 Task: Explore Airbnb accommodation in Whitefield, United Kingdom from 9th November, 2023 to 16th November, 2023 for 2 adults.2 bedrooms having 2 beds and 1 bathroom. Property type can be flat. Look for 5 properties as per requirement.
Action: Mouse moved to (459, 98)
Screenshot: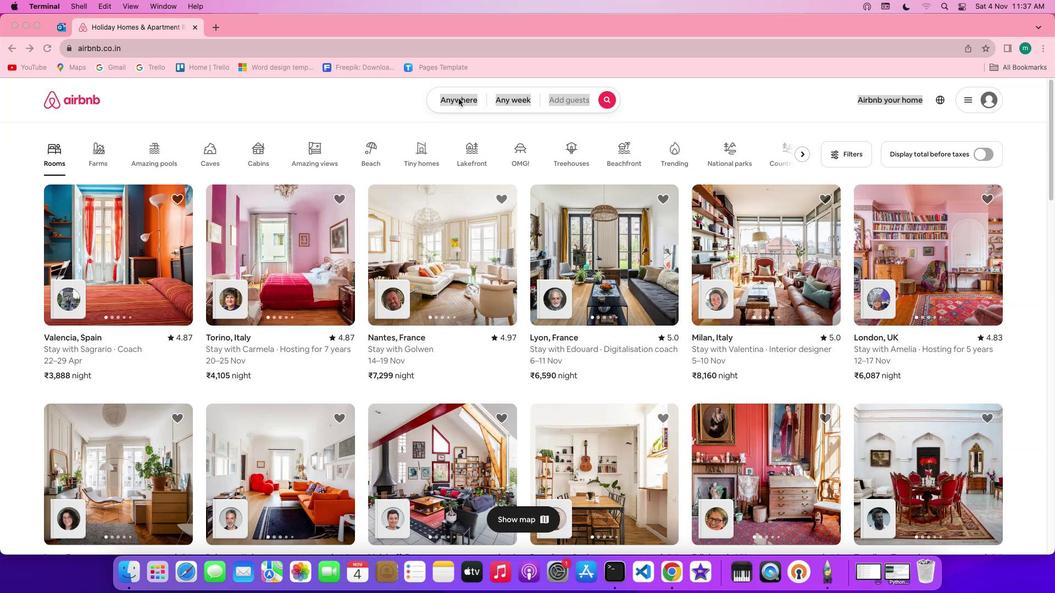 
Action: Mouse pressed left at (459, 98)
Screenshot: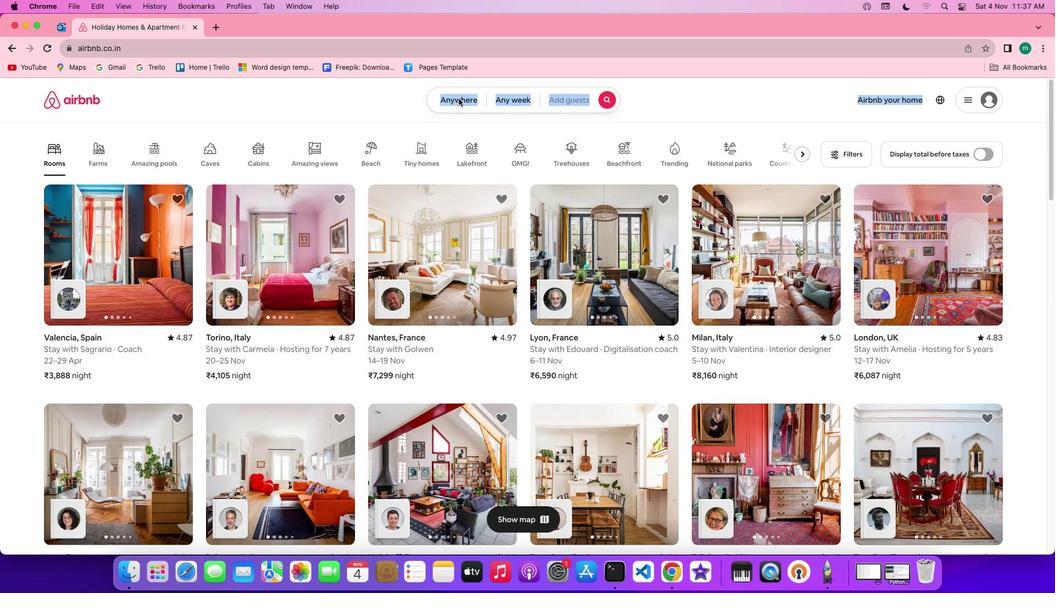 
Action: Mouse pressed left at (459, 98)
Screenshot: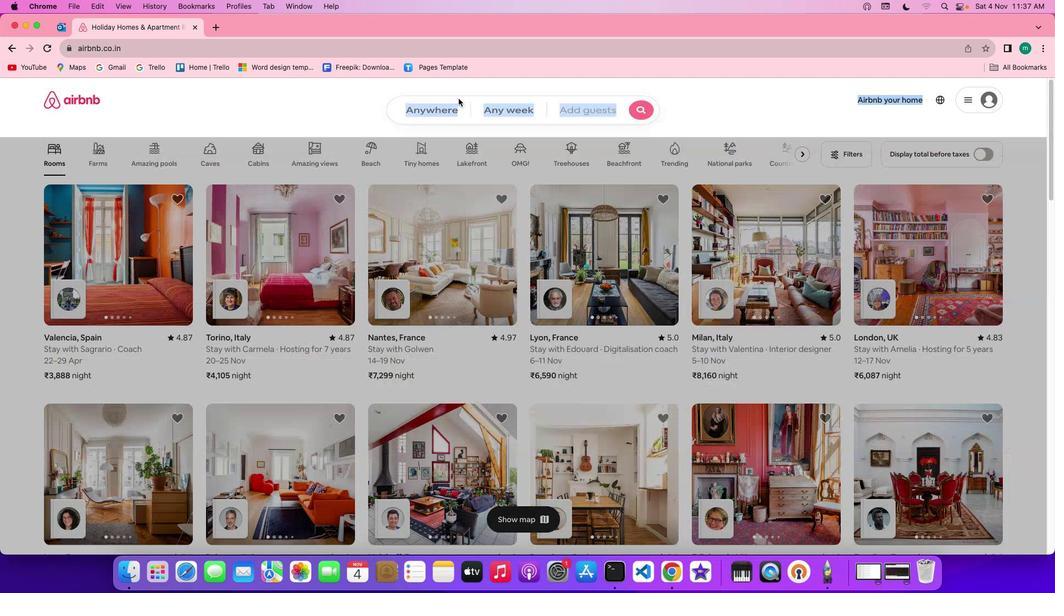 
Action: Mouse moved to (390, 140)
Screenshot: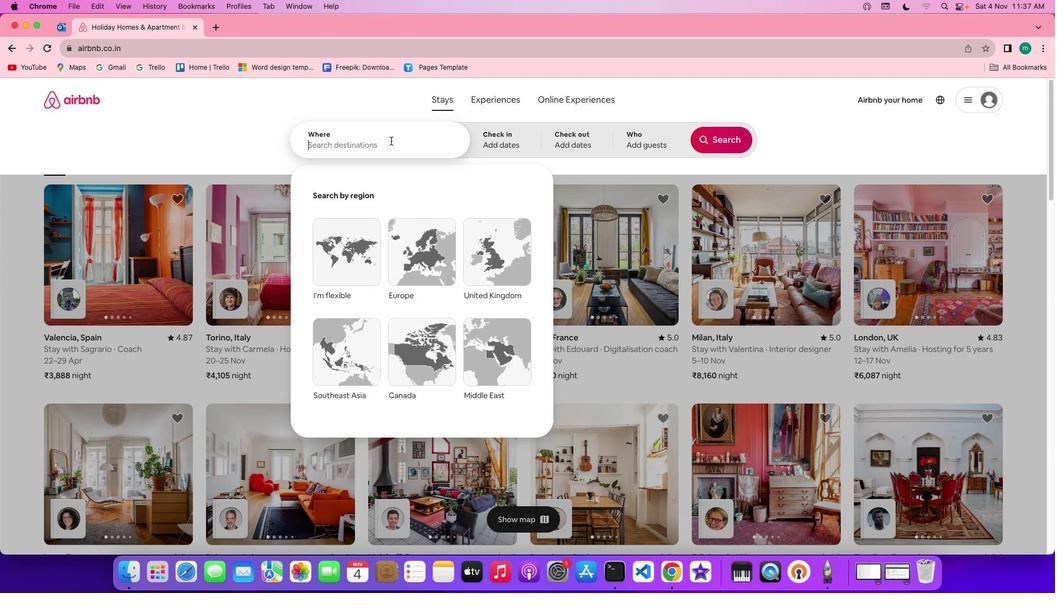 
Action: Mouse pressed left at (390, 140)
Screenshot: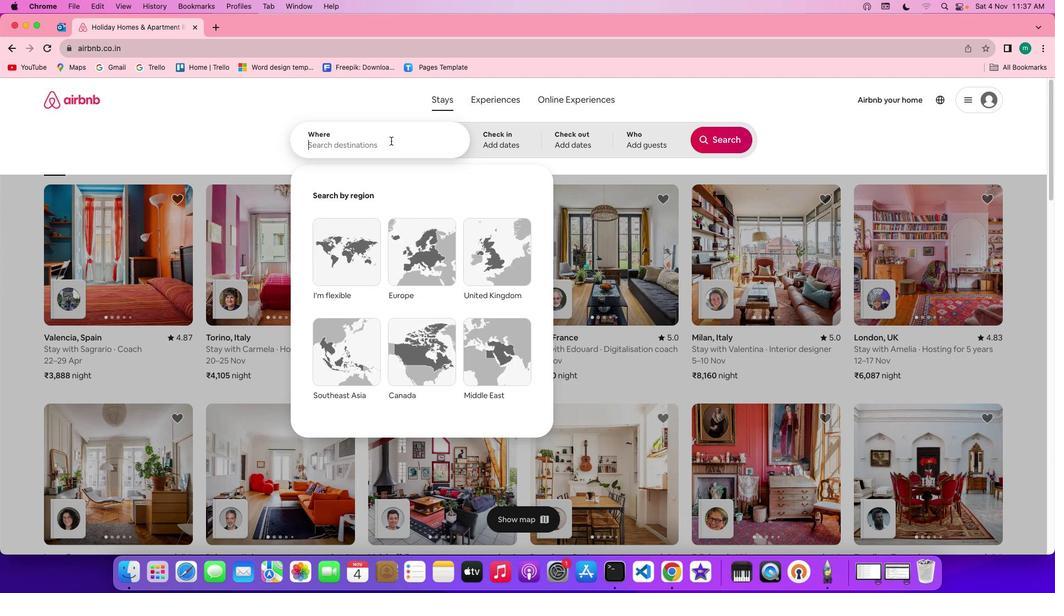 
Action: Key pressed Key.shift'W''h''i''t''e''f''i''e''l''d'','Key.spaceKey.shift'U''n''i''t''e''d'Key.spaceKey.shift'K''i''n''g''d''o''m'
Screenshot: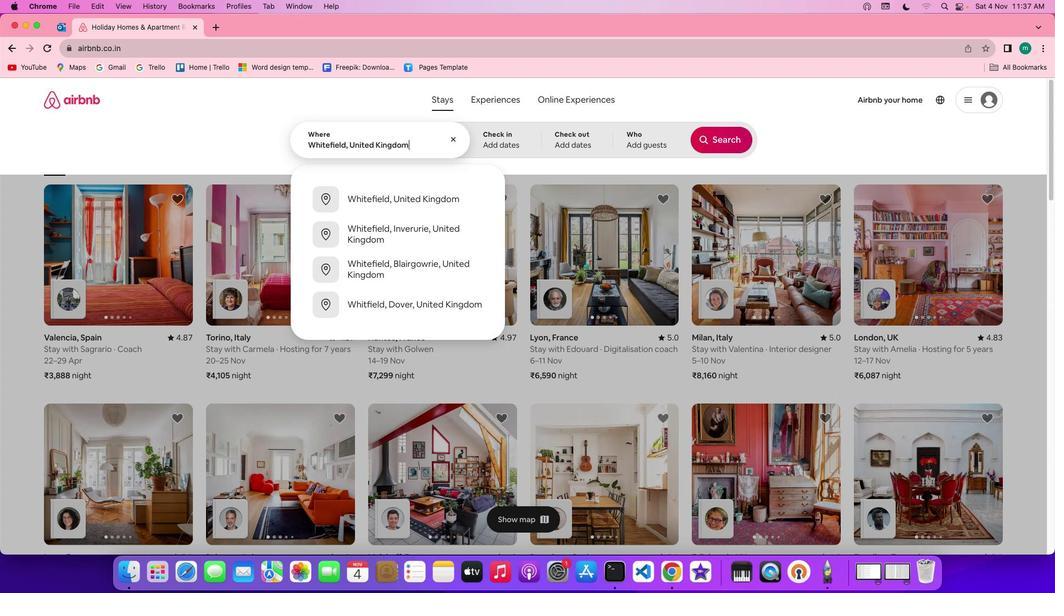 
Action: Mouse moved to (499, 149)
Screenshot: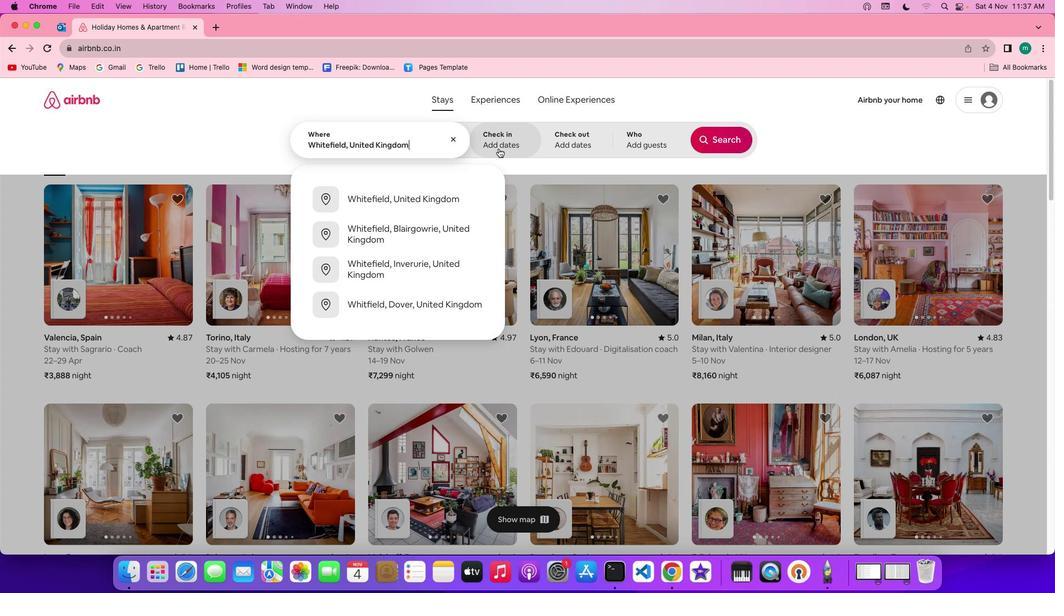 
Action: Mouse pressed left at (499, 149)
Screenshot: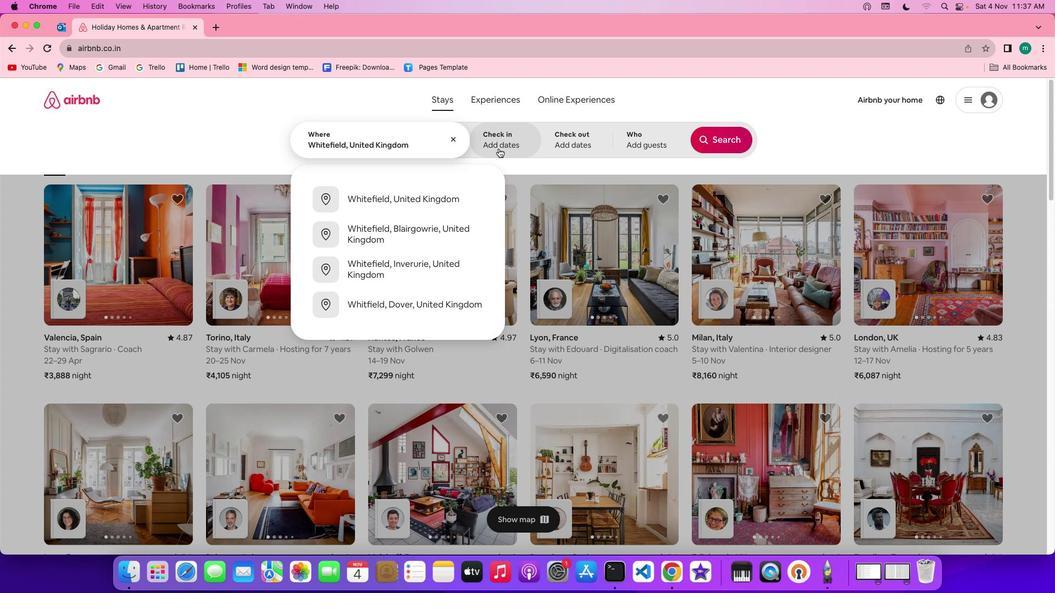 
Action: Mouse moved to (436, 295)
Screenshot: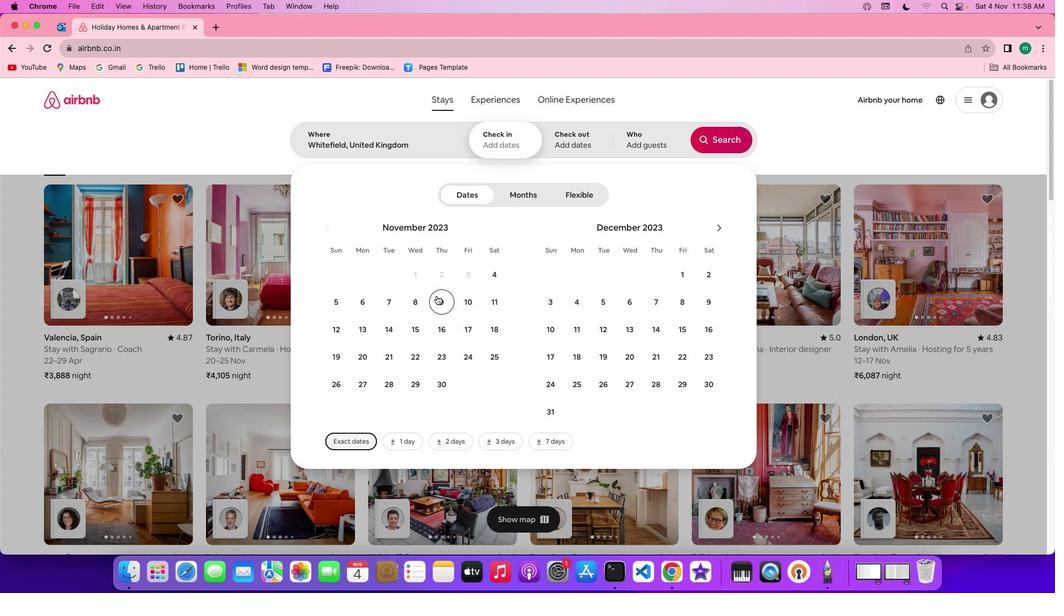 
Action: Mouse pressed left at (436, 295)
Screenshot: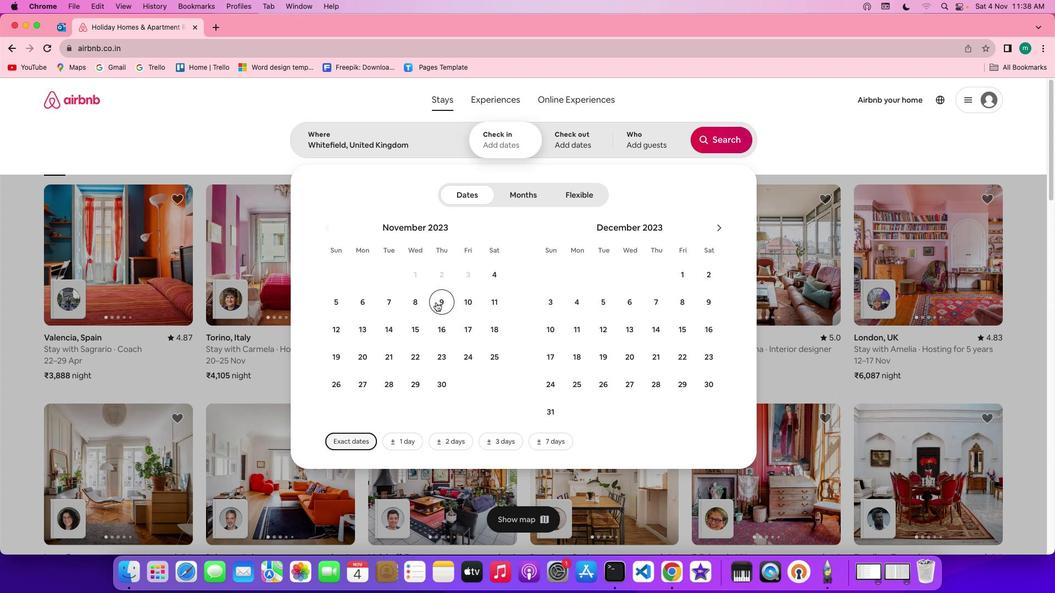 
Action: Mouse moved to (440, 325)
Screenshot: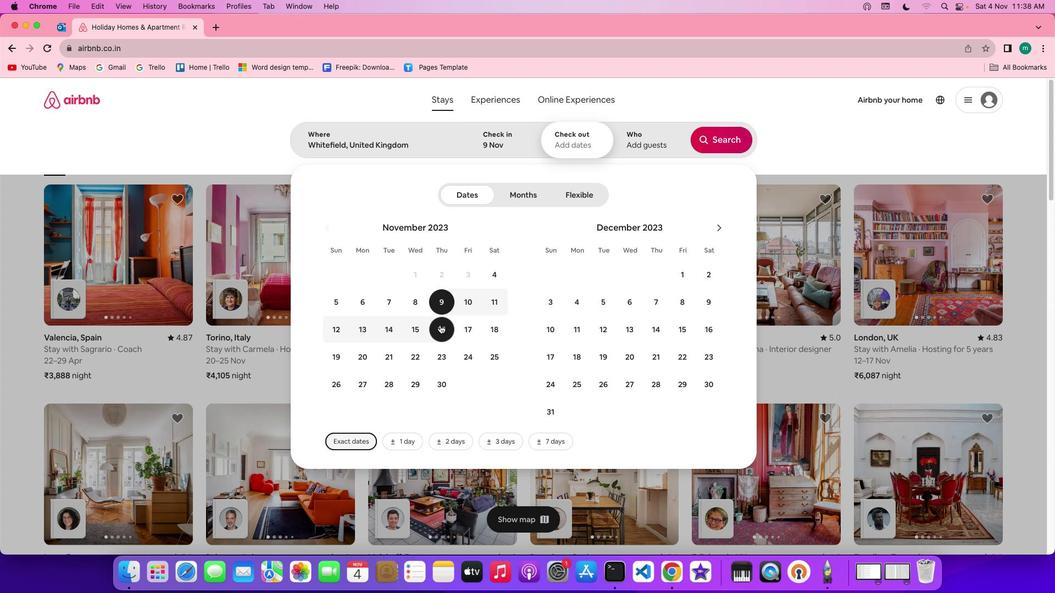 
Action: Mouse pressed left at (440, 325)
Screenshot: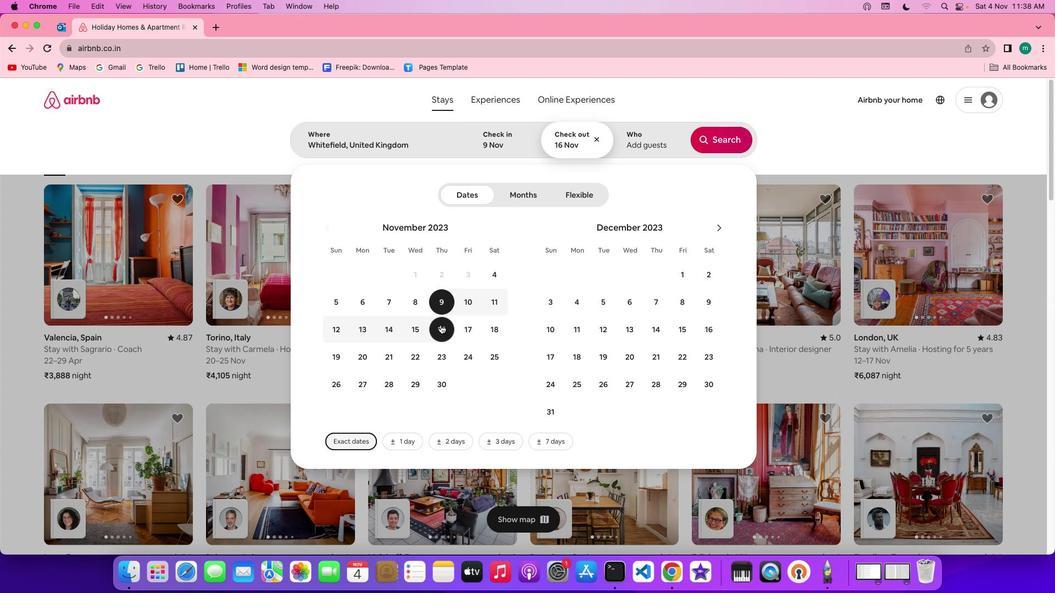 
Action: Mouse moved to (648, 134)
Screenshot: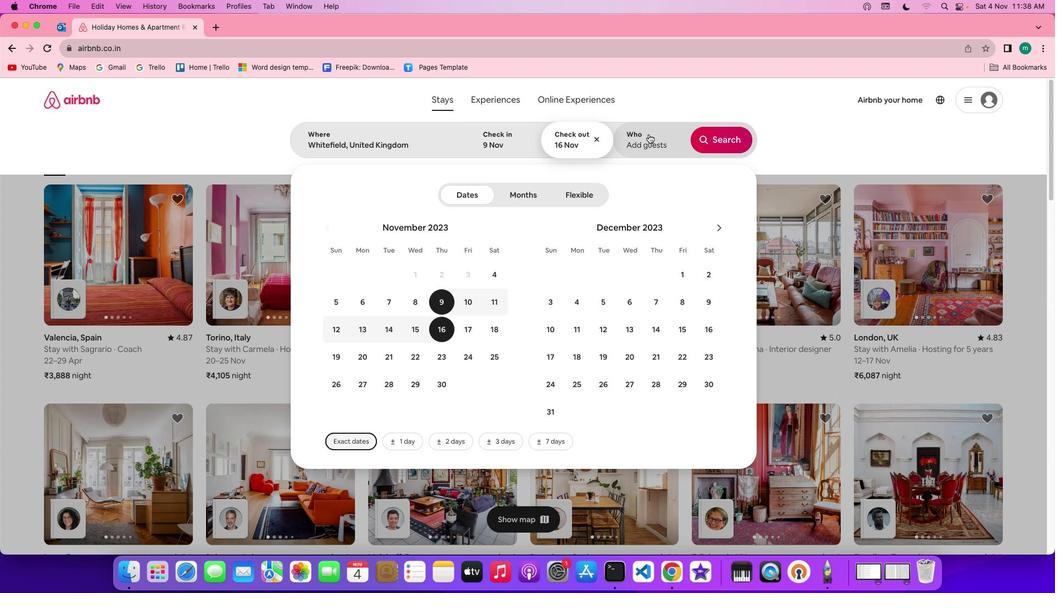 
Action: Mouse pressed left at (648, 134)
Screenshot: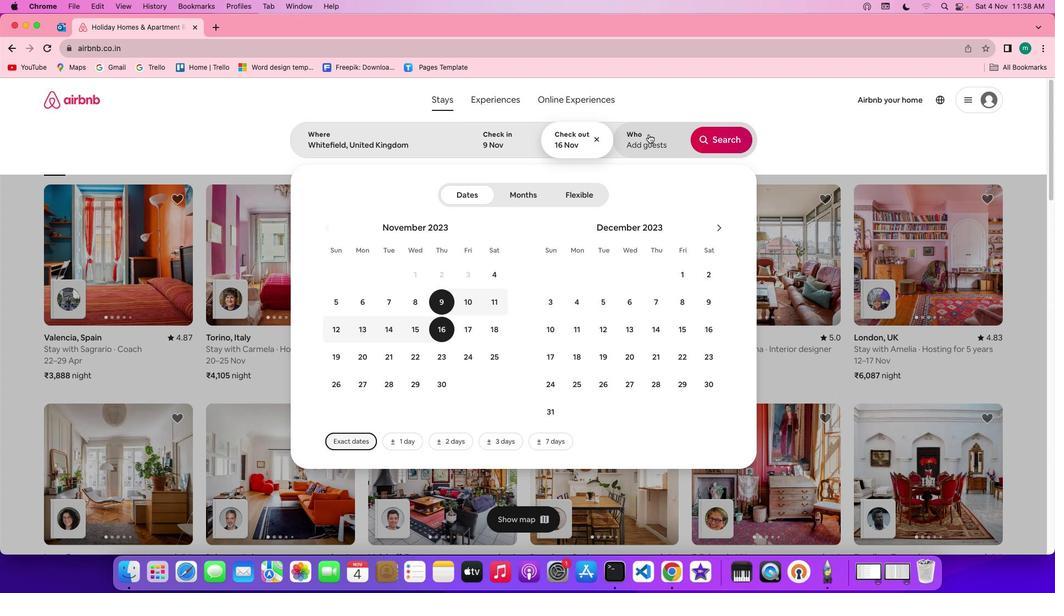 
Action: Mouse moved to (725, 202)
Screenshot: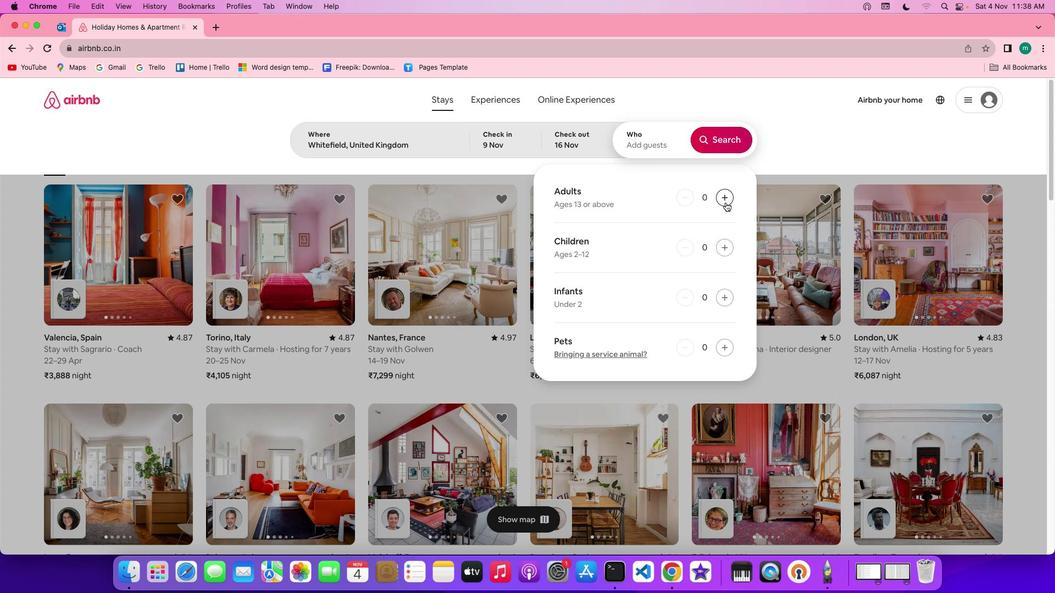 
Action: Mouse pressed left at (725, 202)
Screenshot: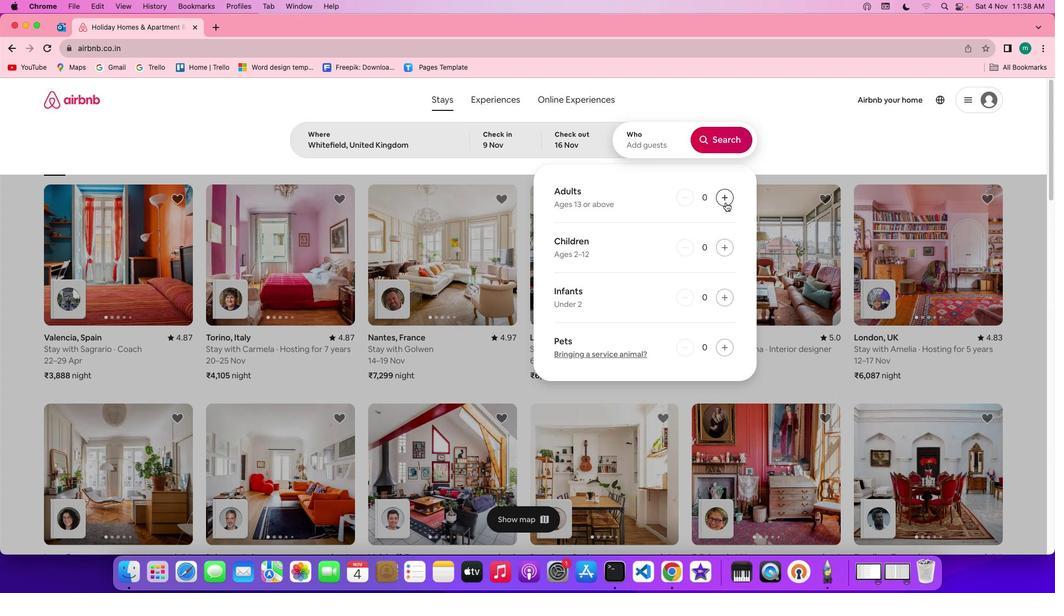 
Action: Mouse pressed left at (725, 202)
Screenshot: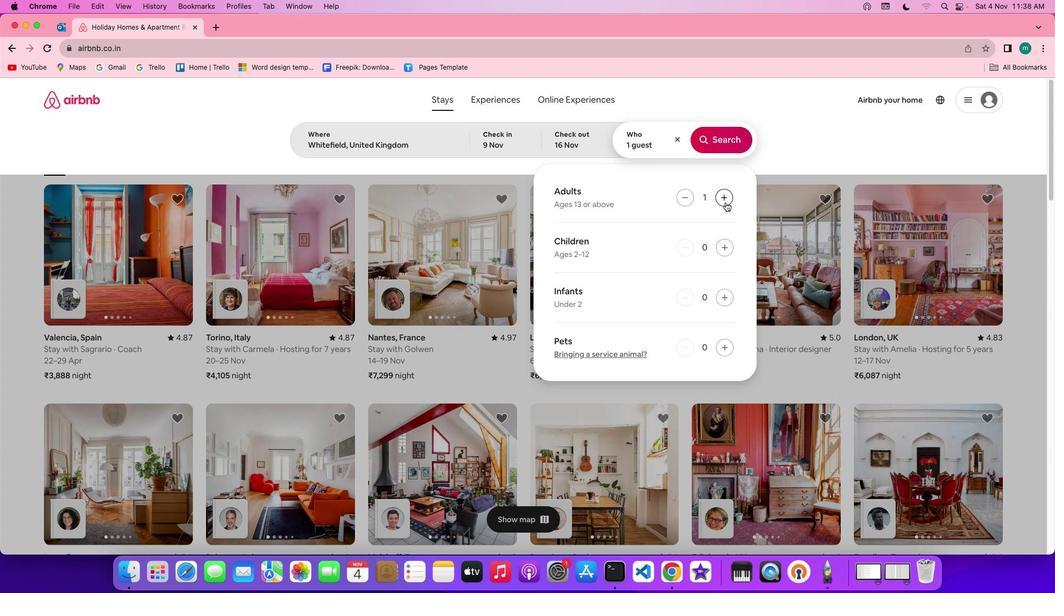 
Action: Mouse moved to (737, 151)
Screenshot: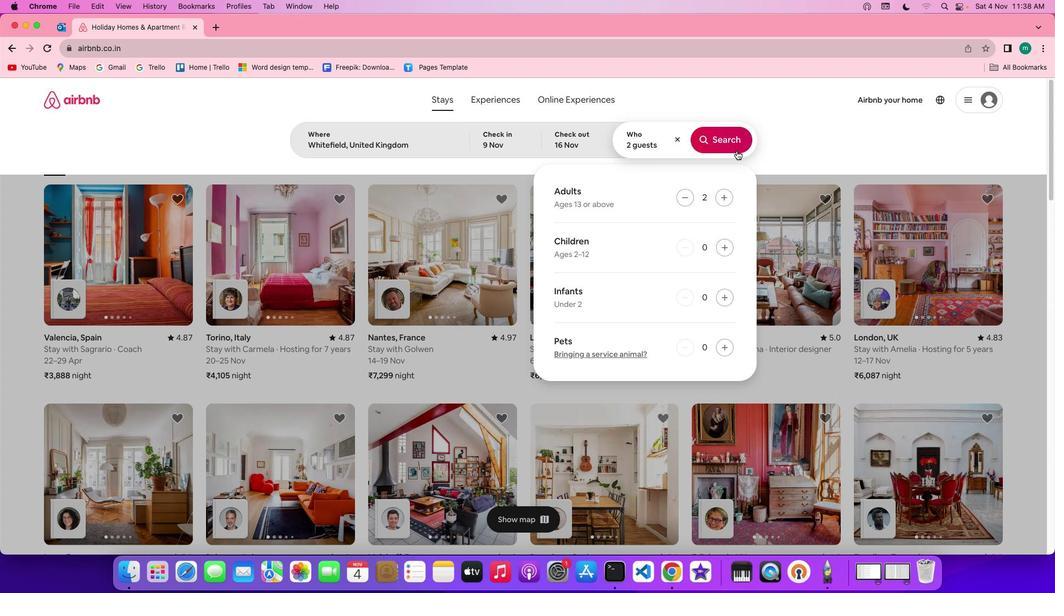 
Action: Mouse pressed left at (737, 151)
Screenshot: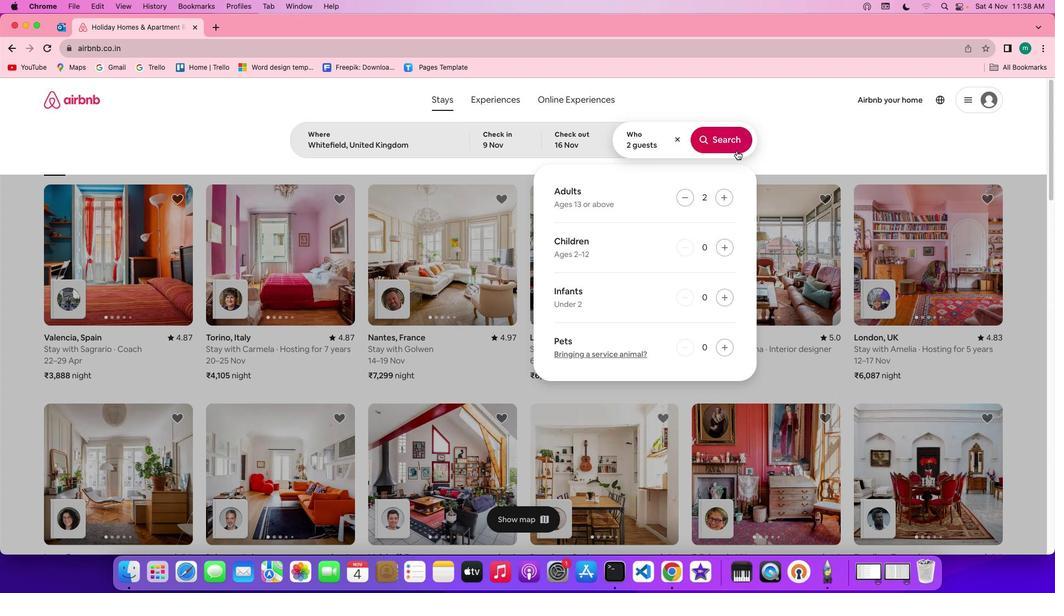
Action: Mouse moved to (884, 139)
Screenshot: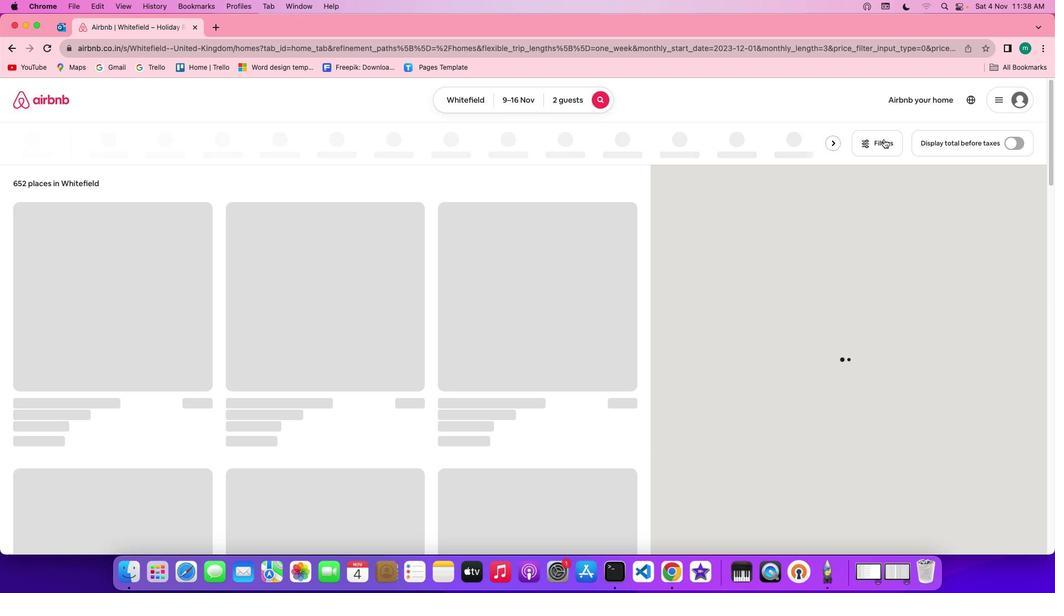 
Action: Mouse pressed left at (884, 139)
Screenshot: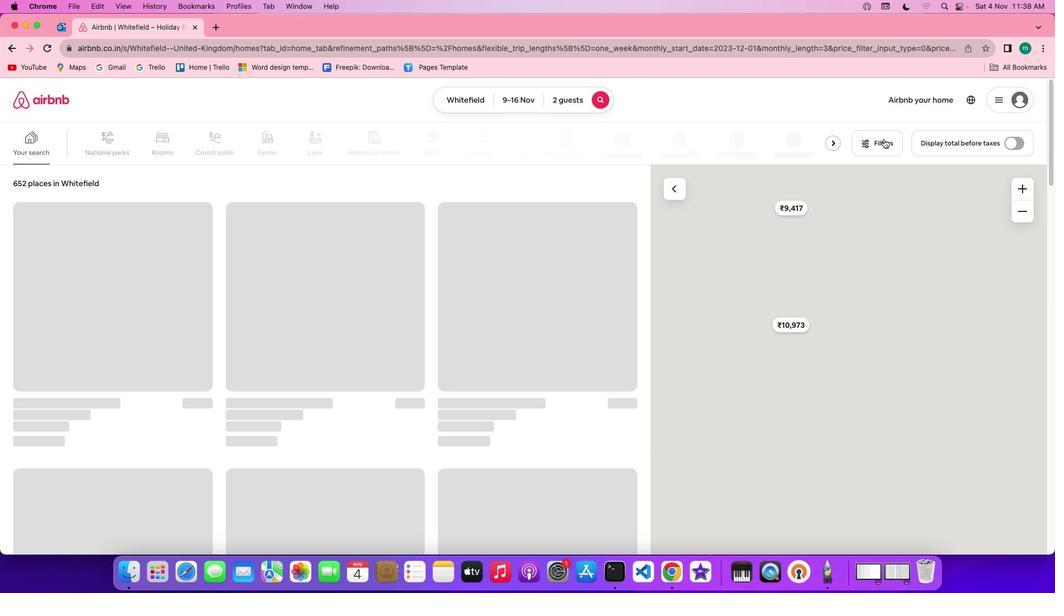 
Action: Mouse moved to (874, 141)
Screenshot: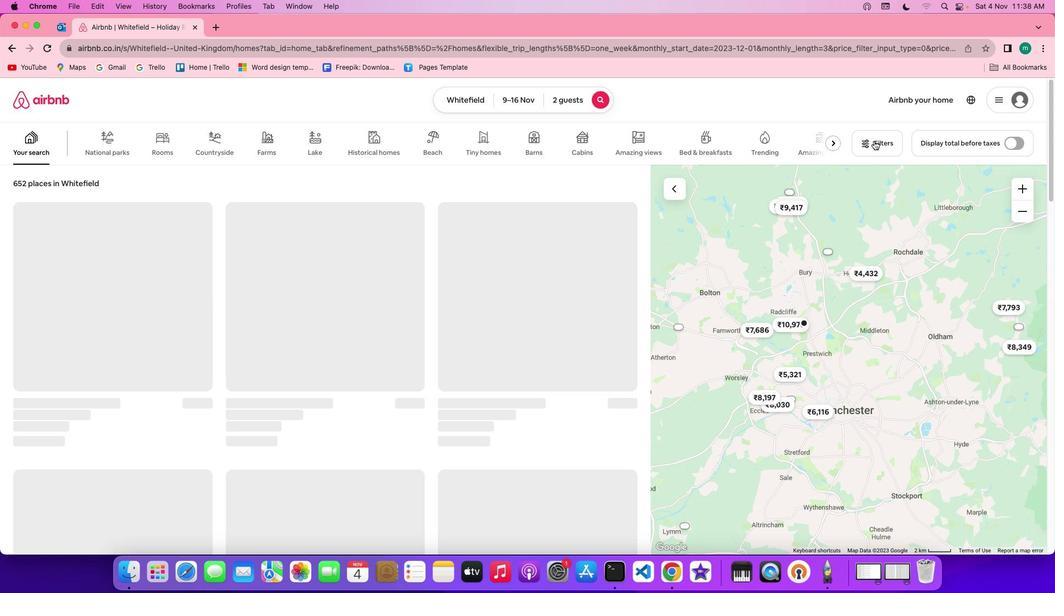 
Action: Mouse pressed left at (874, 141)
Screenshot: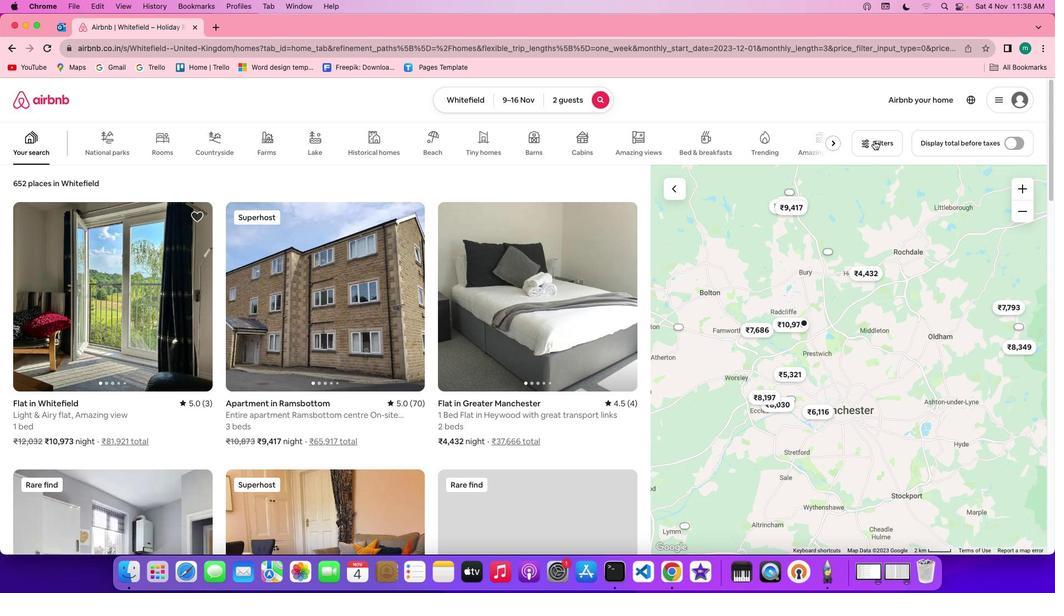 
Action: Mouse moved to (526, 282)
Screenshot: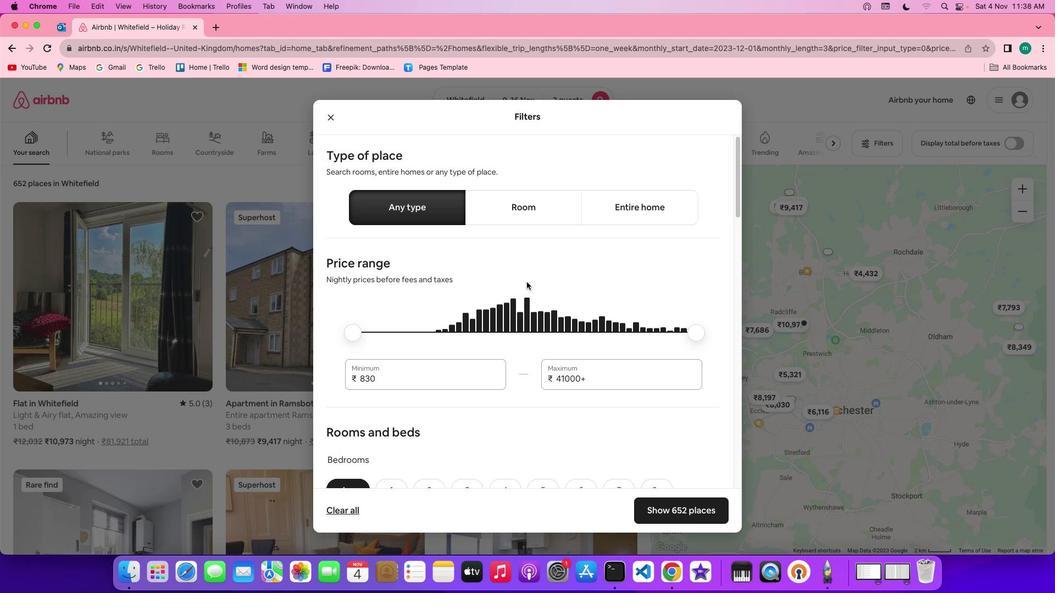 
Action: Mouse scrolled (526, 282) with delta (0, 0)
Screenshot: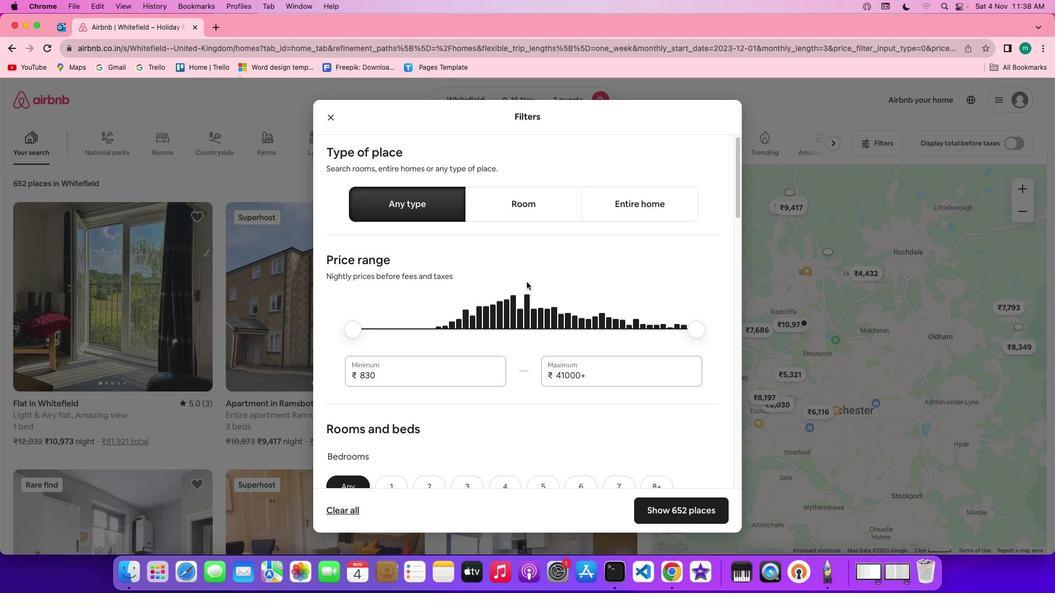 
Action: Mouse scrolled (526, 282) with delta (0, 0)
Screenshot: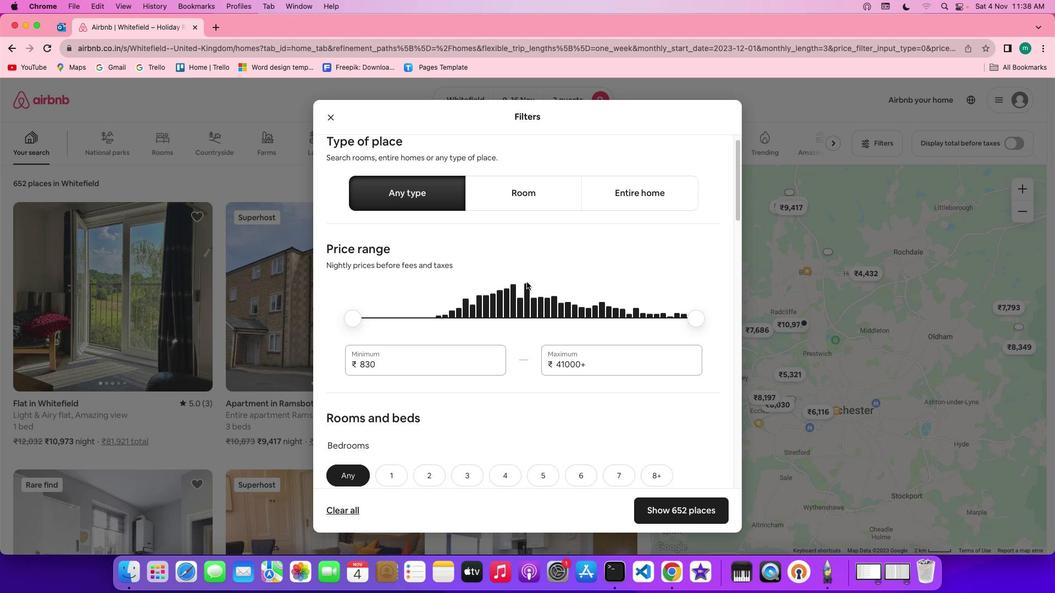 
Action: Mouse scrolled (526, 282) with delta (0, -1)
Screenshot: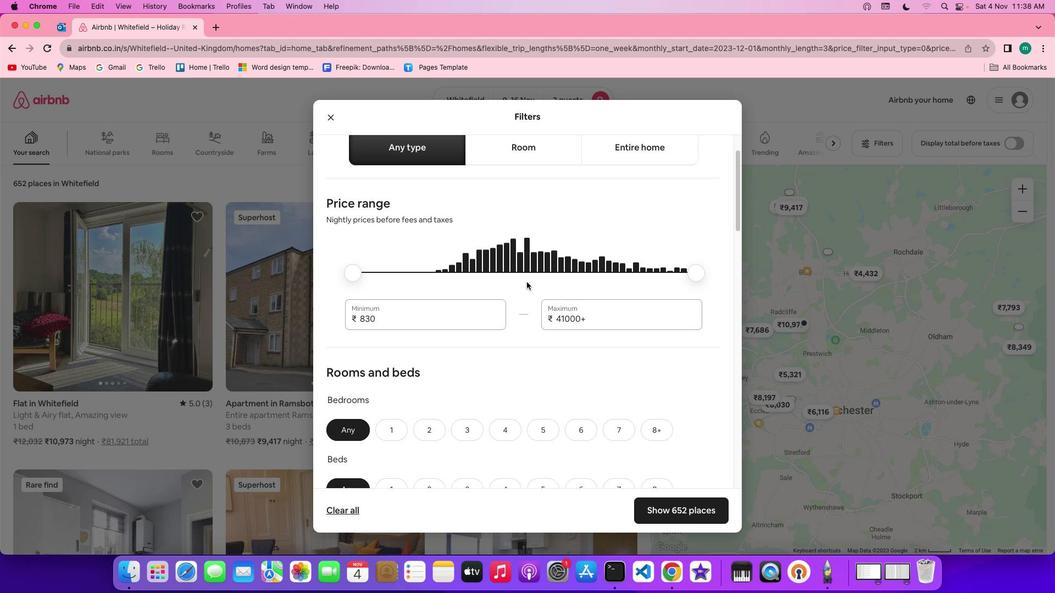 
Action: Mouse scrolled (526, 282) with delta (0, -1)
Screenshot: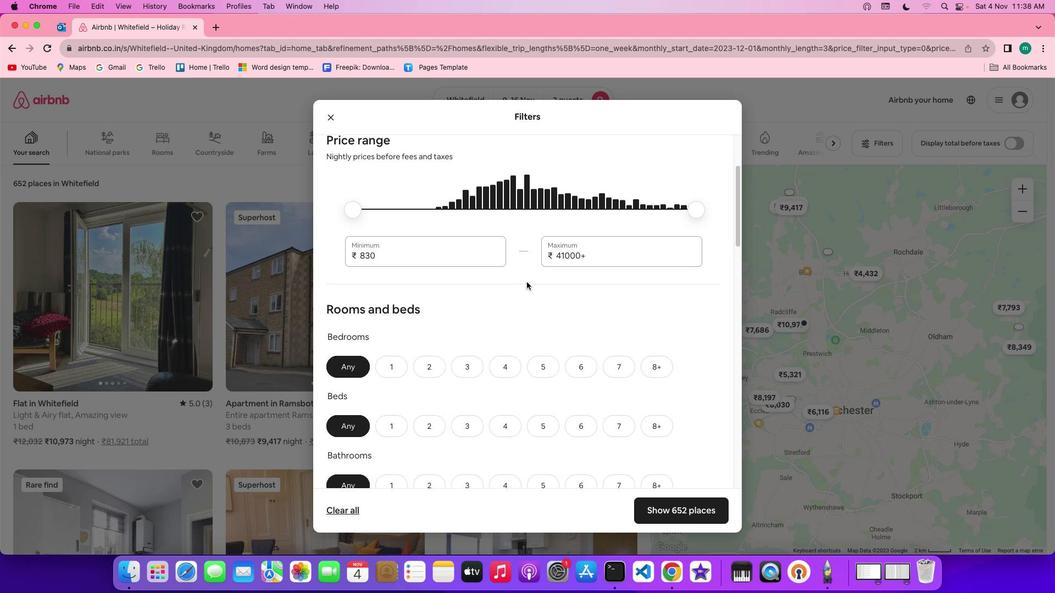 
Action: Mouse scrolled (526, 282) with delta (0, 0)
Screenshot: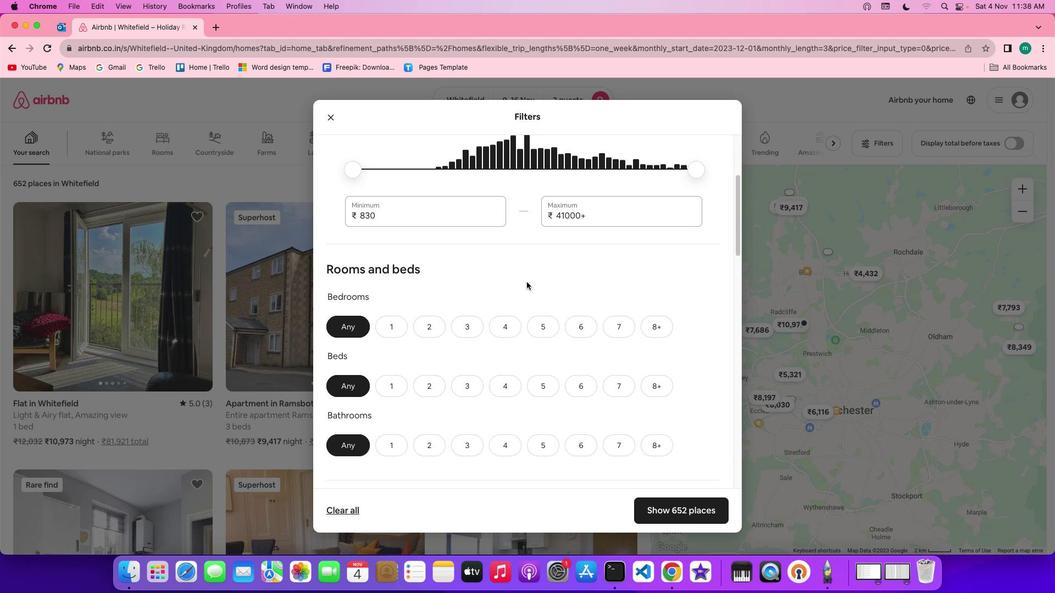 
Action: Mouse scrolled (526, 282) with delta (0, 0)
Screenshot: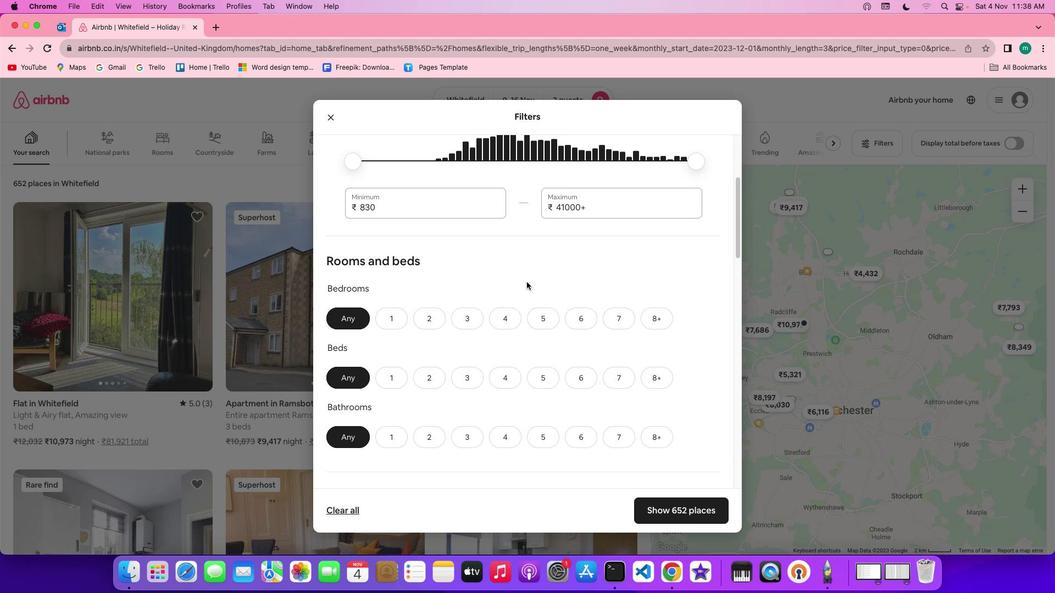 
Action: Mouse scrolled (526, 282) with delta (0, -1)
Screenshot: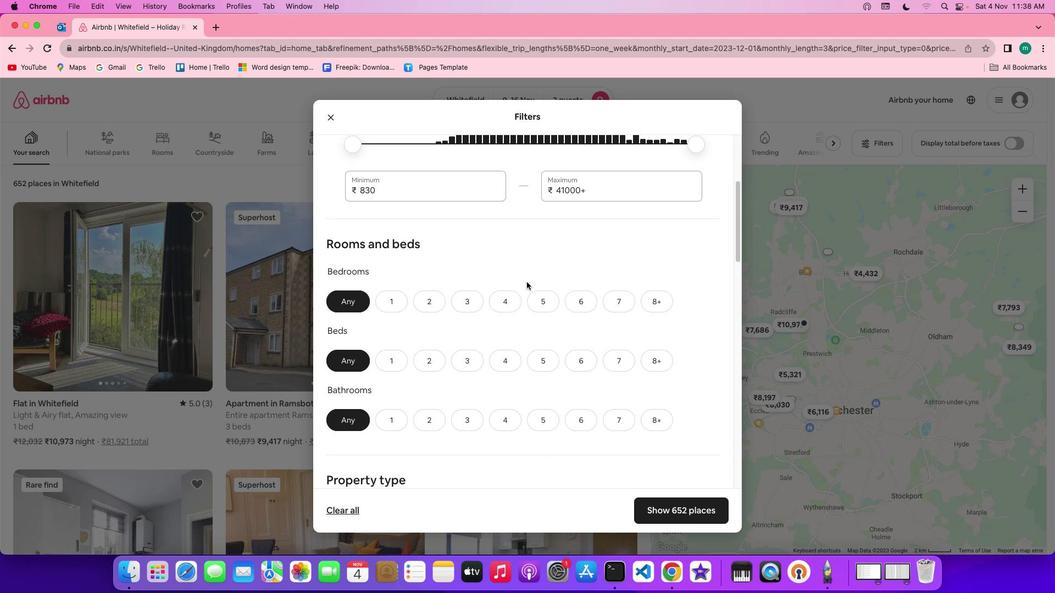 
Action: Mouse scrolled (526, 282) with delta (0, -1)
Screenshot: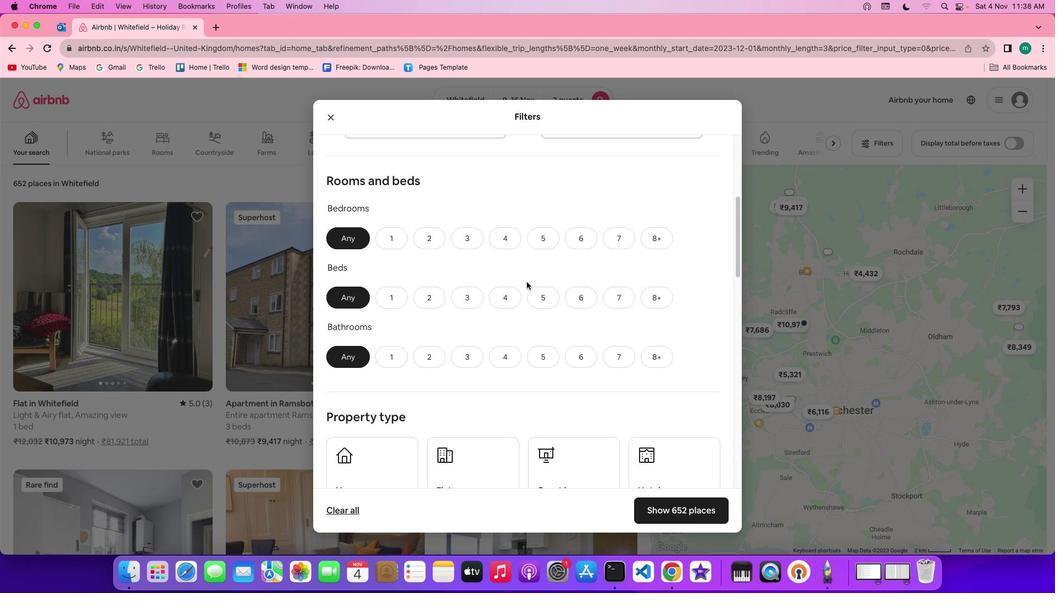 
Action: Mouse scrolled (526, 282) with delta (0, 0)
Screenshot: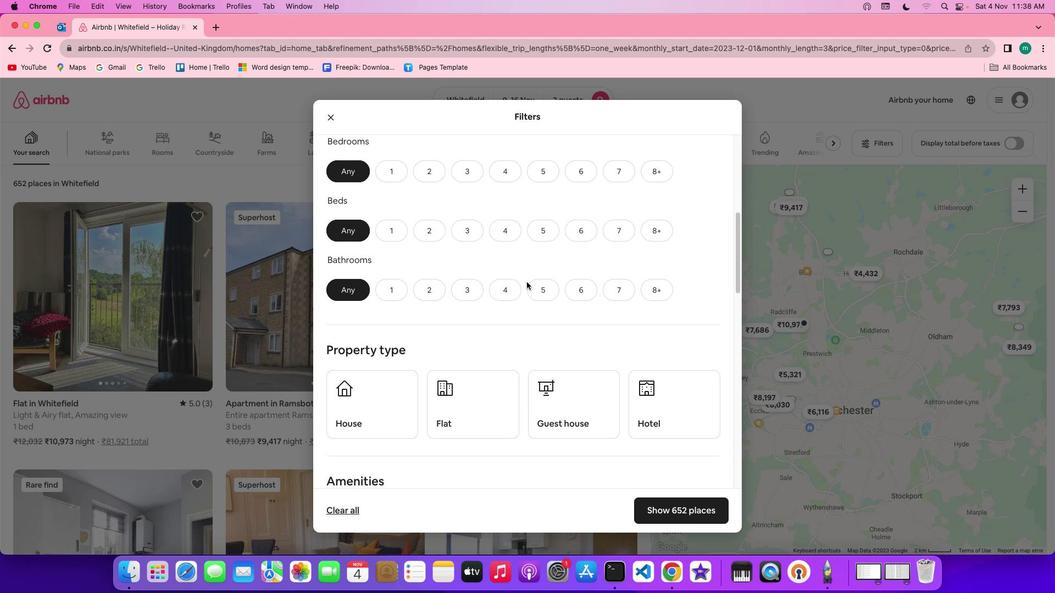 
Action: Mouse scrolled (526, 282) with delta (0, 0)
Screenshot: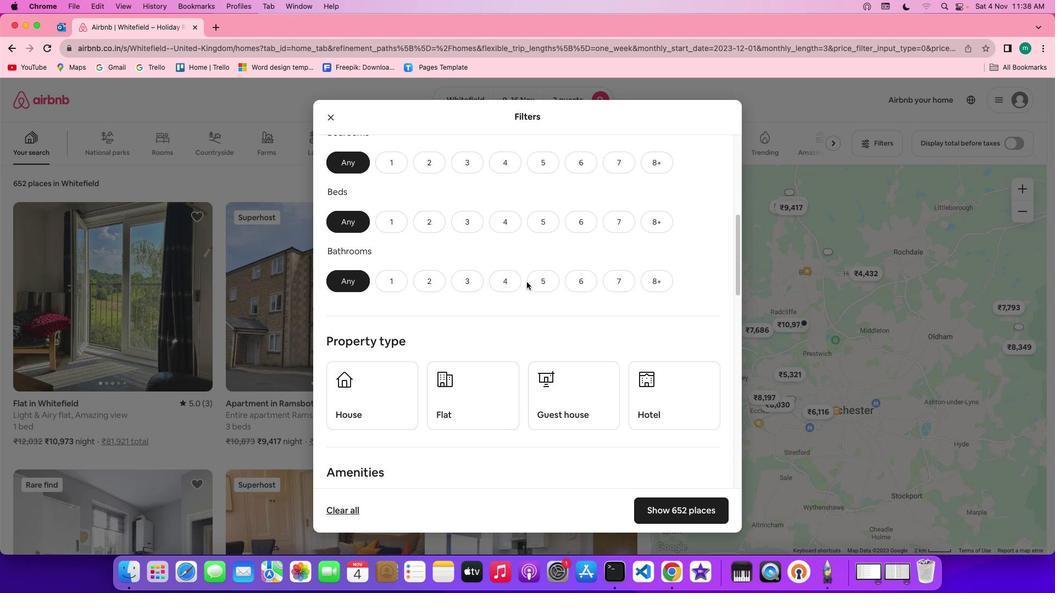 
Action: Mouse scrolled (526, 282) with delta (0, 0)
Screenshot: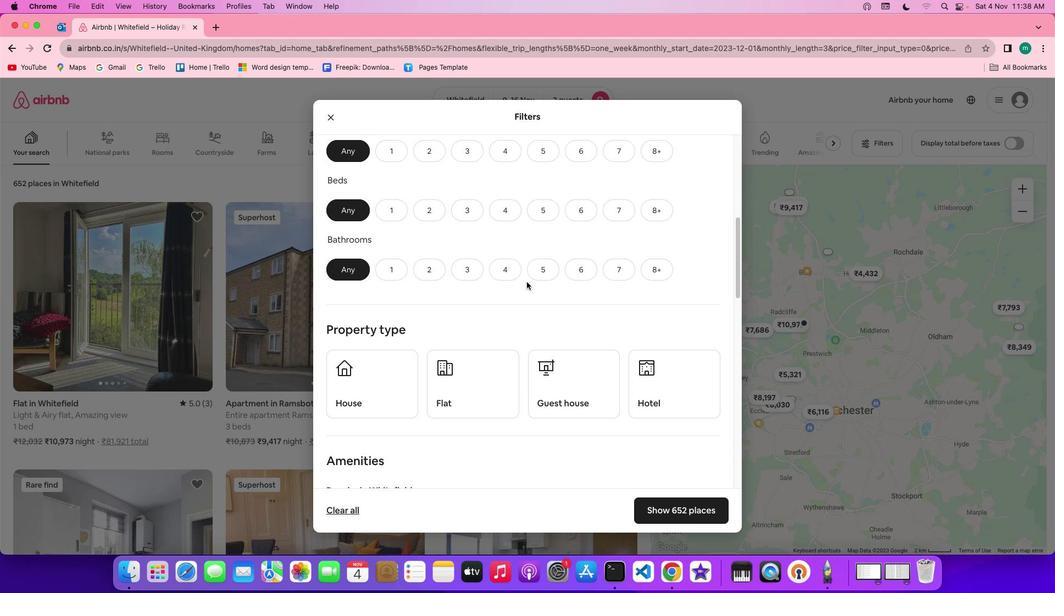 
Action: Mouse moved to (449, 221)
Screenshot: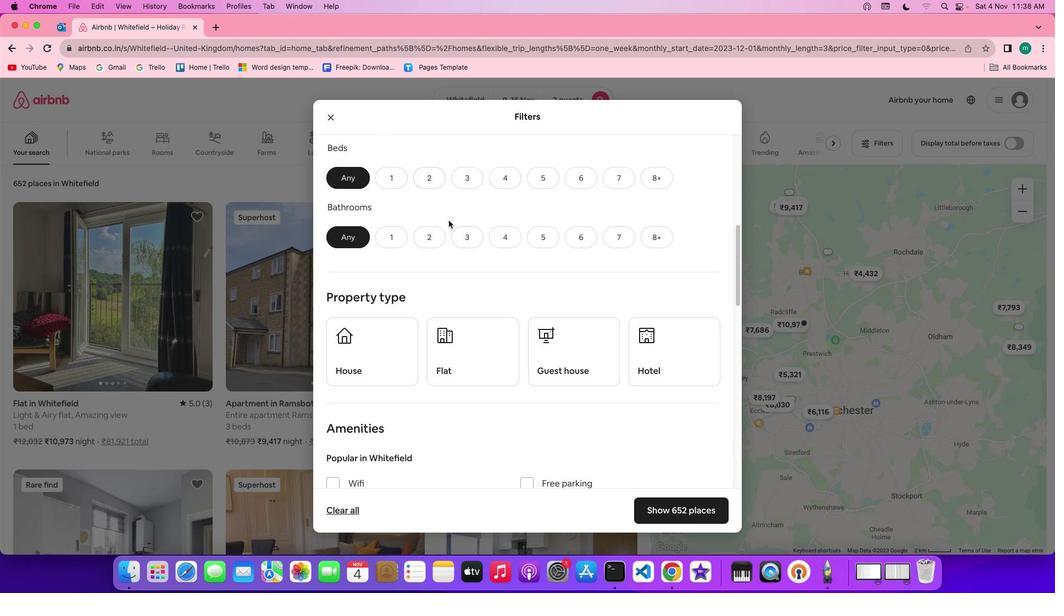 
Action: Mouse scrolled (449, 221) with delta (0, 0)
Screenshot: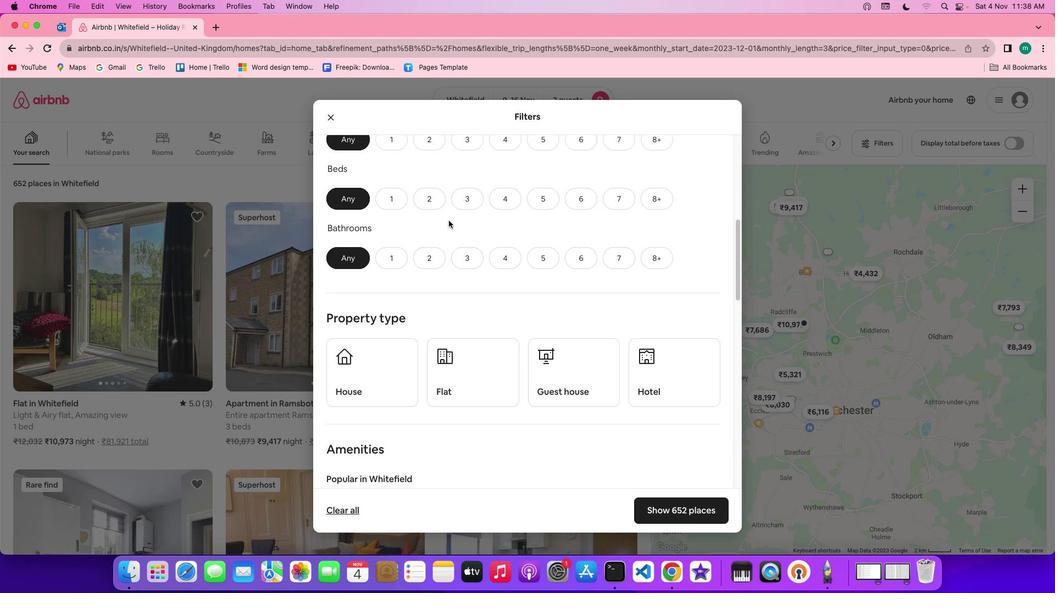 
Action: Mouse scrolled (449, 221) with delta (0, 0)
Screenshot: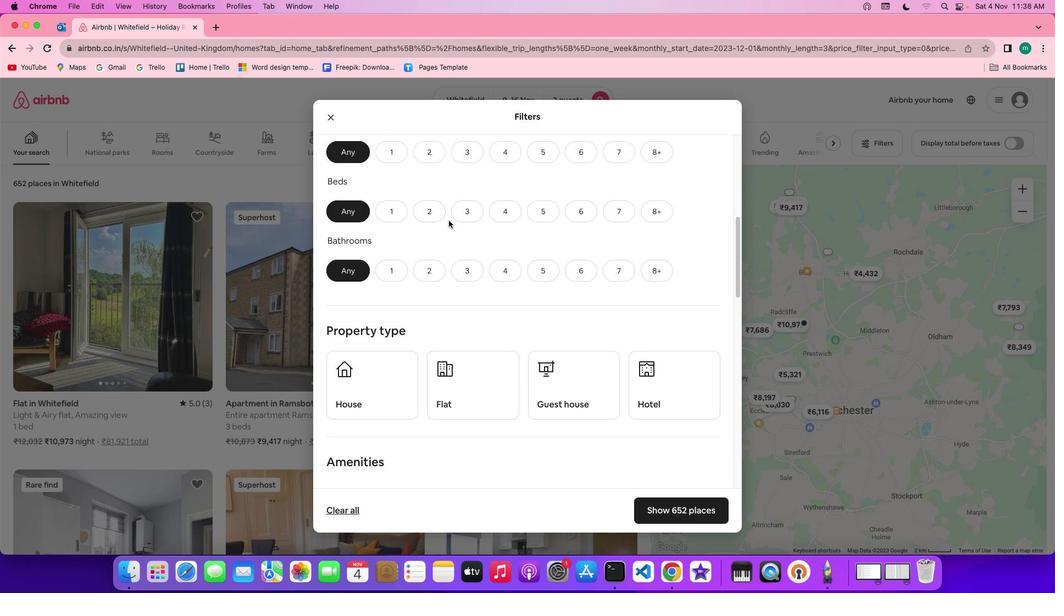 
Action: Mouse scrolled (449, 221) with delta (0, 1)
Screenshot: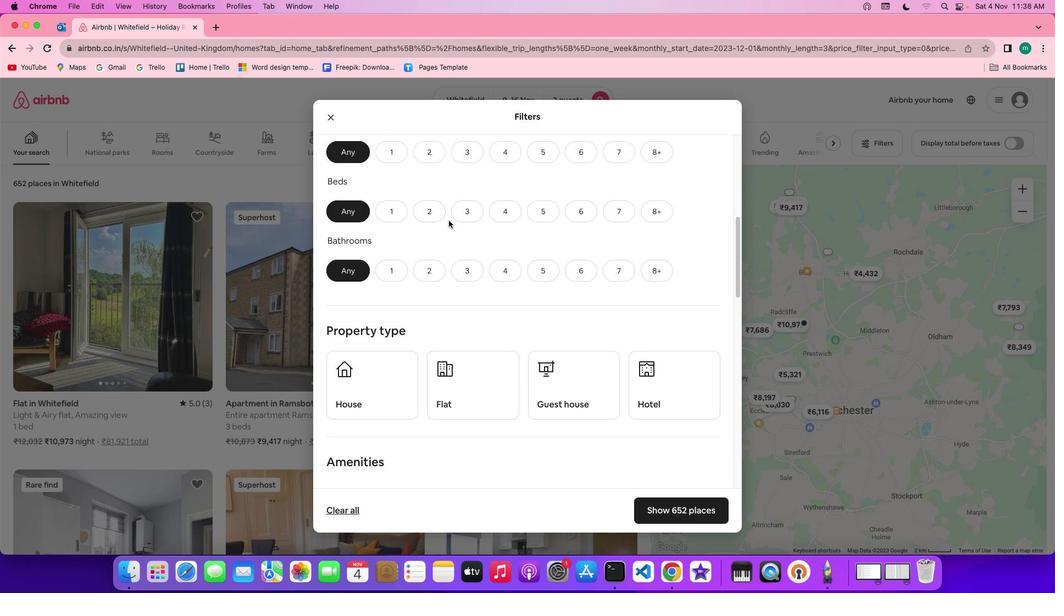 
Action: Mouse moved to (433, 213)
Screenshot: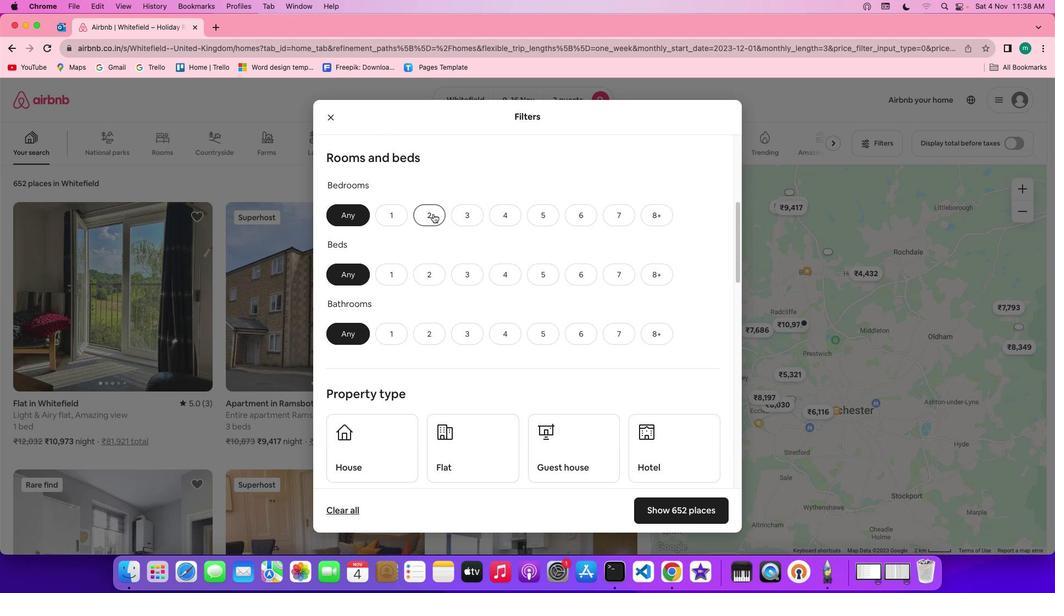 
Action: Mouse pressed left at (433, 213)
Screenshot: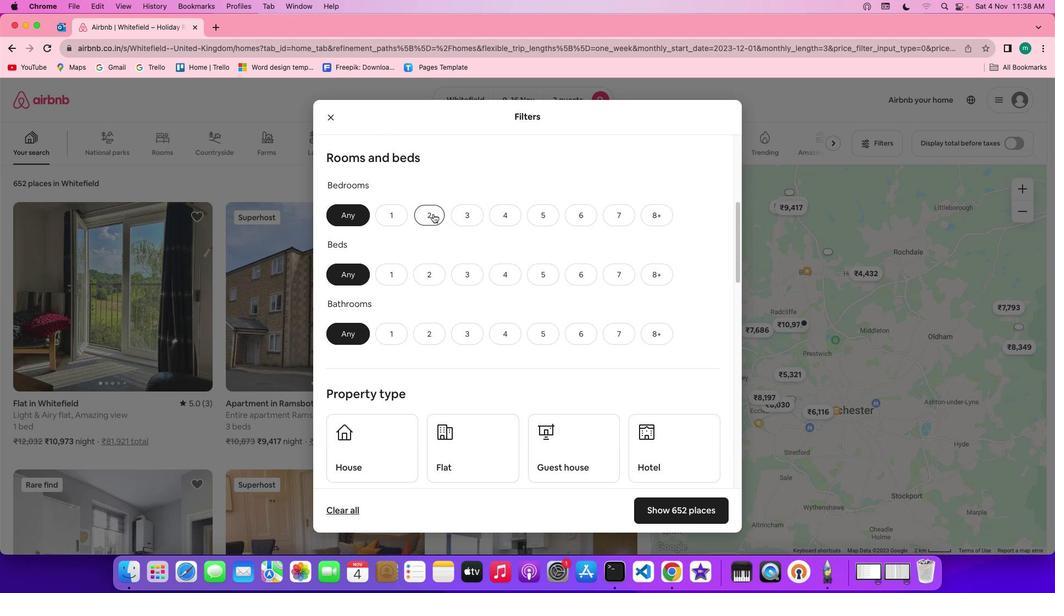 
Action: Mouse moved to (420, 274)
Screenshot: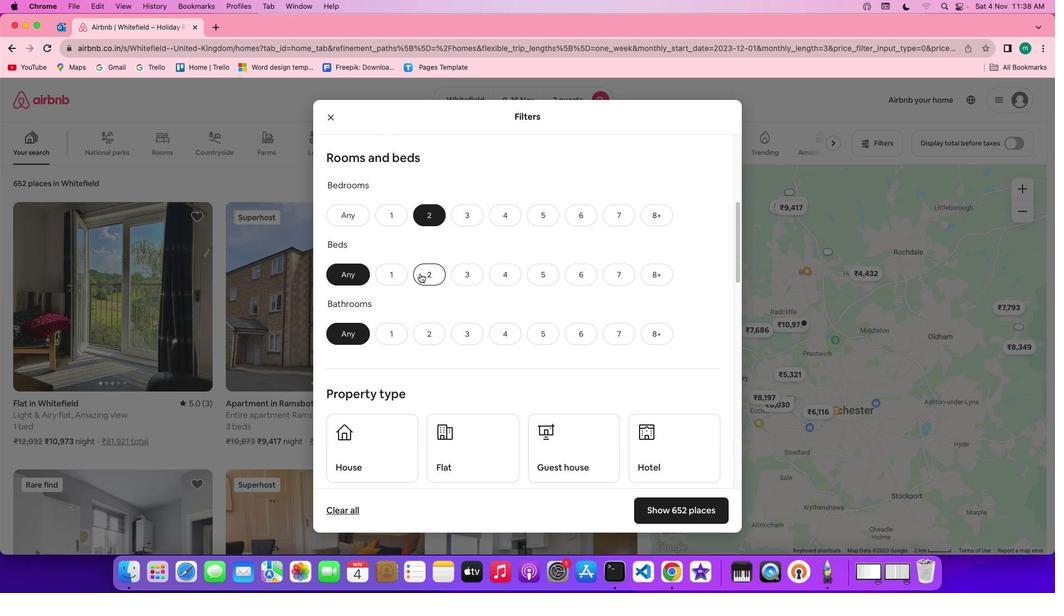 
Action: Mouse pressed left at (420, 274)
Screenshot: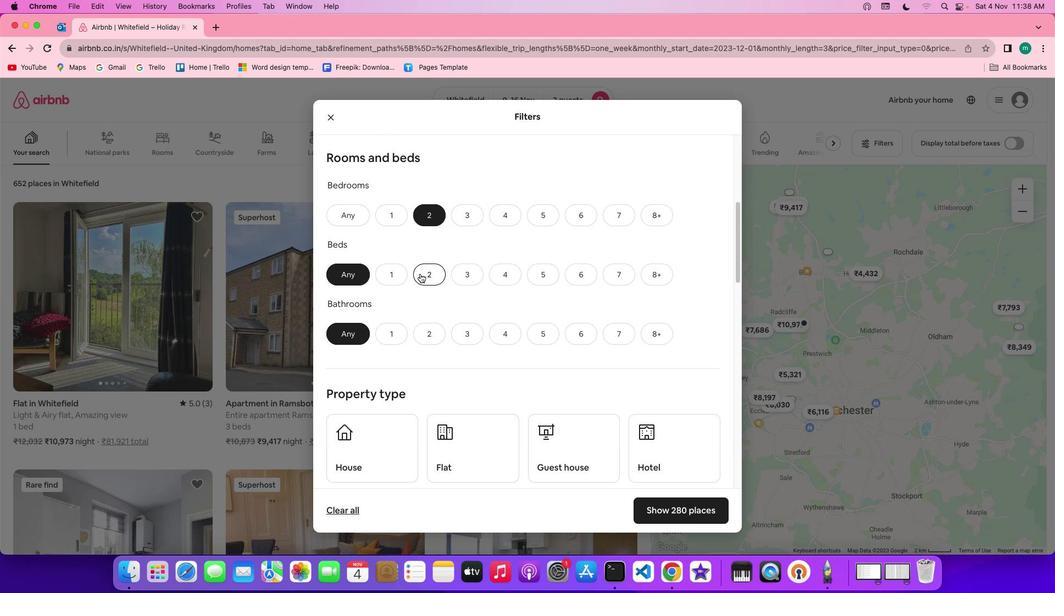 
Action: Mouse moved to (385, 332)
Screenshot: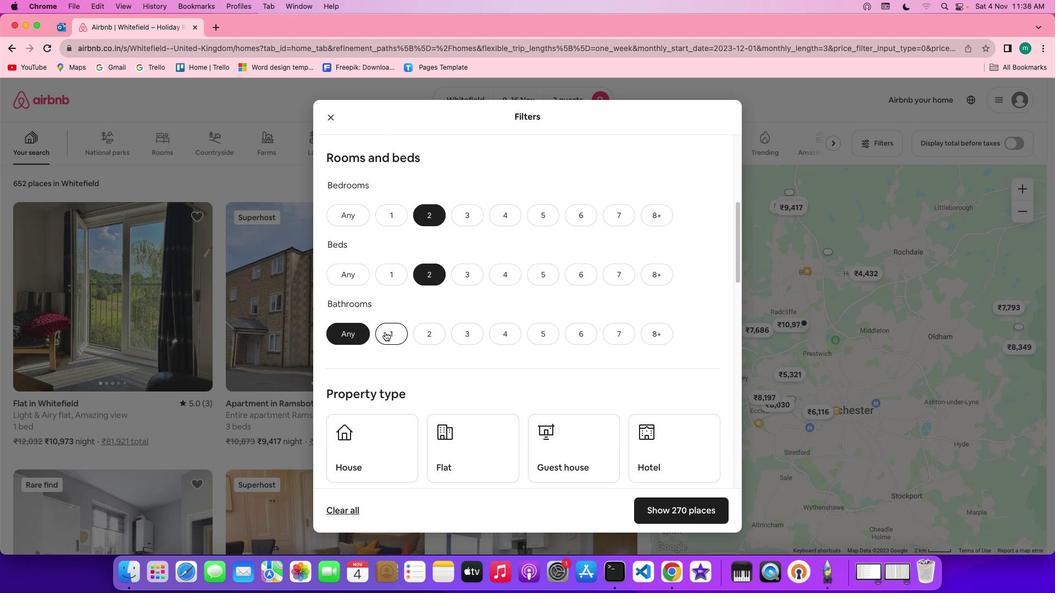 
Action: Mouse pressed left at (385, 332)
Screenshot: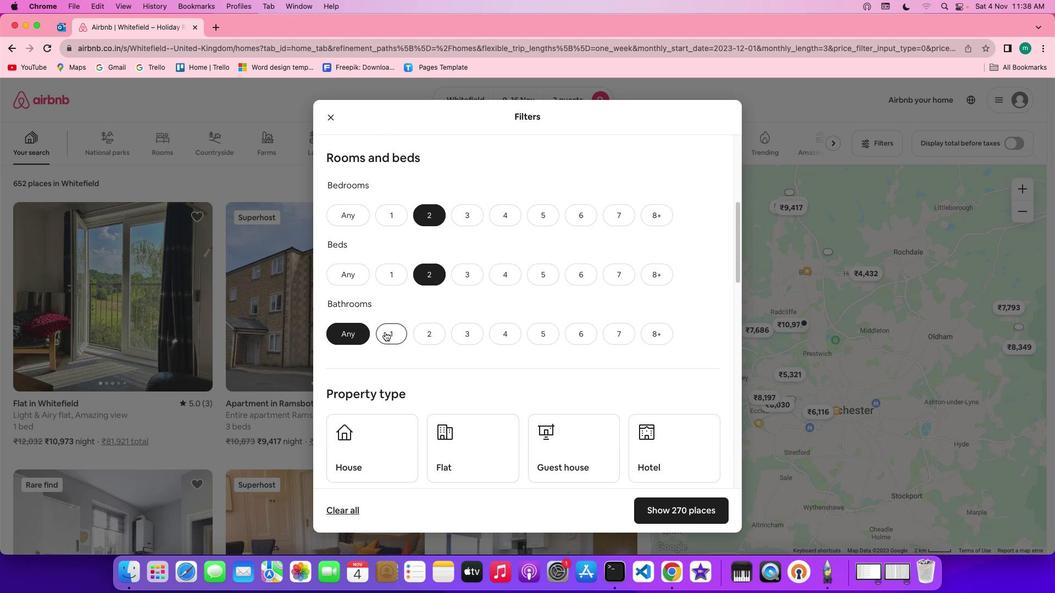 
Action: Mouse moved to (488, 322)
Screenshot: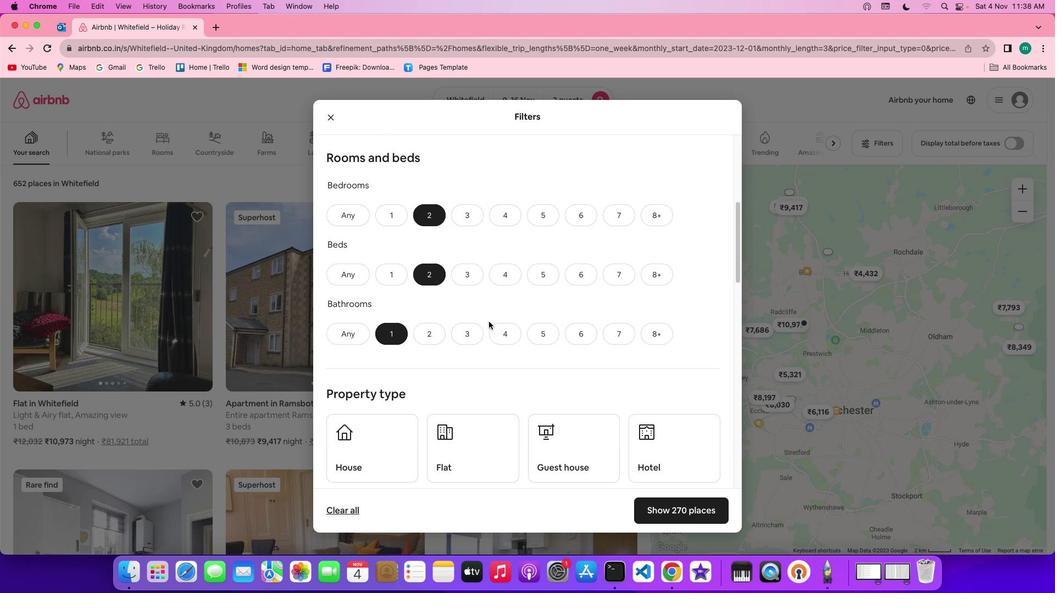 
Action: Mouse scrolled (488, 322) with delta (0, 0)
Screenshot: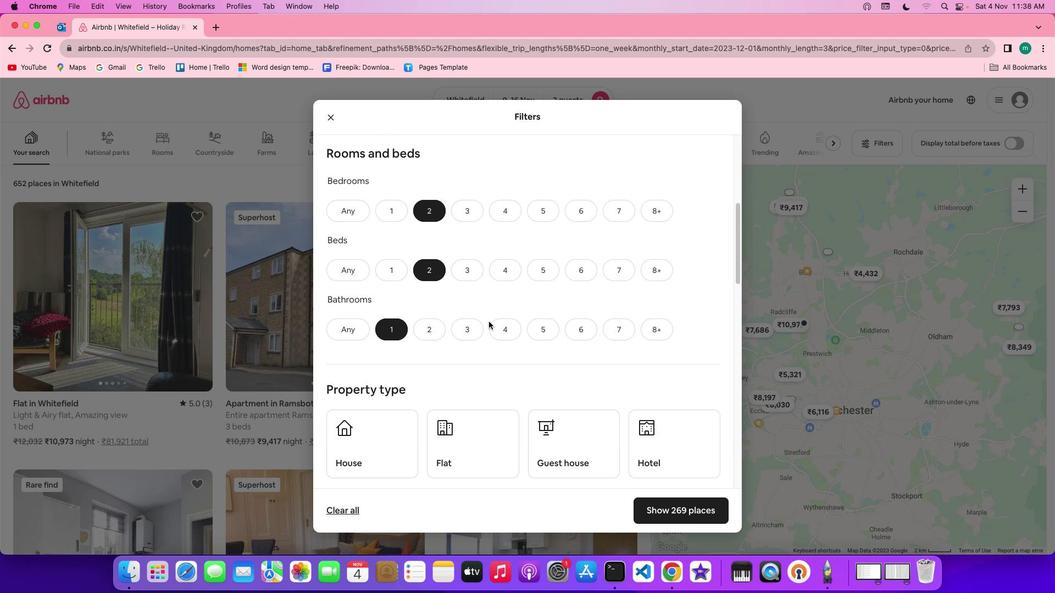 
Action: Mouse scrolled (488, 322) with delta (0, 0)
Screenshot: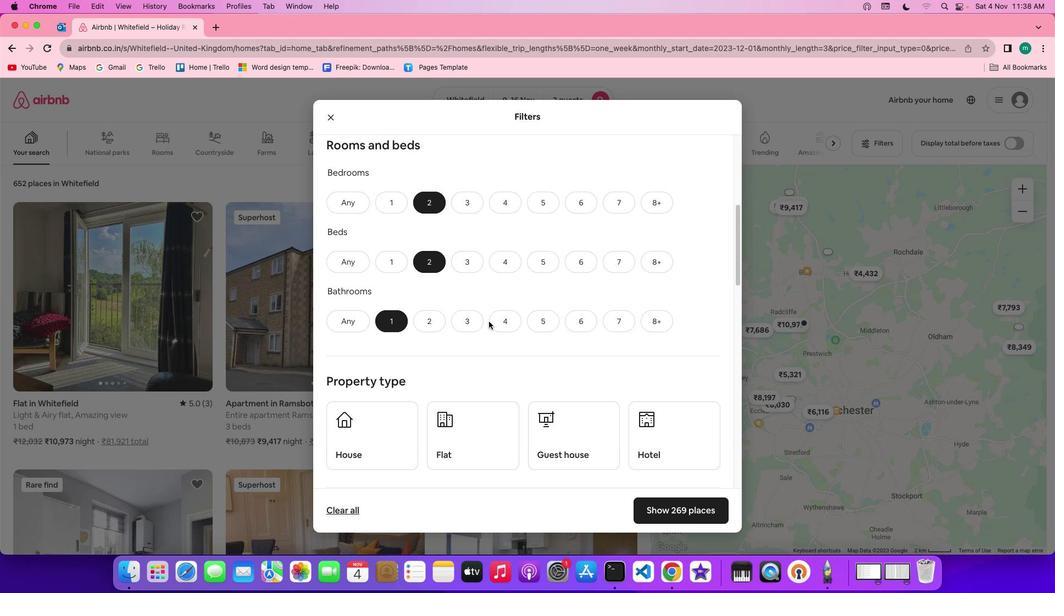 
Action: Mouse scrolled (488, 322) with delta (0, -1)
Screenshot: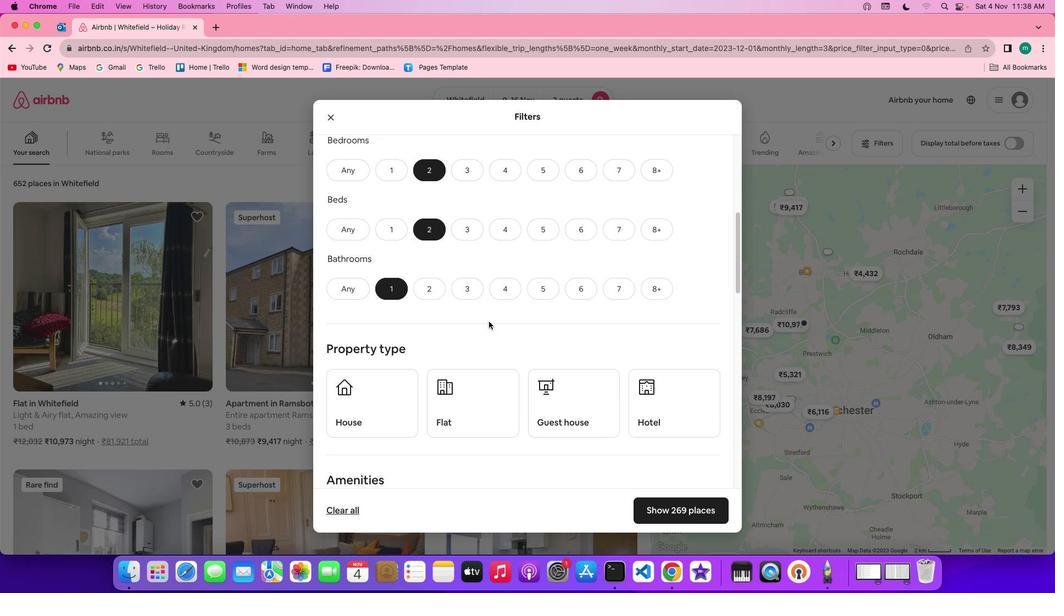 
Action: Mouse scrolled (488, 322) with delta (0, 0)
Screenshot: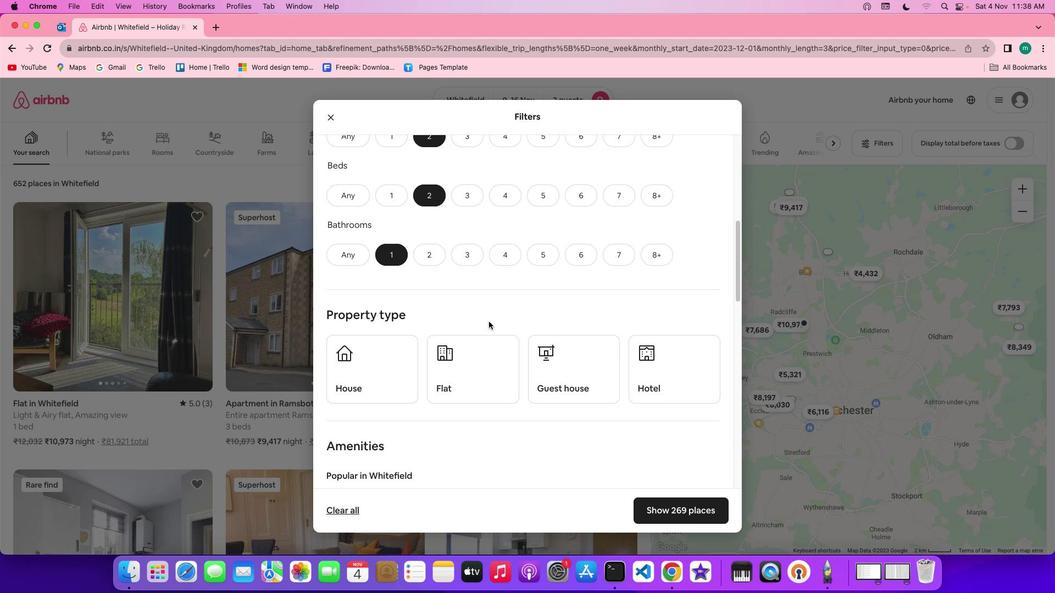 
Action: Mouse scrolled (488, 322) with delta (0, 0)
Screenshot: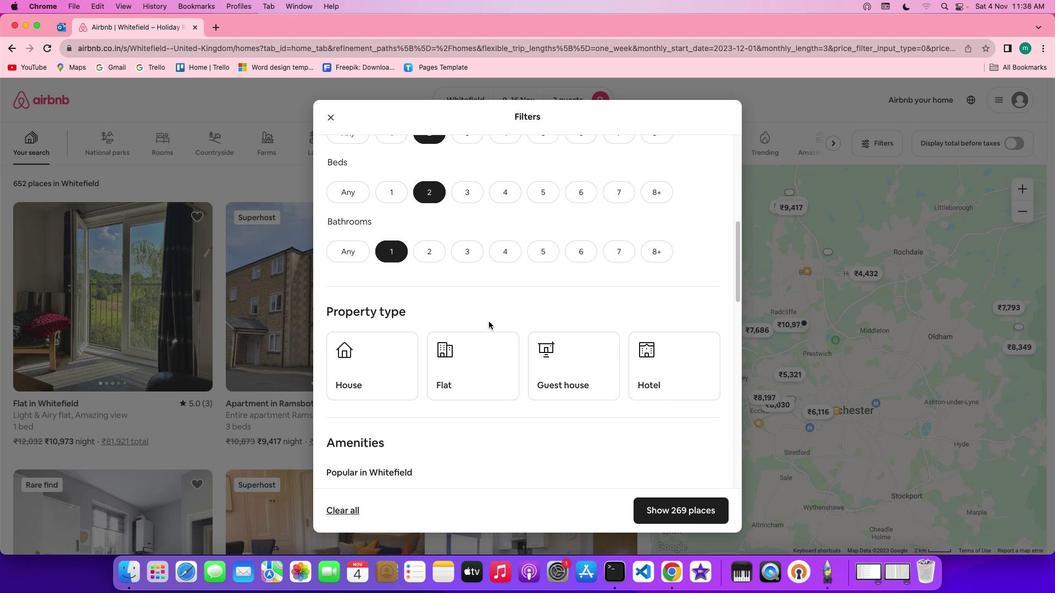 
Action: Mouse scrolled (488, 322) with delta (0, 0)
Screenshot: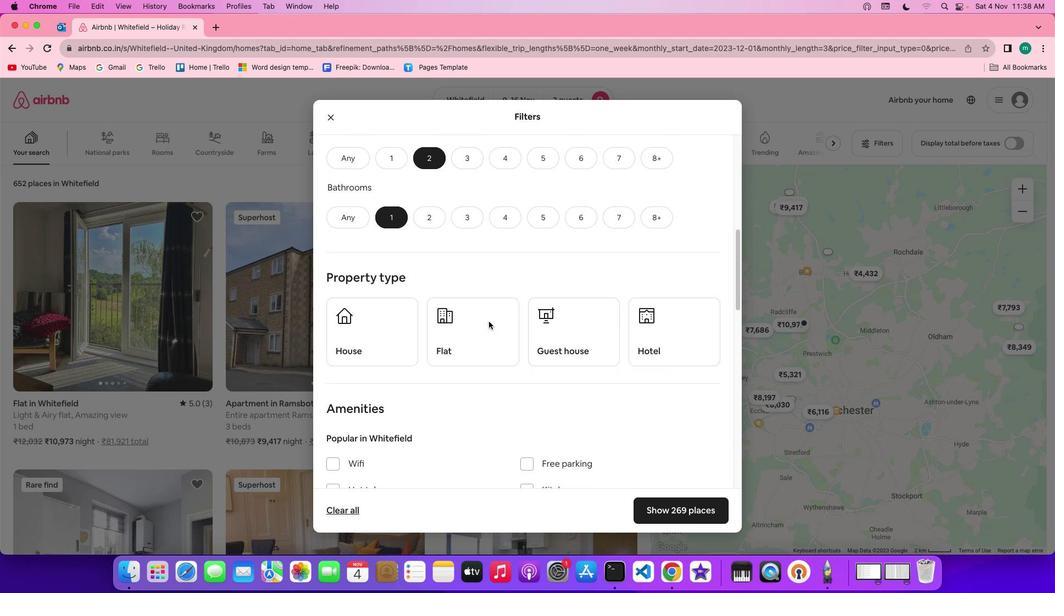 
Action: Mouse scrolled (488, 322) with delta (0, 0)
Screenshot: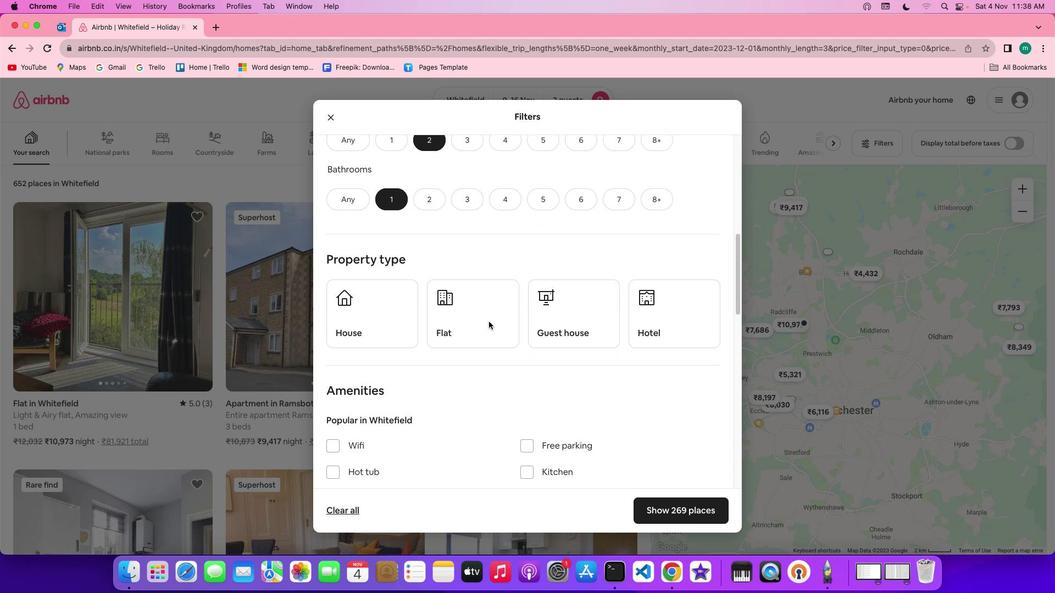 
Action: Mouse scrolled (488, 322) with delta (0, 0)
Screenshot: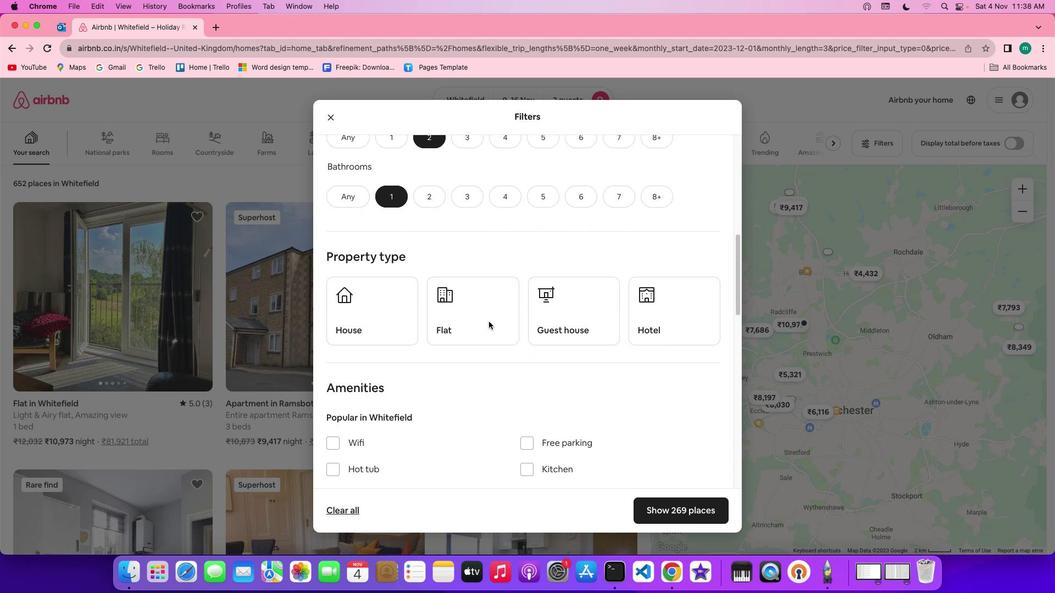
Action: Mouse moved to (488, 321)
Screenshot: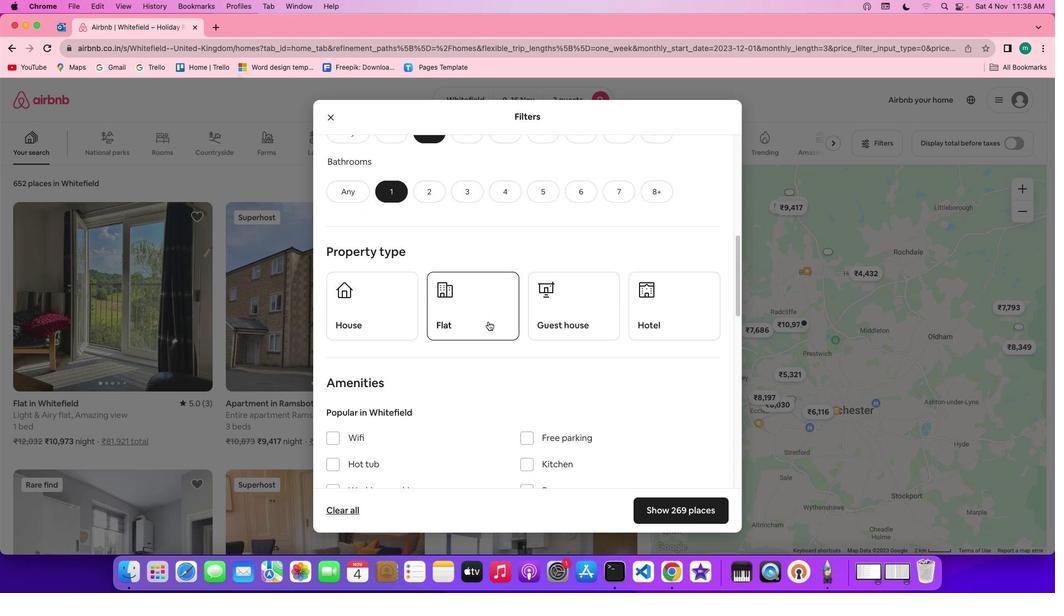 
Action: Mouse pressed left at (488, 321)
Screenshot: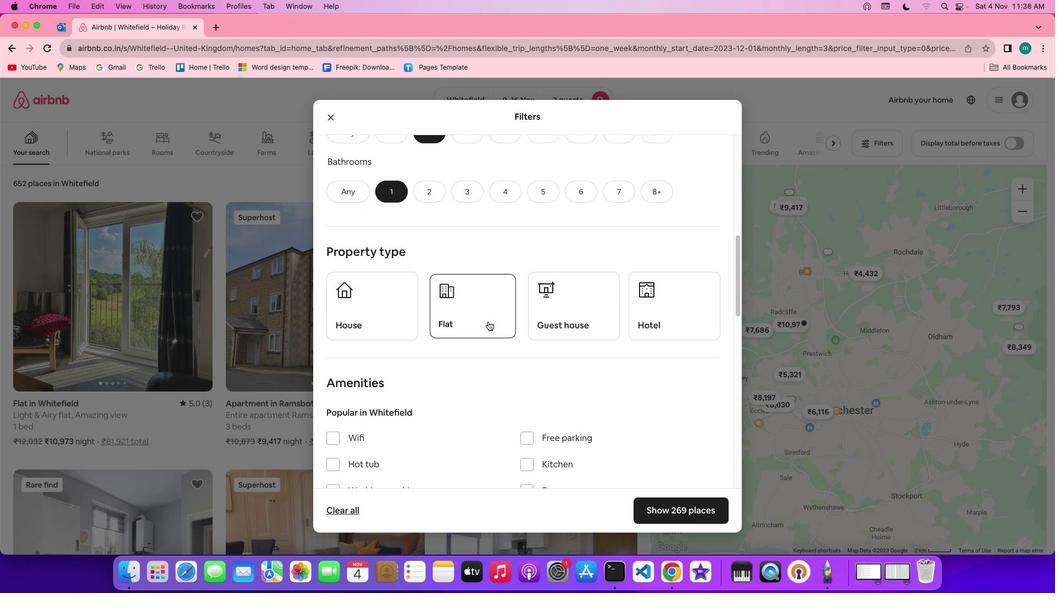 
Action: Mouse moved to (581, 340)
Screenshot: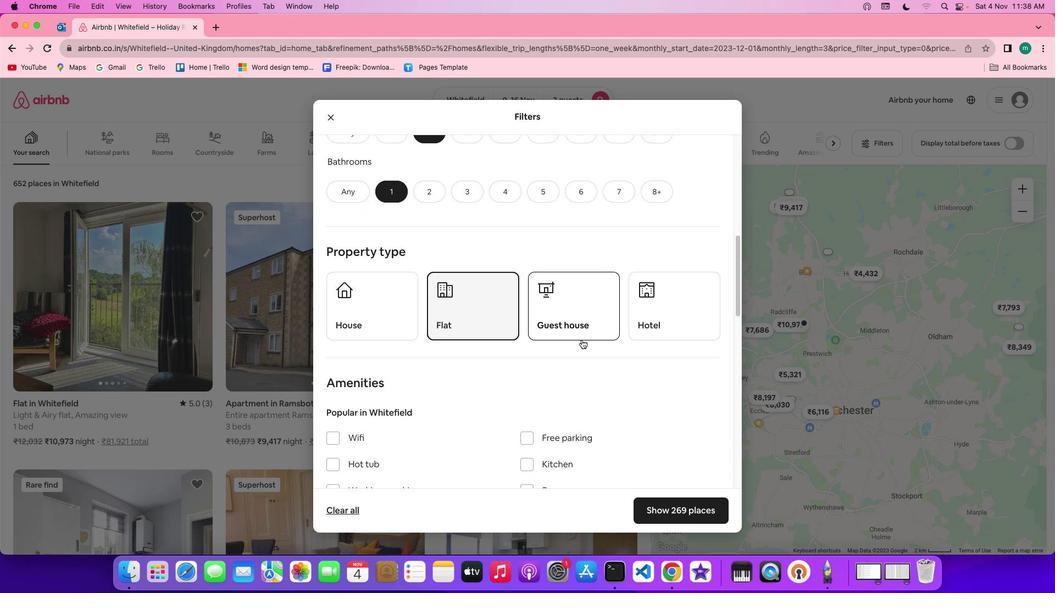 
Action: Mouse scrolled (581, 340) with delta (0, 0)
Screenshot: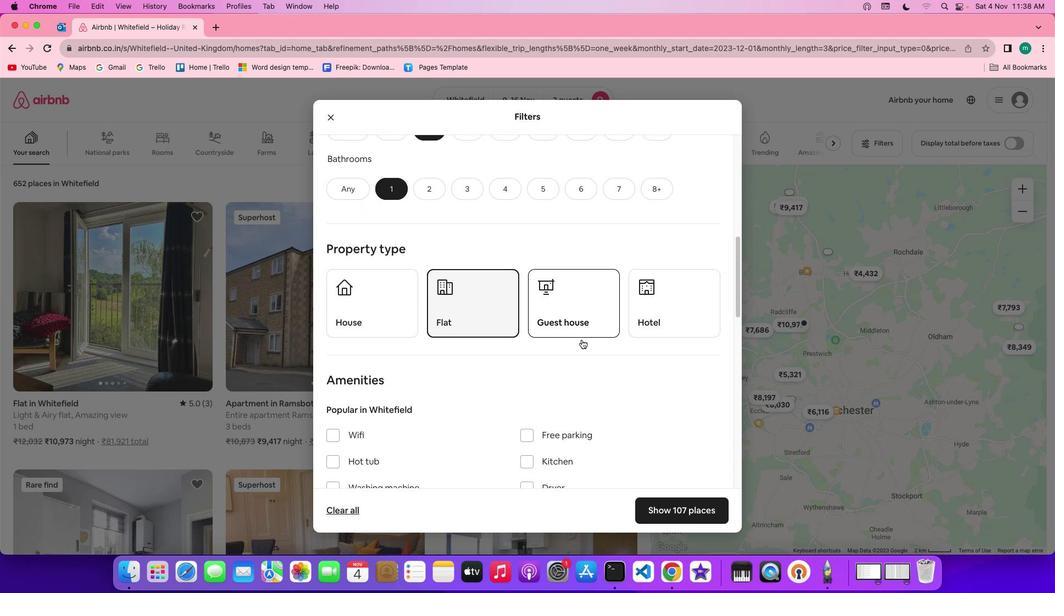 
Action: Mouse scrolled (581, 340) with delta (0, 0)
Screenshot: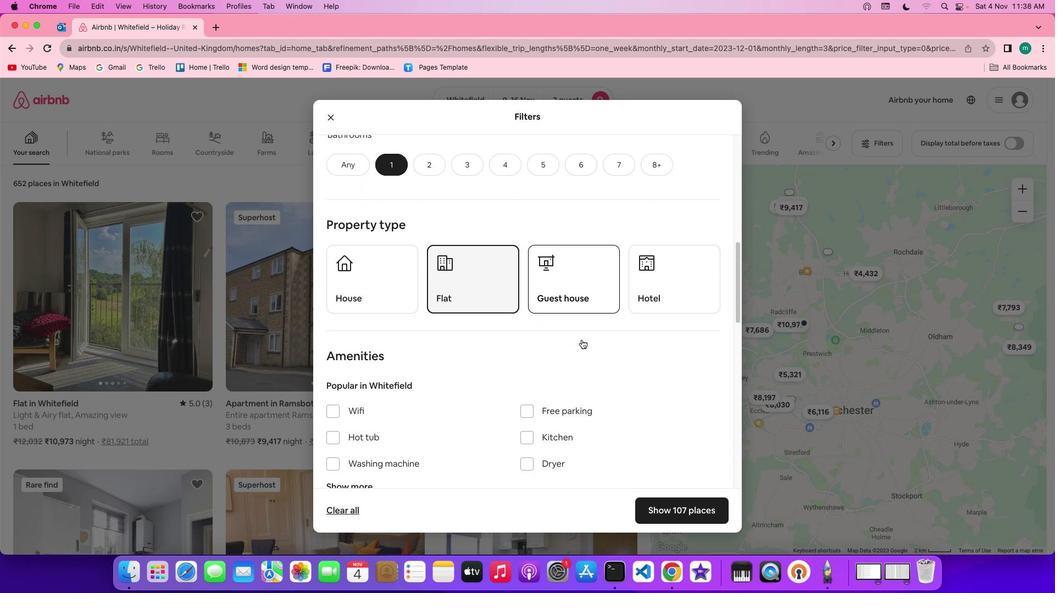 
Action: Mouse scrolled (581, 340) with delta (0, -1)
Screenshot: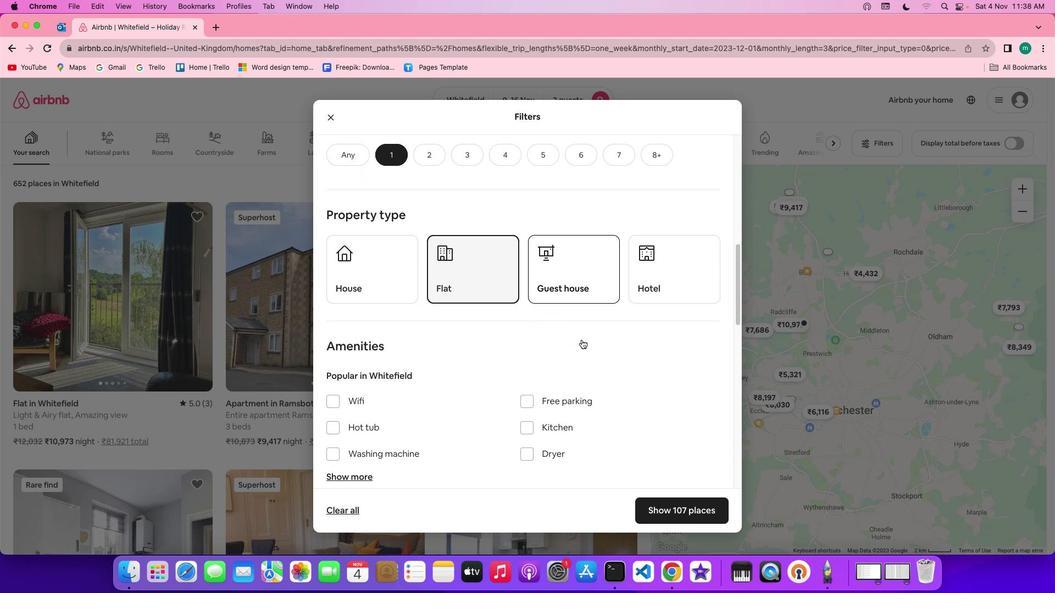 
Action: Mouse scrolled (581, 340) with delta (0, 0)
Screenshot: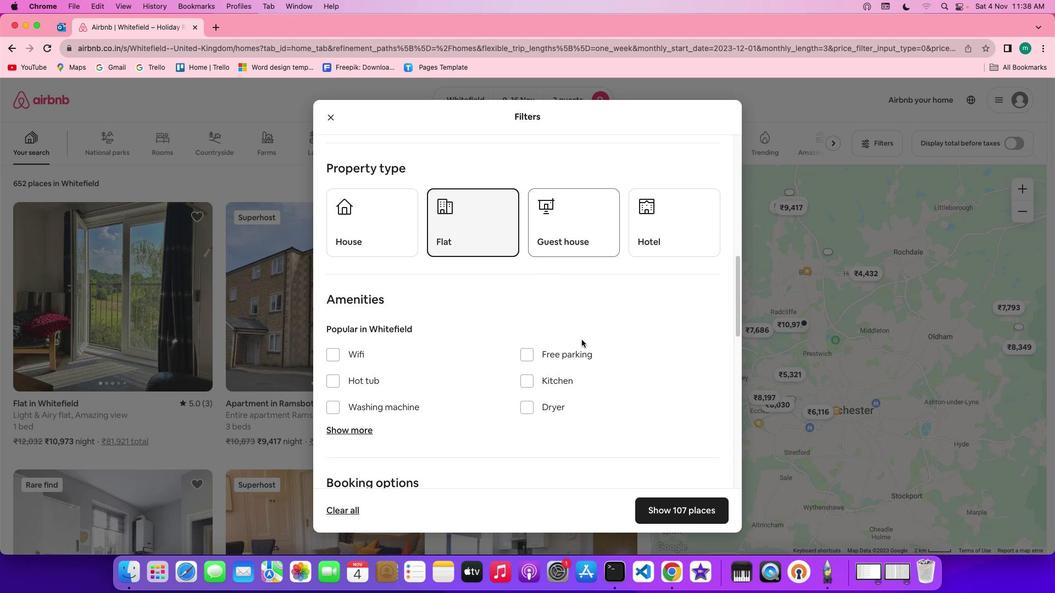 
Action: Mouse scrolled (581, 340) with delta (0, 0)
Screenshot: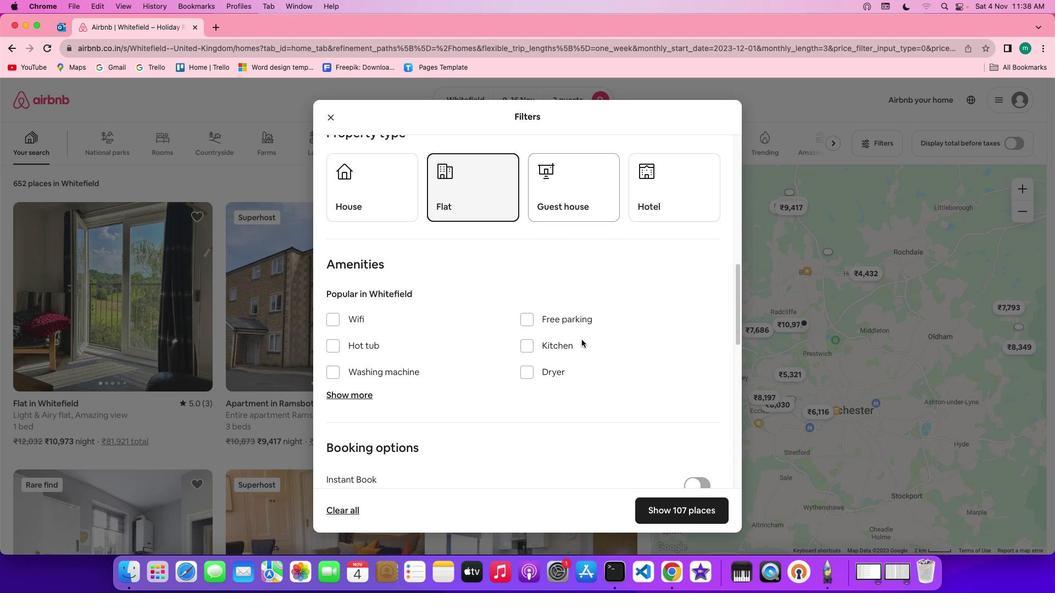 
Action: Mouse scrolled (581, 340) with delta (0, -1)
Screenshot: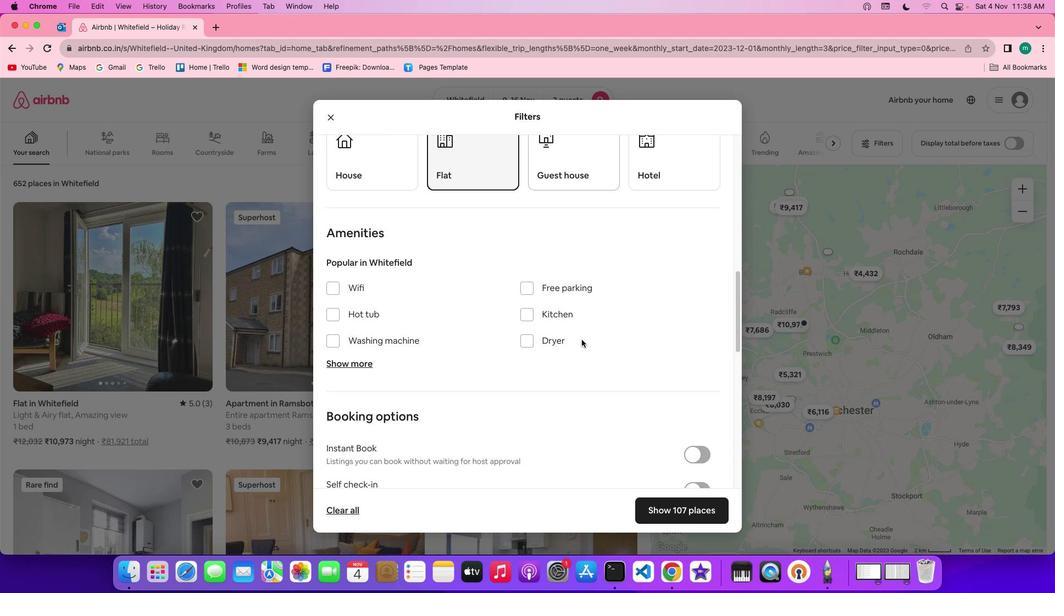 
Action: Mouse scrolled (581, 340) with delta (0, -2)
Screenshot: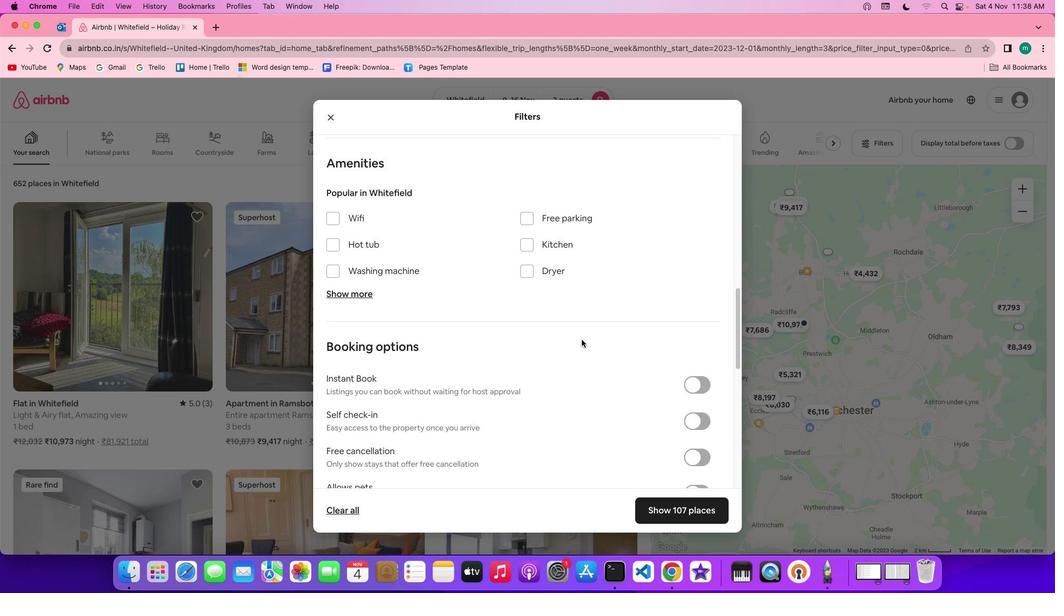
Action: Mouse moved to (596, 352)
Screenshot: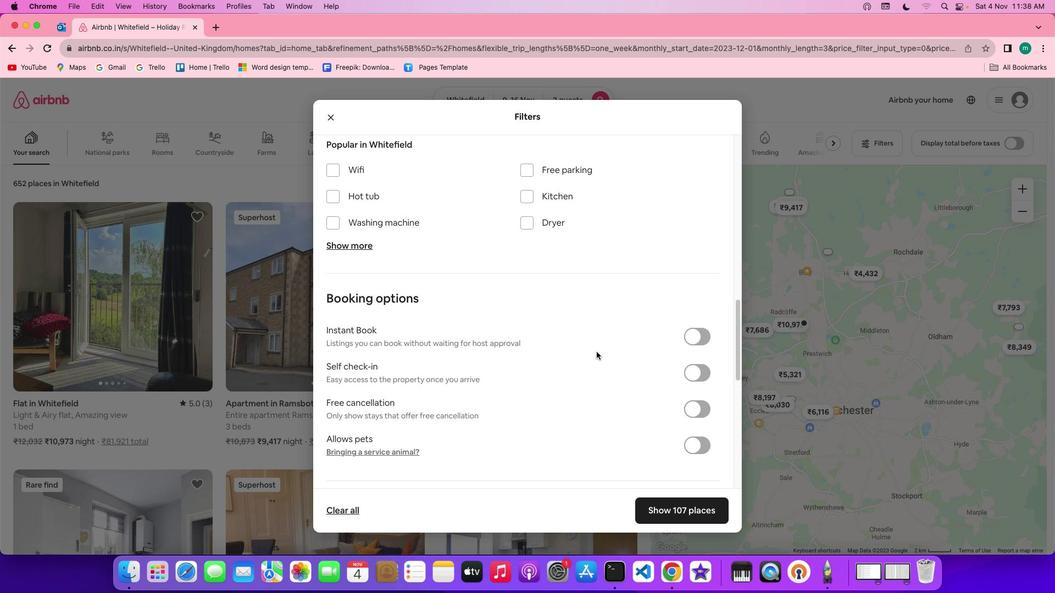 
Action: Mouse scrolled (596, 352) with delta (0, 0)
Screenshot: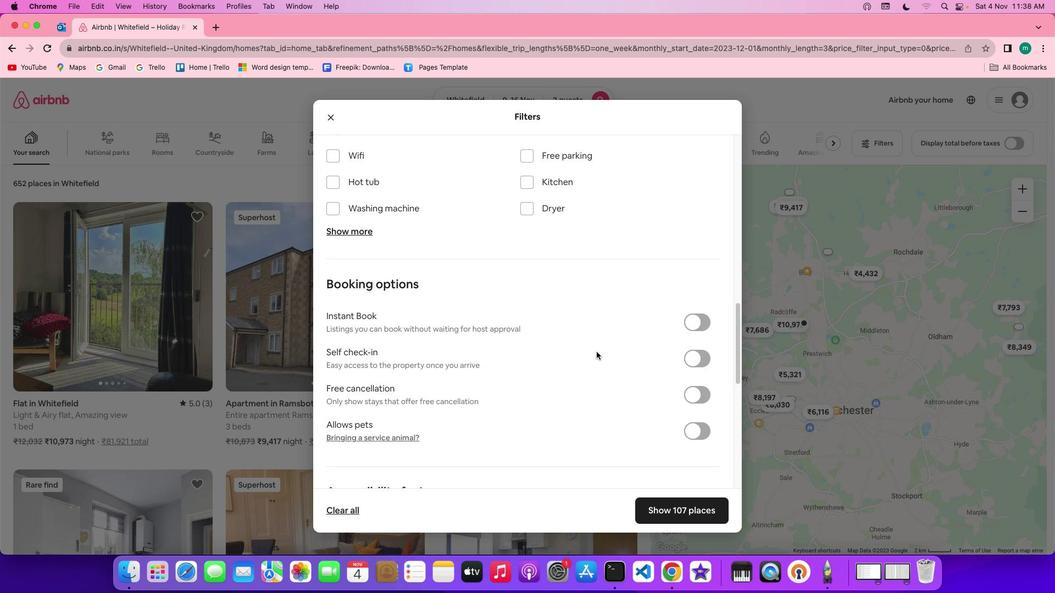 
Action: Mouse scrolled (596, 352) with delta (0, 0)
Screenshot: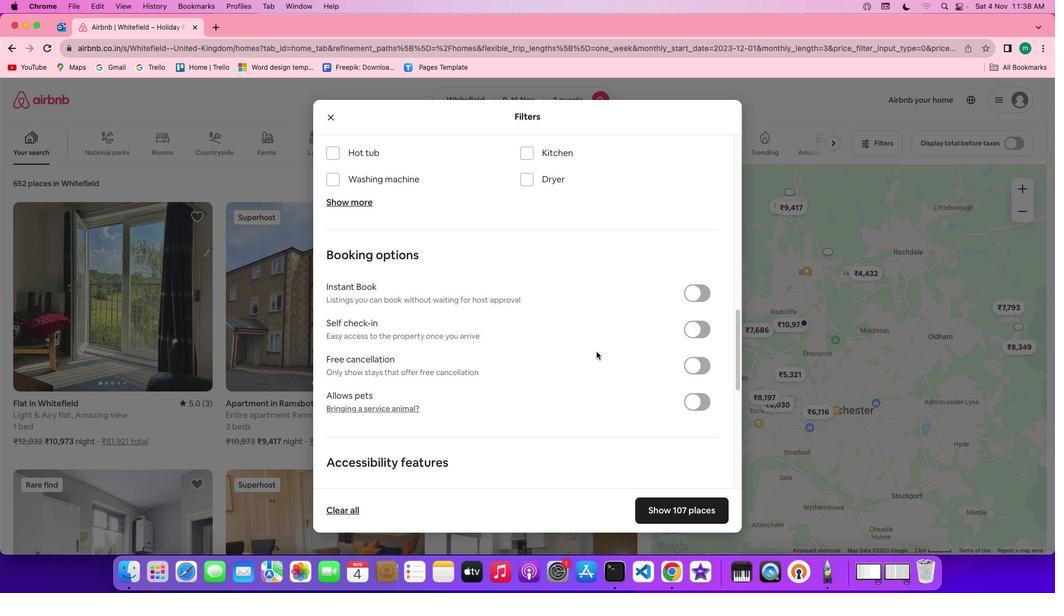 
Action: Mouse scrolled (596, 352) with delta (0, -1)
Screenshot: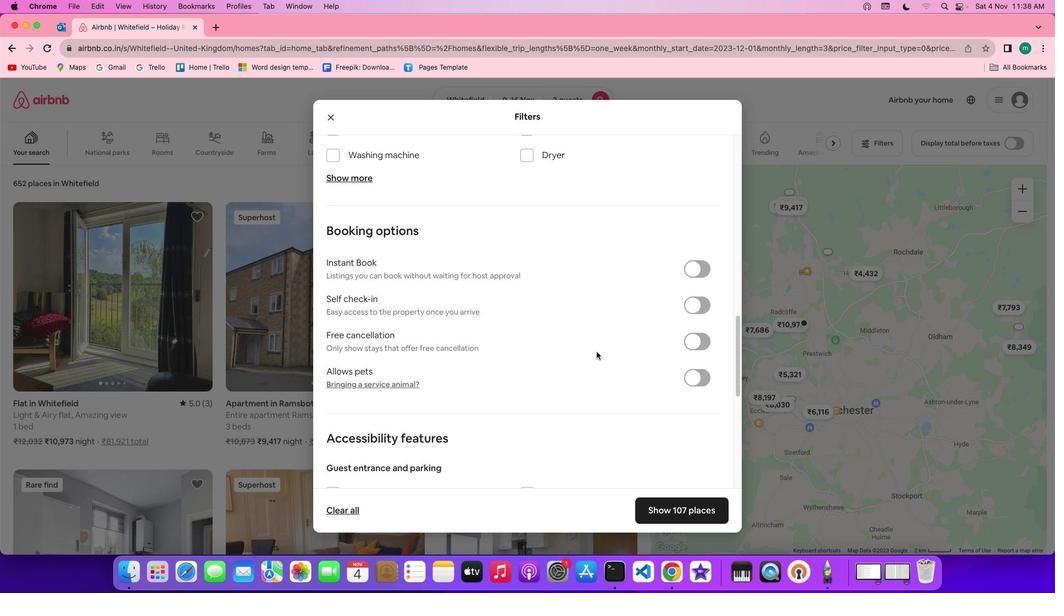 
Action: Mouse scrolled (596, 352) with delta (0, -2)
Screenshot: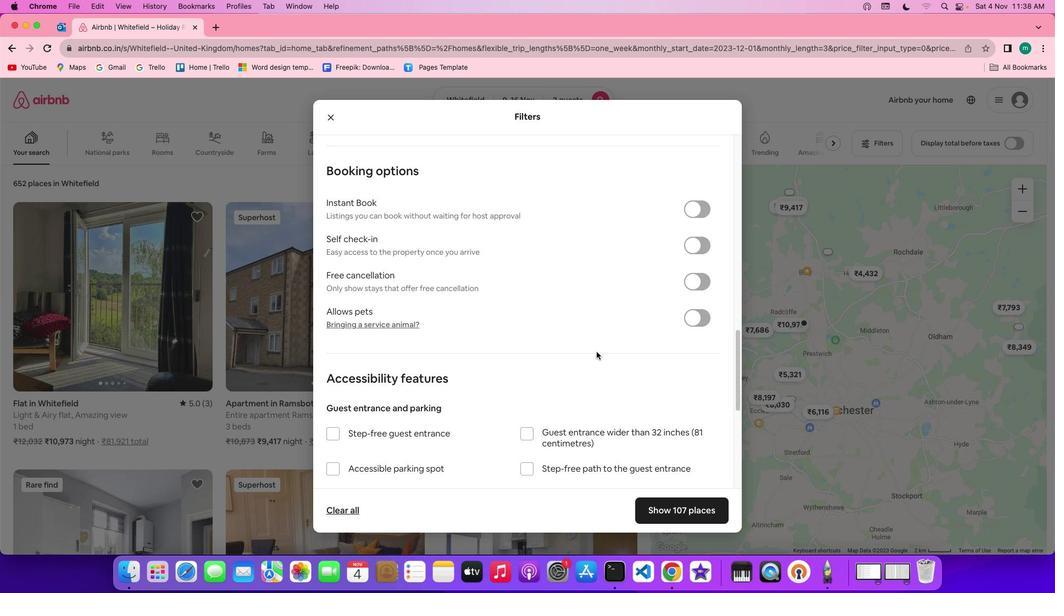 
Action: Mouse moved to (607, 361)
Screenshot: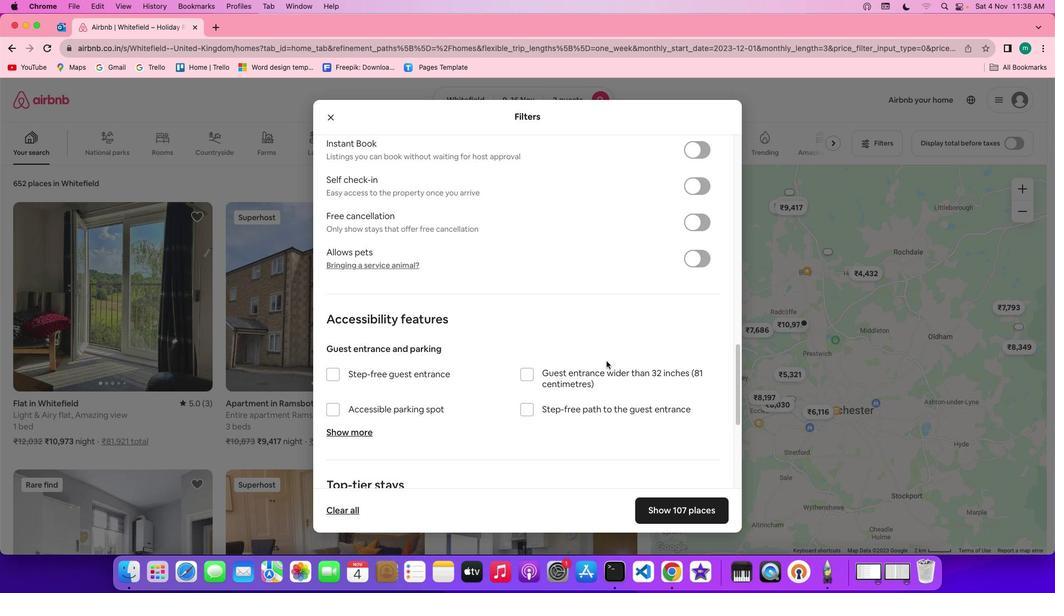 
Action: Mouse scrolled (607, 361) with delta (0, 0)
Screenshot: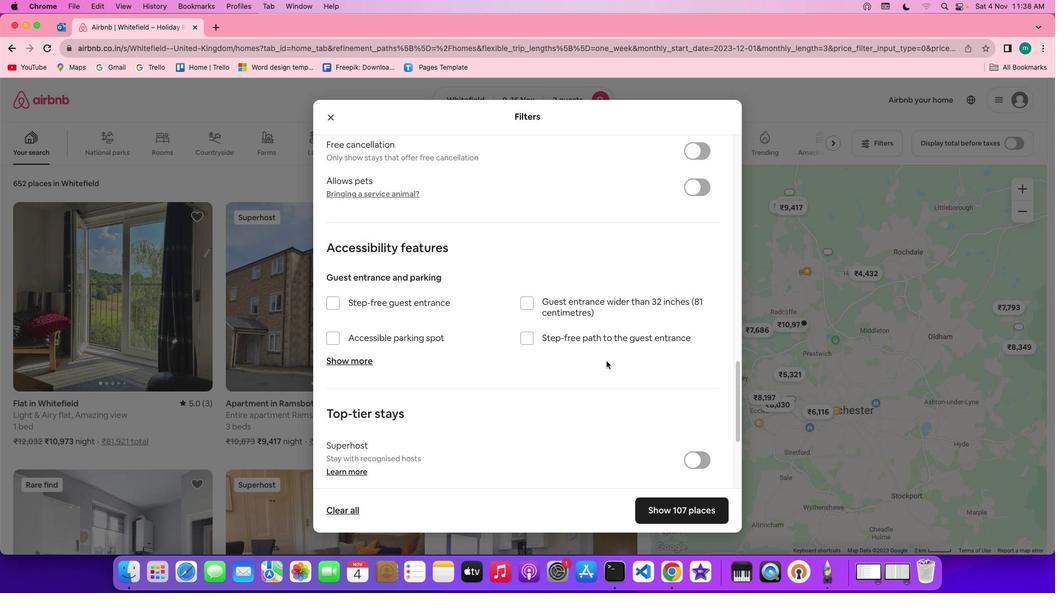 
Action: Mouse scrolled (607, 361) with delta (0, 0)
Screenshot: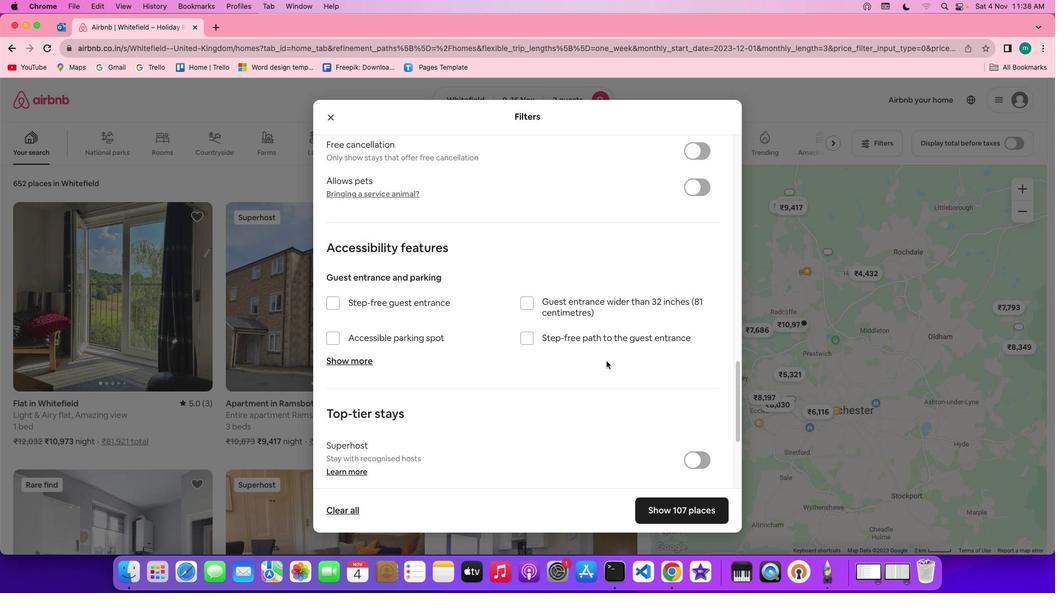 
Action: Mouse scrolled (607, 361) with delta (0, -1)
Screenshot: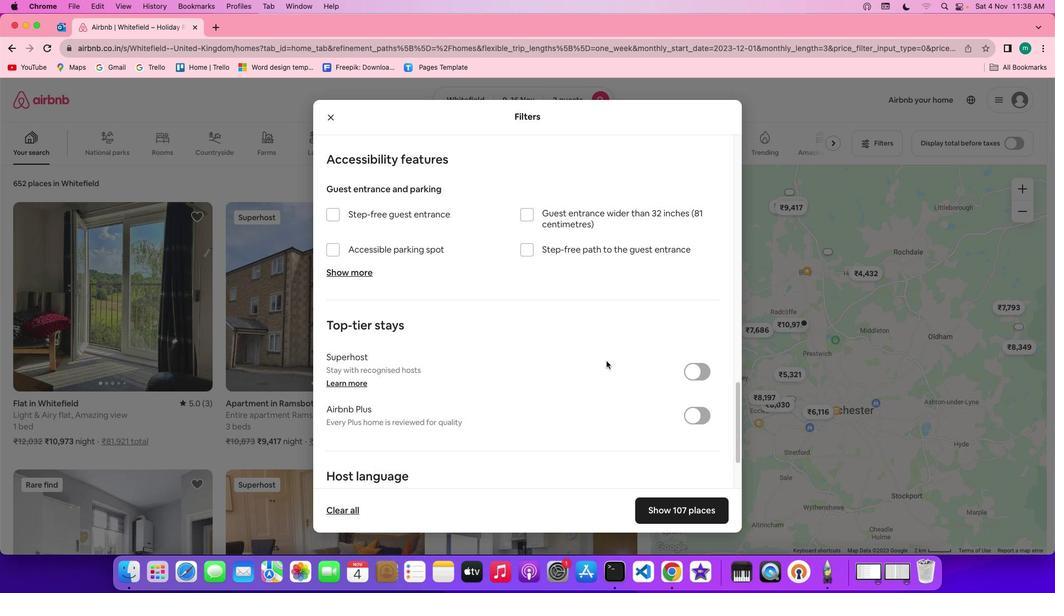 
Action: Mouse scrolled (607, 361) with delta (0, -2)
Screenshot: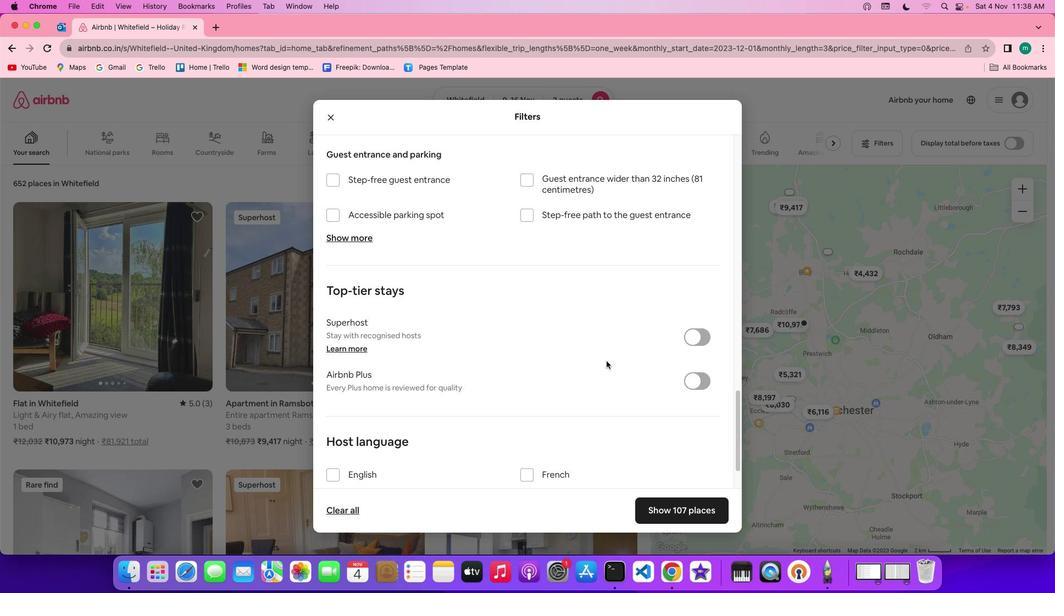 
Action: Mouse scrolled (607, 361) with delta (0, -2)
Screenshot: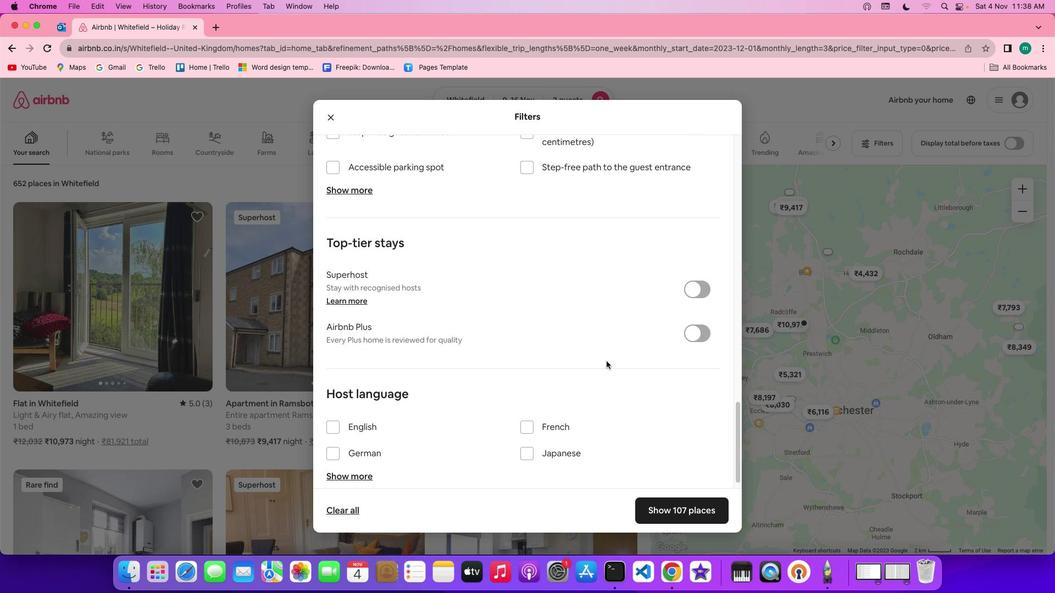 
Action: Mouse scrolled (607, 361) with delta (0, 0)
Screenshot: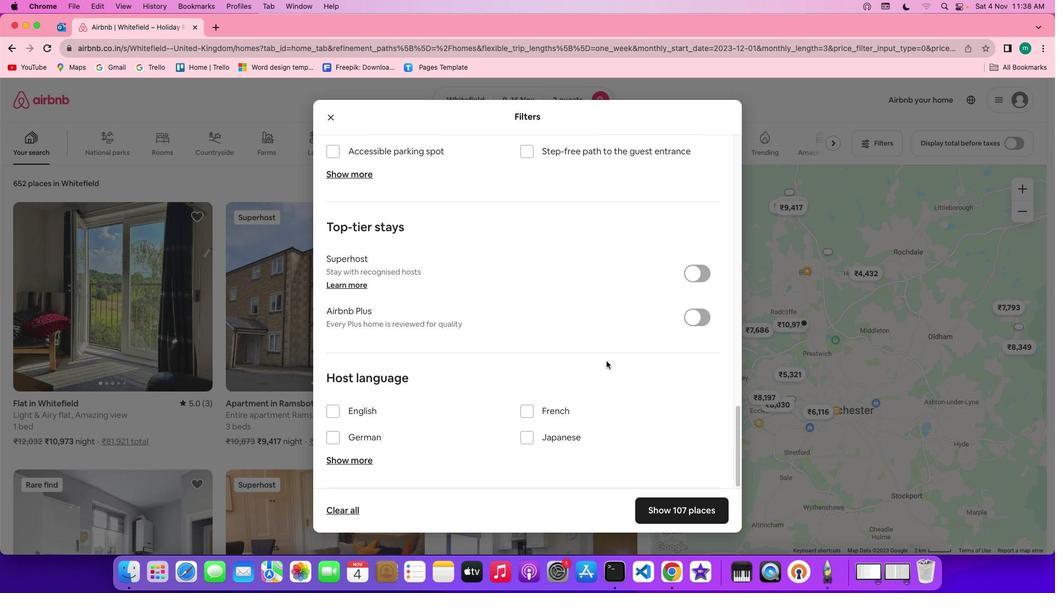 
Action: Mouse scrolled (607, 361) with delta (0, 0)
Screenshot: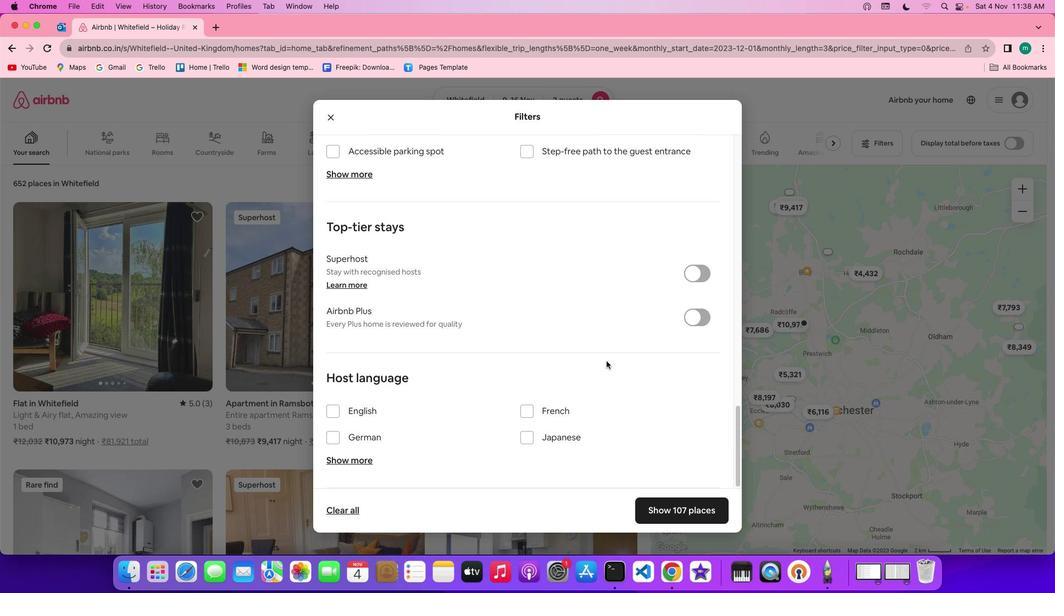 
Action: Mouse scrolled (607, 361) with delta (0, -1)
Screenshot: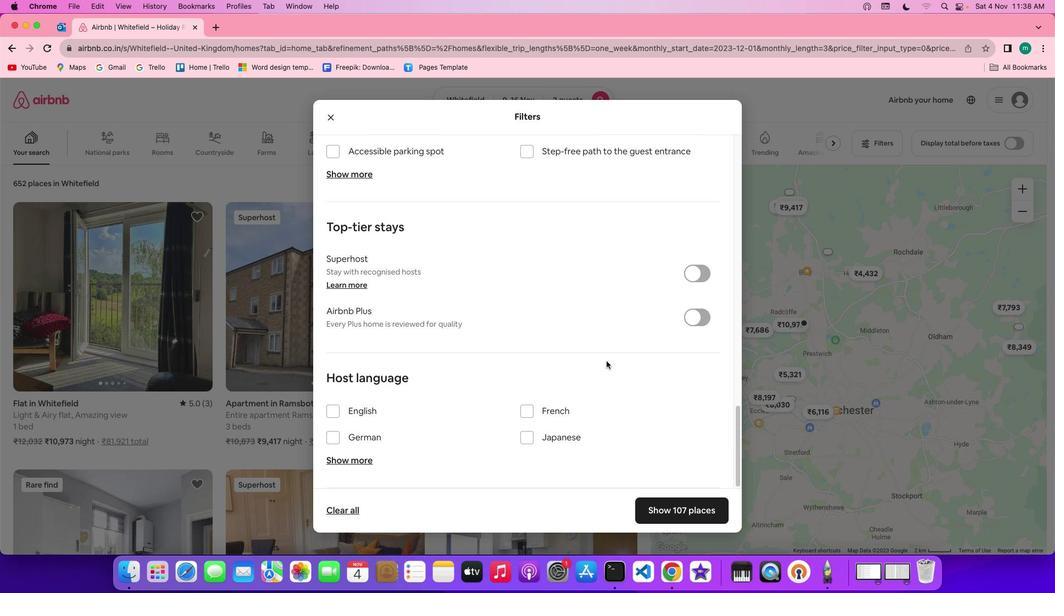 
Action: Mouse scrolled (607, 361) with delta (0, -2)
Screenshot: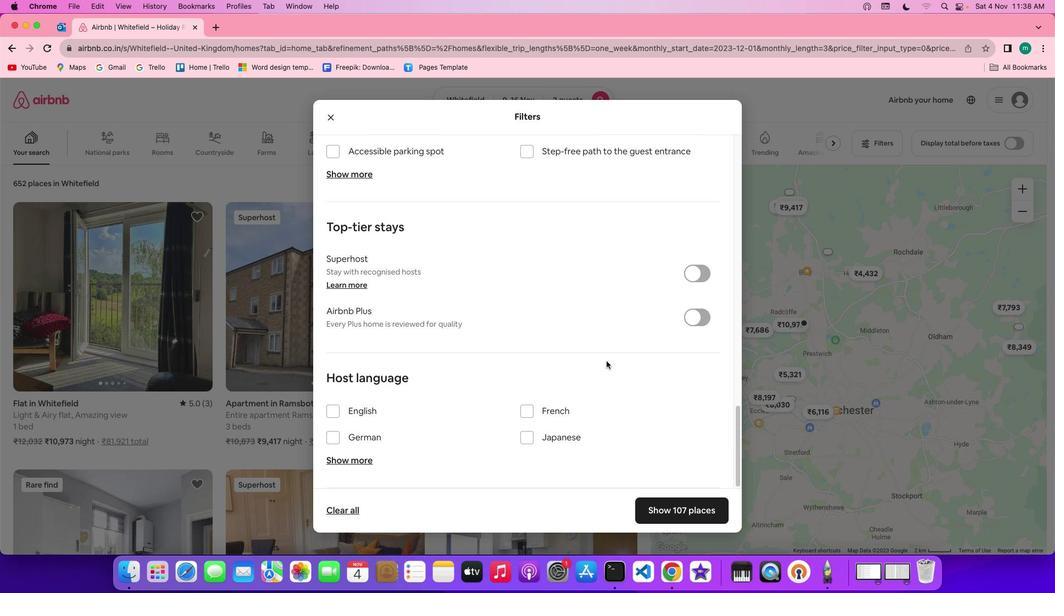 
Action: Mouse scrolled (607, 361) with delta (0, -2)
Screenshot: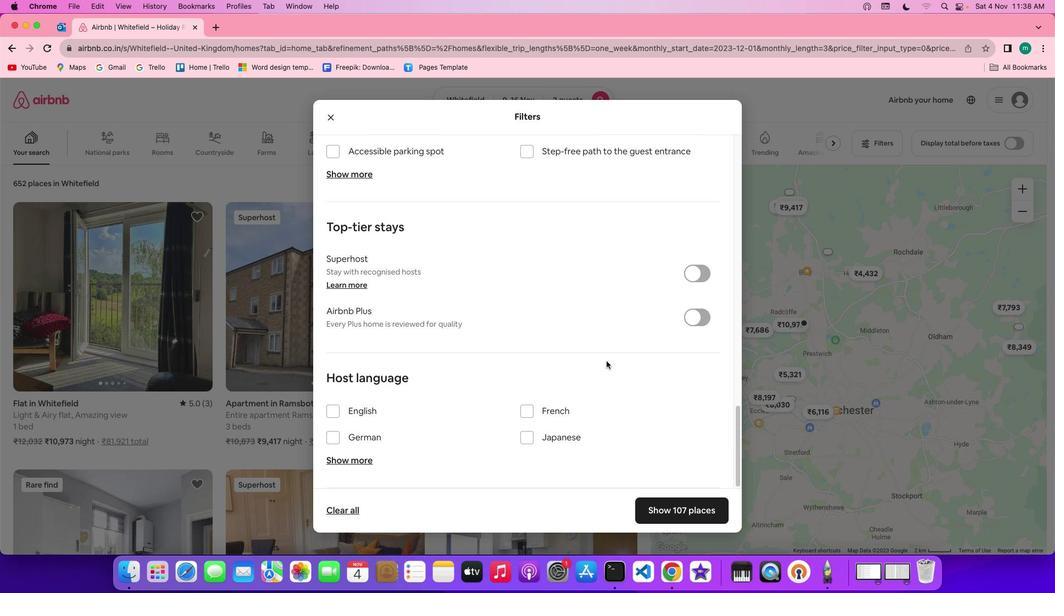 
Action: Mouse scrolled (607, 361) with delta (0, 0)
Screenshot: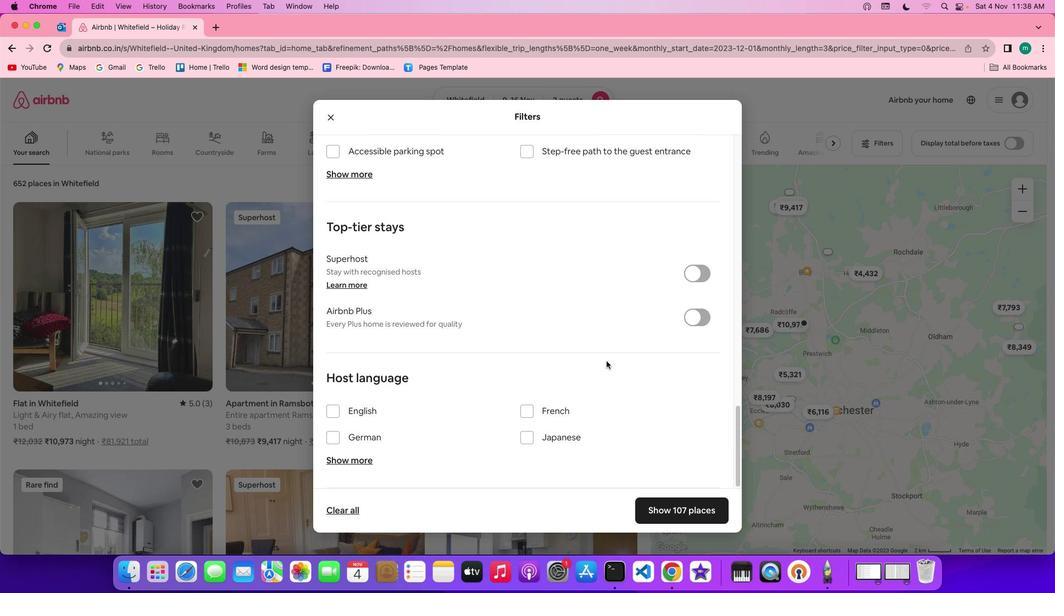 
Action: Mouse scrolled (607, 361) with delta (0, 0)
Screenshot: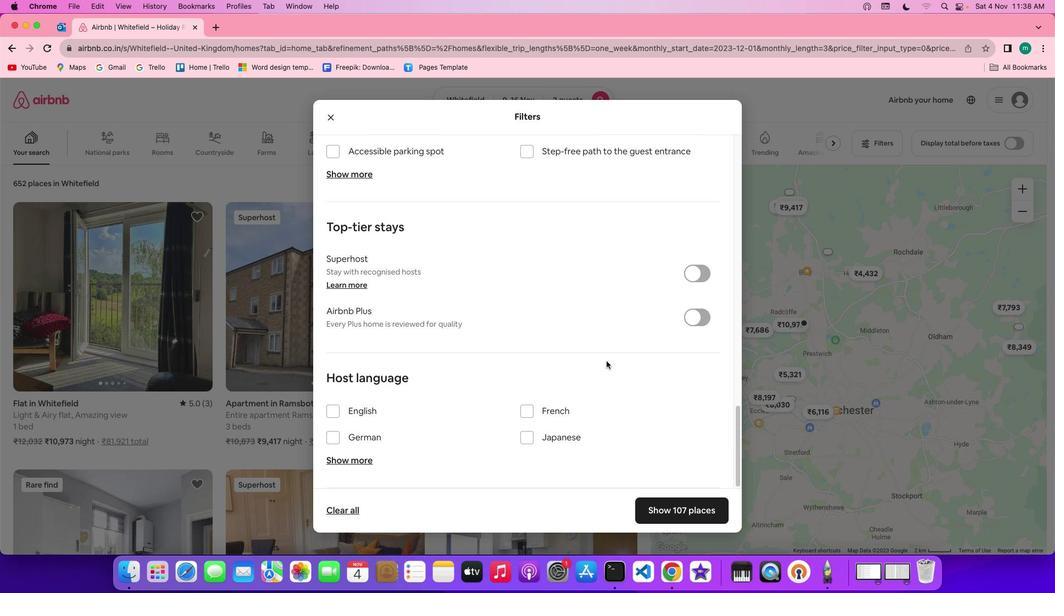 
Action: Mouse scrolled (607, 361) with delta (0, -1)
Screenshot: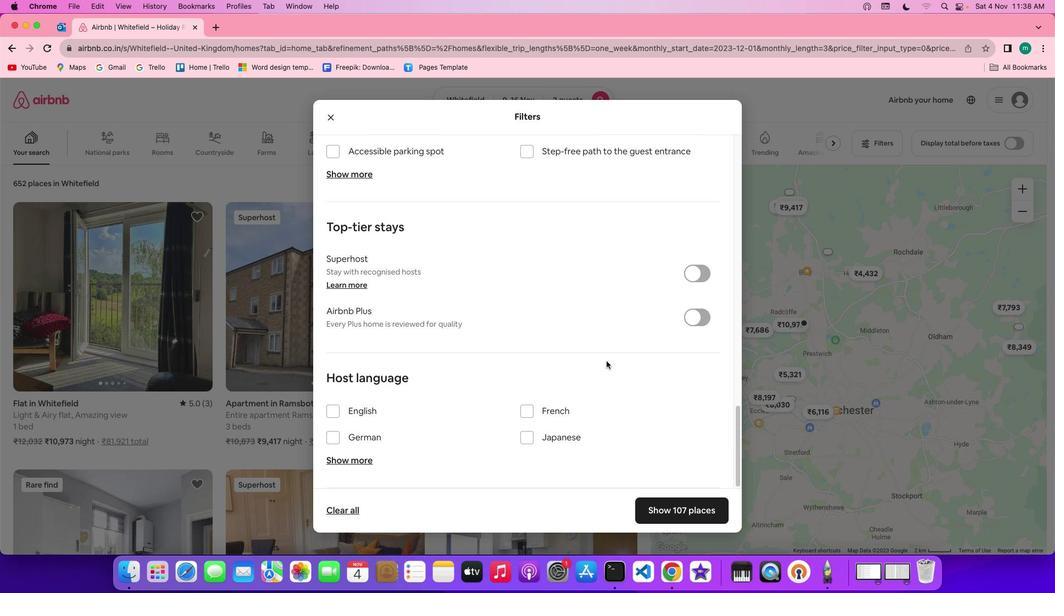 
Action: Mouse scrolled (607, 361) with delta (0, -2)
Screenshot: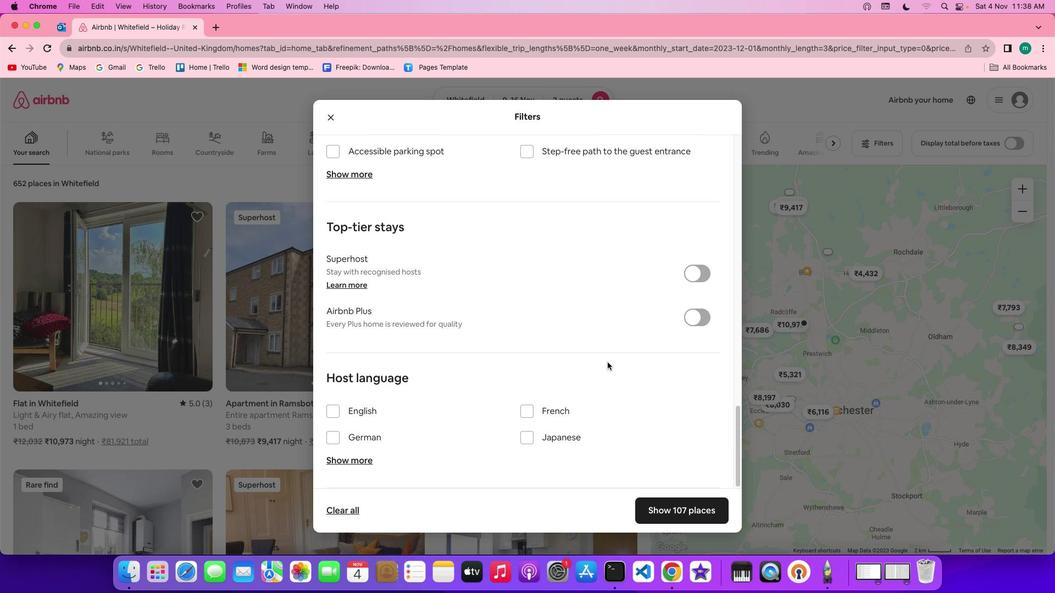
Action: Mouse scrolled (607, 361) with delta (0, -2)
Screenshot: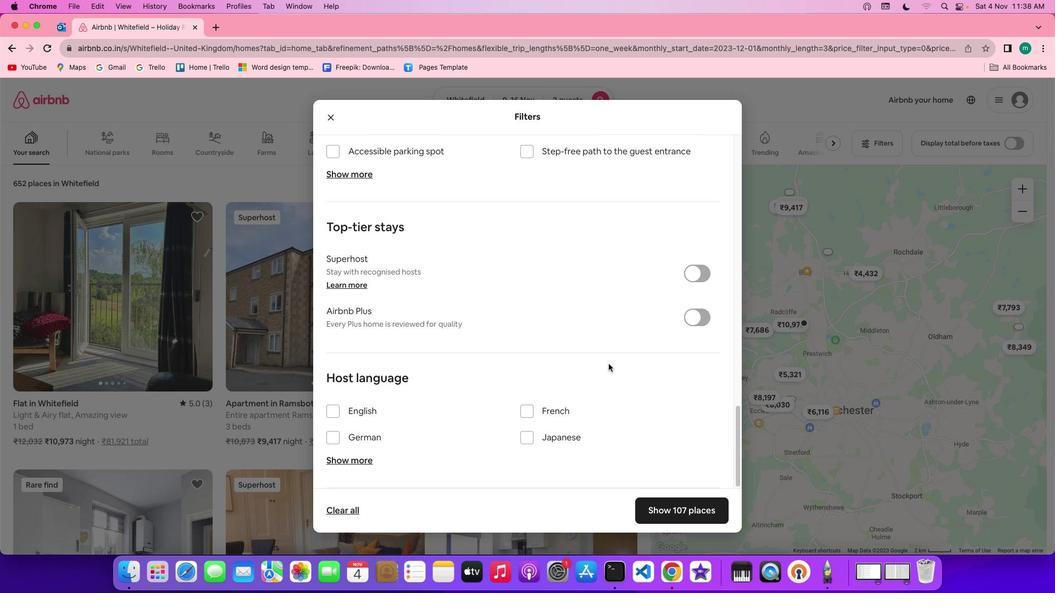 
Action: Mouse moved to (683, 504)
Screenshot: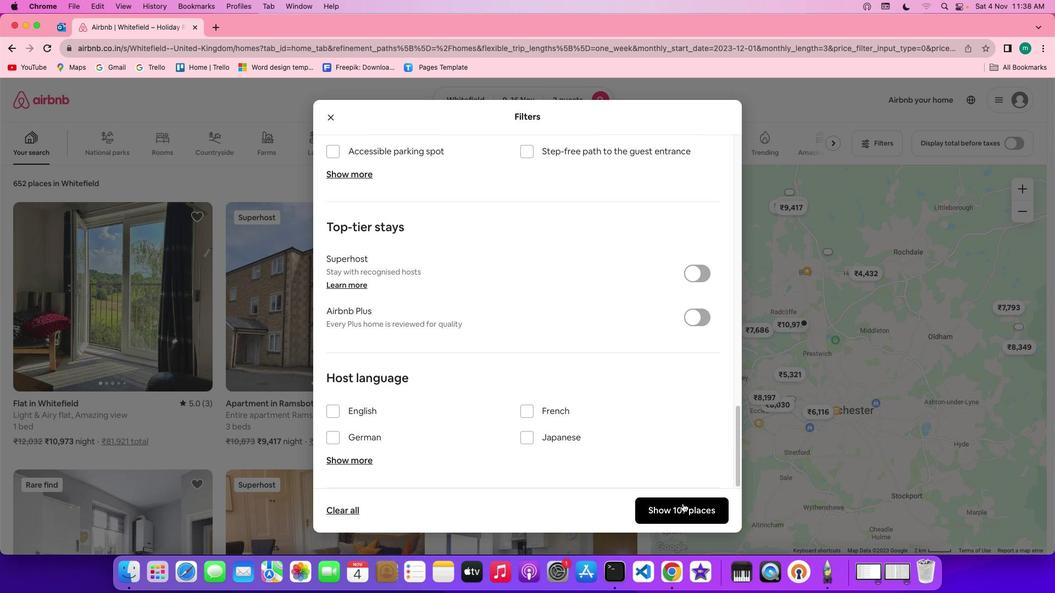 
Action: Mouse pressed left at (683, 504)
Screenshot: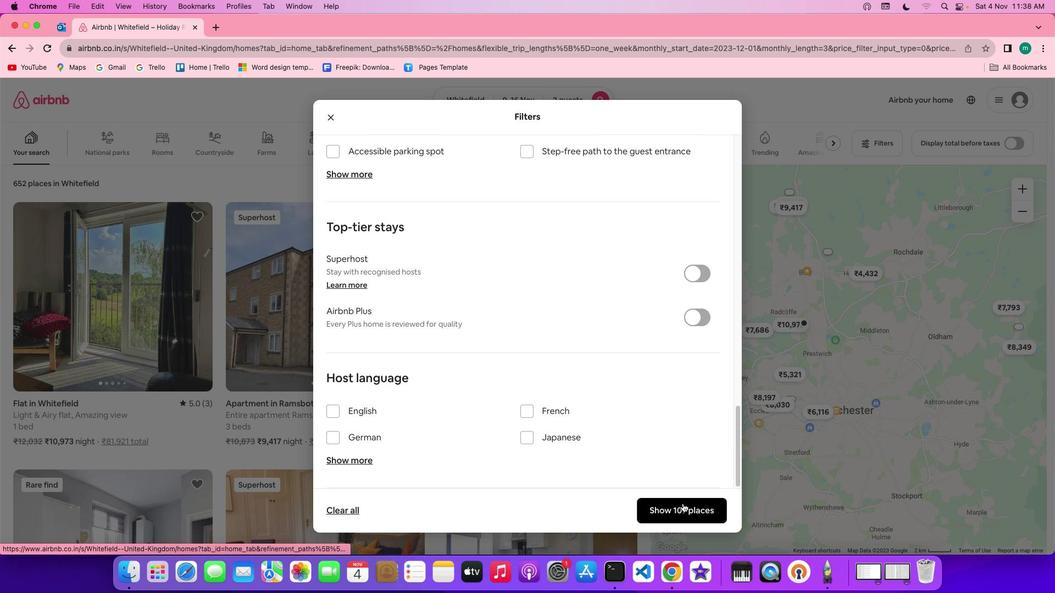
Action: Mouse moved to (340, 350)
Screenshot: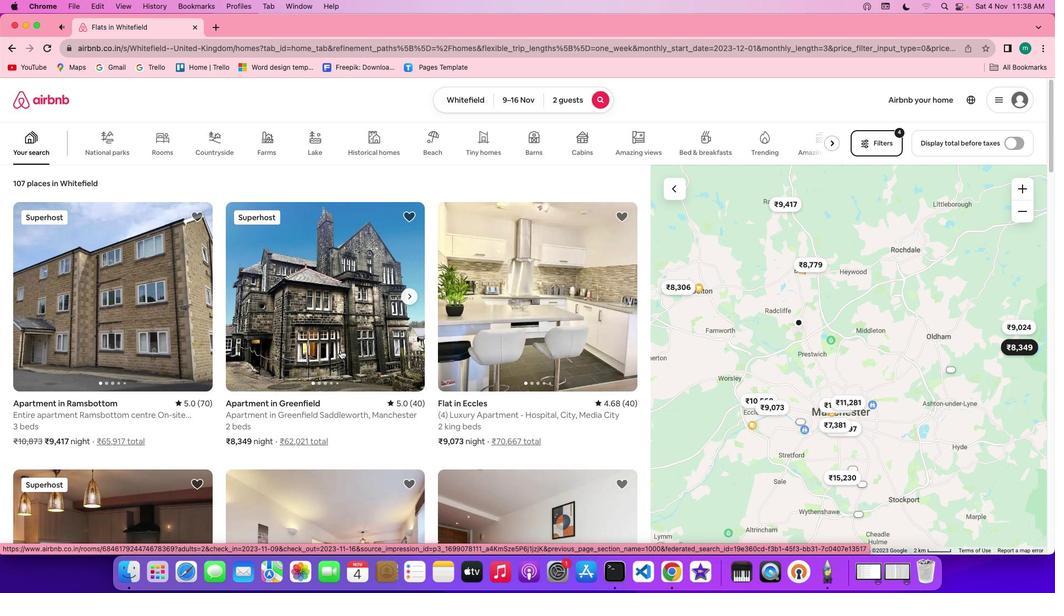 
Action: Mouse scrolled (340, 350) with delta (0, 0)
Screenshot: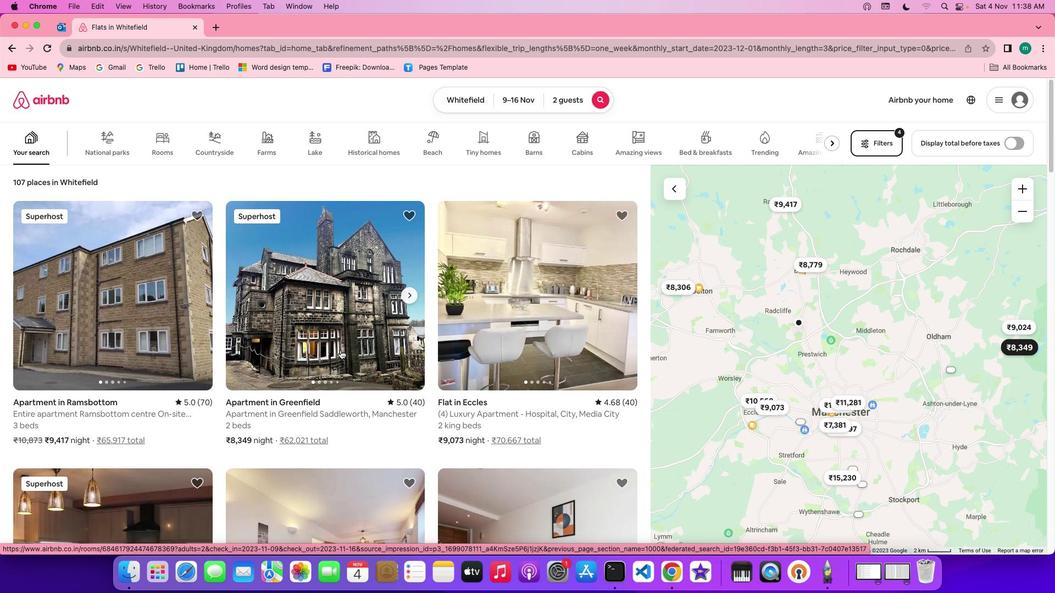 
Action: Mouse scrolled (340, 350) with delta (0, 0)
Screenshot: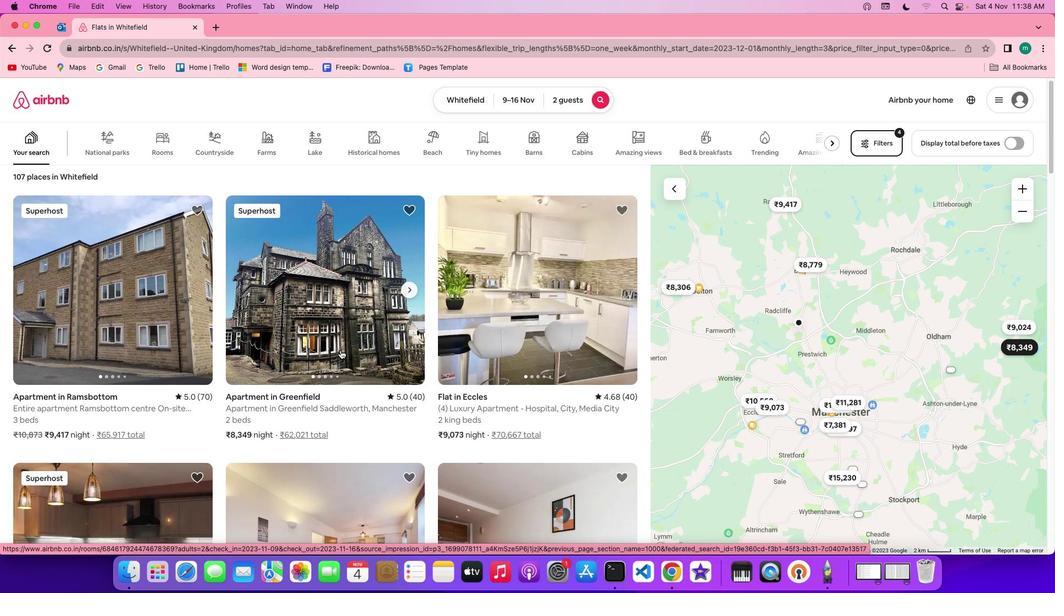 
Action: Mouse scrolled (340, 350) with delta (0, 0)
Screenshot: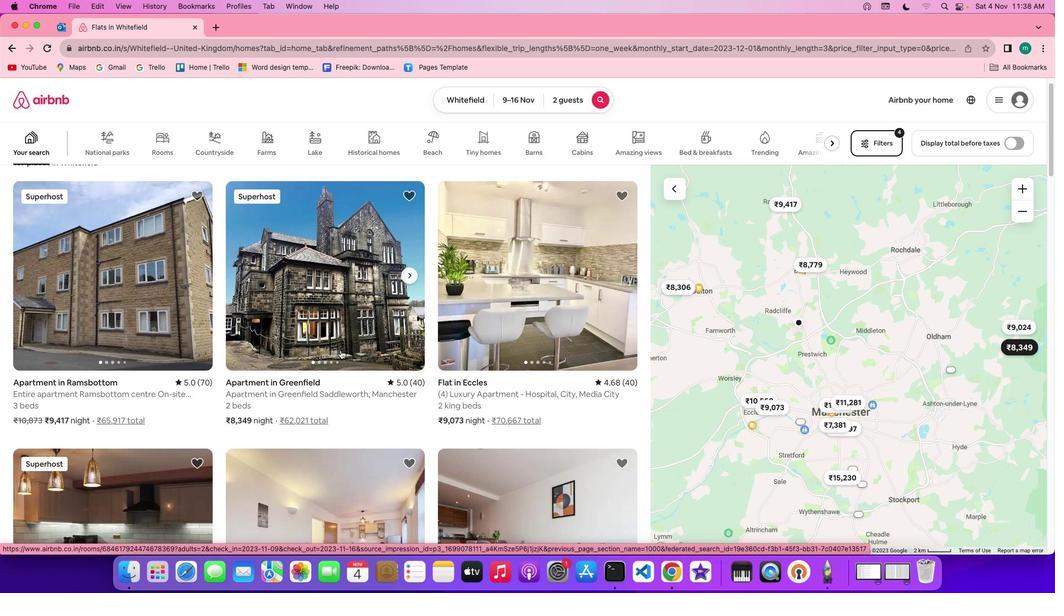 
Action: Mouse scrolled (340, 350) with delta (0, 0)
Screenshot: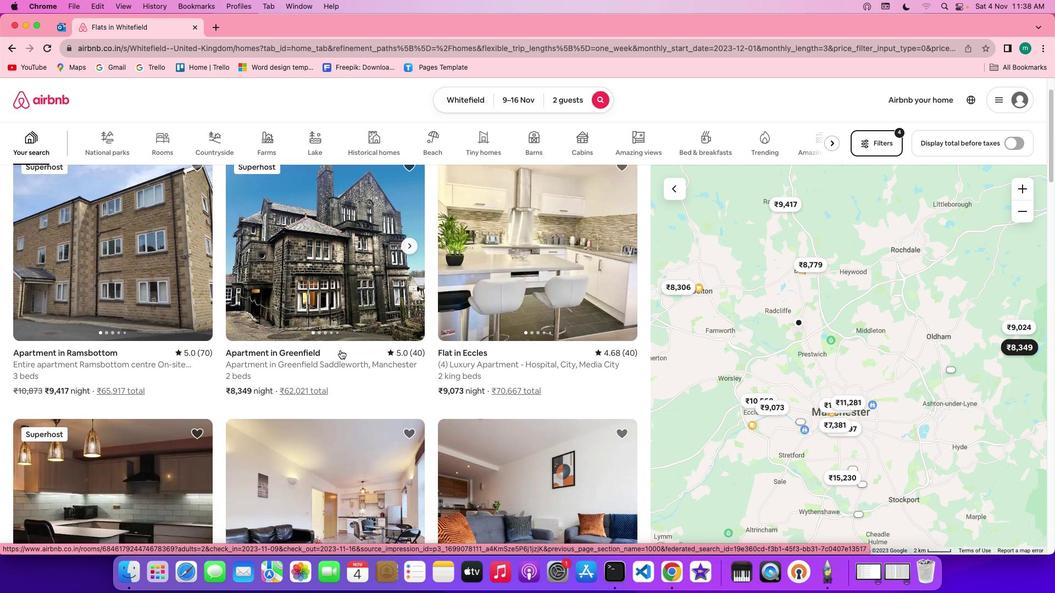 
Action: Mouse moved to (147, 287)
Screenshot: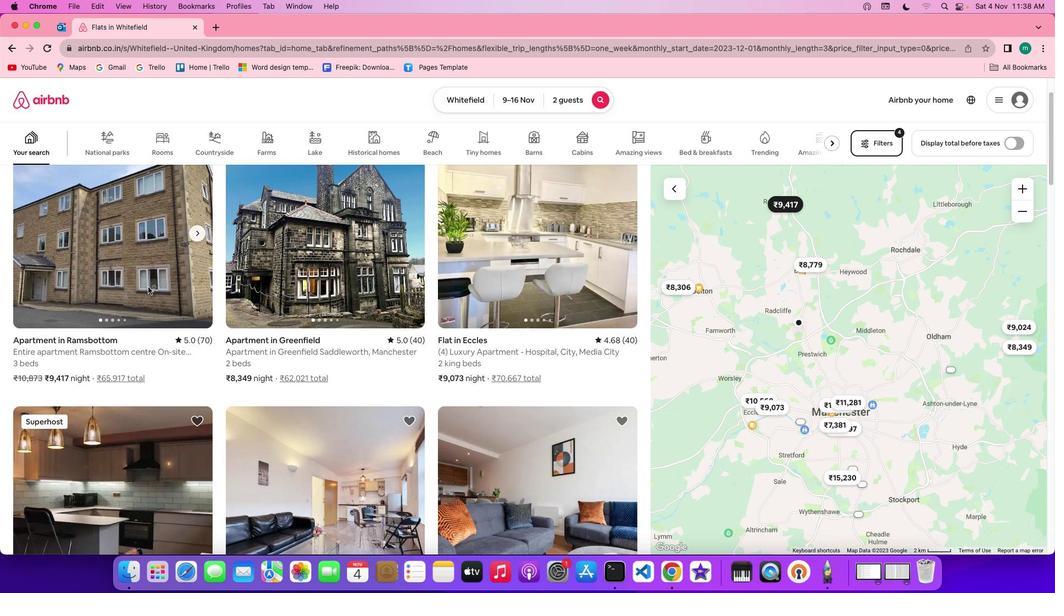
Action: Mouse pressed left at (147, 287)
Screenshot: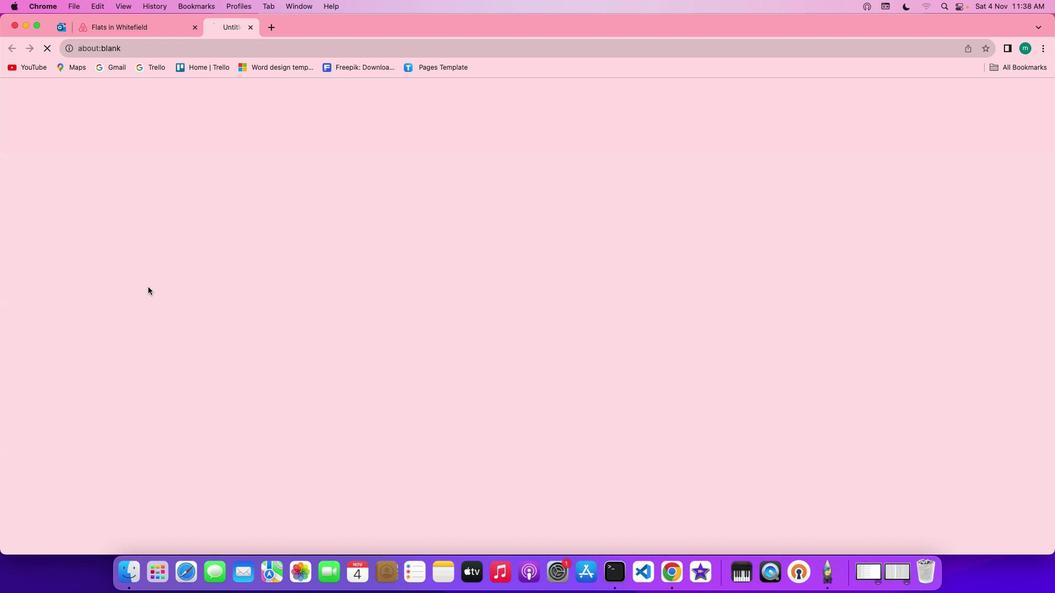 
Action: Mouse moved to (777, 405)
Screenshot: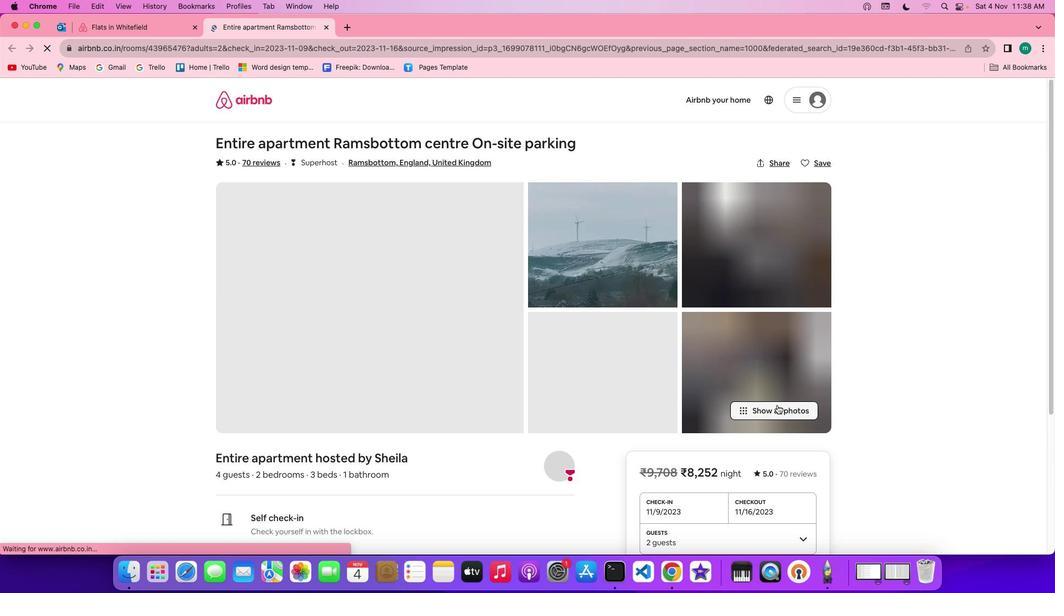 
Action: Mouse pressed left at (777, 405)
Screenshot: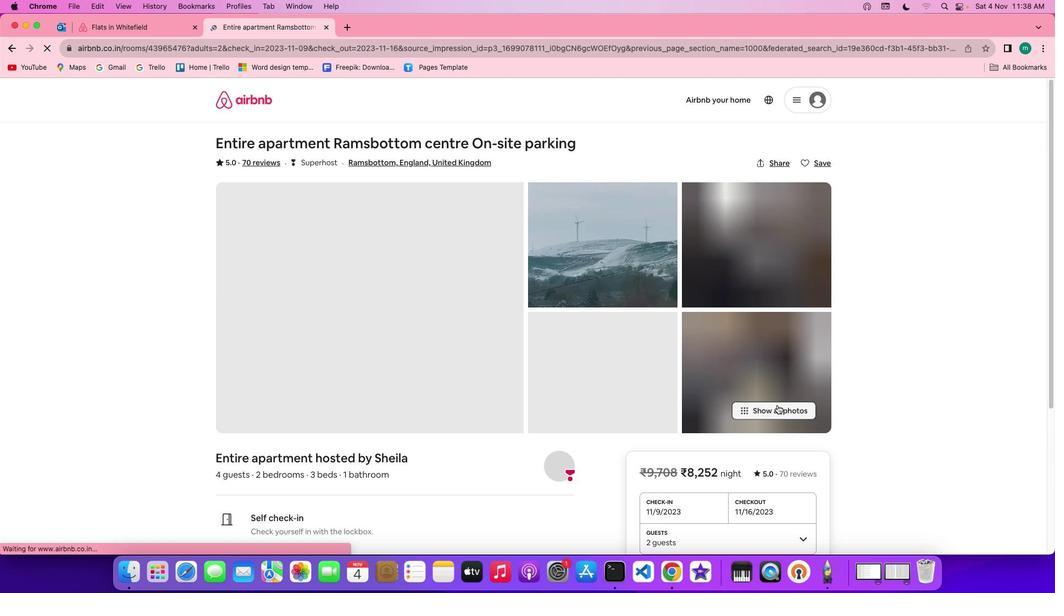 
Action: Mouse moved to (609, 449)
Screenshot: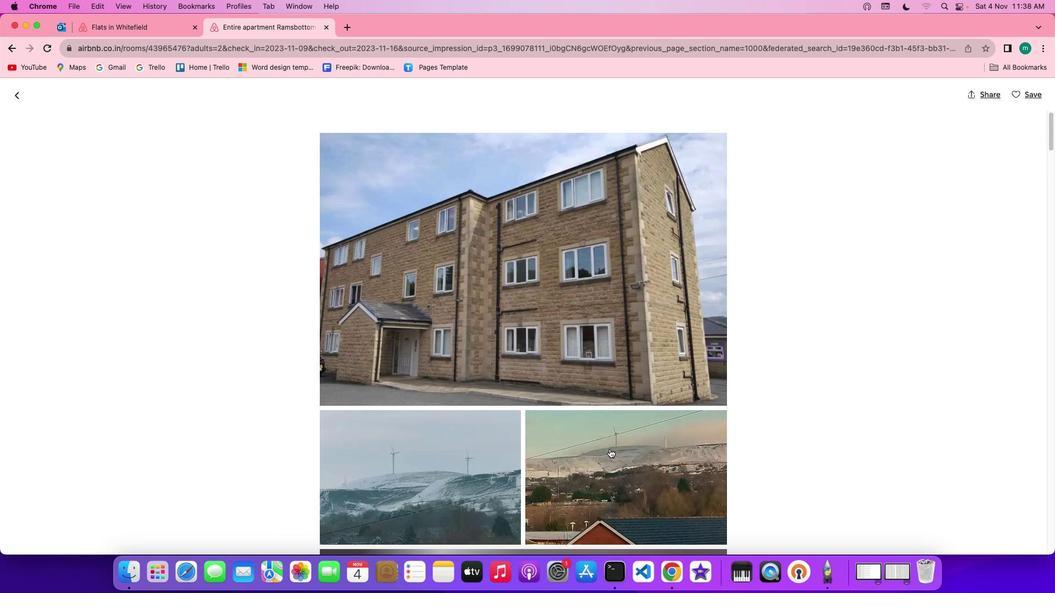 
Action: Mouse scrolled (609, 449) with delta (0, 0)
Screenshot: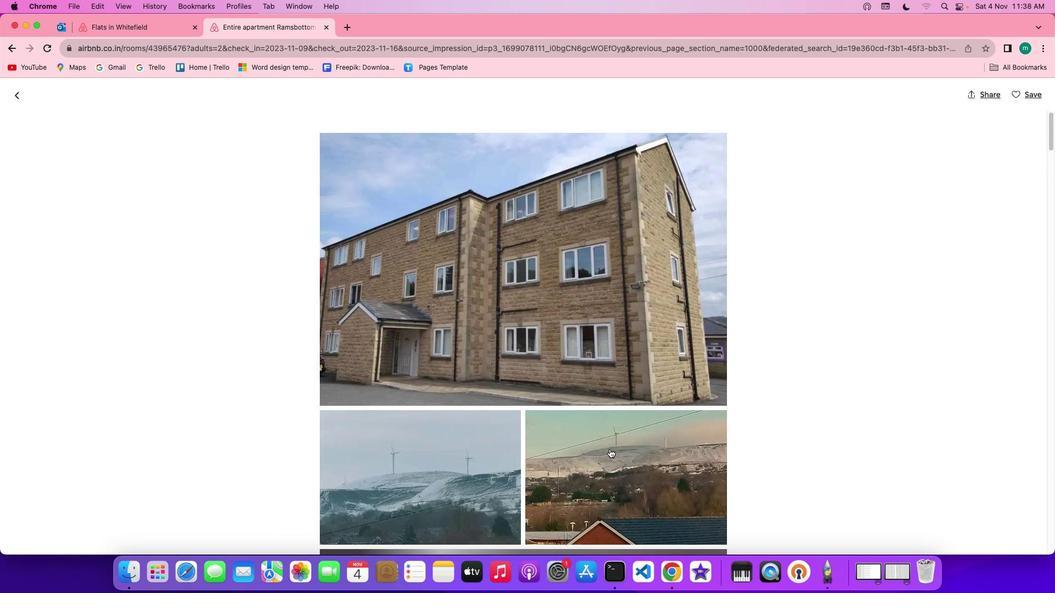
Action: Mouse scrolled (609, 449) with delta (0, 0)
Screenshot: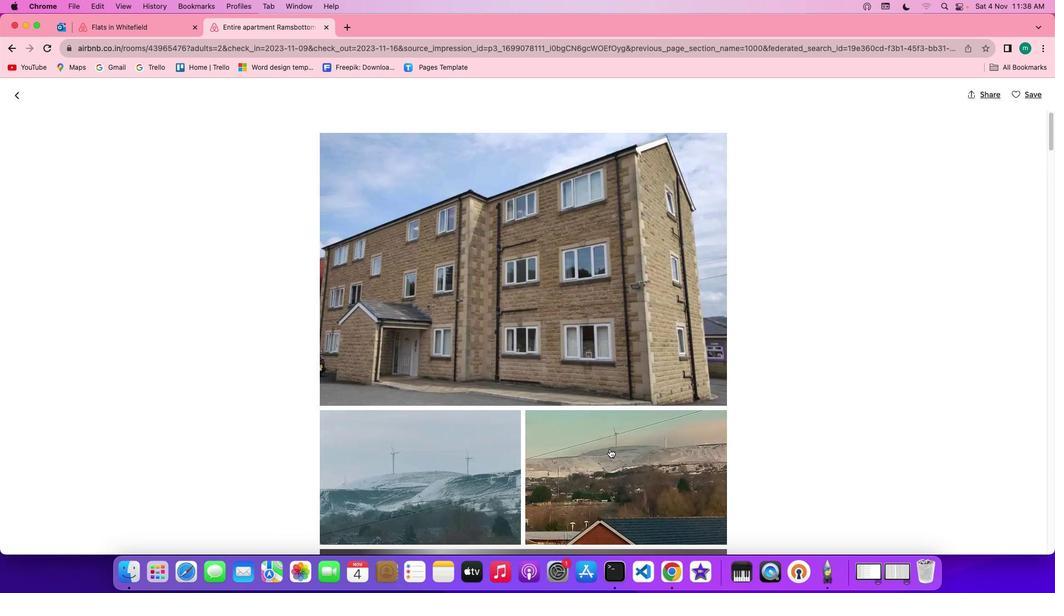 
Action: Mouse scrolled (609, 449) with delta (0, -1)
Screenshot: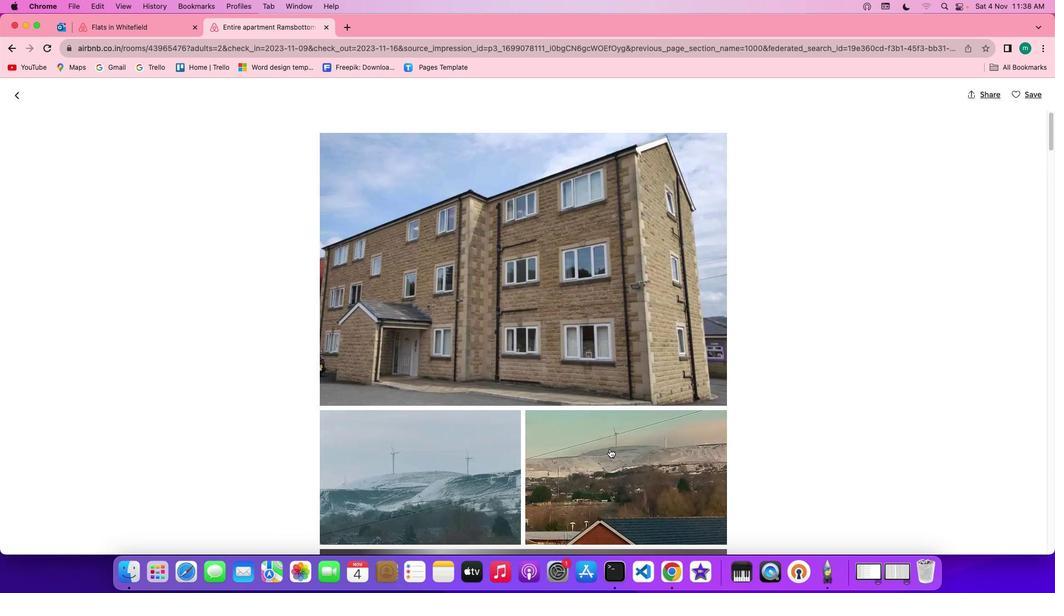 
Action: Mouse scrolled (609, 449) with delta (0, -2)
Screenshot: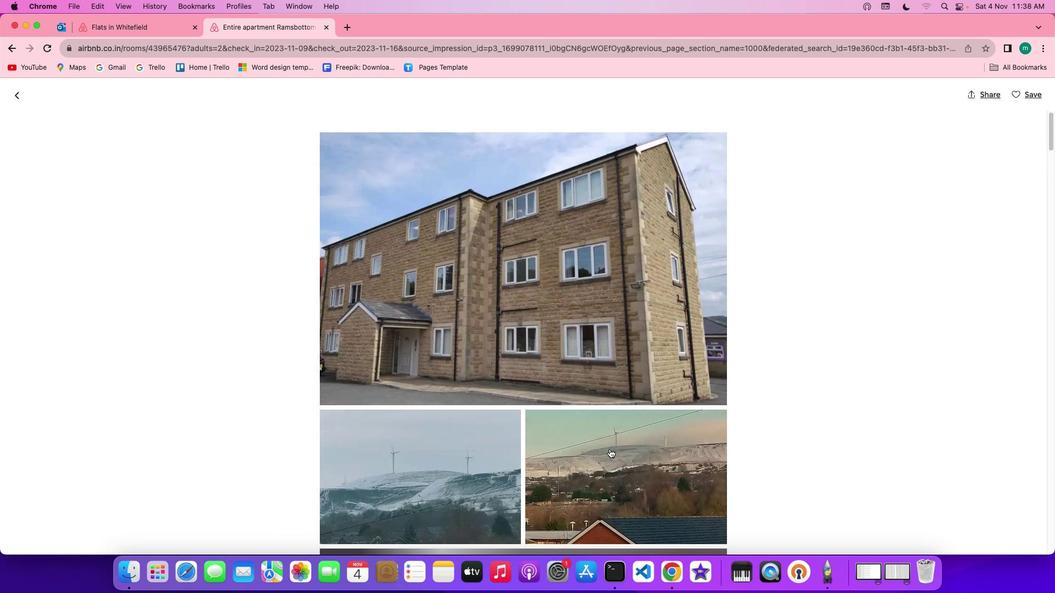
Action: Mouse scrolled (609, 449) with delta (0, -2)
Screenshot: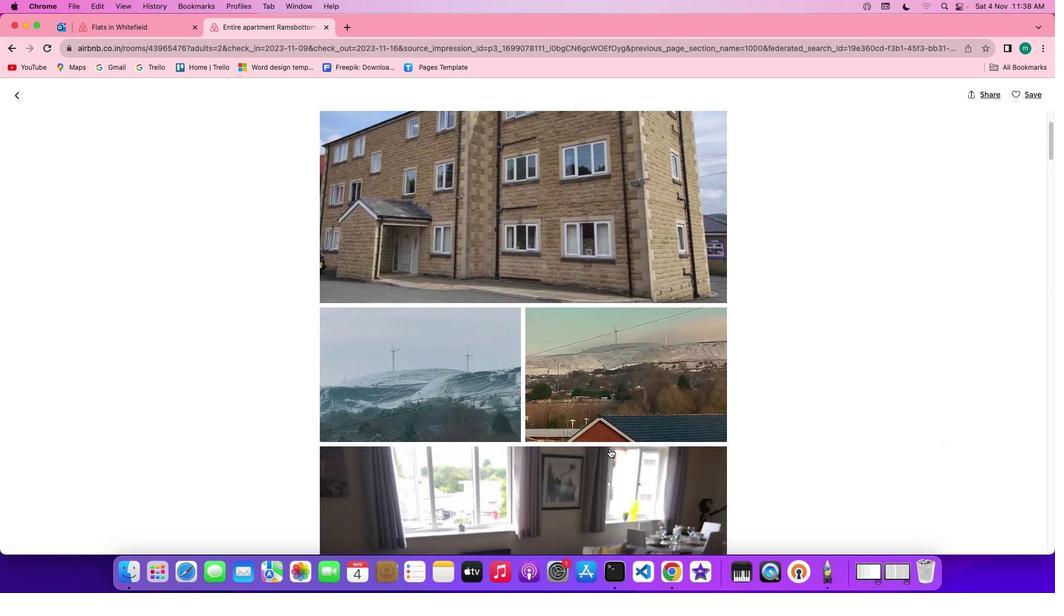 
Action: Mouse scrolled (609, 449) with delta (0, 0)
Screenshot: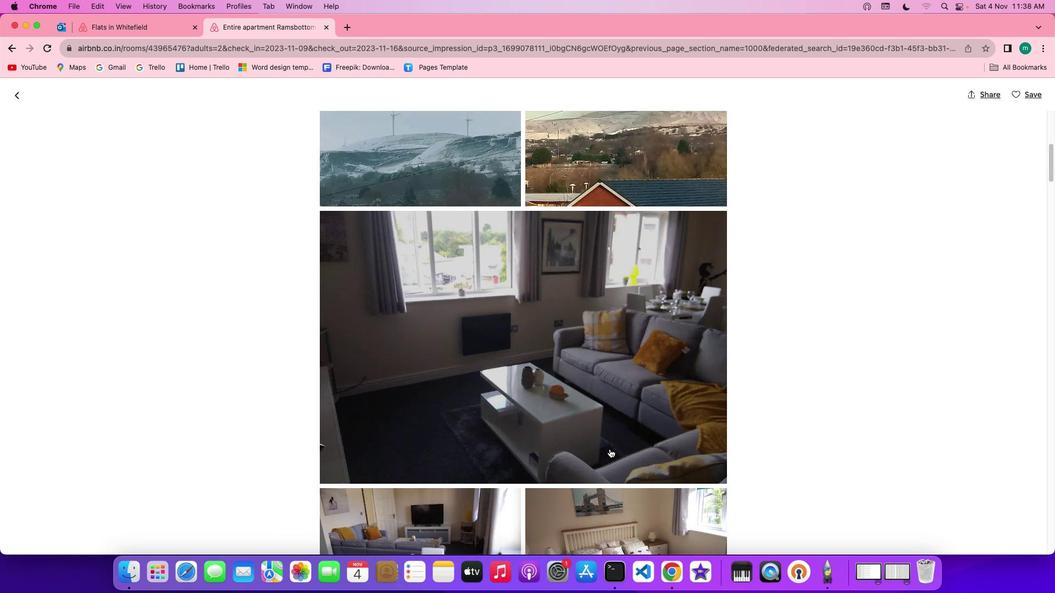 
Action: Mouse scrolled (609, 449) with delta (0, 0)
Screenshot: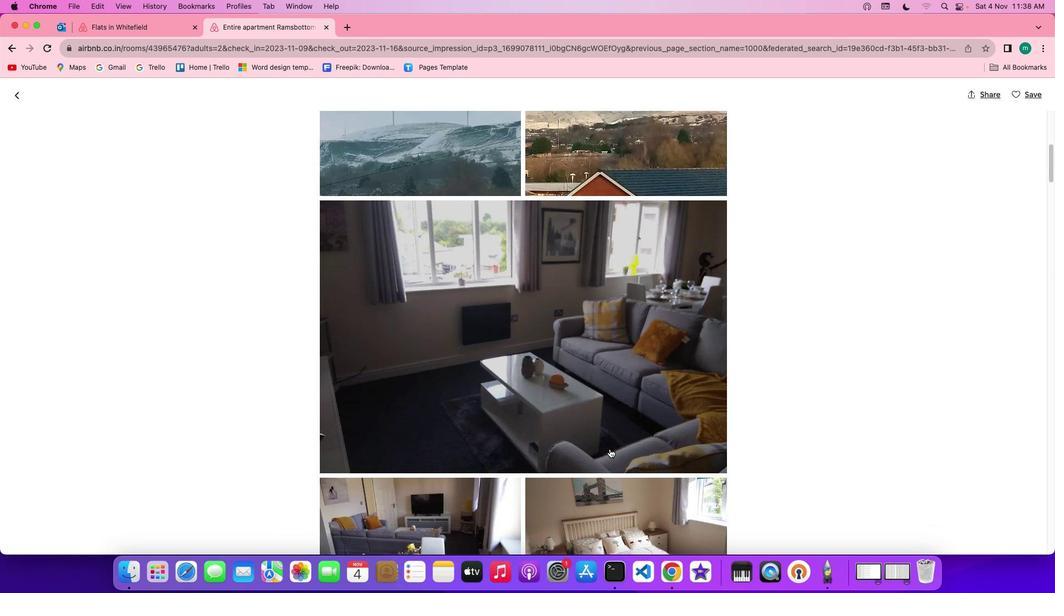 
Action: Mouse scrolled (609, 449) with delta (0, -1)
Screenshot: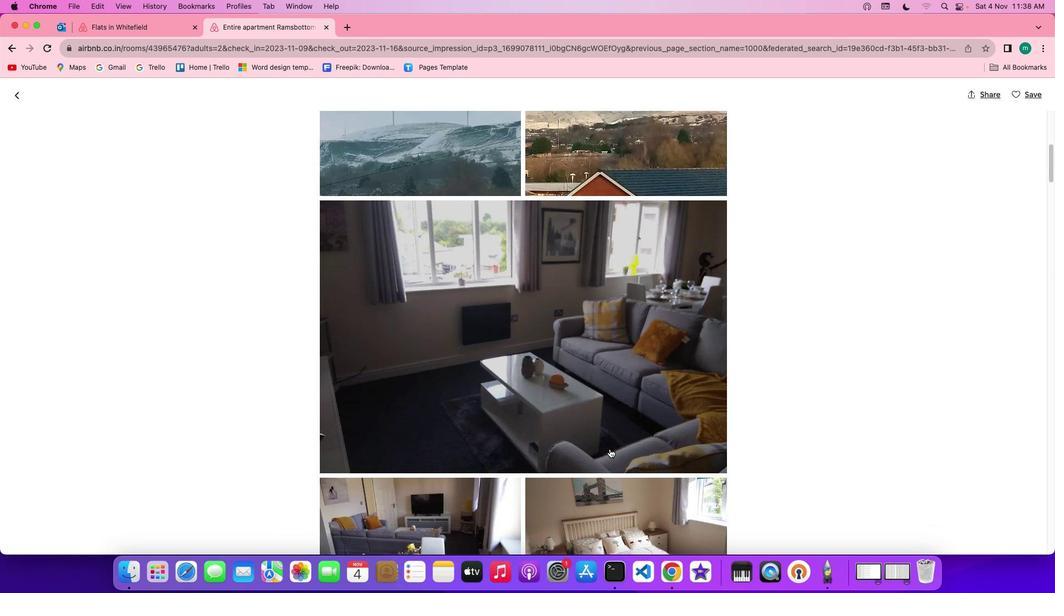 
Action: Mouse scrolled (609, 449) with delta (0, -2)
Screenshot: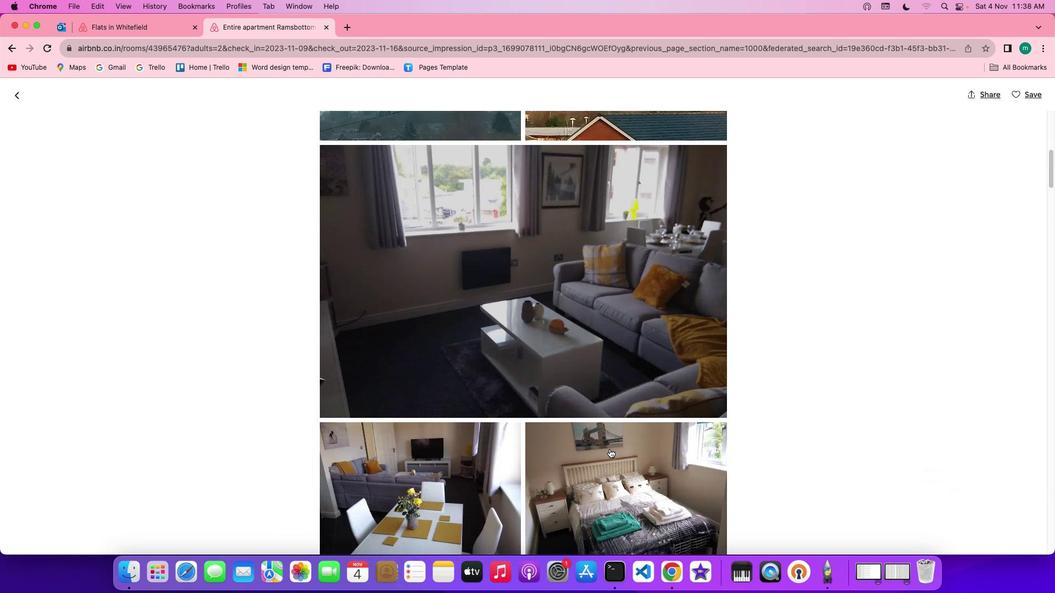 
Action: Mouse scrolled (609, 449) with delta (0, -2)
Screenshot: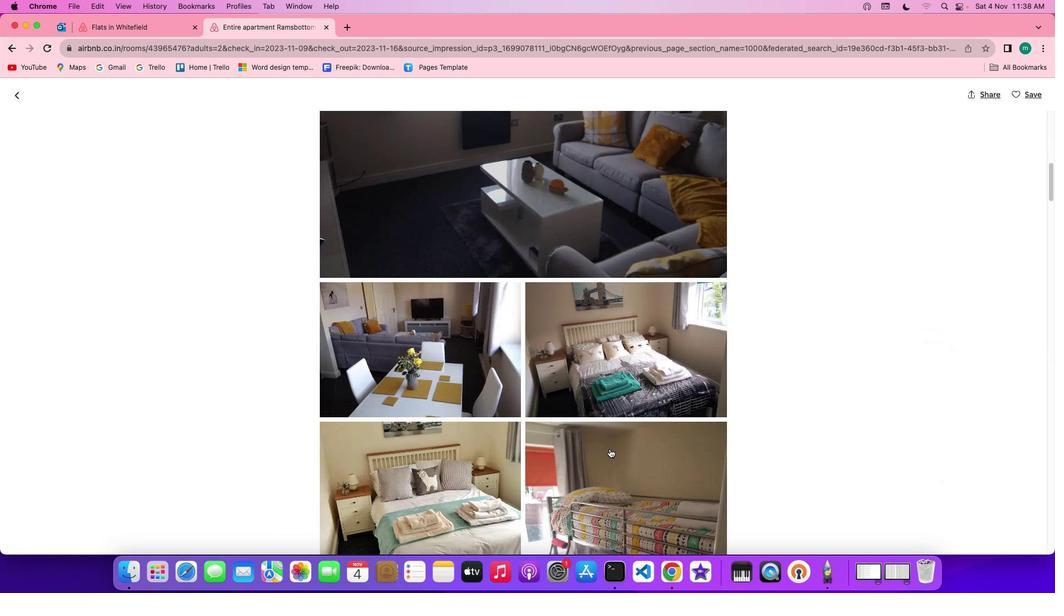 
Action: Mouse scrolled (609, 449) with delta (0, 0)
Screenshot: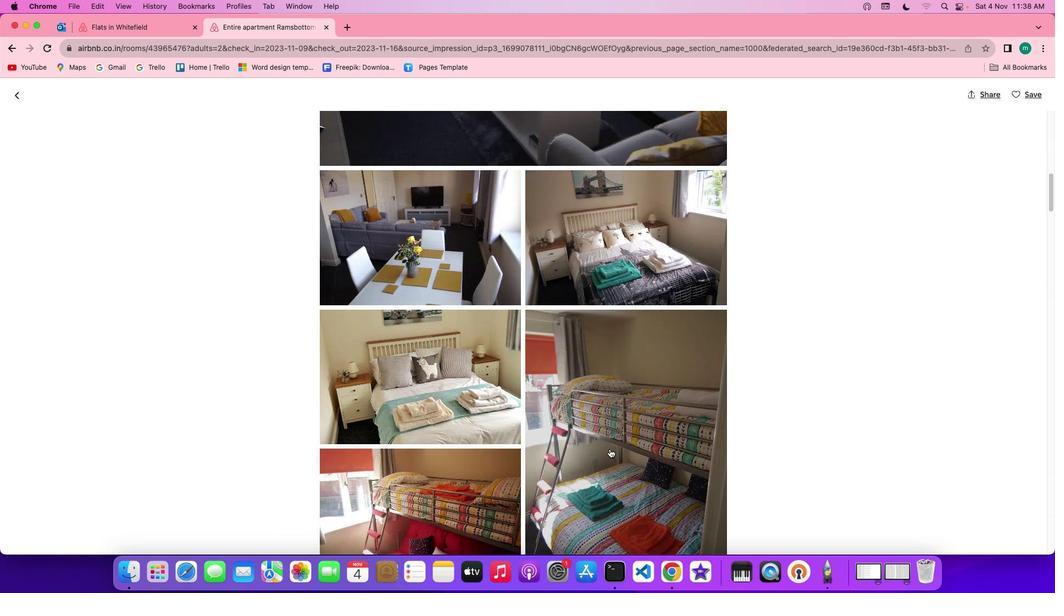 
Action: Mouse scrolled (609, 449) with delta (0, 0)
Screenshot: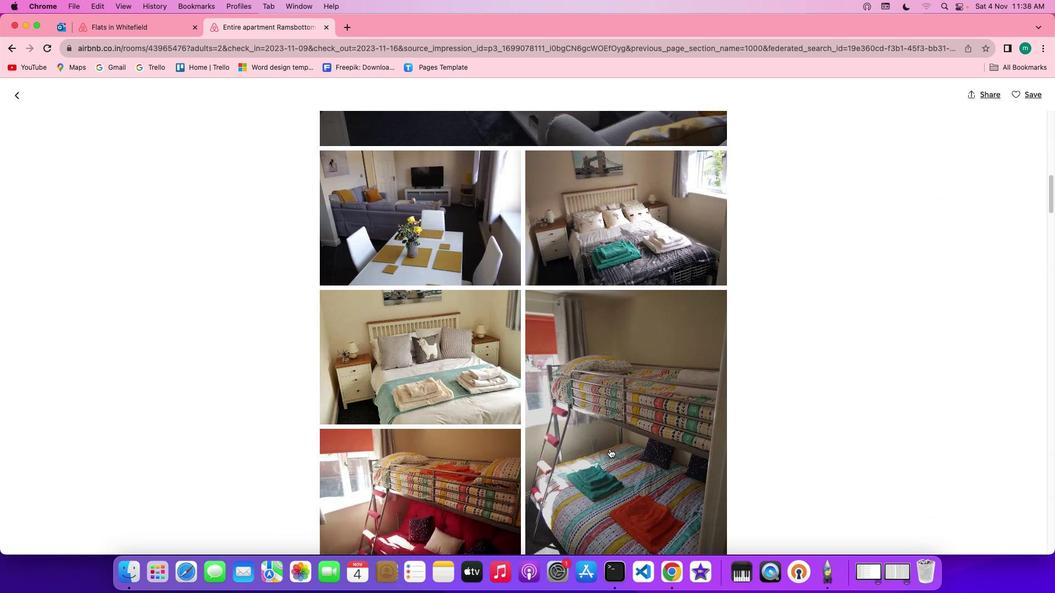 
Action: Mouse scrolled (609, 449) with delta (0, -1)
Screenshot: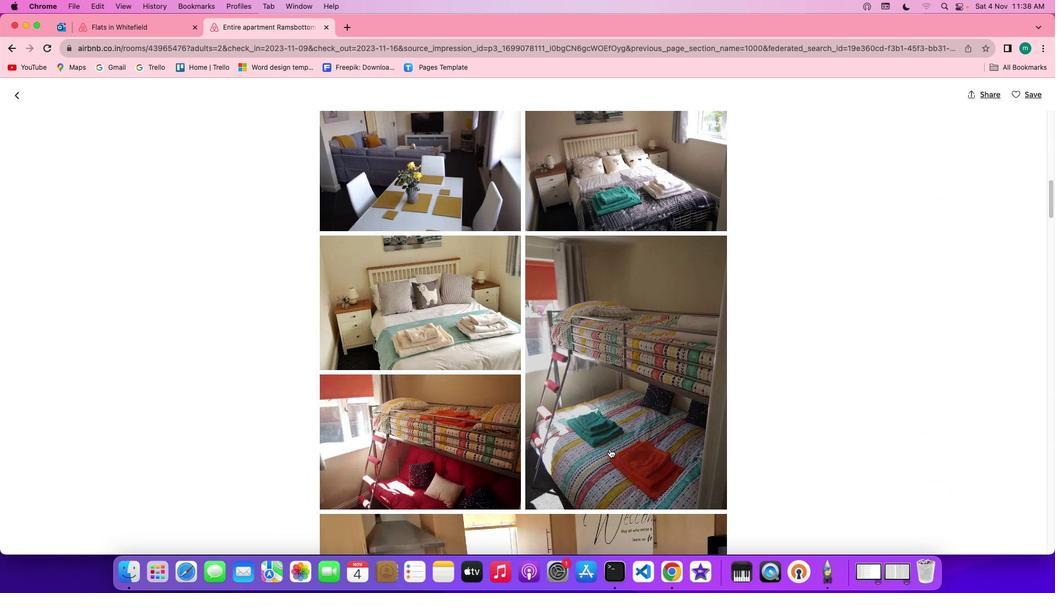 
Action: Mouse scrolled (609, 449) with delta (0, -2)
Screenshot: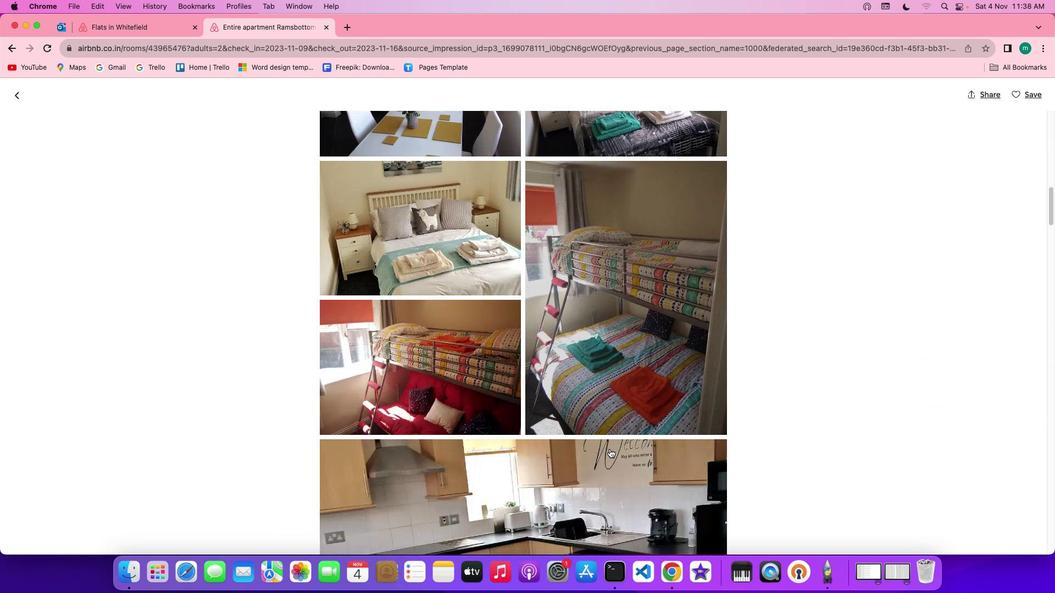 
Action: Mouse scrolled (609, 449) with delta (0, -2)
Screenshot: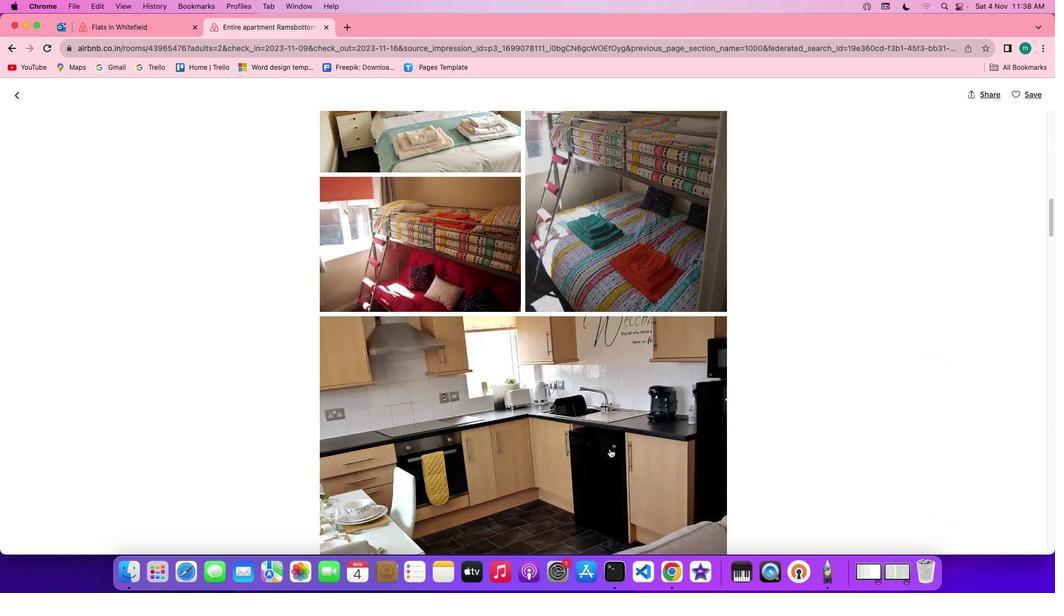 
Action: Mouse scrolled (609, 449) with delta (0, 0)
Screenshot: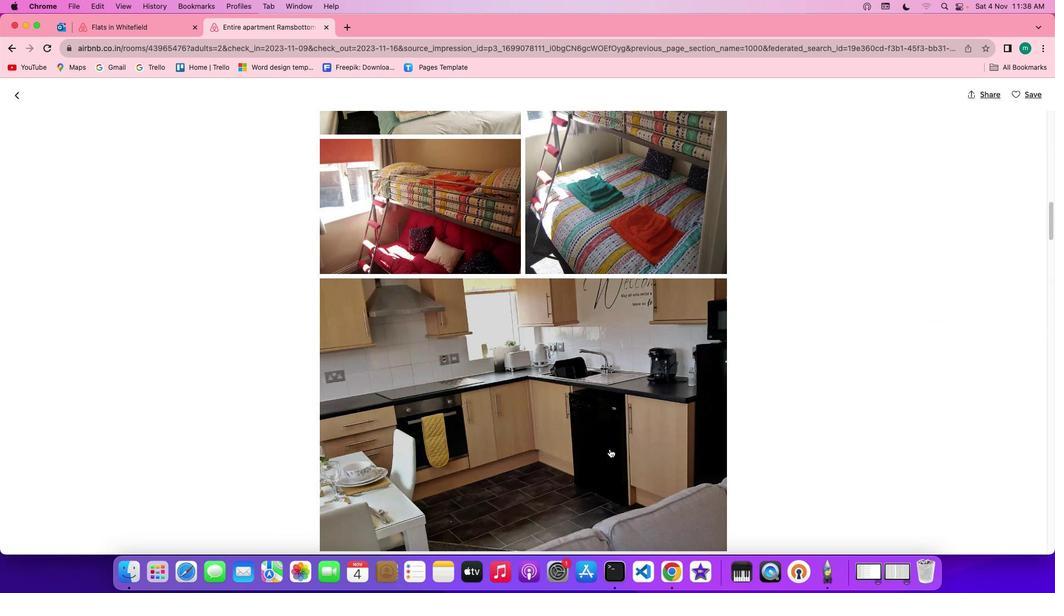 
Action: Mouse scrolled (609, 449) with delta (0, 0)
Screenshot: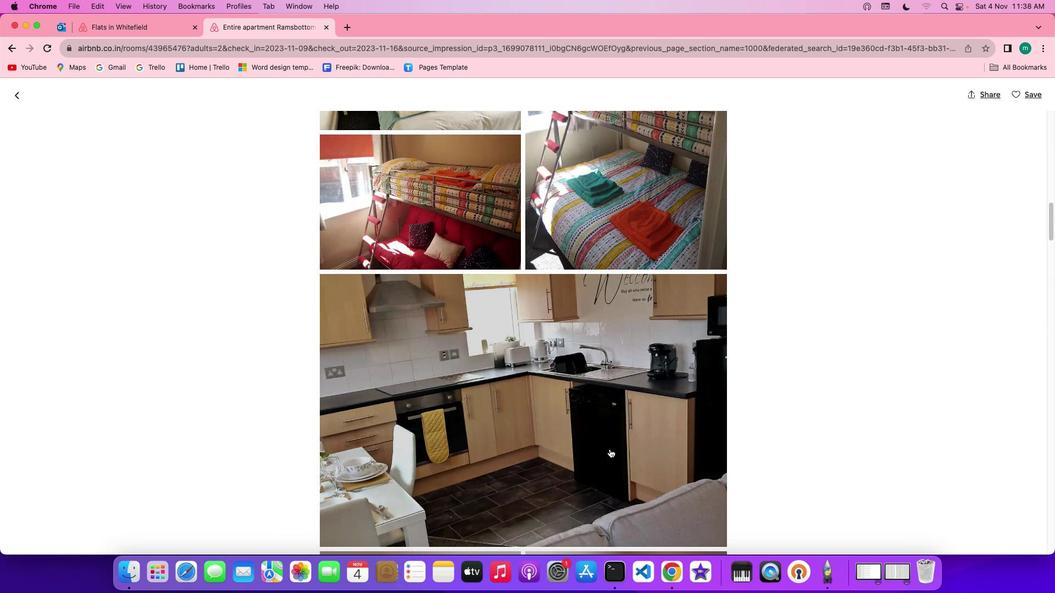 
Action: Mouse scrolled (609, 449) with delta (0, -1)
Screenshot: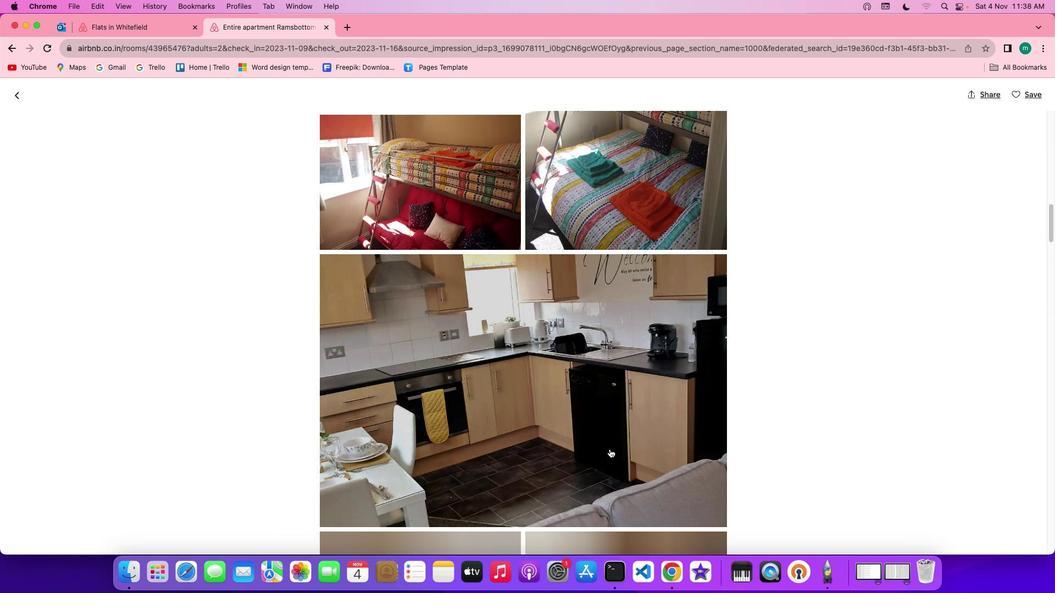 
Action: Mouse scrolled (609, 449) with delta (0, -2)
Screenshot: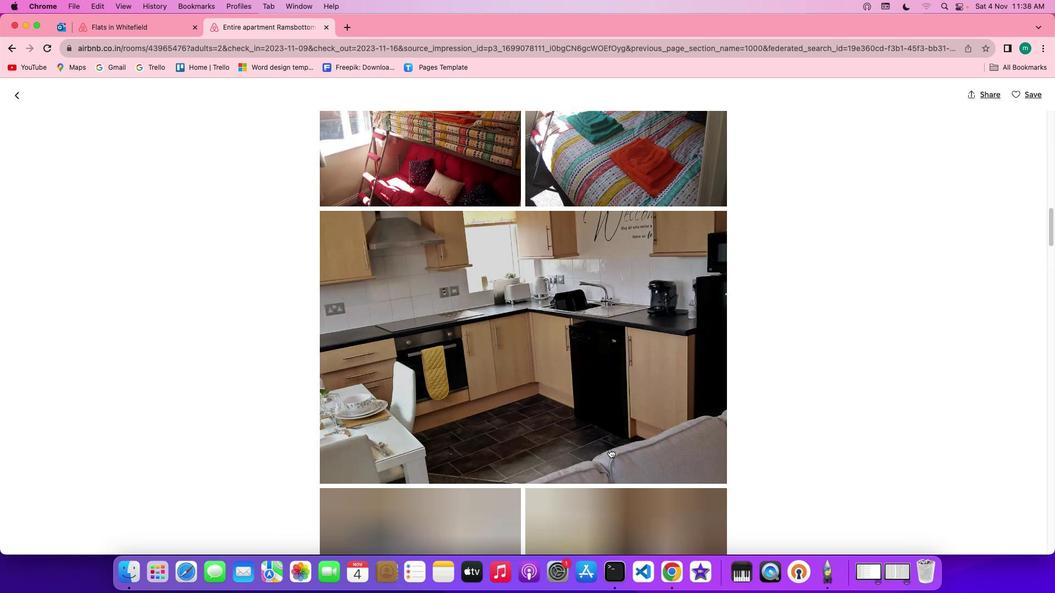 
Action: Mouse scrolled (609, 449) with delta (0, -2)
Screenshot: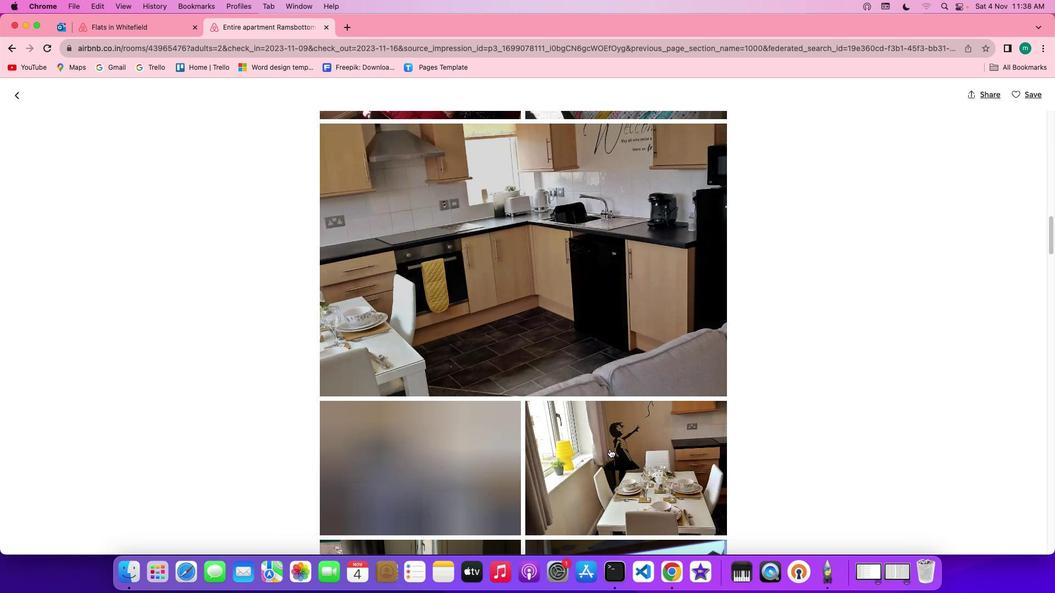 
Action: Mouse scrolled (609, 449) with delta (0, 0)
Screenshot: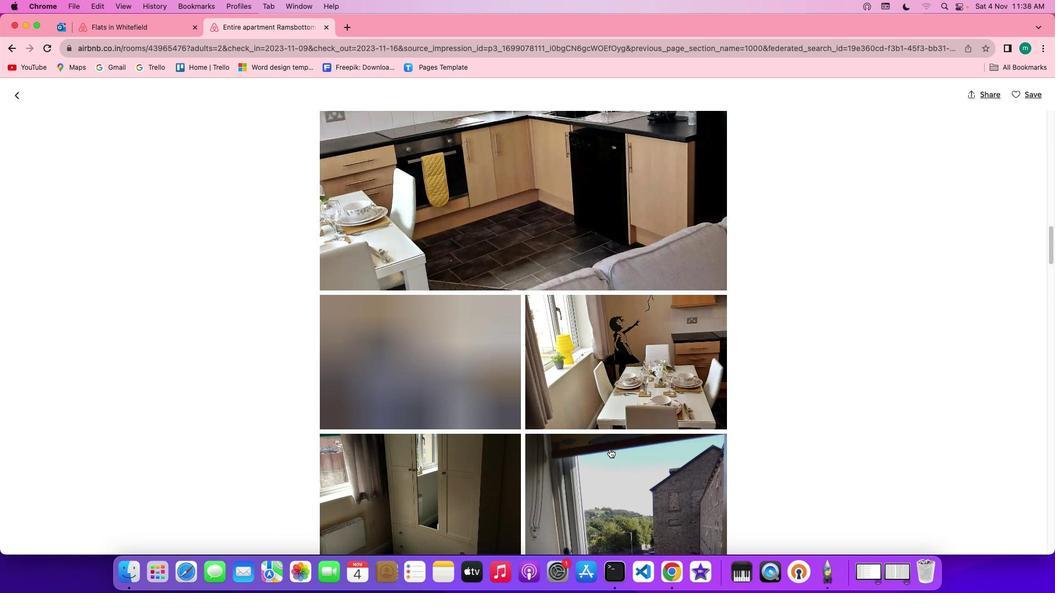 
Action: Mouse scrolled (609, 449) with delta (0, 0)
Screenshot: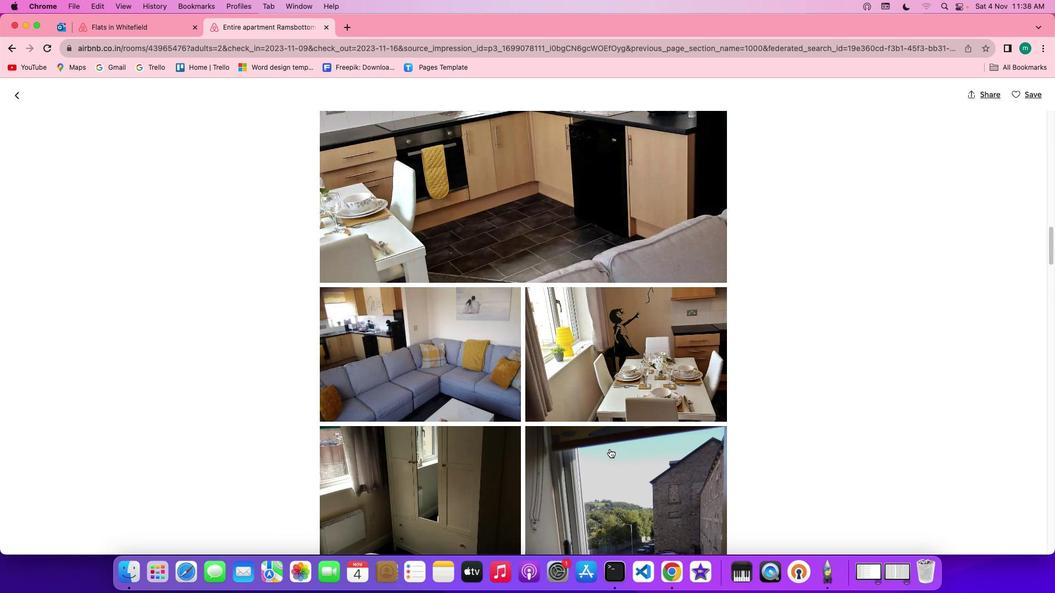 
Action: Mouse scrolled (609, 449) with delta (0, -1)
Screenshot: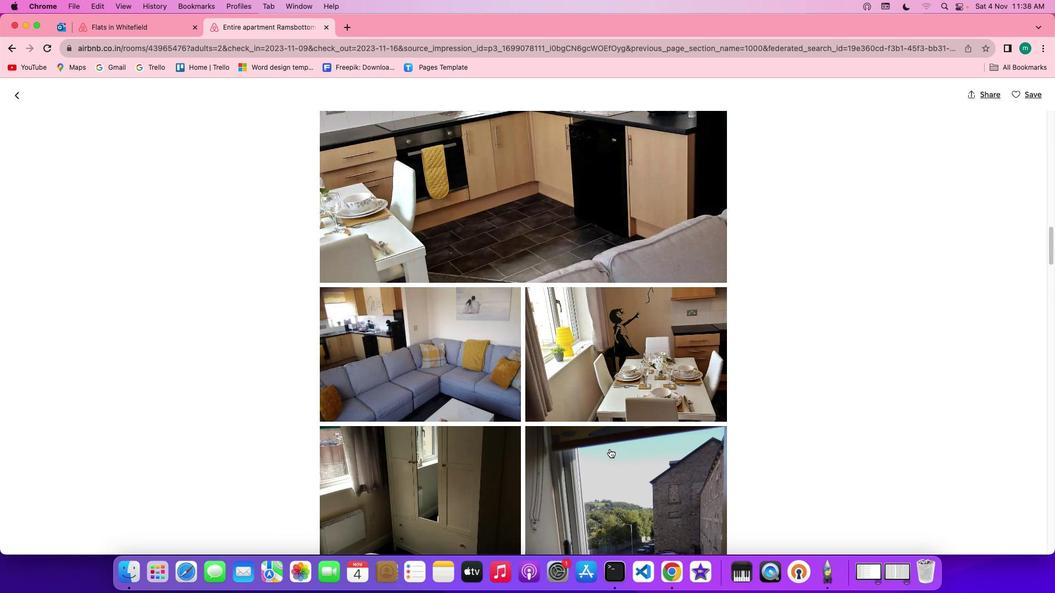 
Action: Mouse scrolled (609, 449) with delta (0, -2)
Screenshot: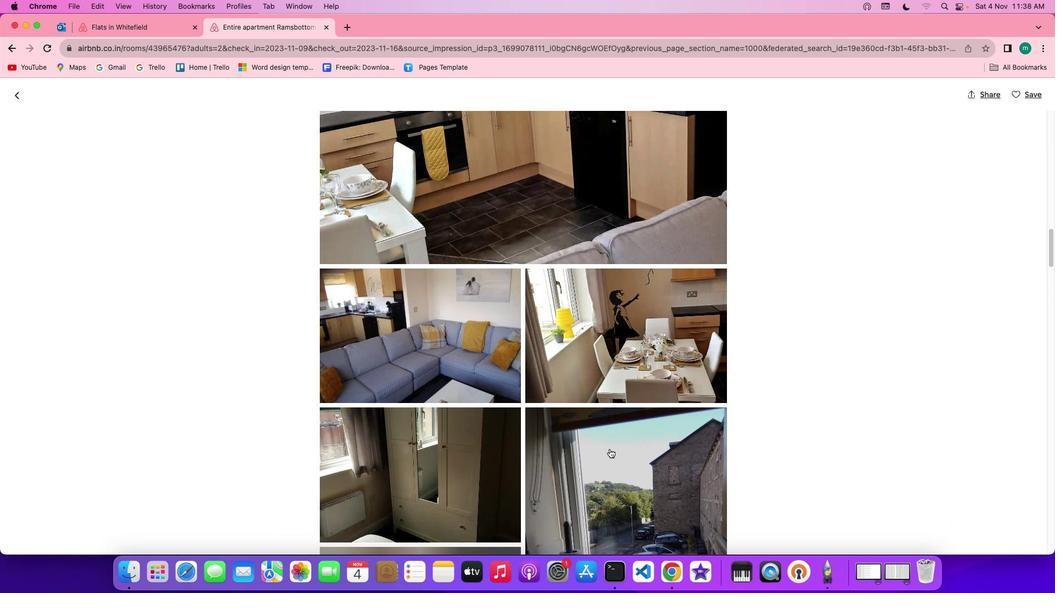 
Action: Mouse scrolled (609, 449) with delta (0, -2)
Screenshot: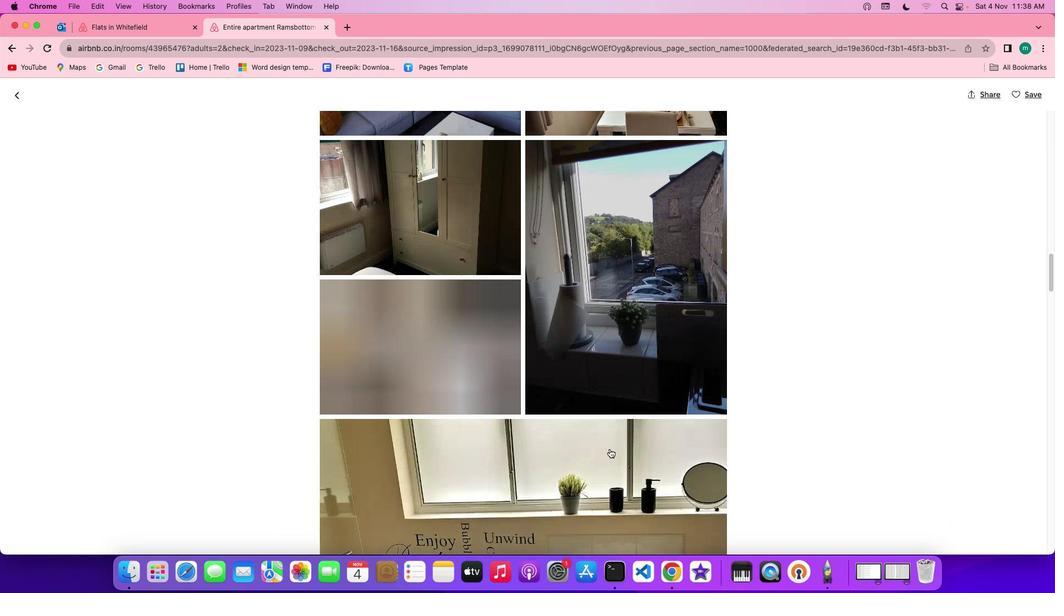 
Action: Mouse scrolled (609, 449) with delta (0, 0)
Screenshot: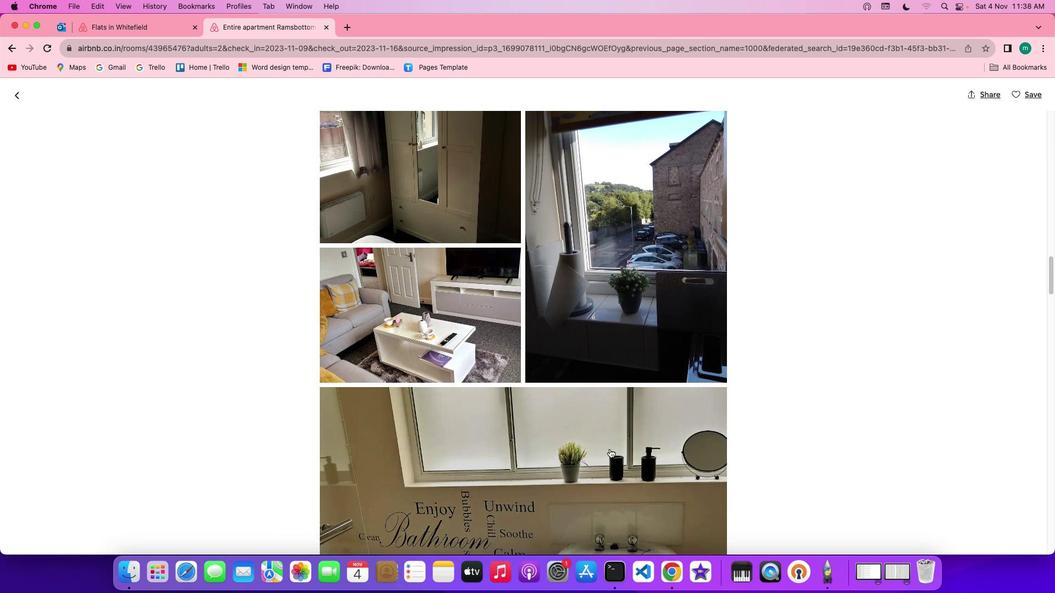 
Action: Mouse scrolled (609, 449) with delta (0, 0)
Screenshot: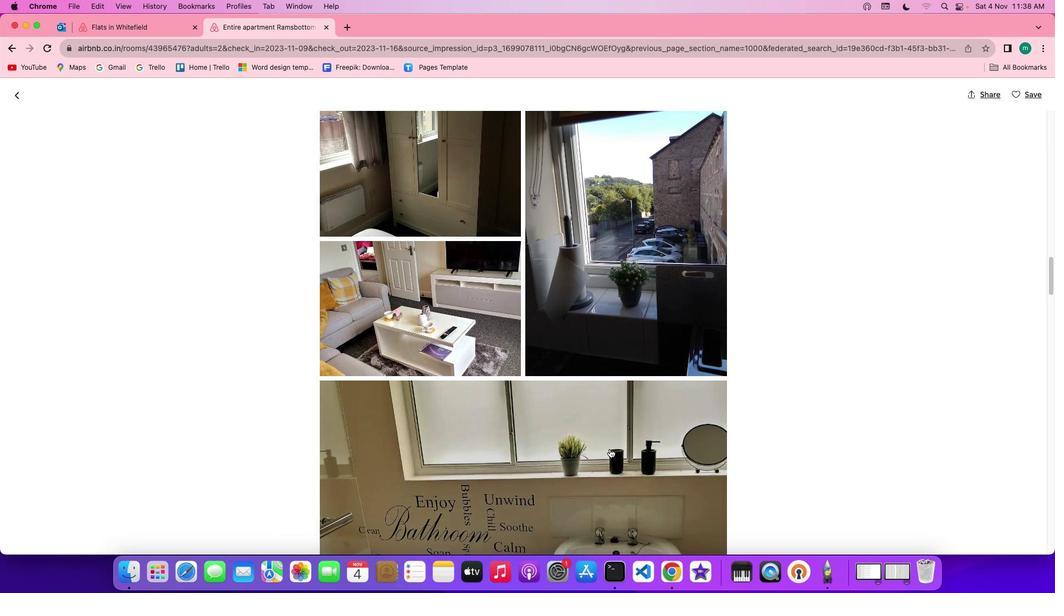 
Action: Mouse scrolled (609, 449) with delta (0, -1)
Screenshot: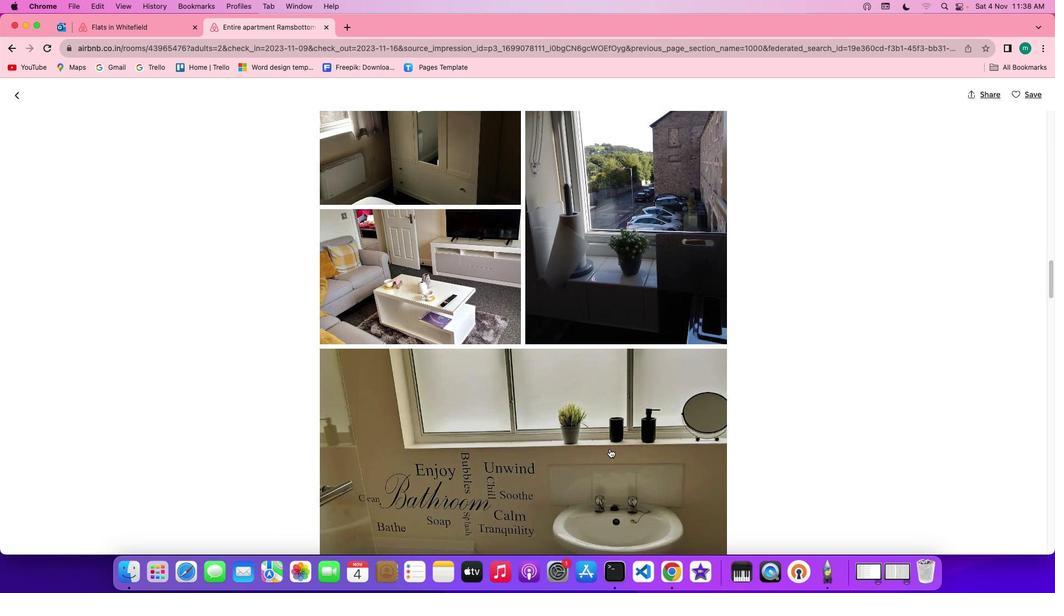 
Action: Mouse scrolled (609, 449) with delta (0, -2)
Screenshot: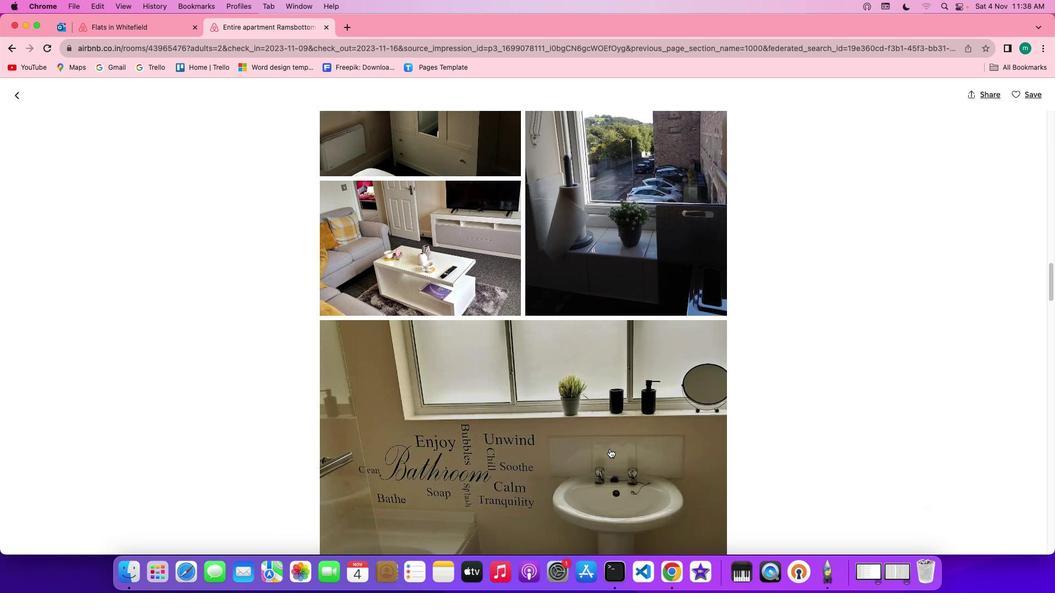 
Action: Mouse scrolled (609, 449) with delta (0, -2)
Screenshot: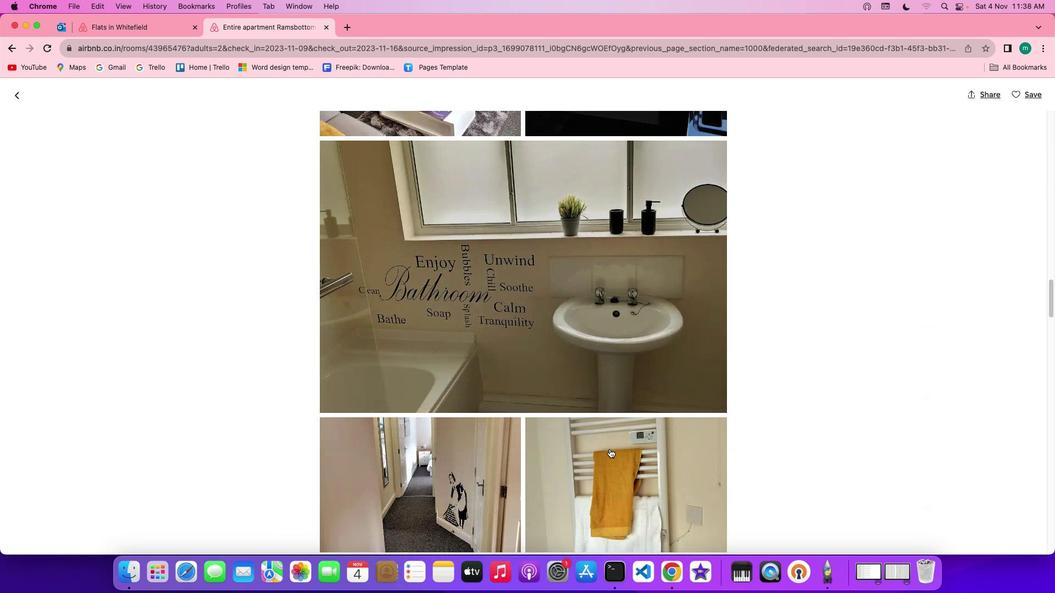 
Action: Mouse scrolled (609, 449) with delta (0, 0)
Screenshot: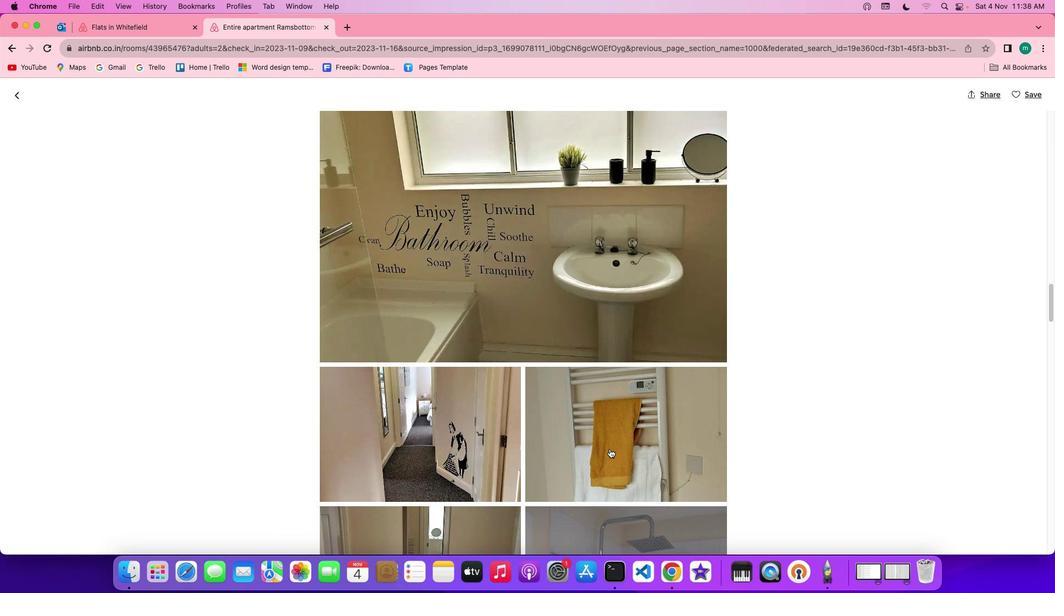 
Action: Mouse scrolled (609, 449) with delta (0, 0)
Screenshot: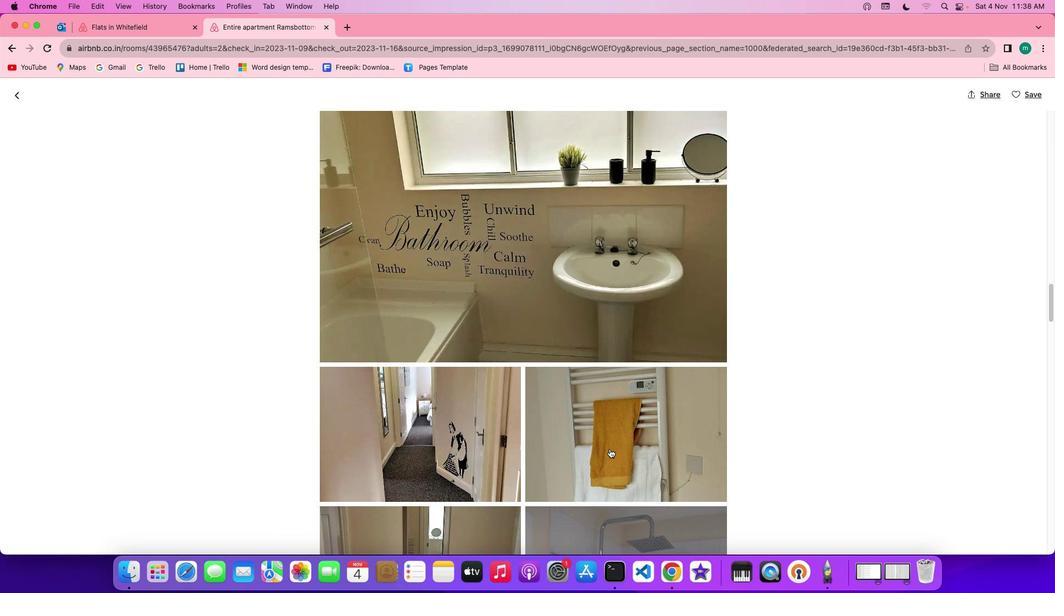 
Action: Mouse scrolled (609, 449) with delta (0, -1)
Screenshot: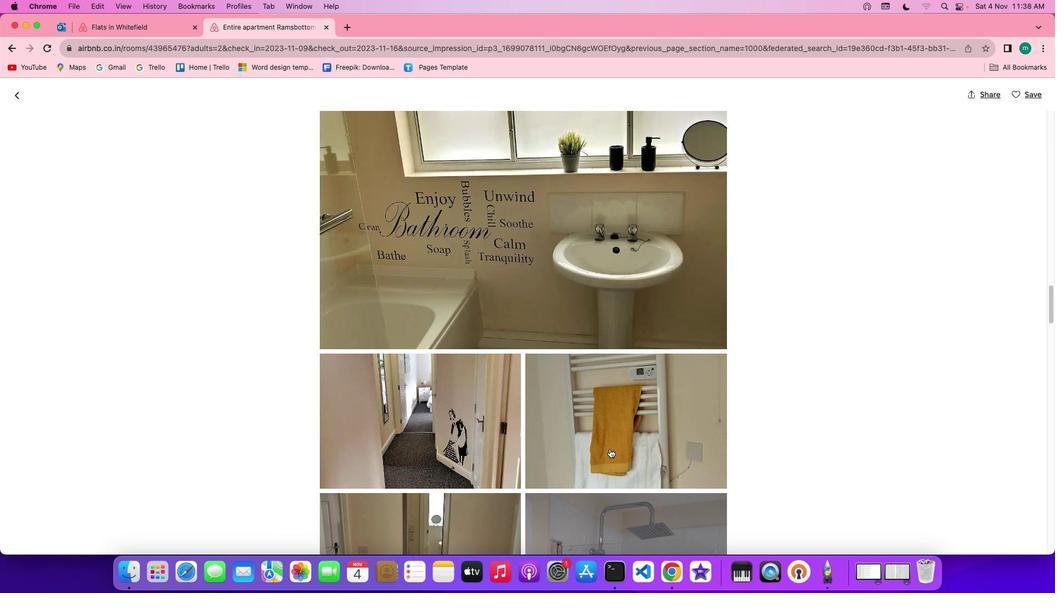 
Action: Mouse scrolled (609, 449) with delta (0, 0)
Screenshot: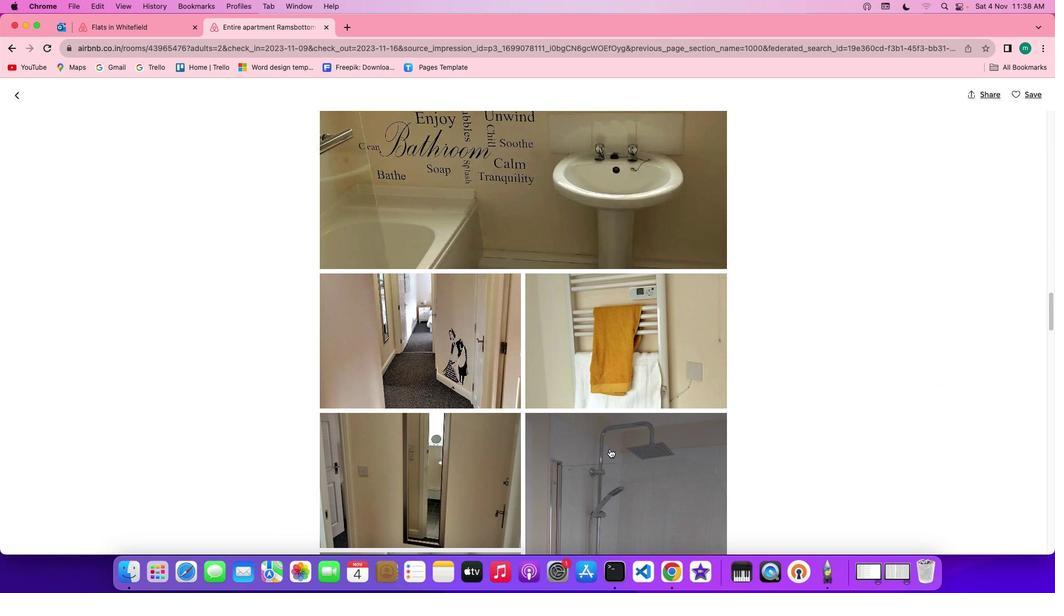 
Action: Mouse scrolled (609, 449) with delta (0, 0)
Screenshot: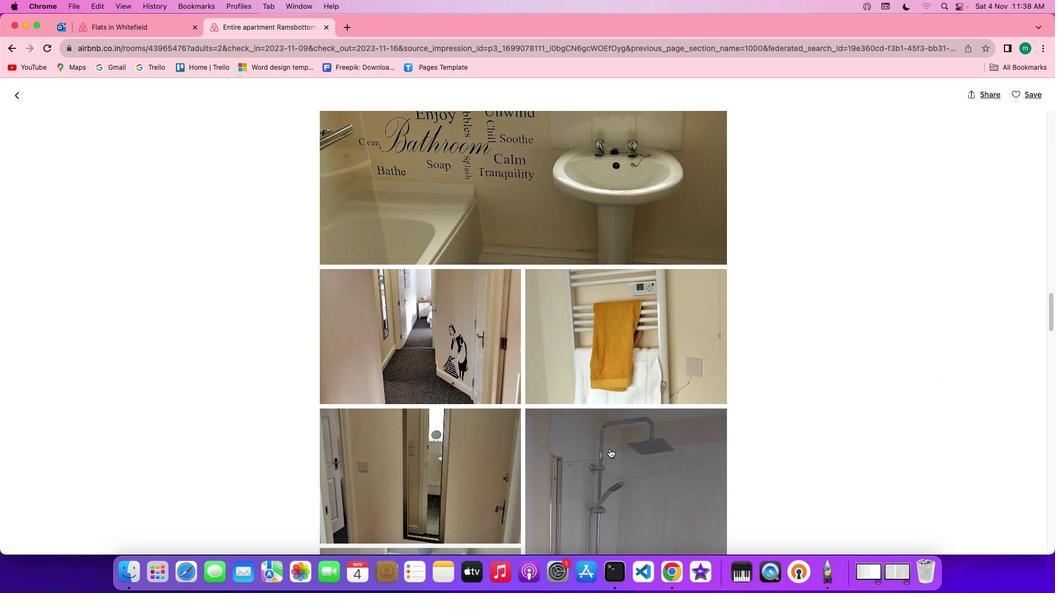 
Action: Mouse scrolled (609, 449) with delta (0, 0)
Screenshot: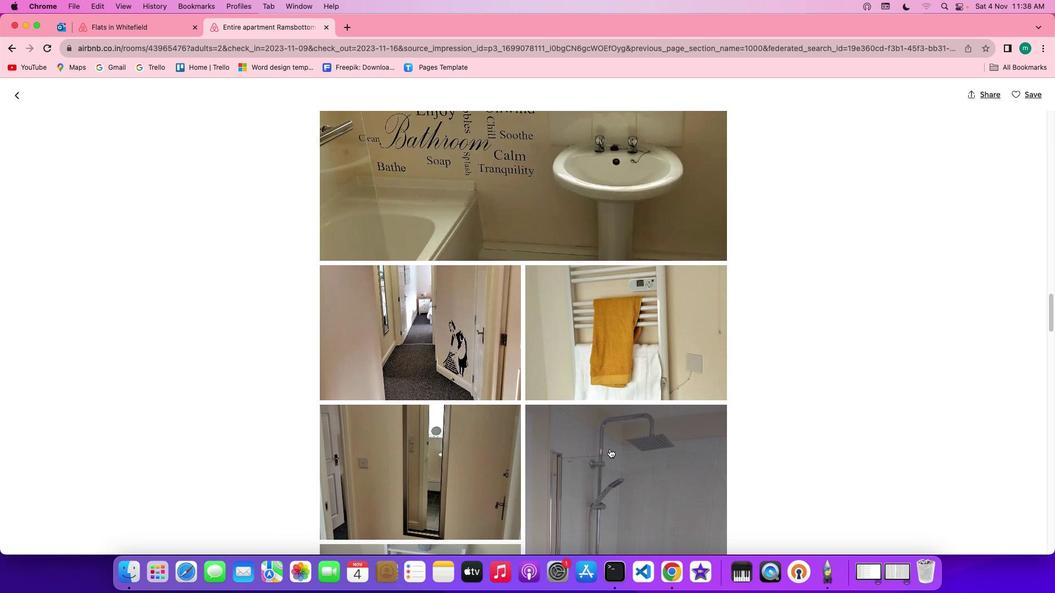 
Action: Mouse scrolled (609, 449) with delta (0, -1)
Screenshot: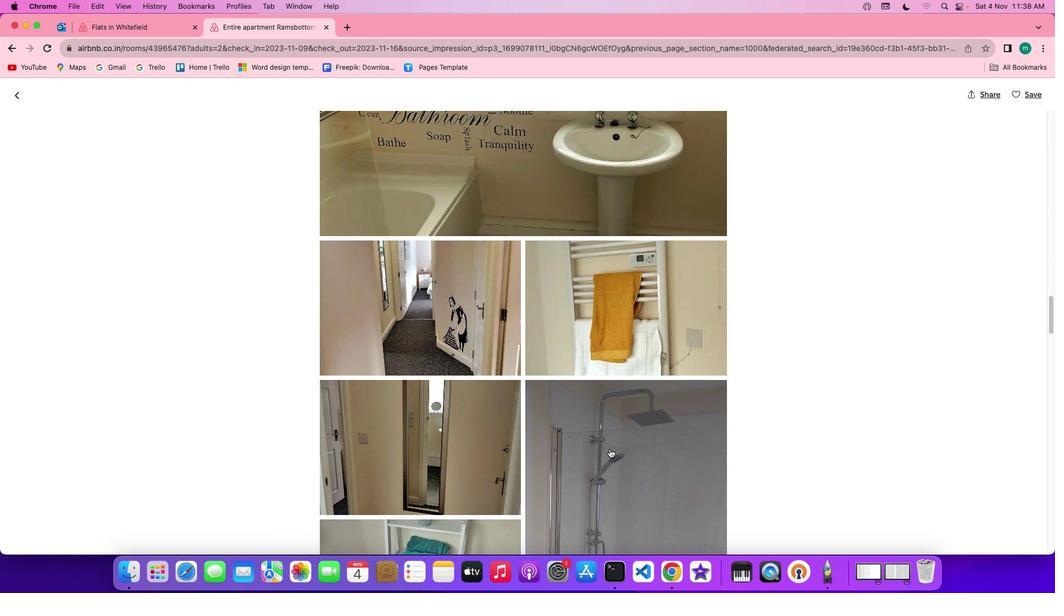 
Action: Mouse scrolled (609, 449) with delta (0, 0)
Screenshot: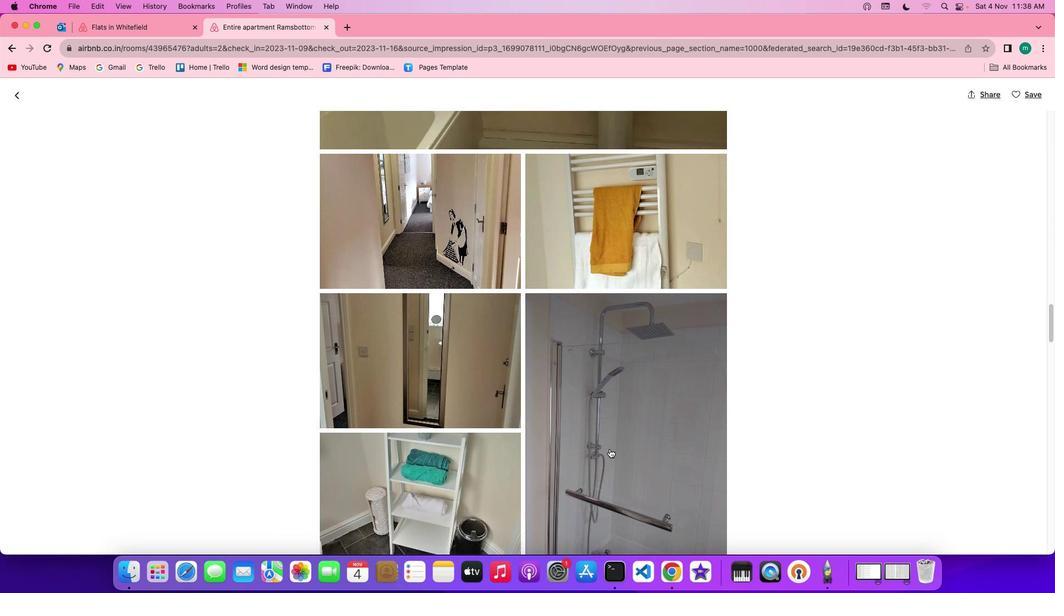 
Action: Mouse scrolled (609, 449) with delta (0, 0)
Screenshot: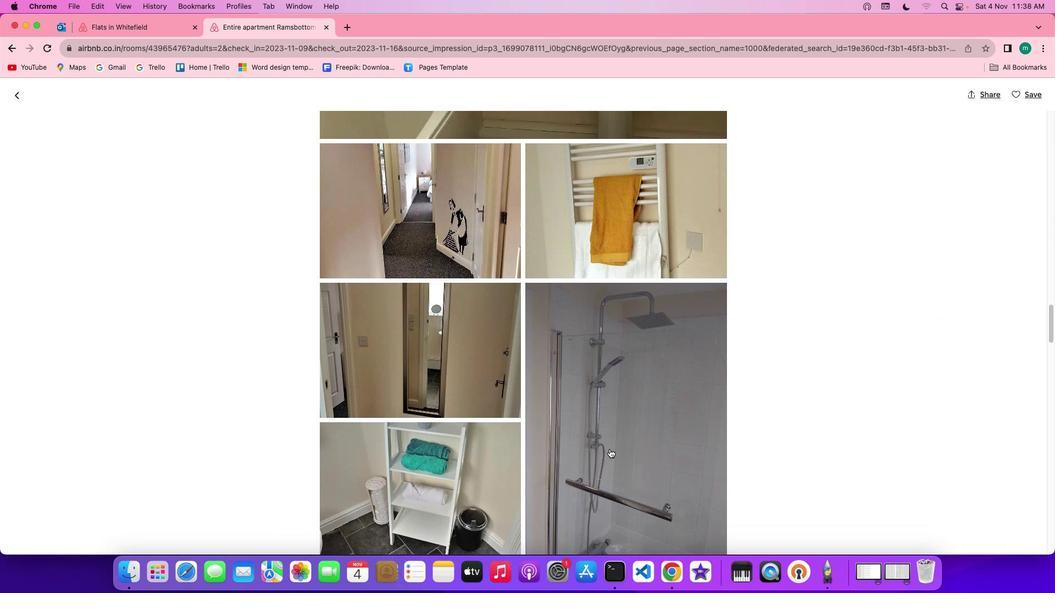 
Action: Mouse scrolled (609, 449) with delta (0, -1)
Screenshot: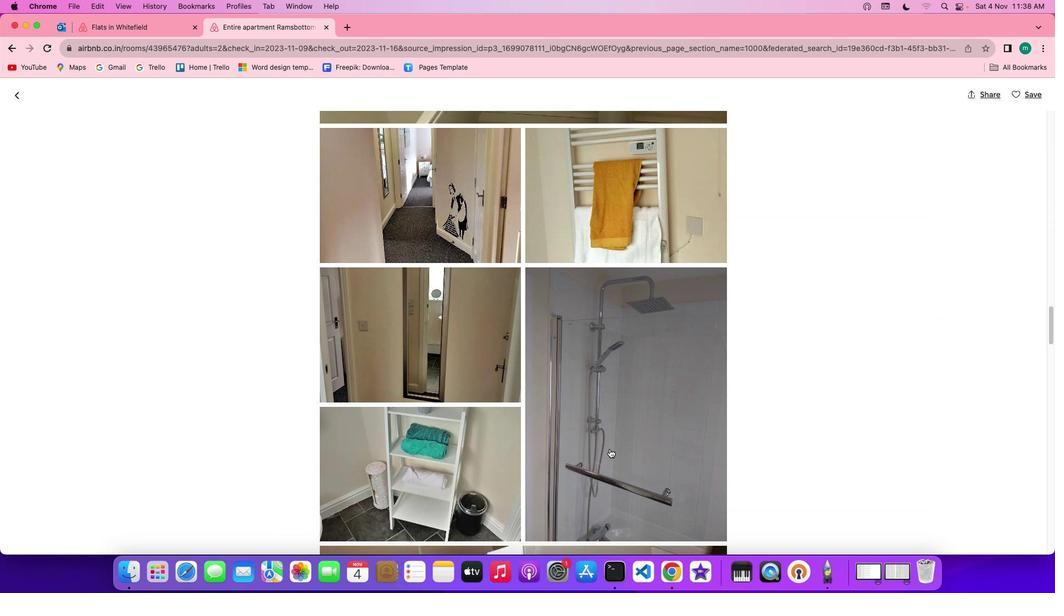 
Action: Mouse scrolled (609, 449) with delta (0, -1)
Screenshot: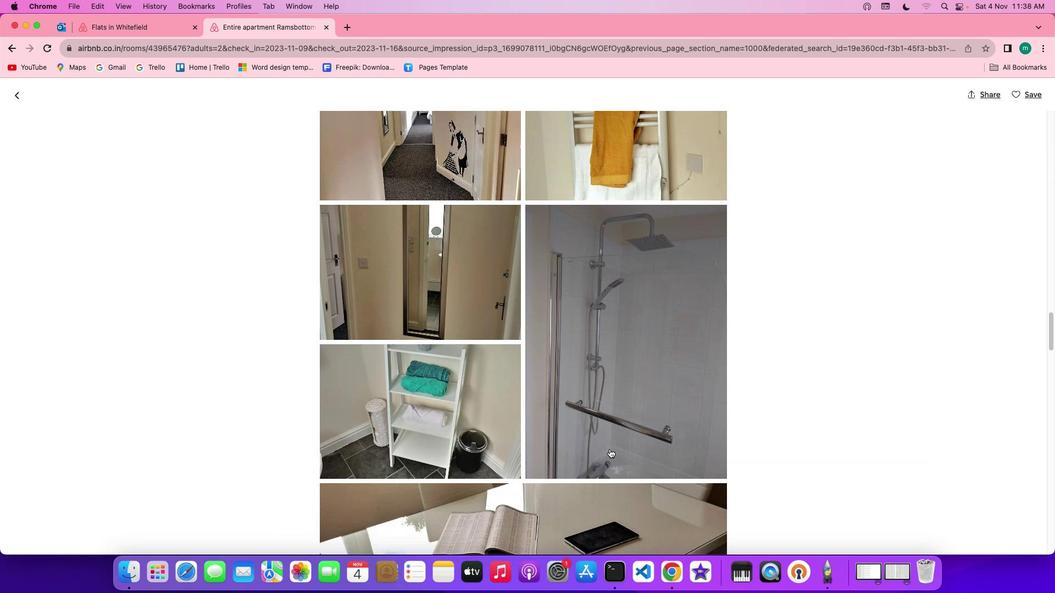 
Action: Mouse scrolled (609, 449) with delta (0, 0)
Screenshot: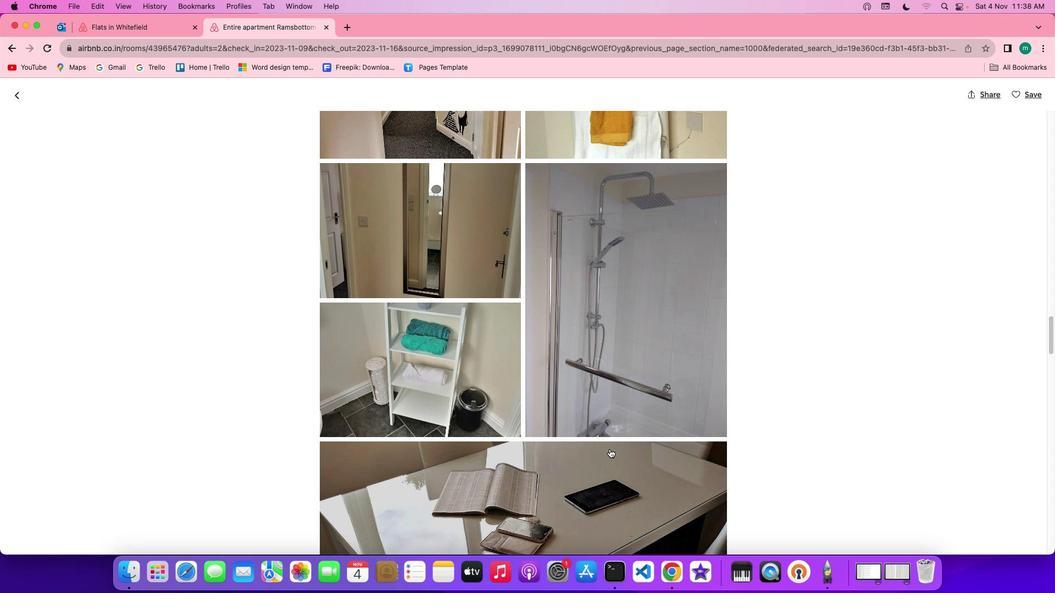 
Action: Mouse scrolled (609, 449) with delta (0, 0)
Screenshot: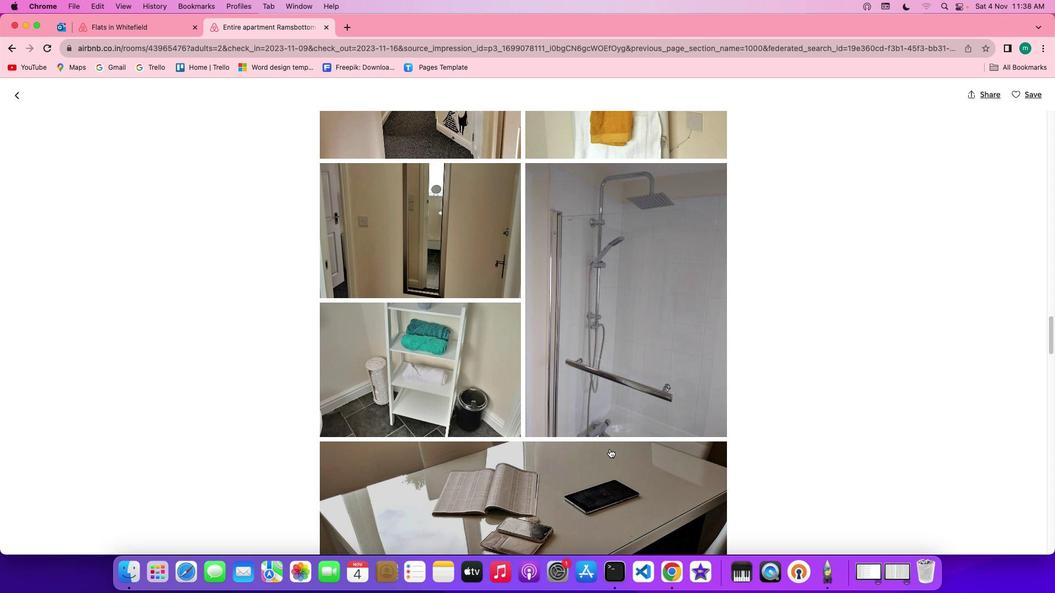 
Action: Mouse scrolled (609, 449) with delta (0, 0)
Screenshot: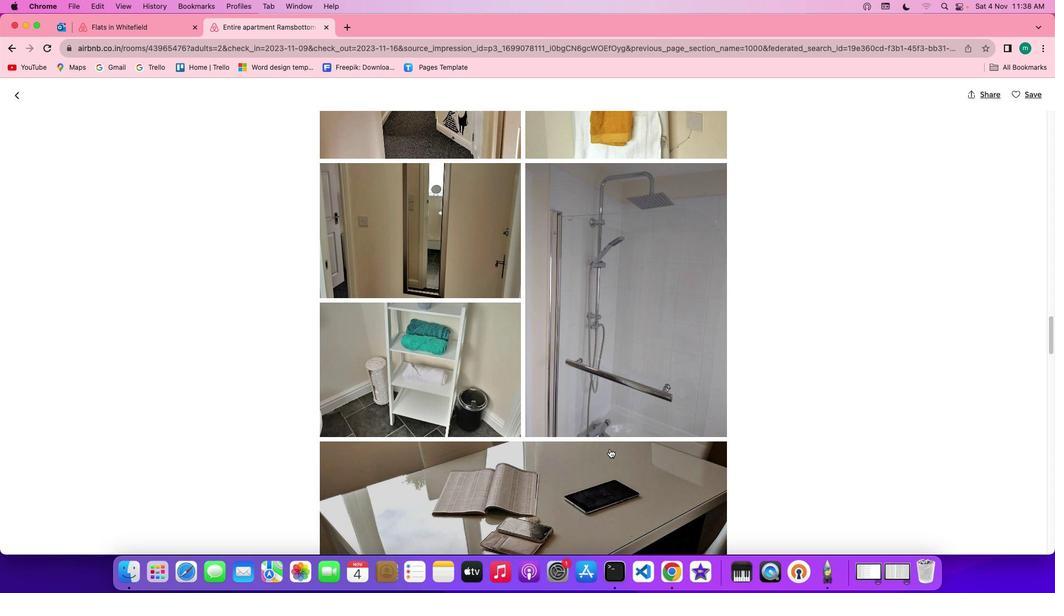 
Action: Mouse scrolled (609, 449) with delta (0, 0)
Screenshot: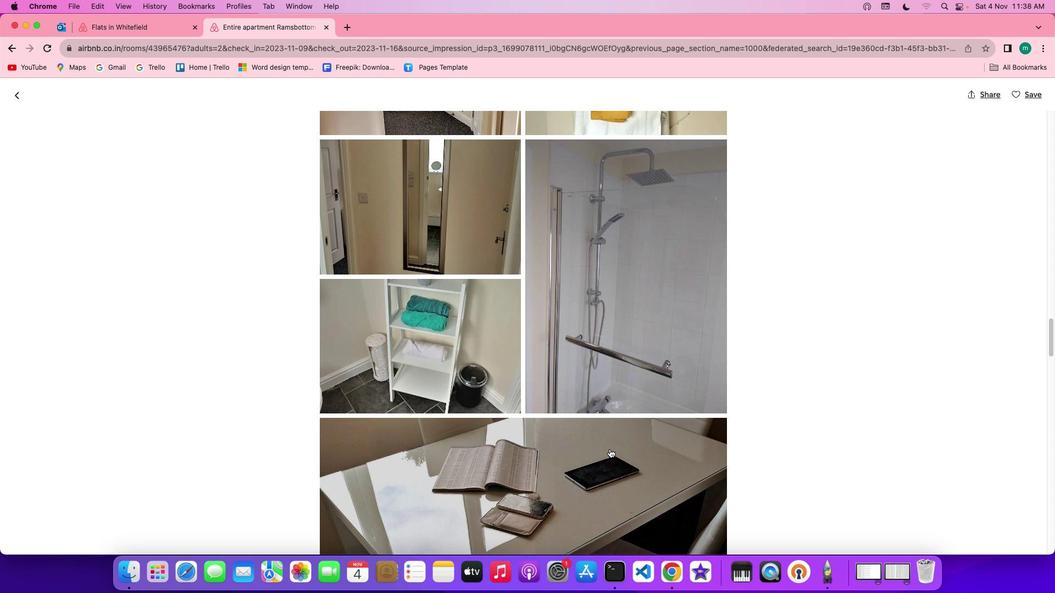
Action: Mouse scrolled (609, 449) with delta (0, 0)
Screenshot: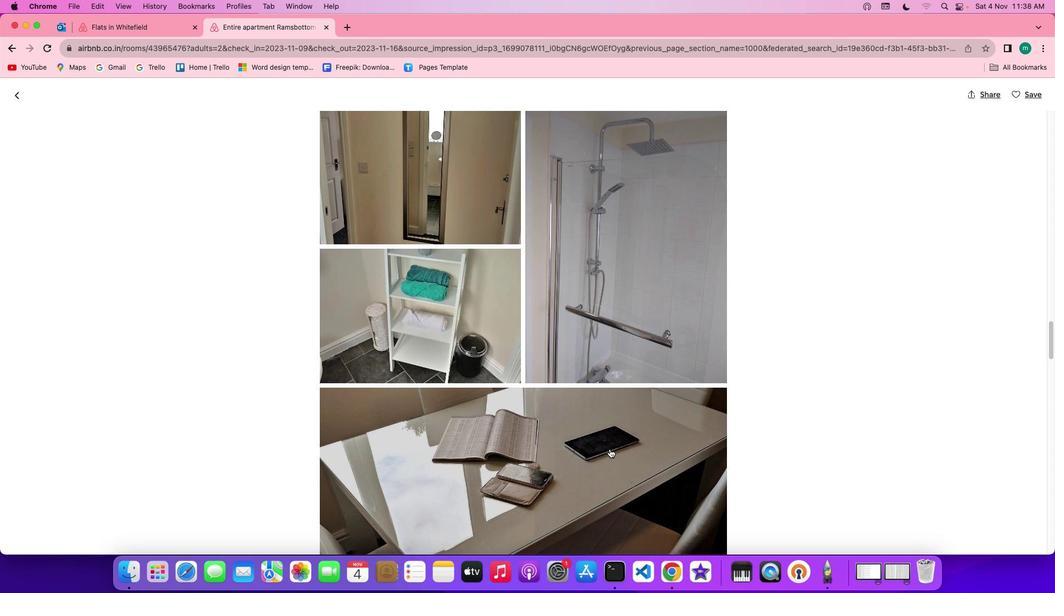 
Action: Mouse scrolled (609, 449) with delta (0, 0)
Screenshot: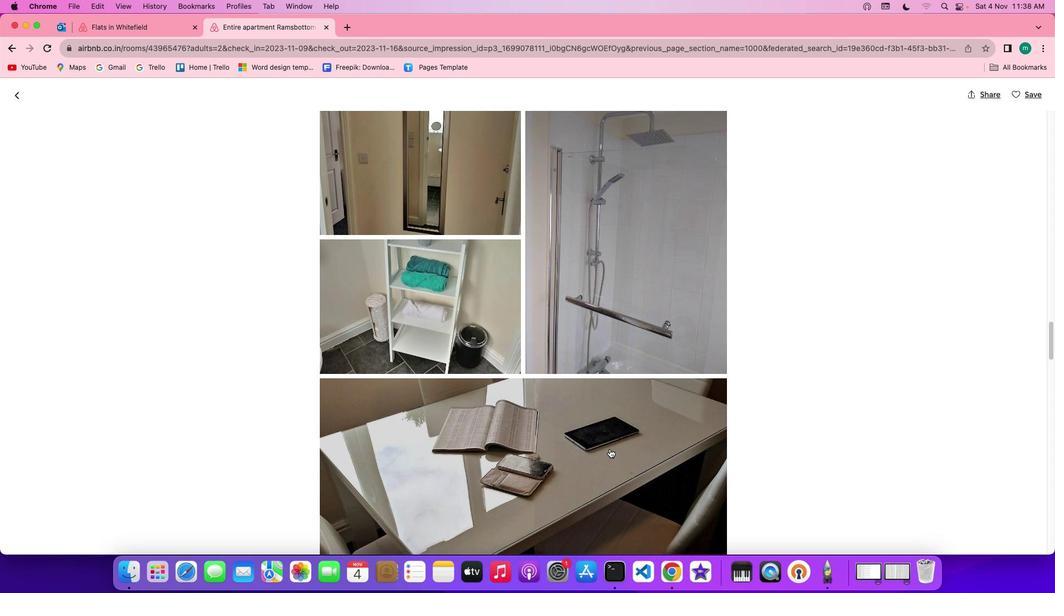 
Action: Mouse scrolled (609, 449) with delta (0, -1)
Screenshot: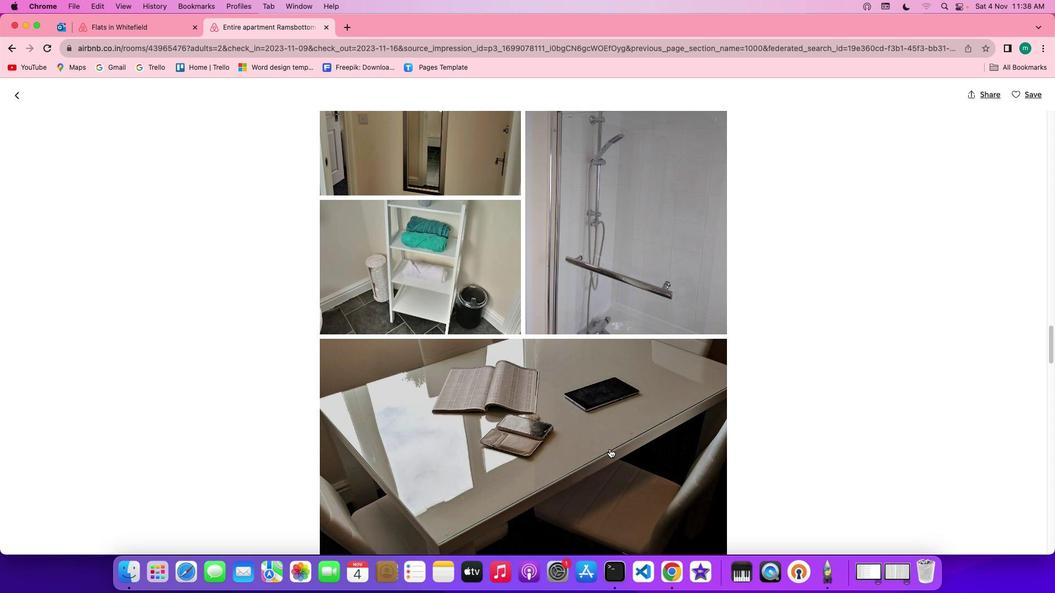 
Action: Mouse scrolled (609, 449) with delta (0, -1)
Screenshot: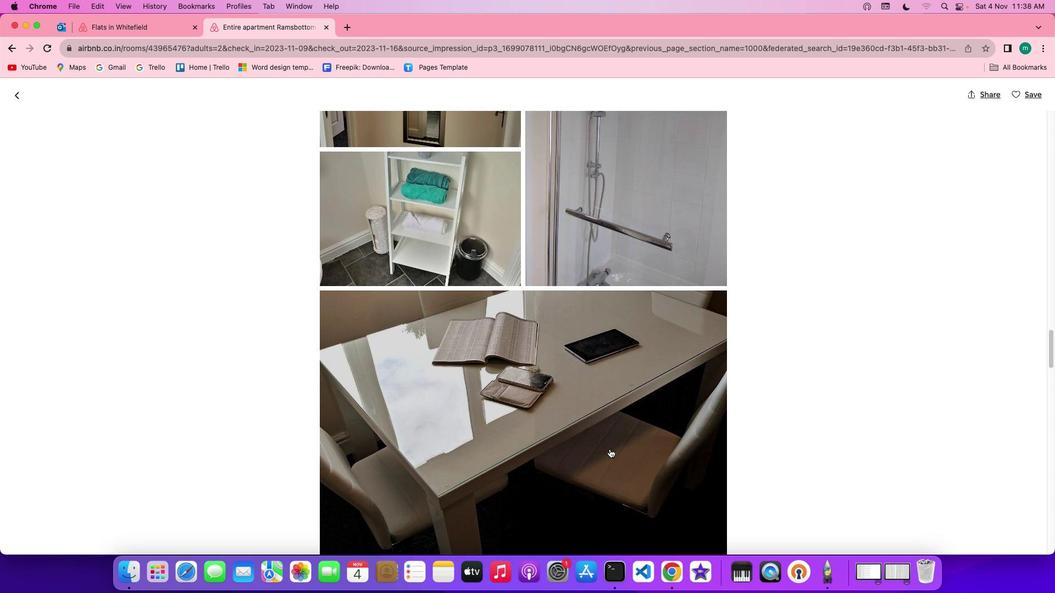 
Action: Mouse scrolled (609, 449) with delta (0, 0)
Screenshot: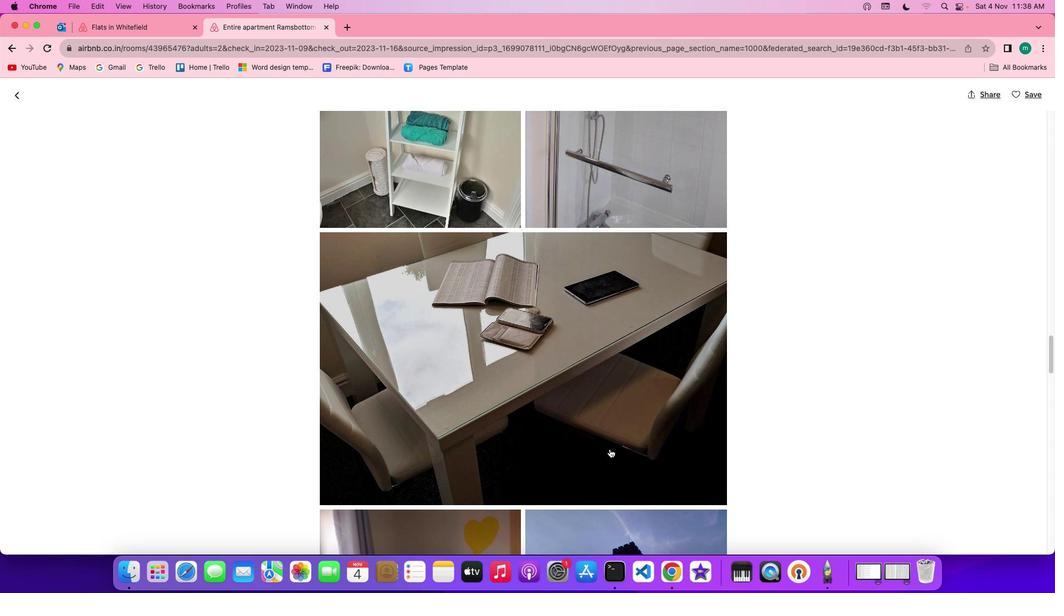 
Action: Mouse scrolled (609, 449) with delta (0, 0)
Screenshot: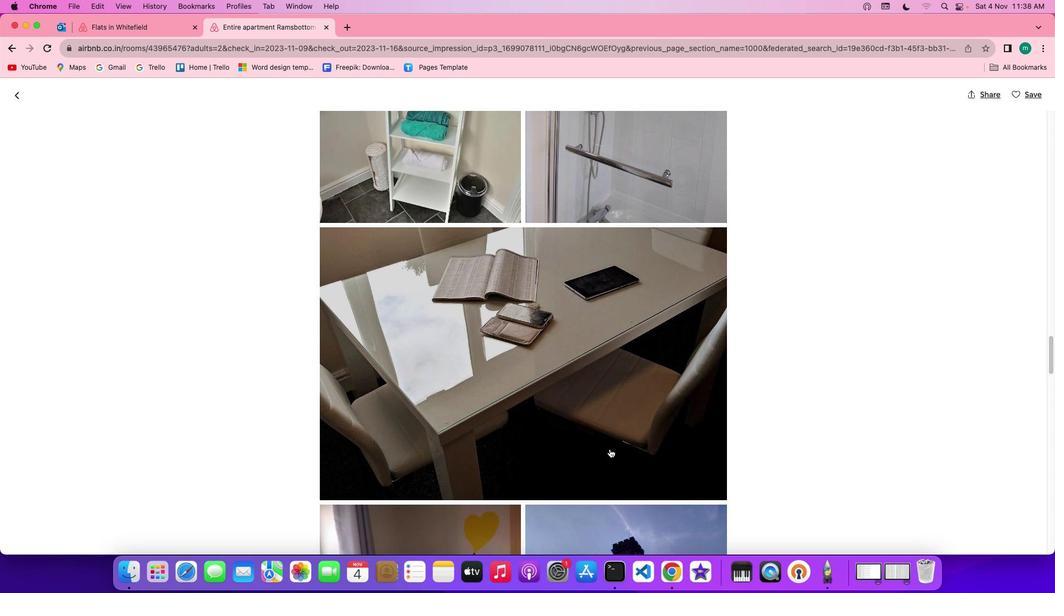 
Action: Mouse scrolled (609, 449) with delta (0, -1)
Screenshot: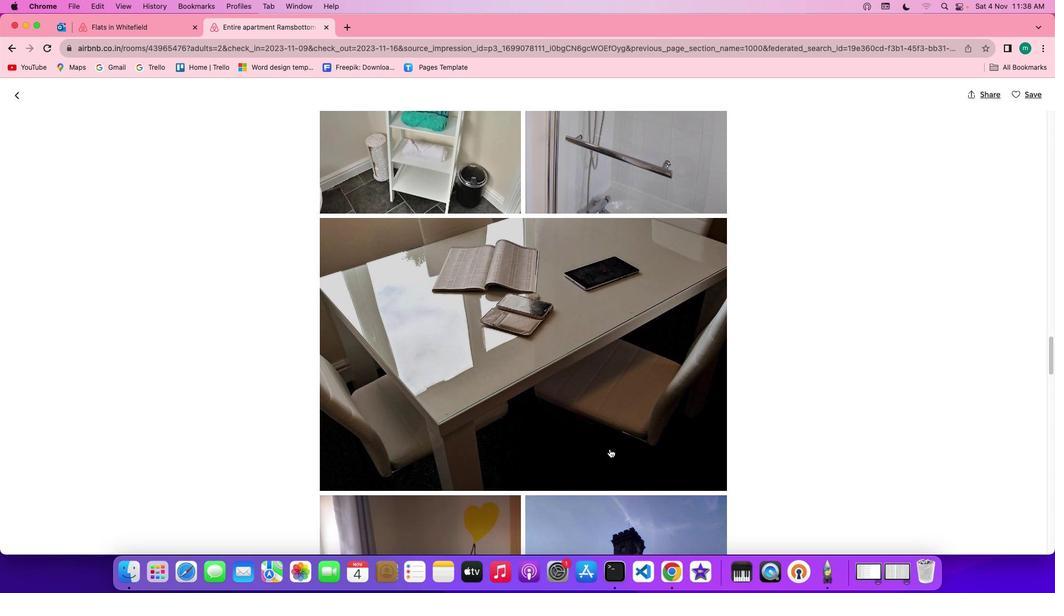 
Action: Mouse scrolled (609, 449) with delta (0, -1)
Screenshot: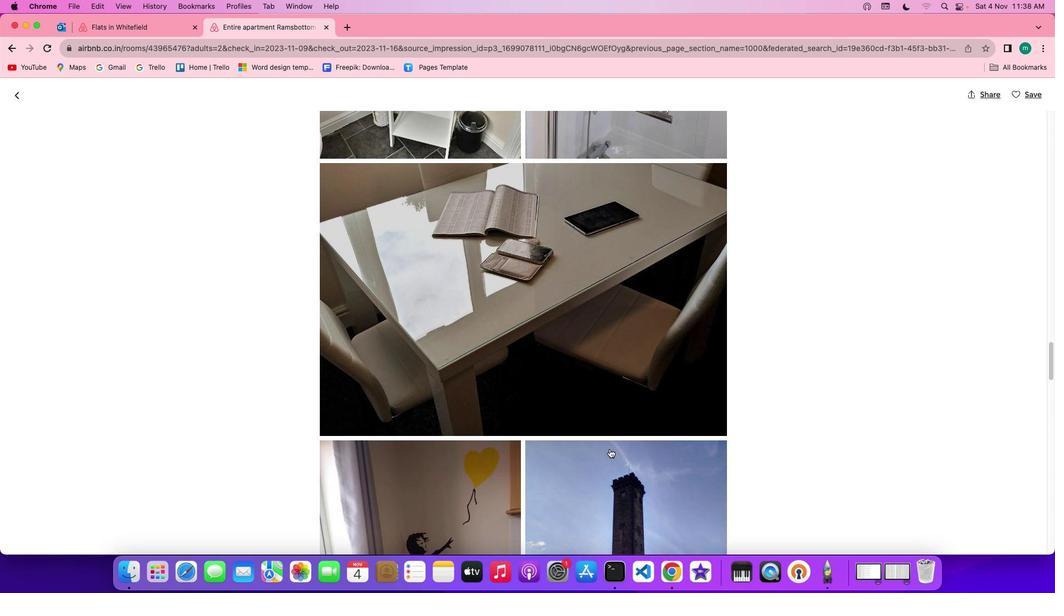 
Action: Mouse scrolled (609, 449) with delta (0, 0)
Screenshot: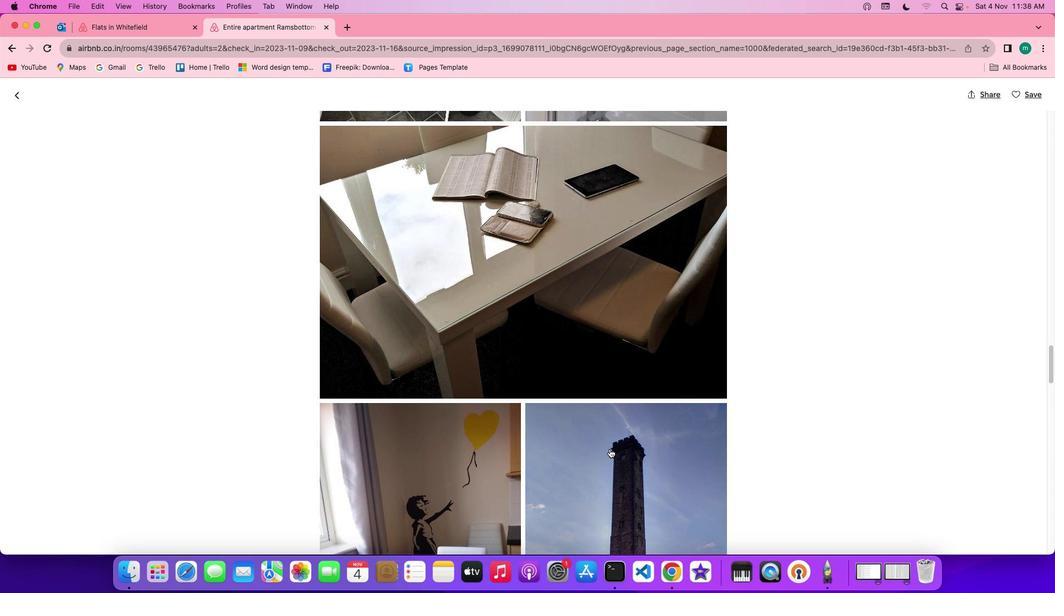
Action: Mouse scrolled (609, 449) with delta (0, 0)
Screenshot: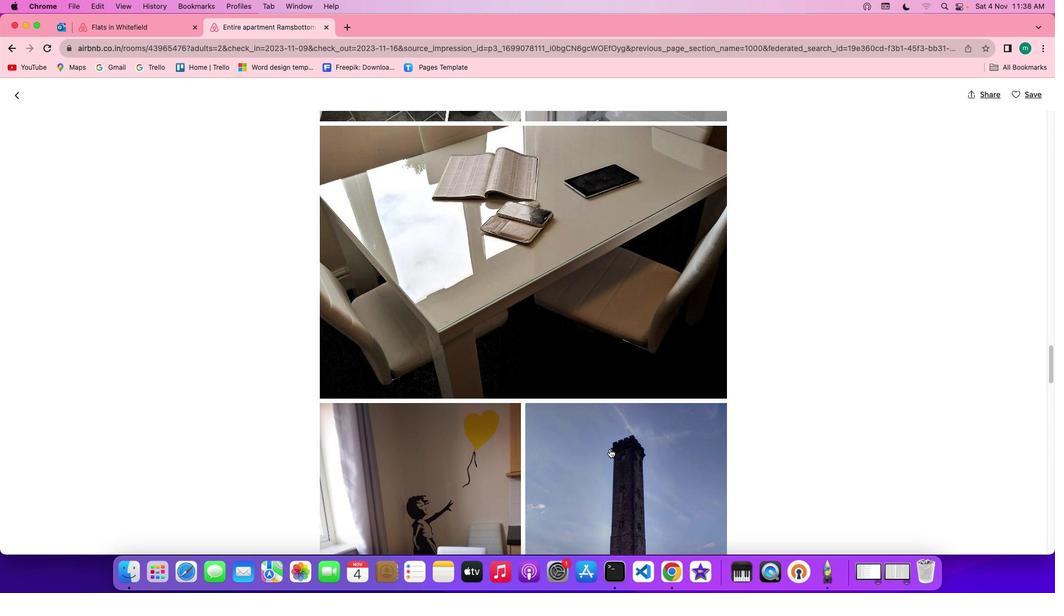 
Action: Mouse scrolled (609, 449) with delta (0, -1)
Screenshot: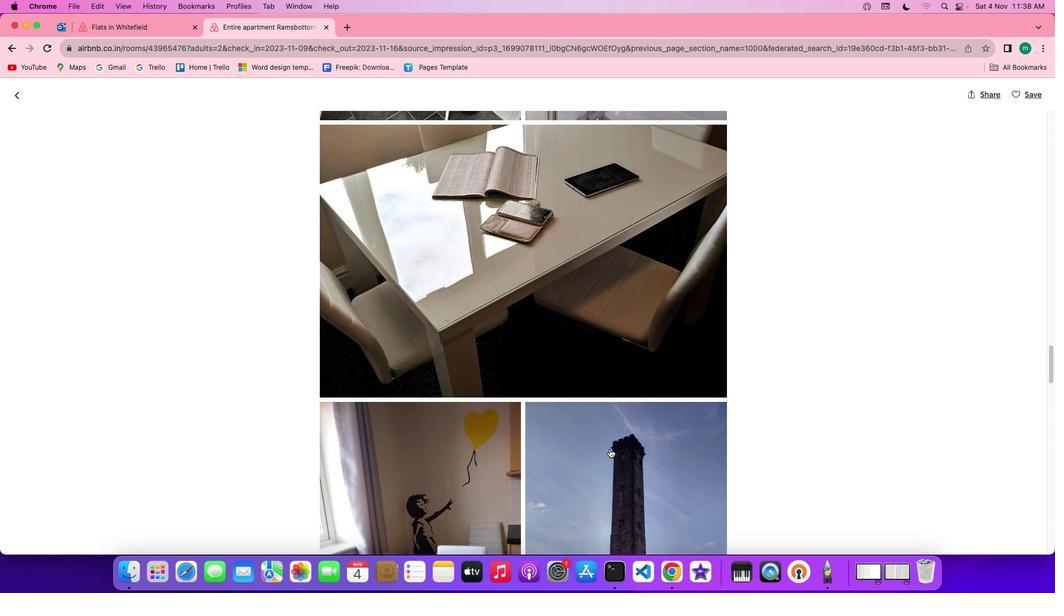 
Action: Mouse scrolled (609, 449) with delta (0, -1)
Screenshot: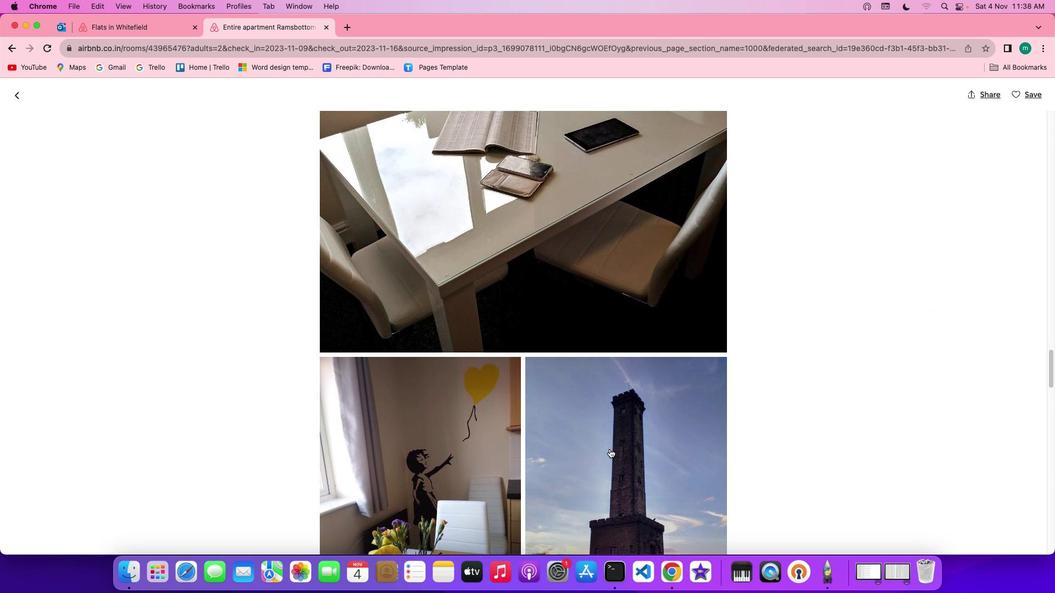 
Action: Mouse scrolled (609, 449) with delta (0, 0)
Screenshot: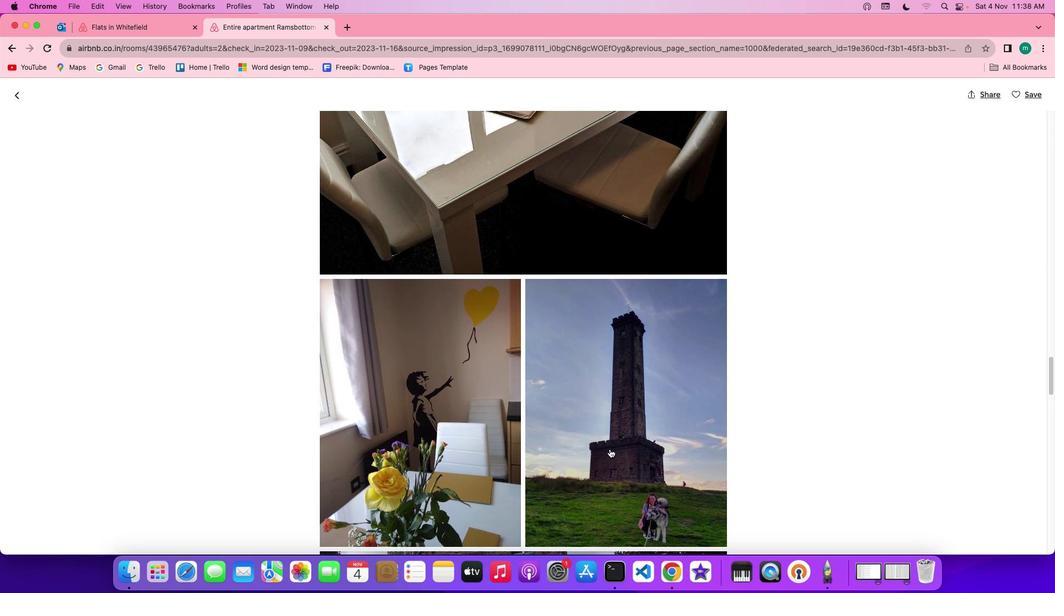 
Action: Mouse scrolled (609, 449) with delta (0, 0)
Screenshot: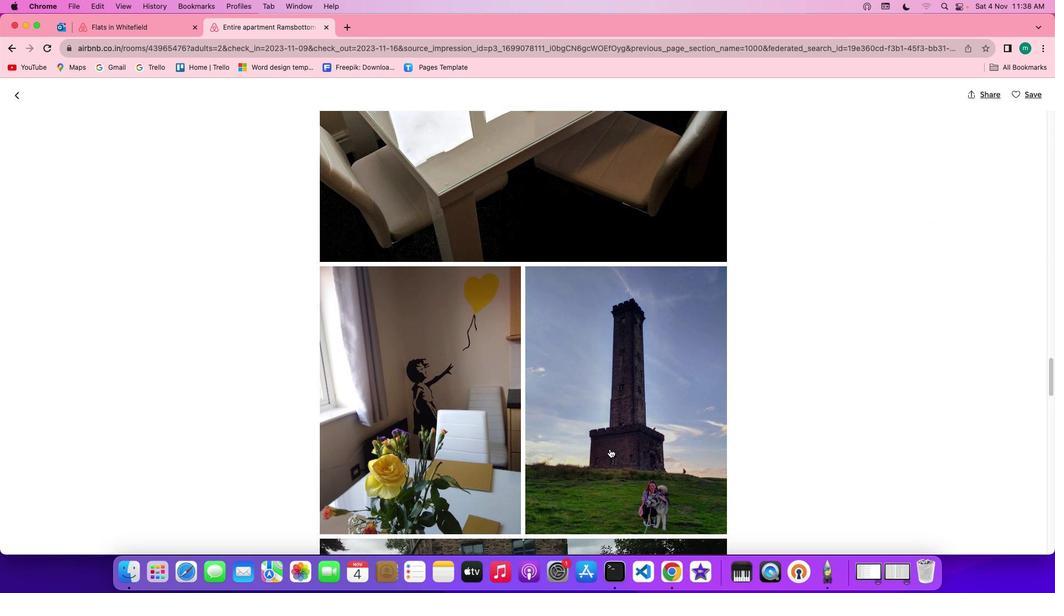 
Action: Mouse scrolled (609, 449) with delta (0, -1)
Screenshot: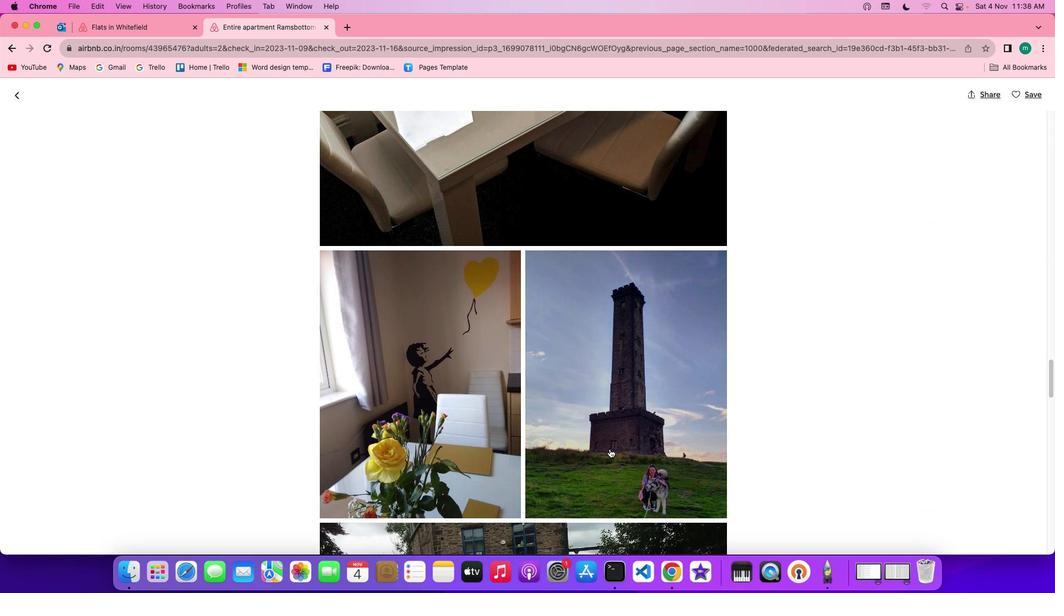 
Action: Mouse scrolled (609, 449) with delta (0, -1)
Screenshot: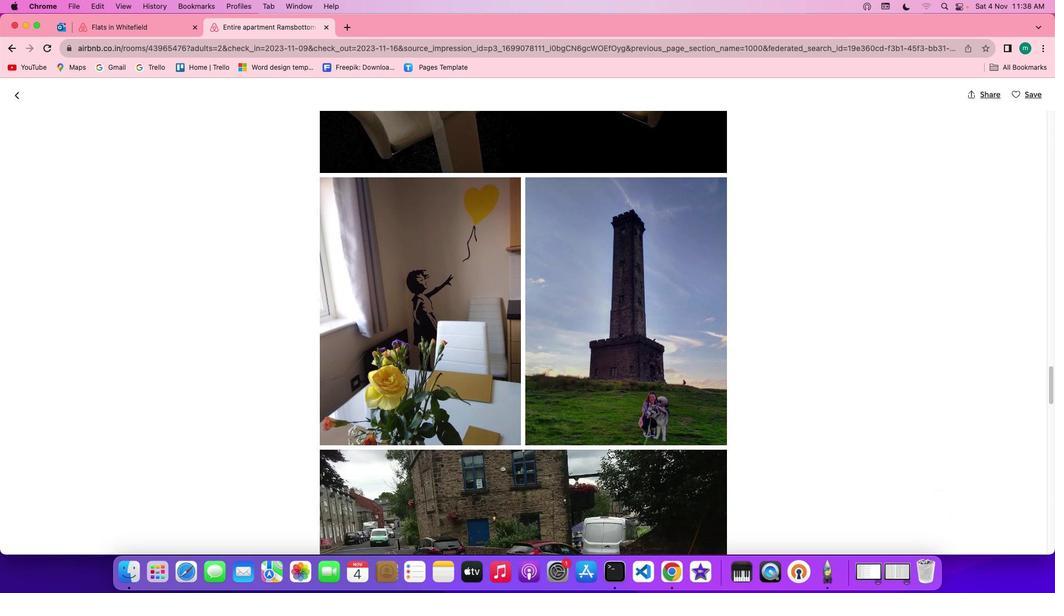 
Action: Mouse scrolled (609, 449) with delta (0, 0)
Screenshot: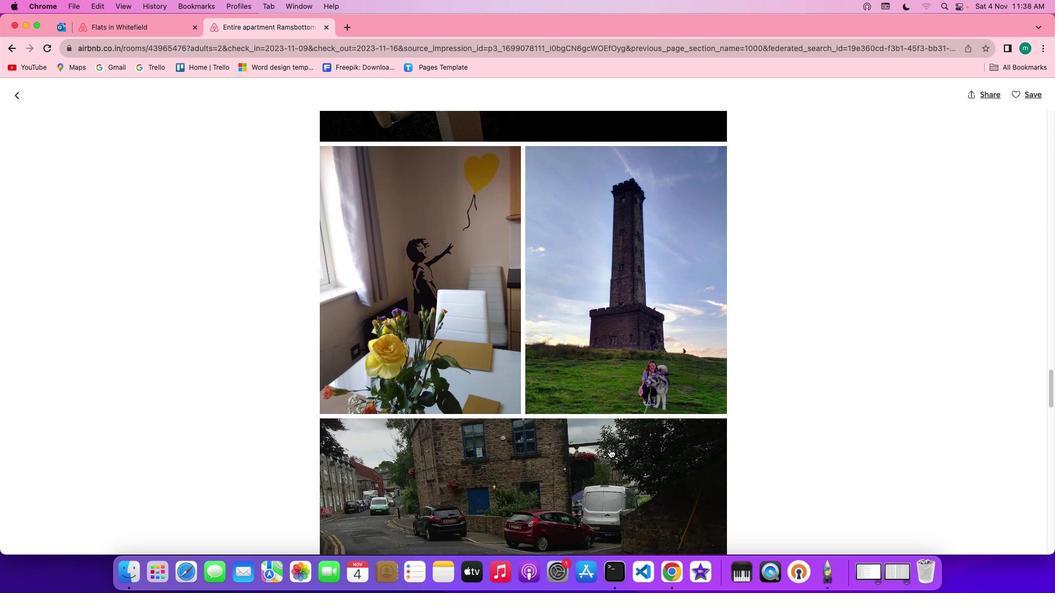 
Action: Mouse scrolled (609, 449) with delta (0, 0)
Screenshot: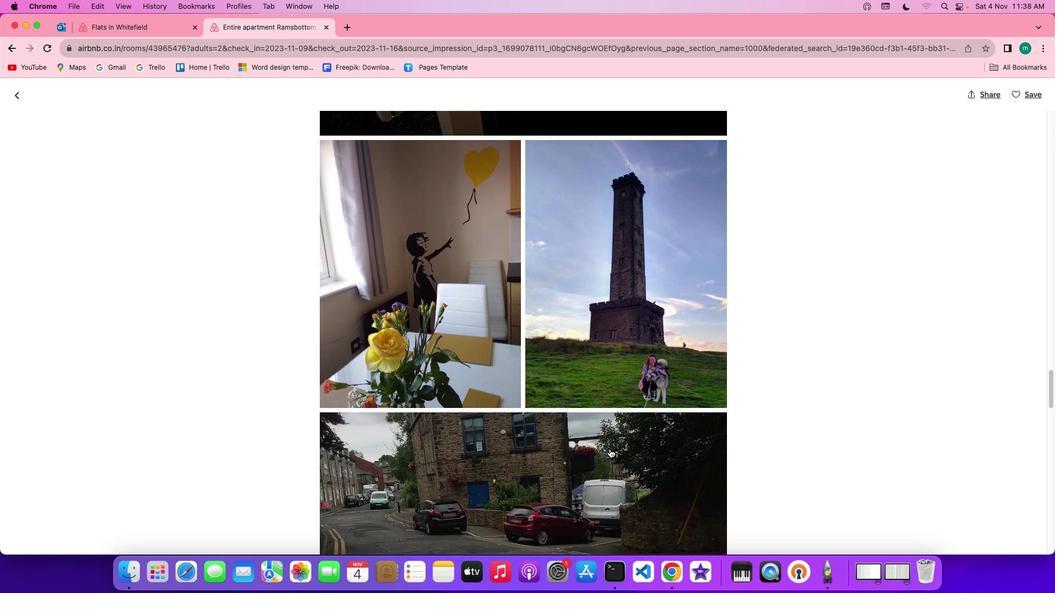 
Action: Mouse scrolled (609, 449) with delta (0, 0)
Screenshot: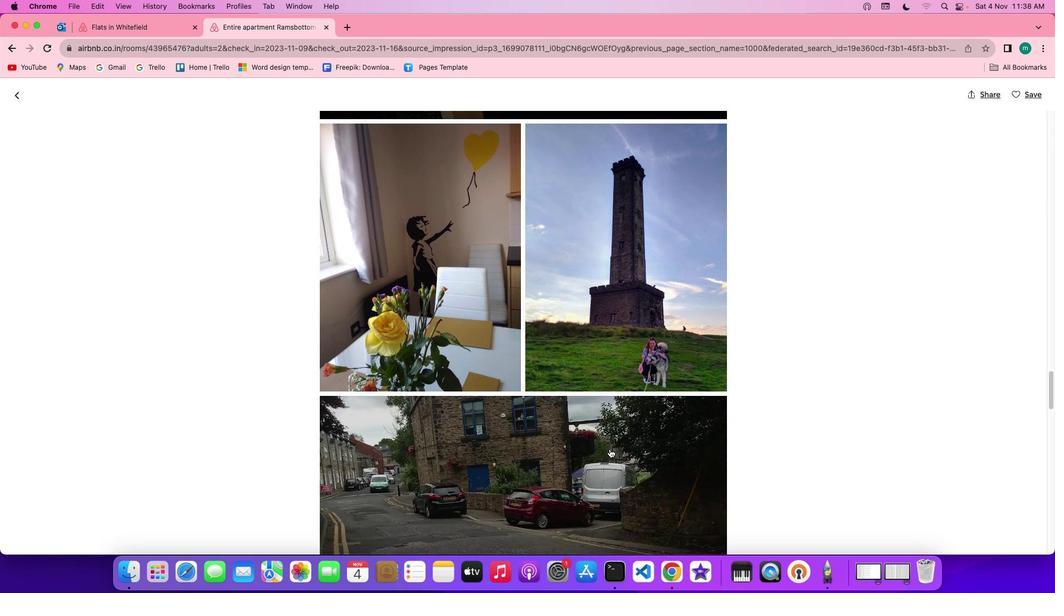 
Action: Mouse scrolled (609, 449) with delta (0, -1)
Screenshot: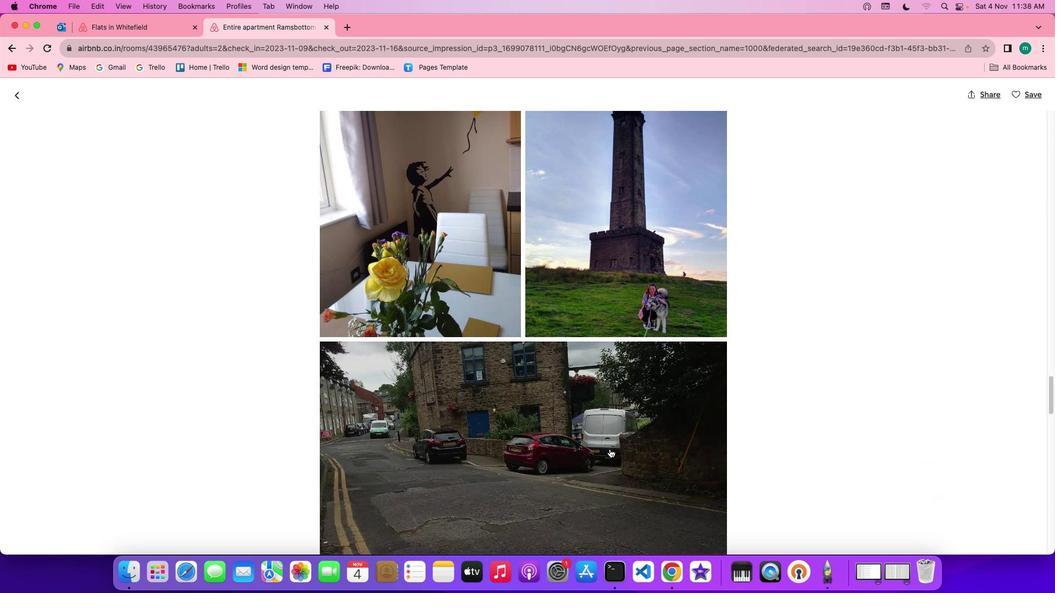 
Action: Mouse scrolled (609, 449) with delta (0, 0)
Screenshot: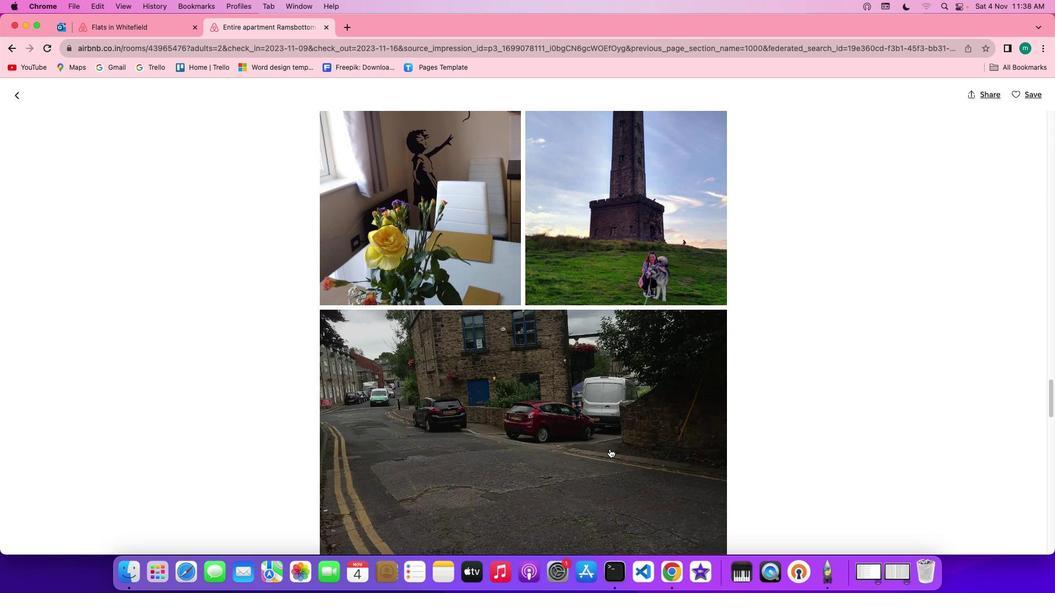 
Action: Mouse scrolled (609, 449) with delta (0, 0)
Screenshot: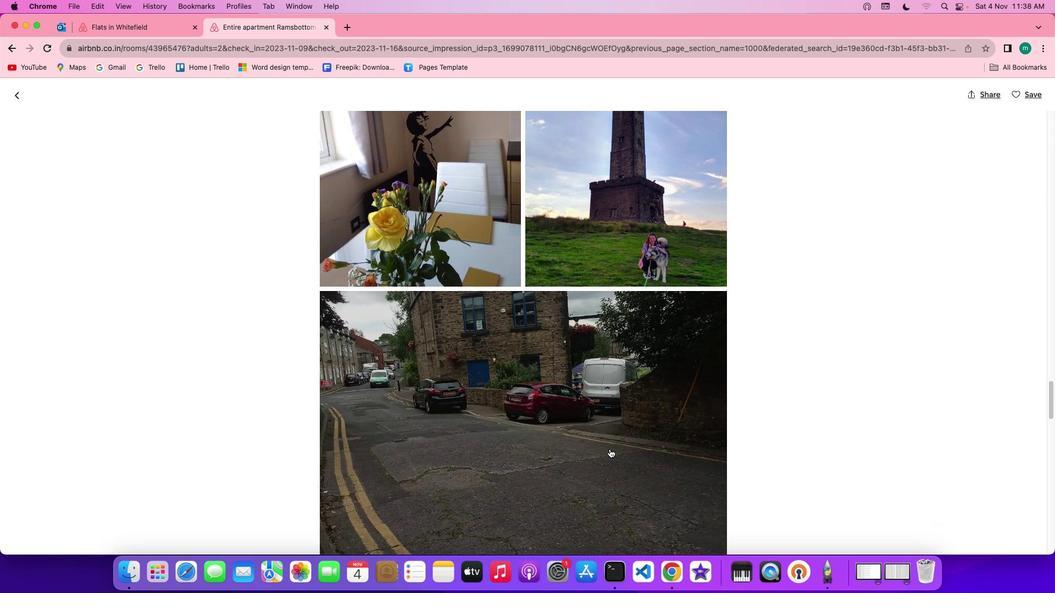 
Action: Mouse scrolled (609, 449) with delta (0, -1)
Screenshot: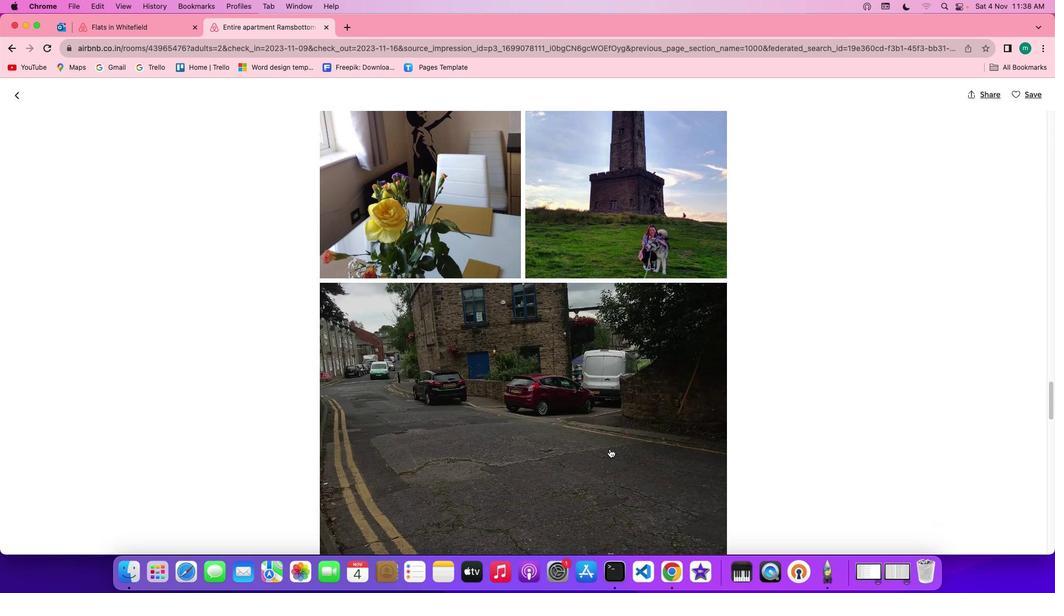 
Action: Mouse scrolled (609, 449) with delta (0, -1)
Screenshot: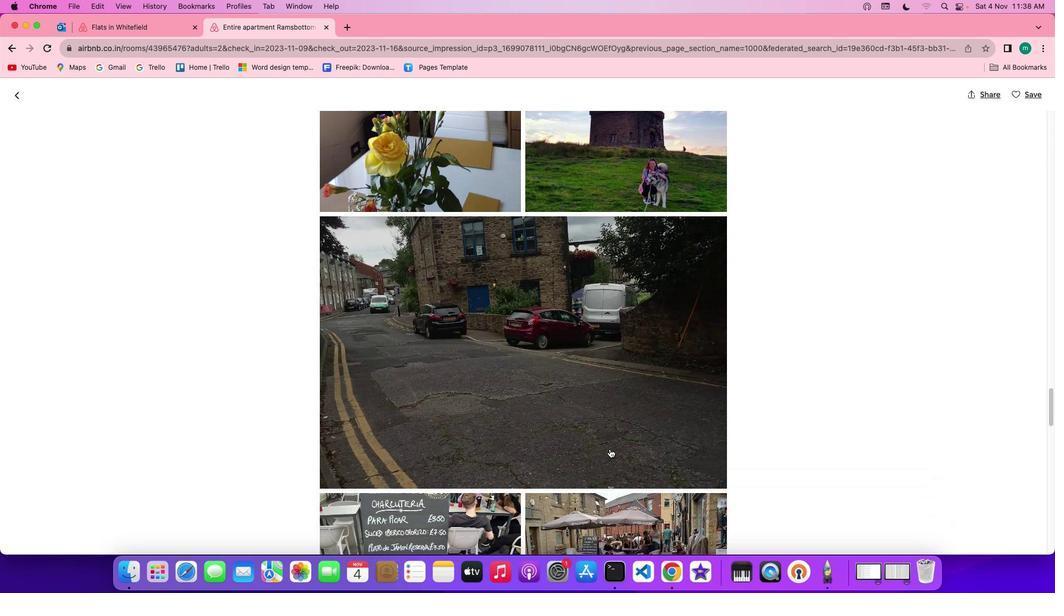 
Action: Mouse scrolled (609, 449) with delta (0, 0)
Screenshot: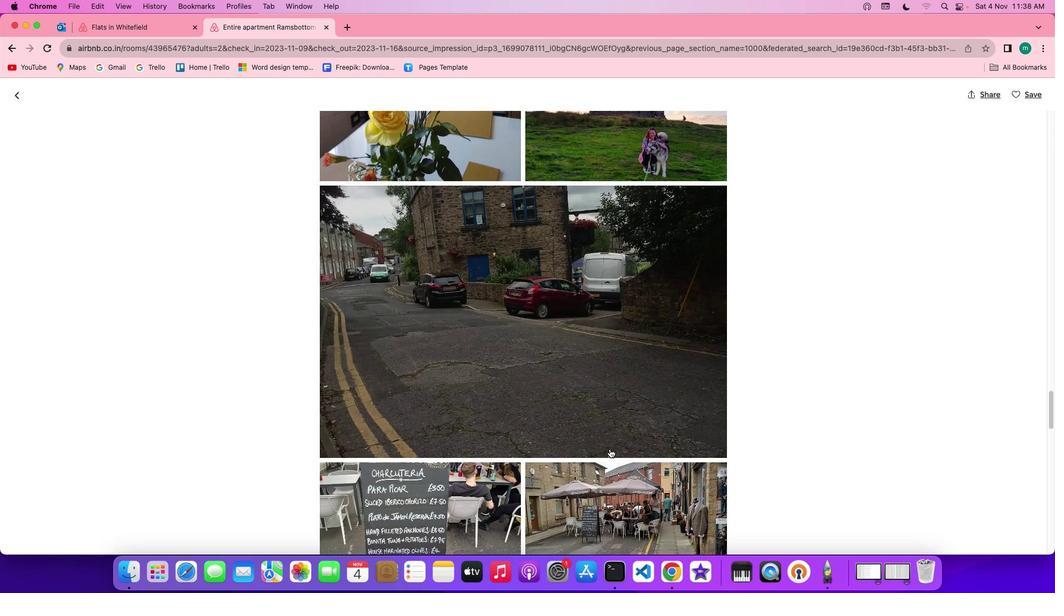 
Action: Mouse scrolled (609, 449) with delta (0, 0)
Screenshot: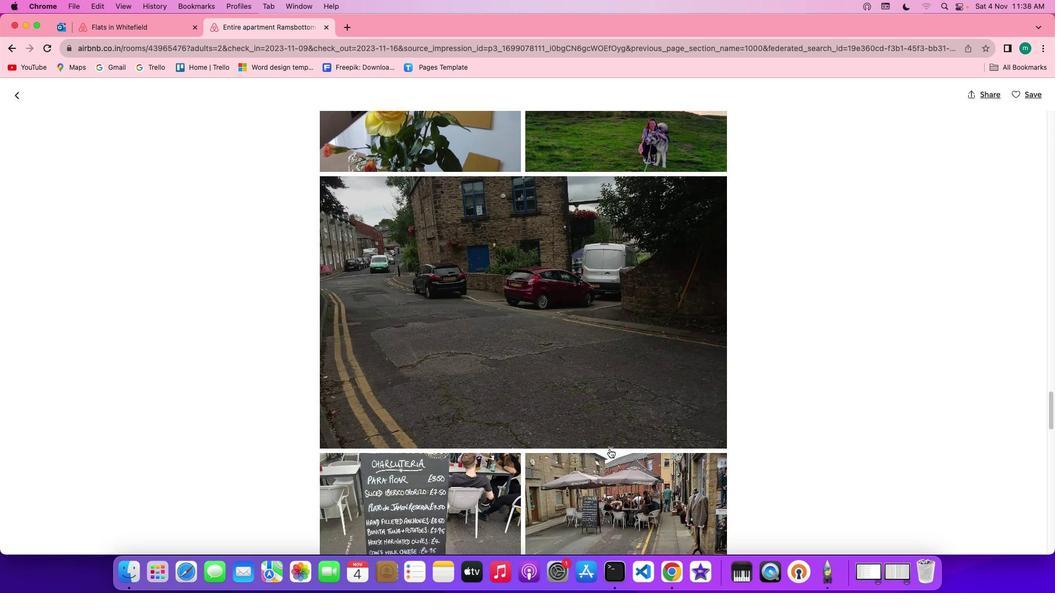 
Action: Mouse scrolled (609, 449) with delta (0, -1)
Screenshot: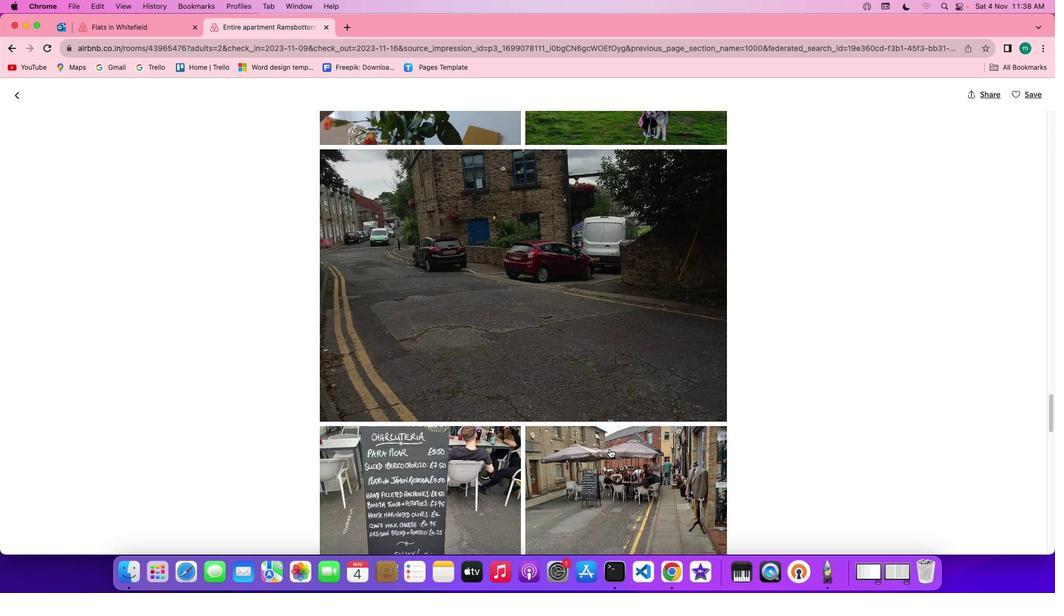 
Action: Mouse scrolled (609, 449) with delta (0, 0)
Screenshot: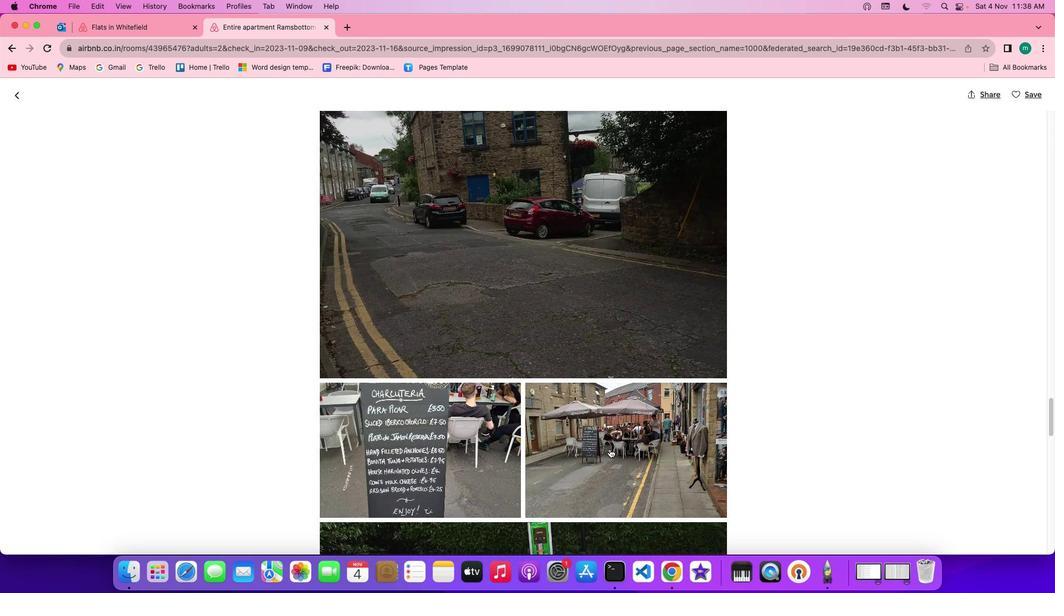 
Action: Mouse scrolled (609, 449) with delta (0, 0)
Screenshot: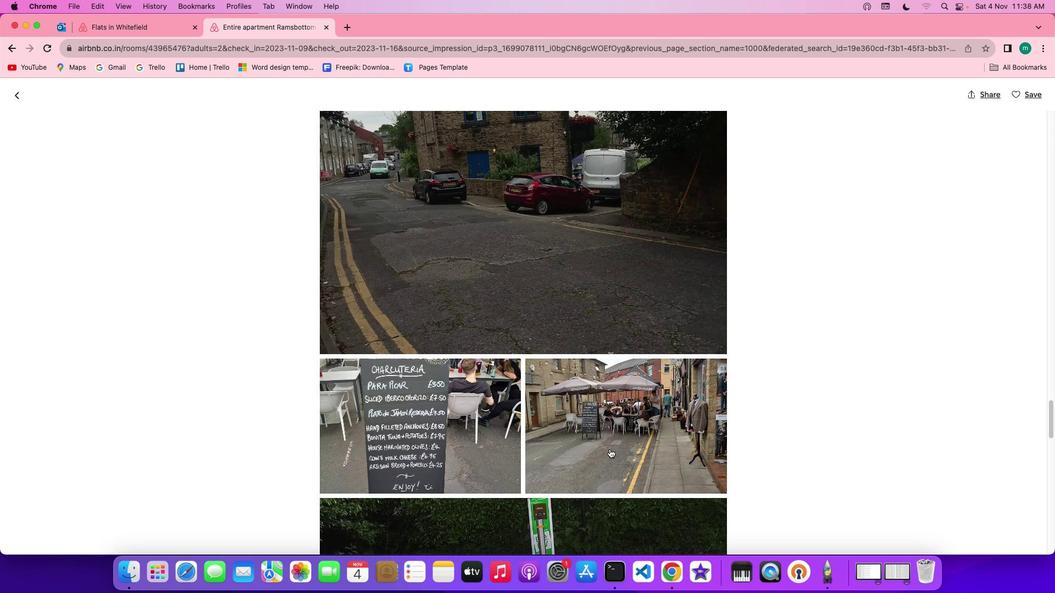 
Action: Mouse scrolled (609, 449) with delta (0, 0)
Screenshot: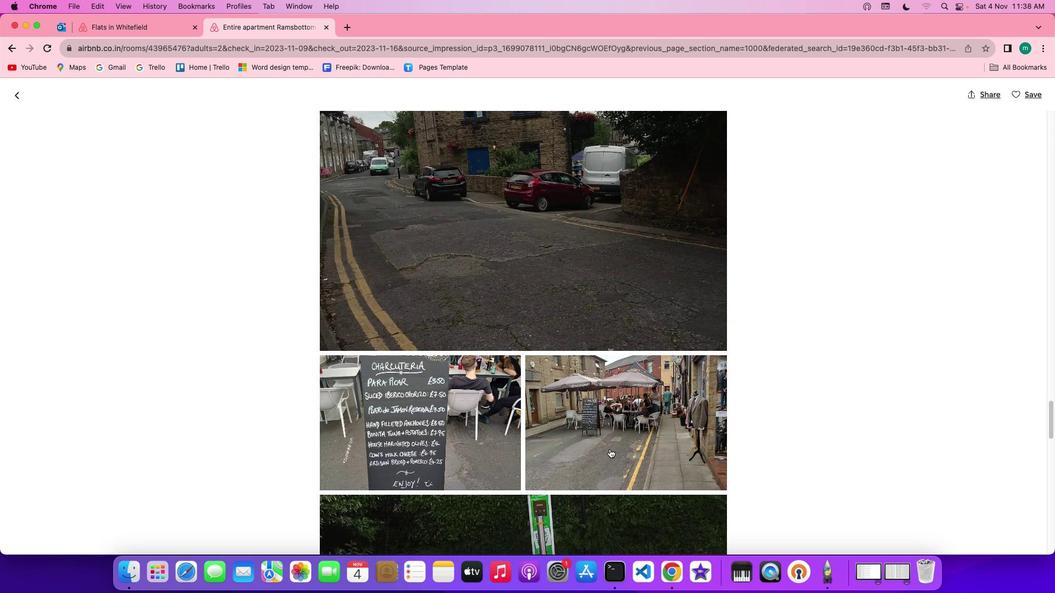 
Action: Mouse scrolled (609, 449) with delta (0, -1)
Screenshot: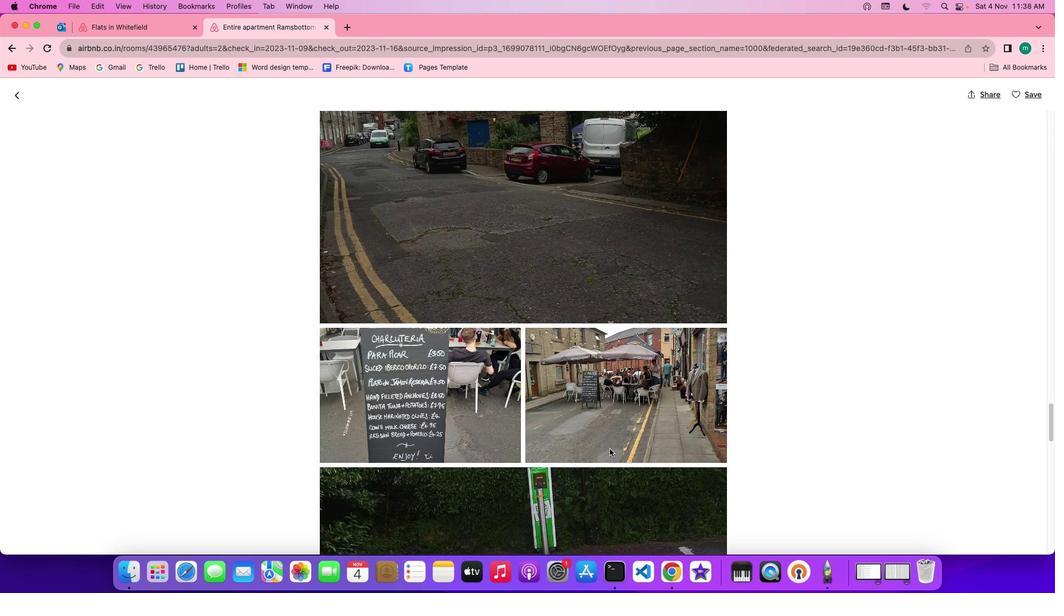 
Action: Mouse scrolled (609, 449) with delta (0, 0)
Screenshot: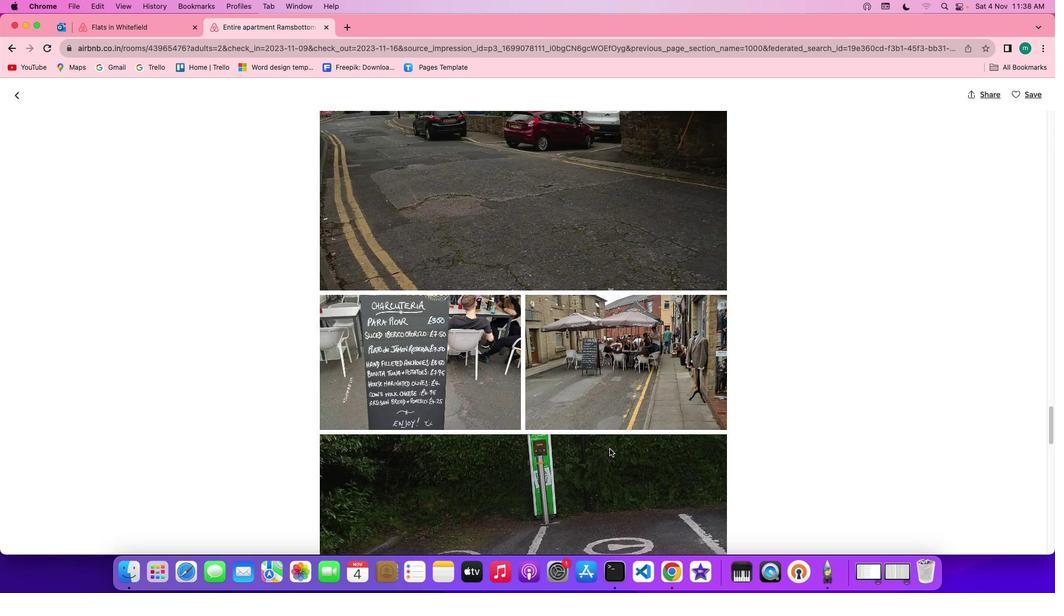 
Action: Mouse scrolled (609, 449) with delta (0, 0)
Screenshot: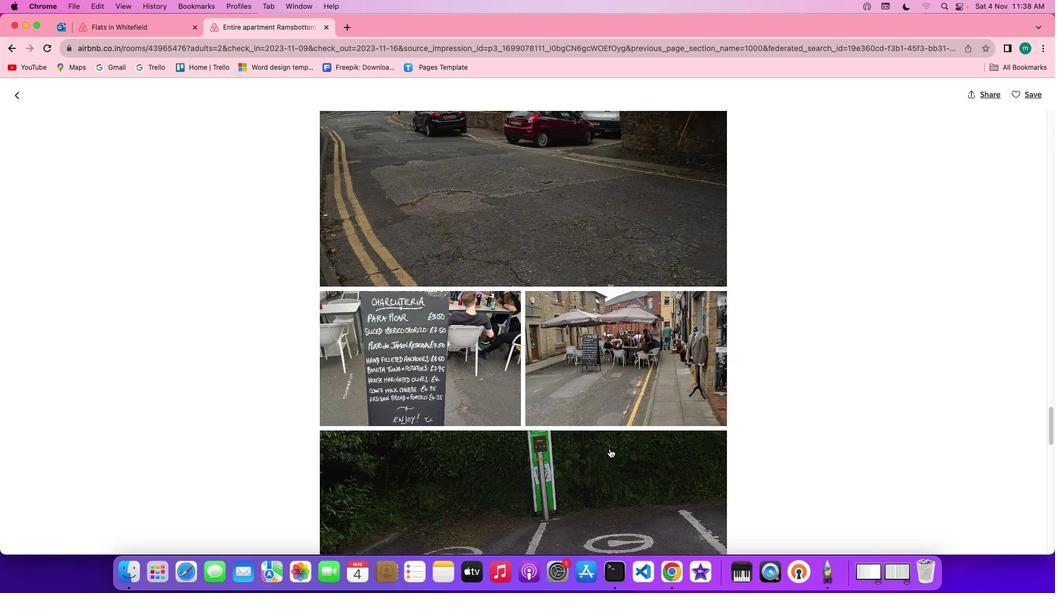 
Action: Mouse scrolled (609, 449) with delta (0, 0)
Screenshot: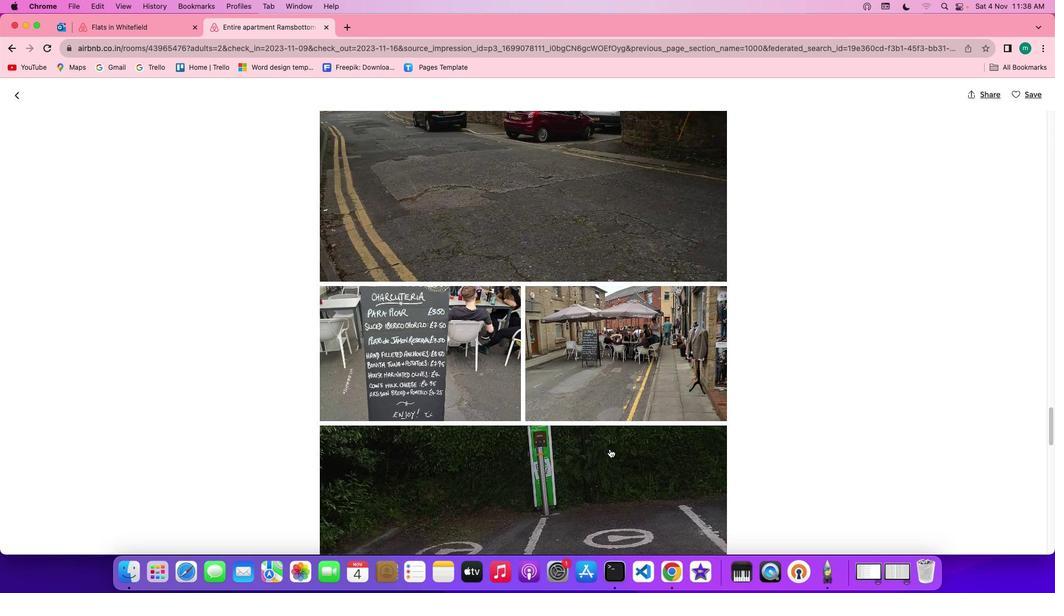 
Action: Mouse scrolled (609, 449) with delta (0, -1)
Screenshot: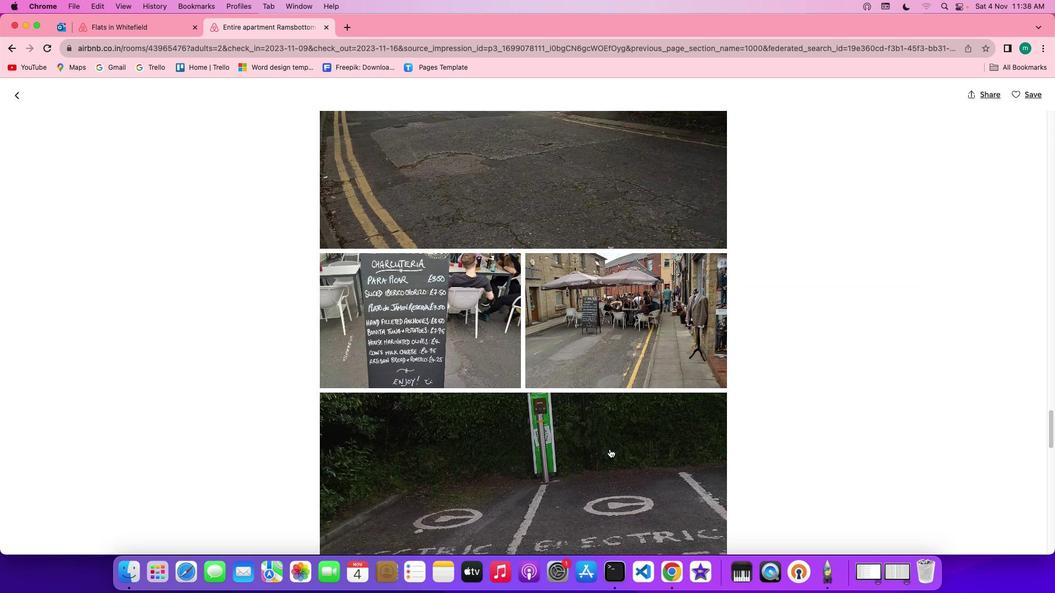 
Action: Mouse scrolled (609, 449) with delta (0, 0)
Screenshot: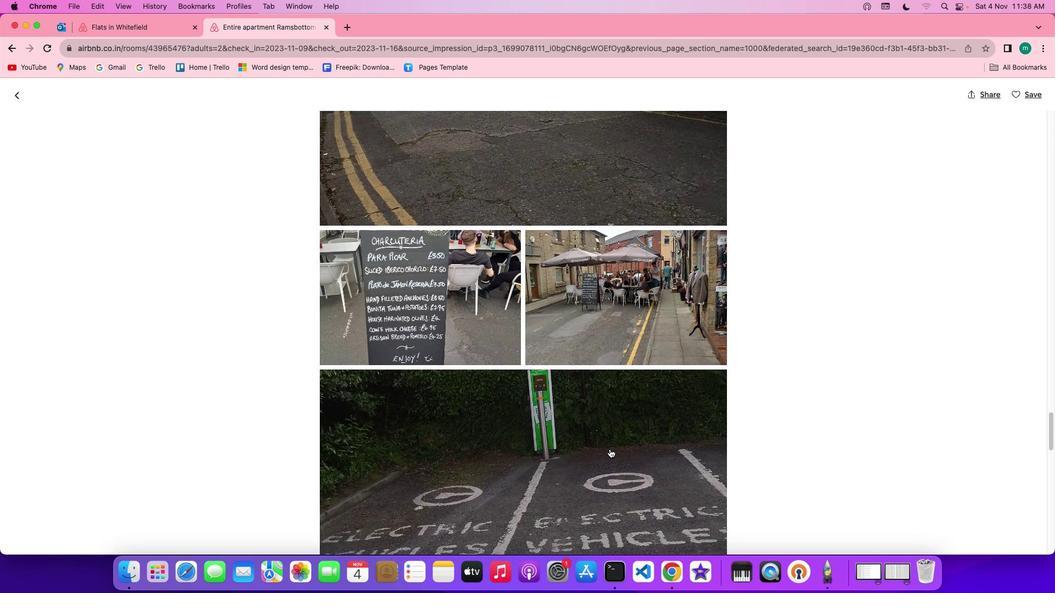 
Action: Mouse scrolled (609, 449) with delta (0, 0)
Screenshot: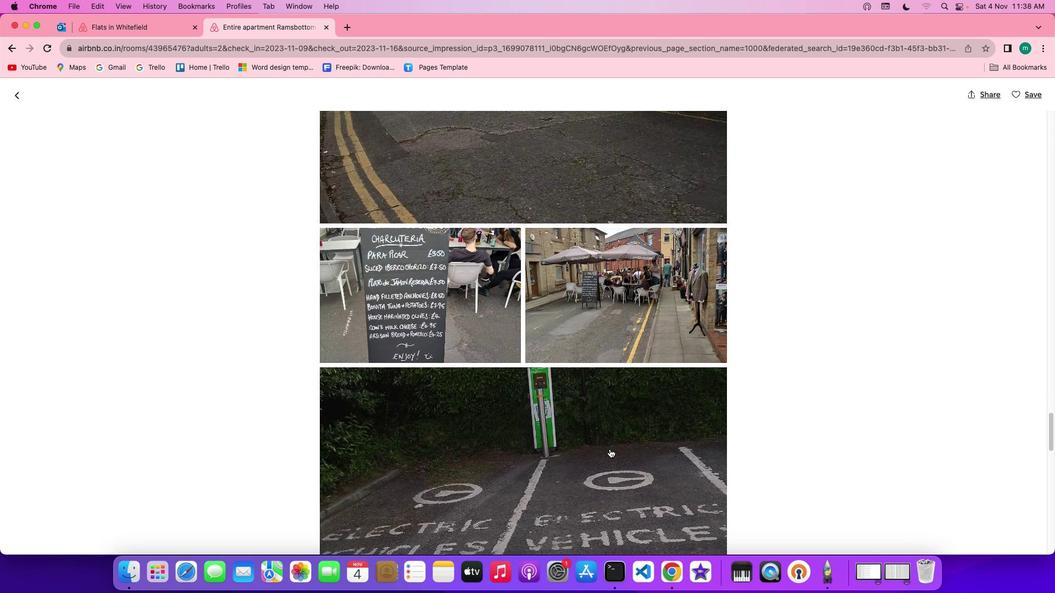 
Action: Mouse scrolled (609, 449) with delta (0, 0)
Screenshot: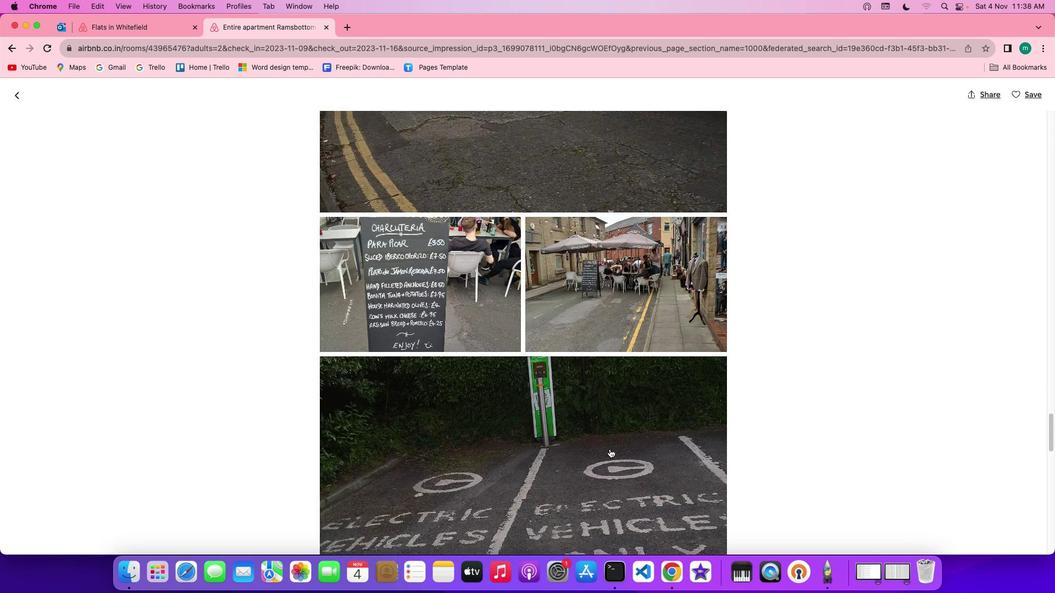 
Action: Mouse scrolled (609, 449) with delta (0, 0)
Screenshot: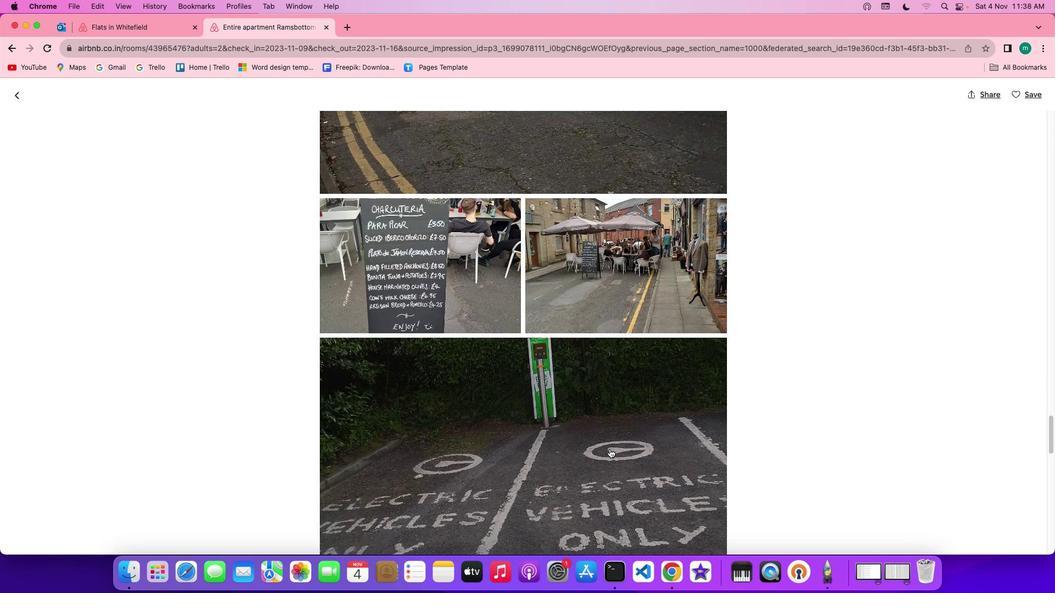 
Action: Mouse scrolled (609, 449) with delta (0, -1)
Screenshot: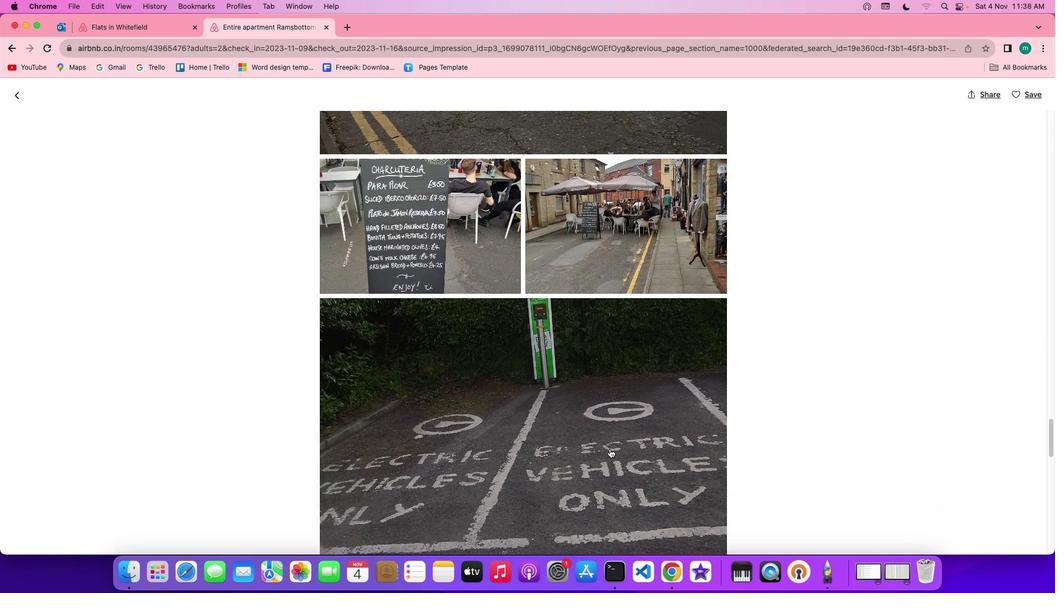
Action: Mouse scrolled (609, 449) with delta (0, 0)
Screenshot: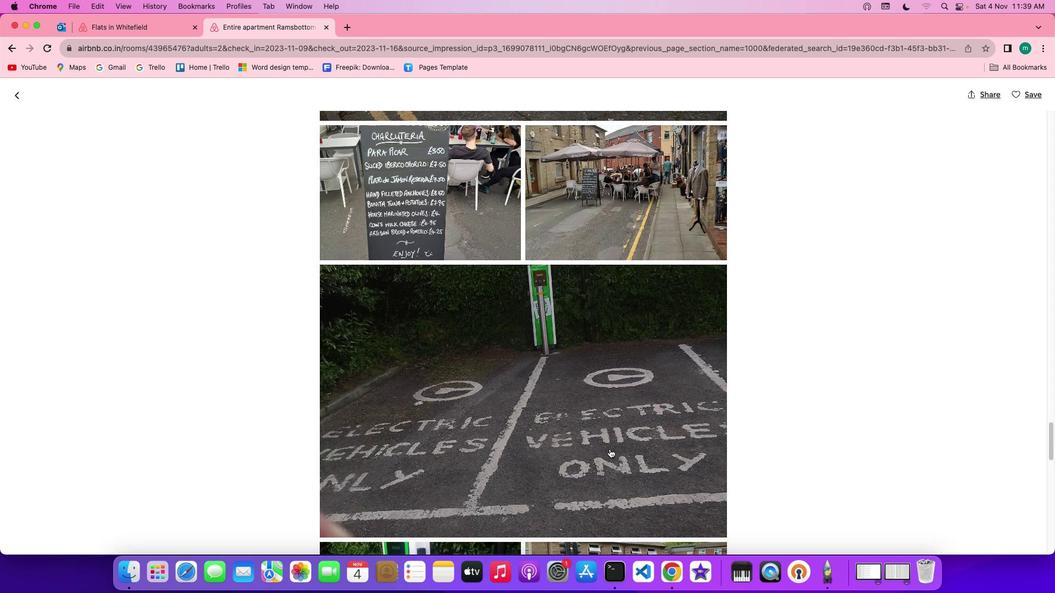 
Action: Mouse scrolled (609, 449) with delta (0, 0)
Screenshot: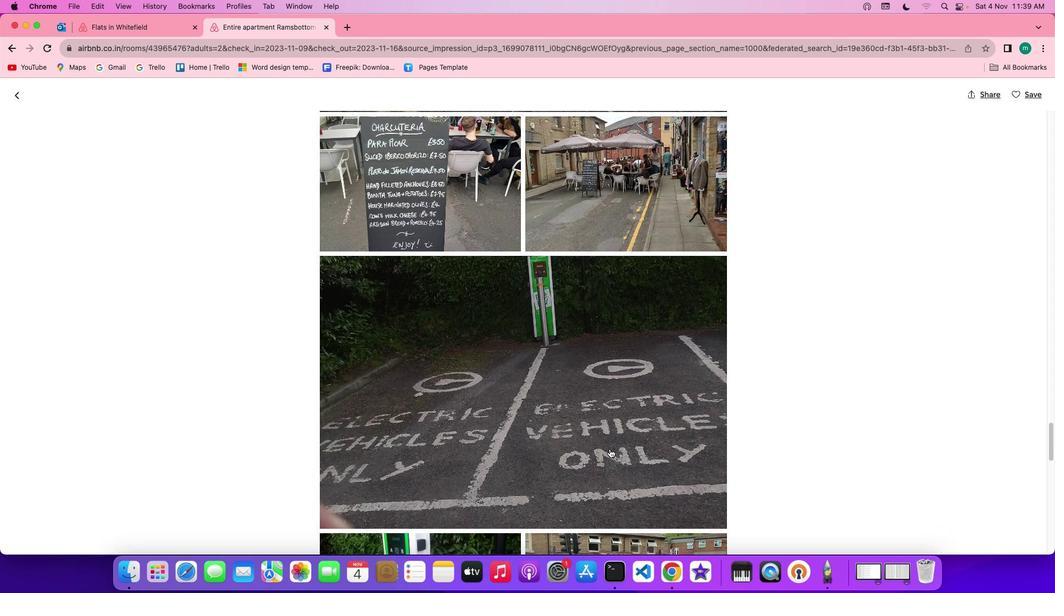 
Action: Mouse scrolled (609, 449) with delta (0, 0)
Screenshot: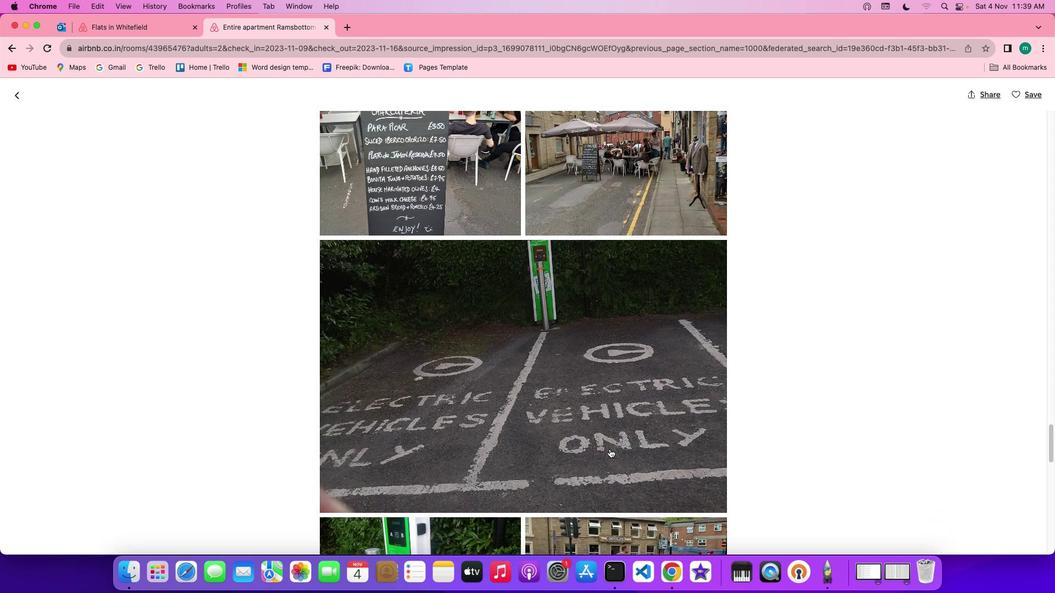 
Action: Mouse scrolled (609, 449) with delta (0, -1)
Screenshot: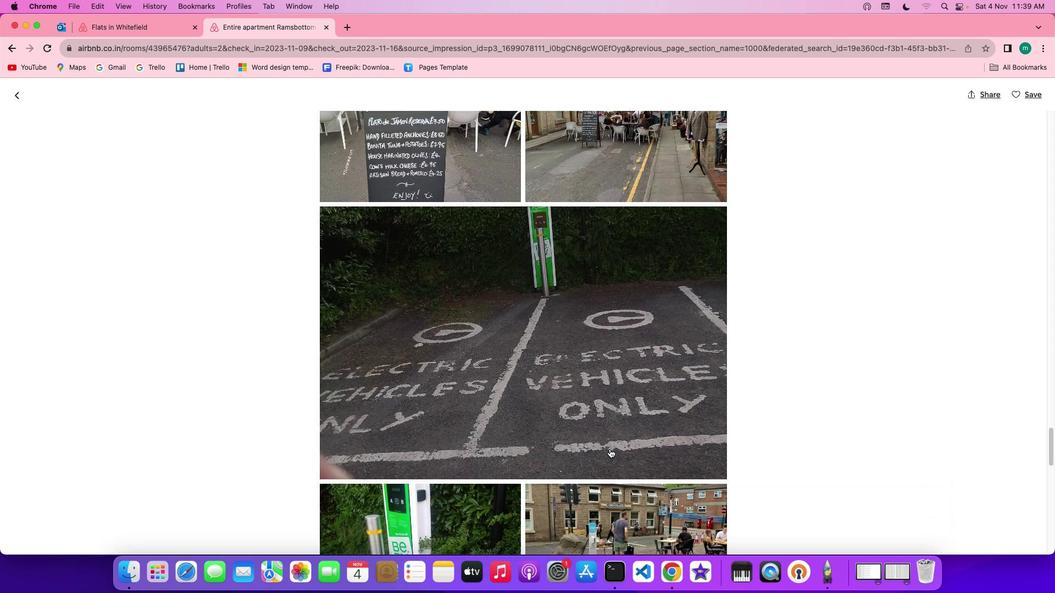 
Action: Mouse scrolled (609, 449) with delta (0, 0)
Screenshot: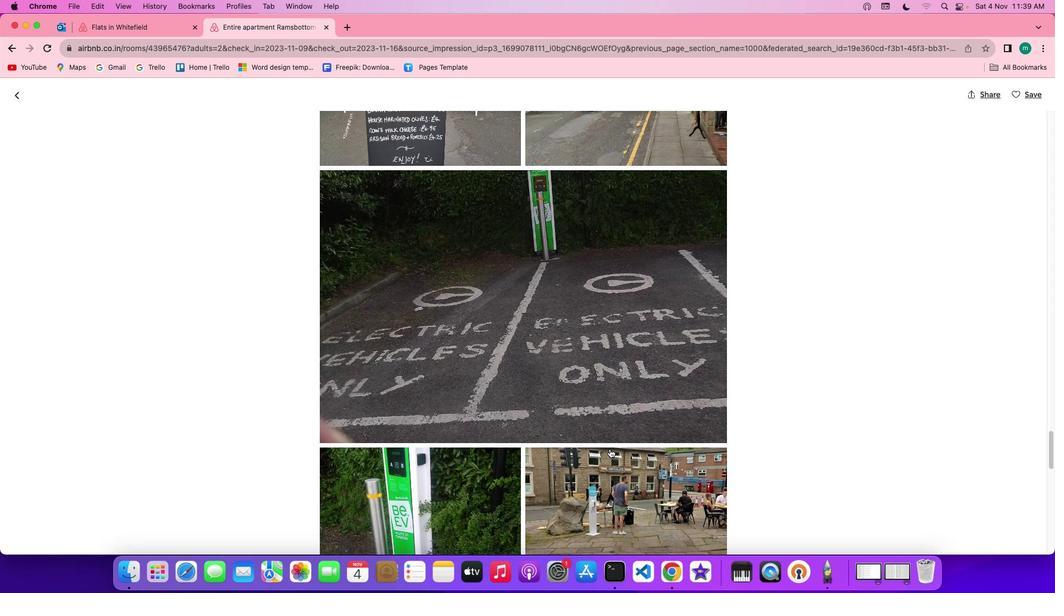 
Action: Mouse scrolled (609, 449) with delta (0, 0)
Screenshot: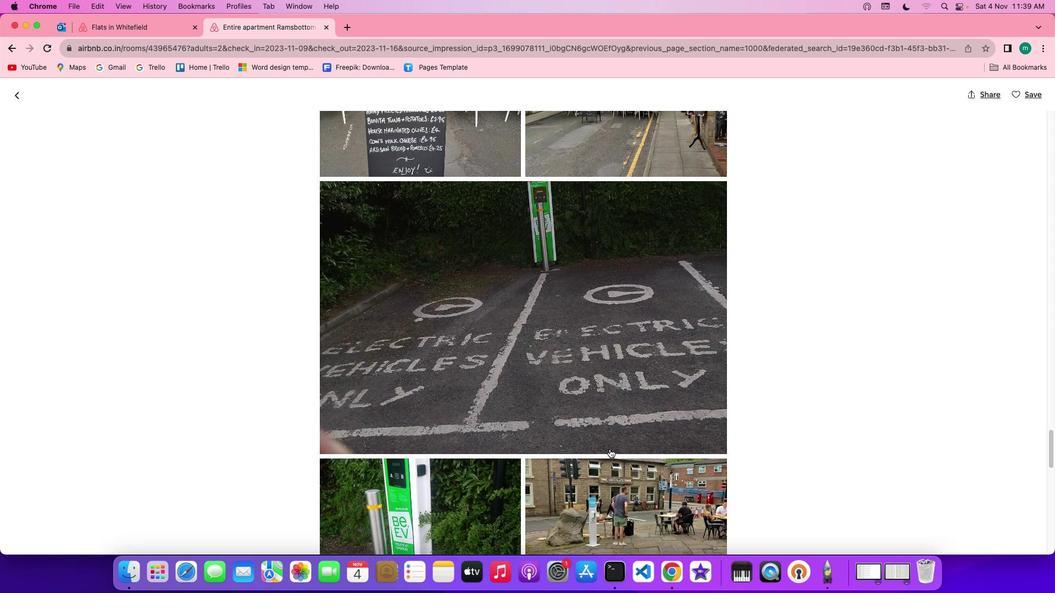 
Action: Mouse scrolled (609, 449) with delta (0, 0)
Screenshot: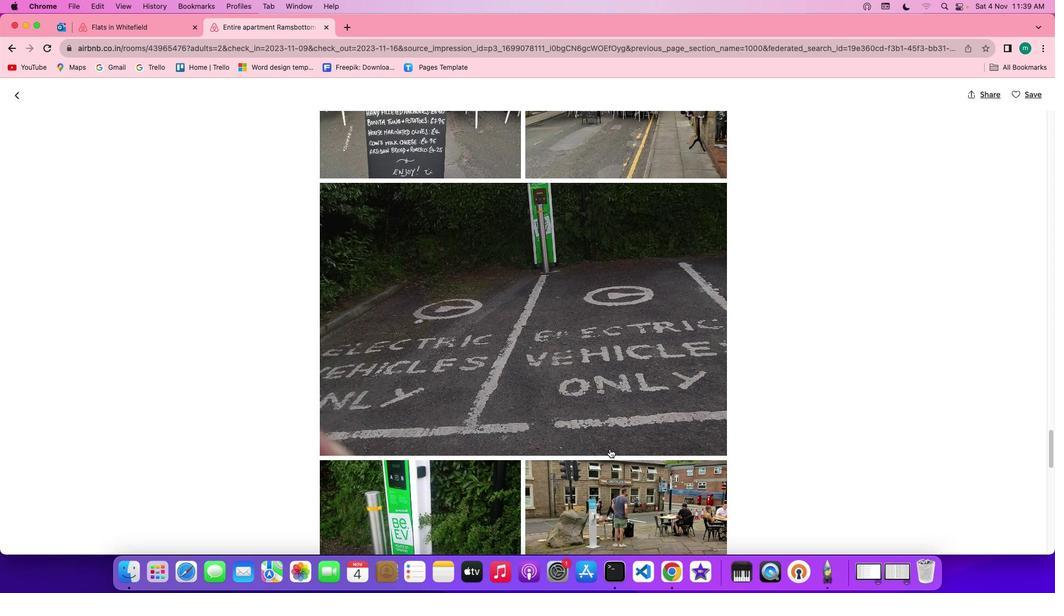 
Action: Mouse scrolled (609, 449) with delta (0, 0)
Screenshot: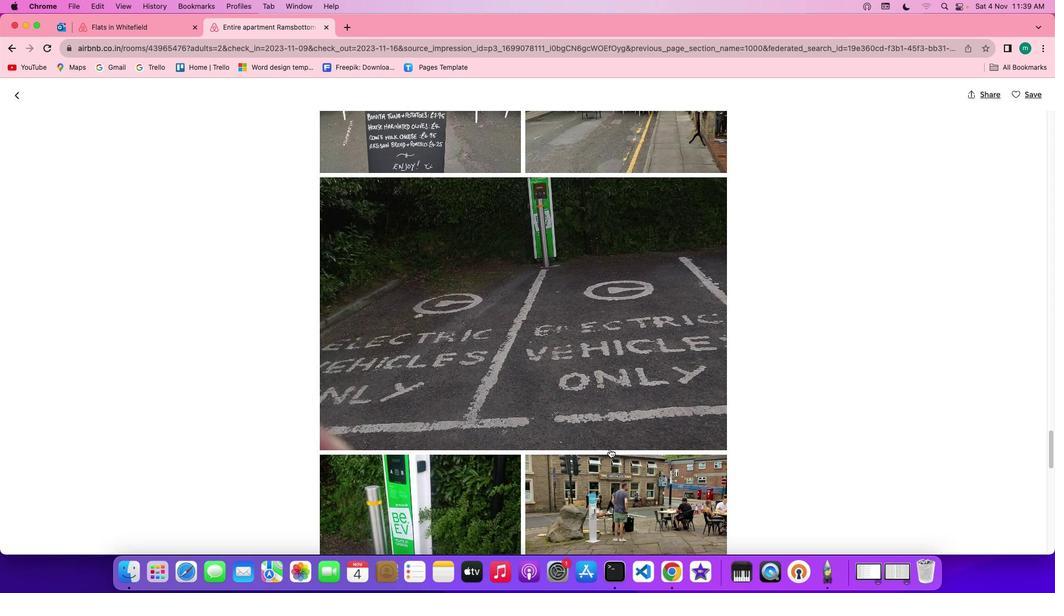
Action: Mouse scrolled (609, 449) with delta (0, -1)
Screenshot: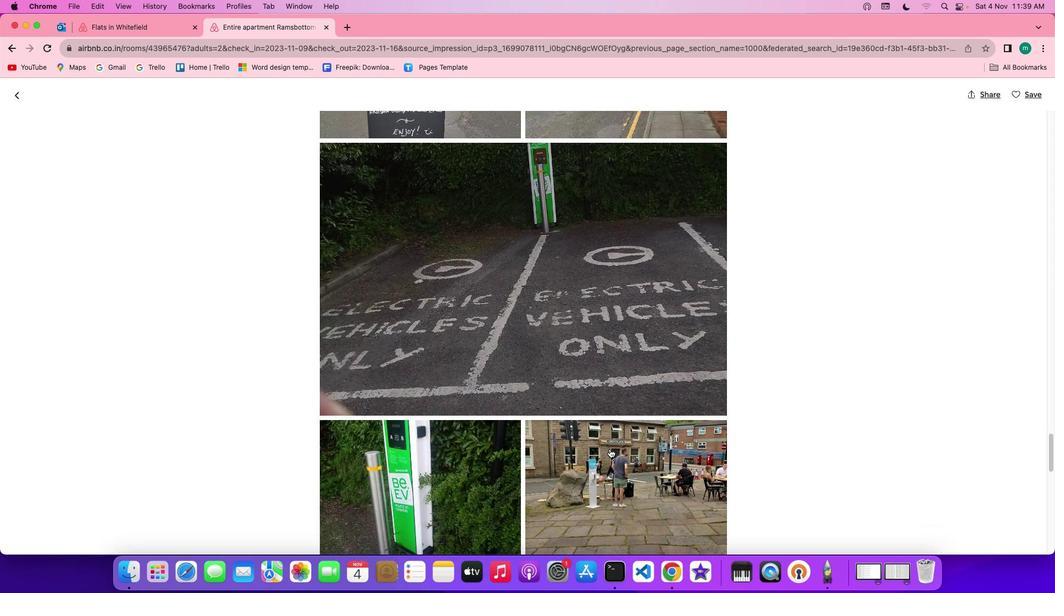 
Action: Mouse scrolled (609, 449) with delta (0, -1)
Screenshot: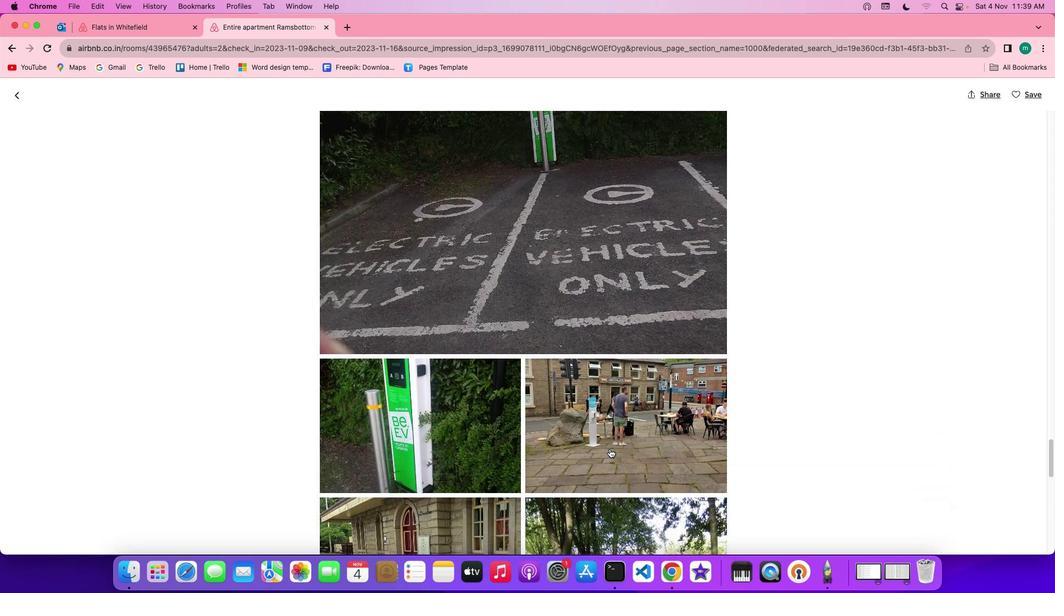 
Action: Mouse scrolled (609, 449) with delta (0, 0)
Screenshot: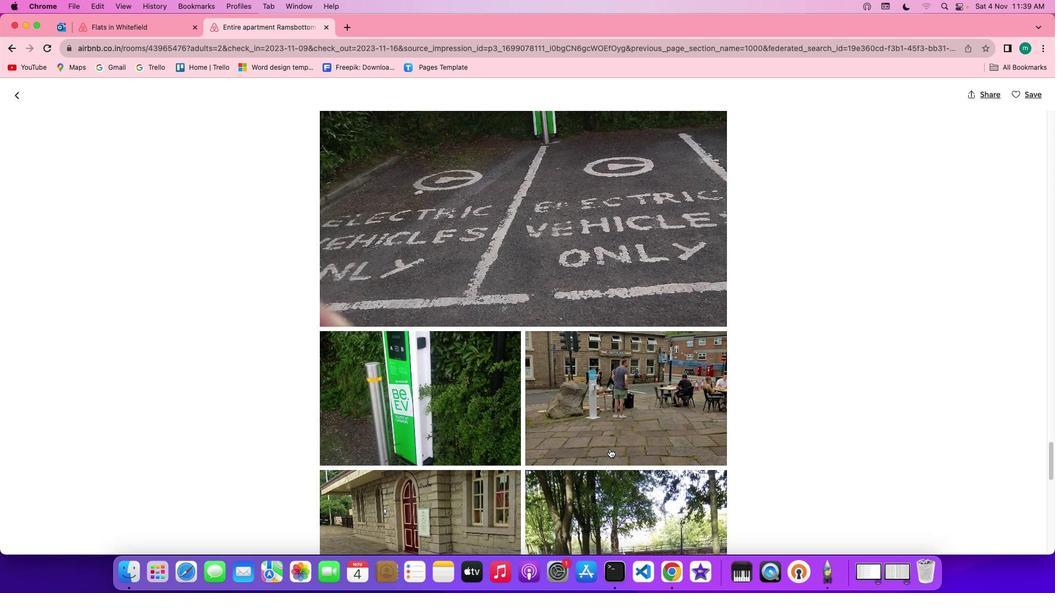 
Action: Mouse scrolled (609, 449) with delta (0, 0)
Screenshot: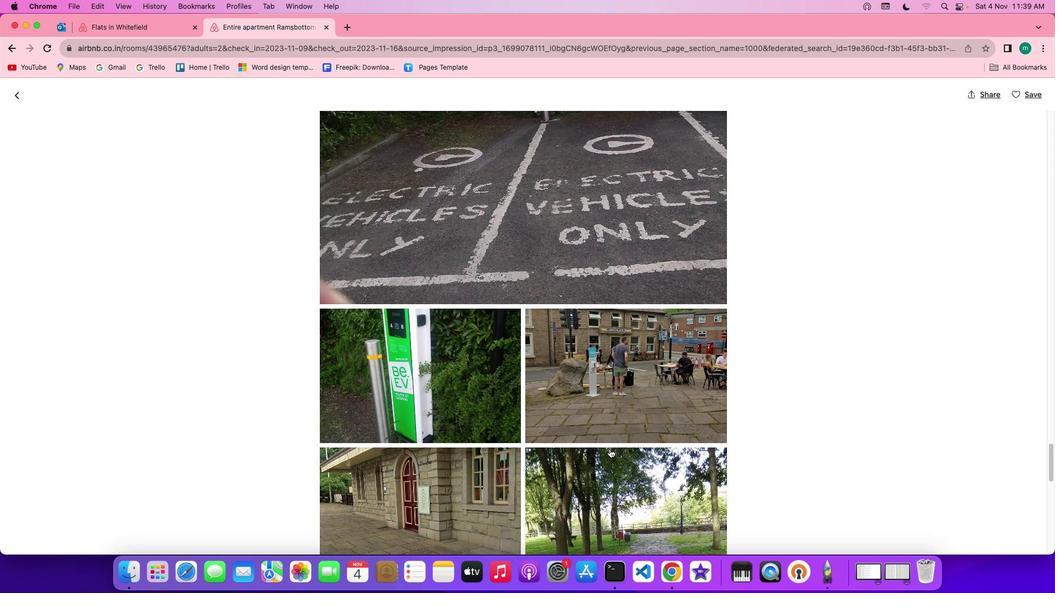 
Action: Mouse scrolled (609, 449) with delta (0, -1)
Screenshot: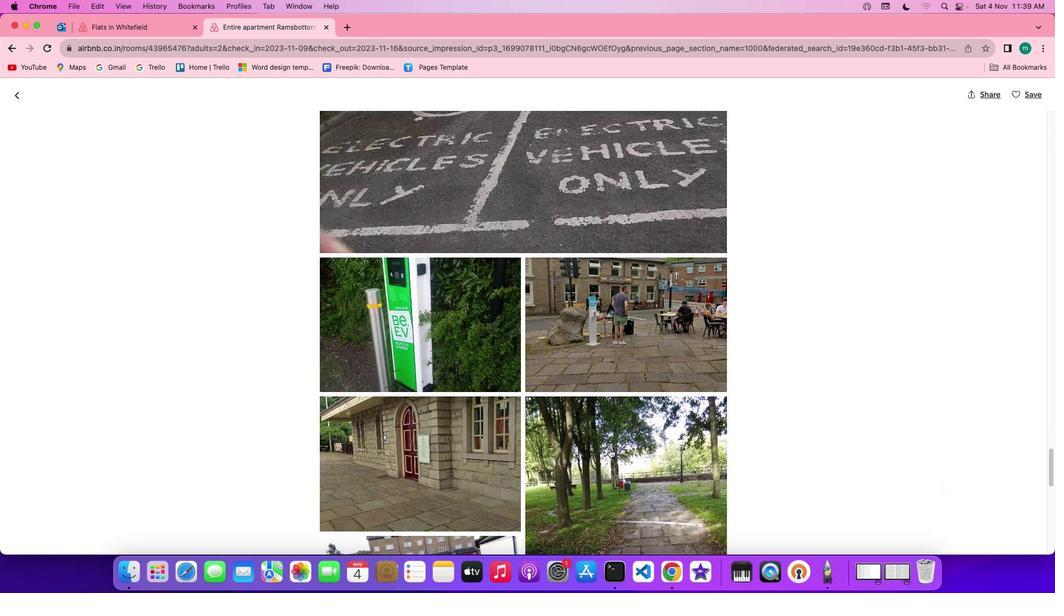 
Action: Mouse scrolled (609, 449) with delta (0, -1)
Screenshot: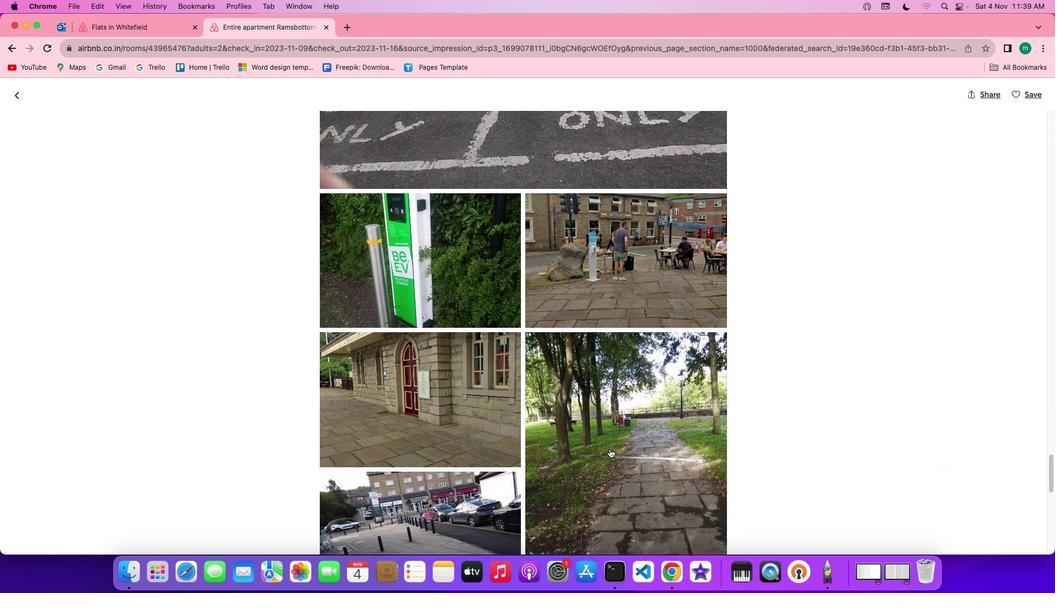 
Action: Mouse scrolled (609, 449) with delta (0, -2)
Screenshot: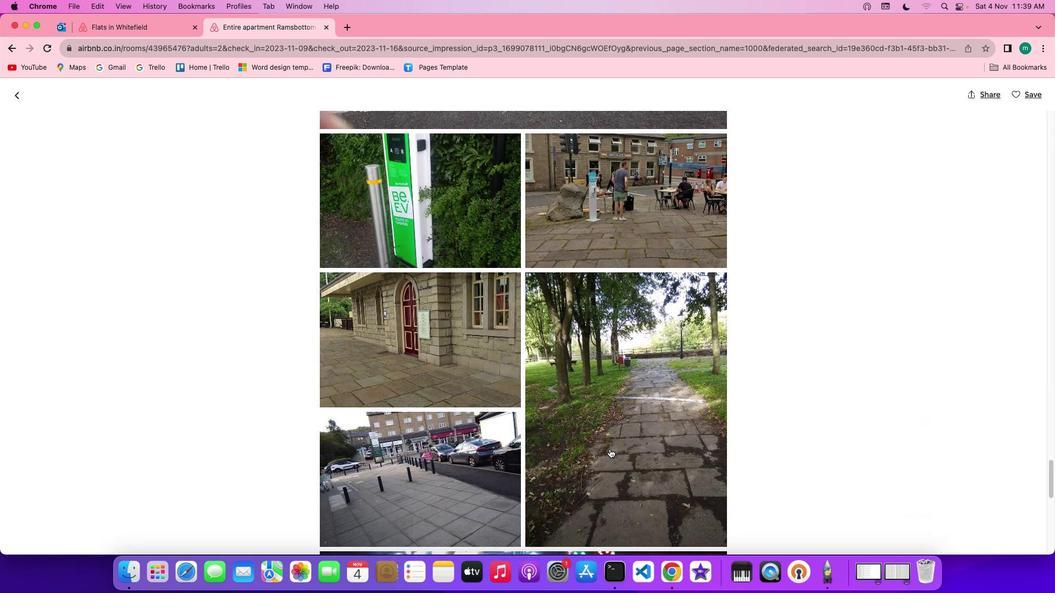 
Action: Mouse scrolled (609, 449) with delta (0, 0)
Screenshot: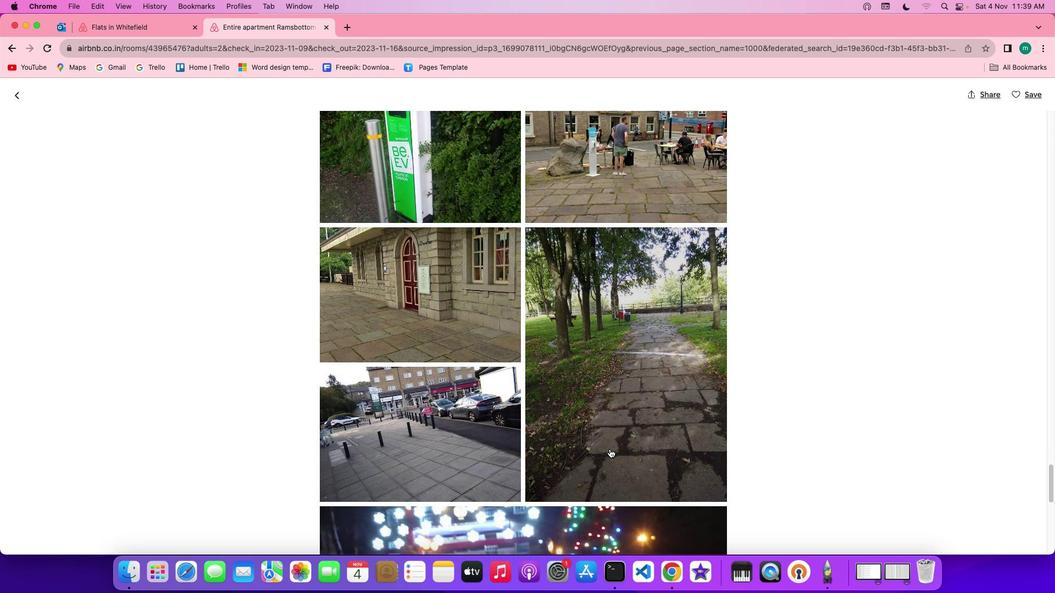 
Action: Mouse scrolled (609, 449) with delta (0, 0)
Screenshot: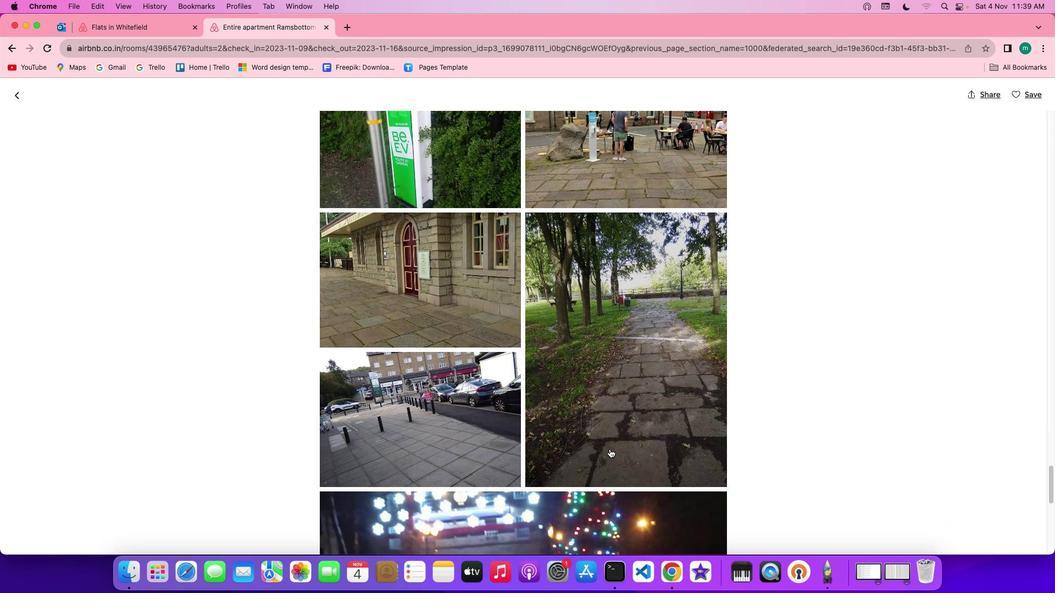
Action: Mouse scrolled (609, 449) with delta (0, -1)
Screenshot: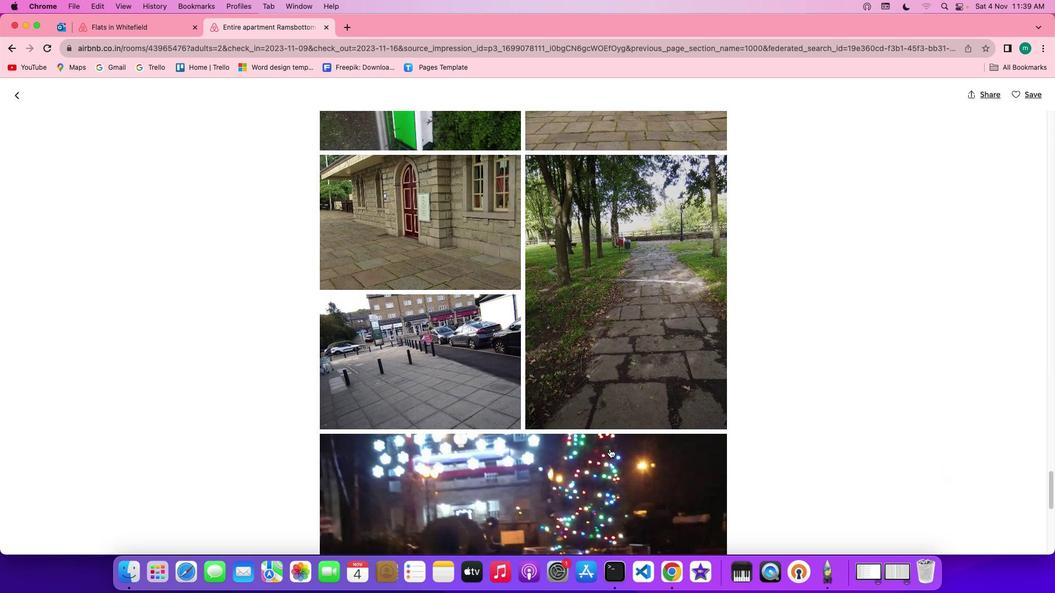 
Action: Mouse scrolled (609, 449) with delta (0, -2)
Screenshot: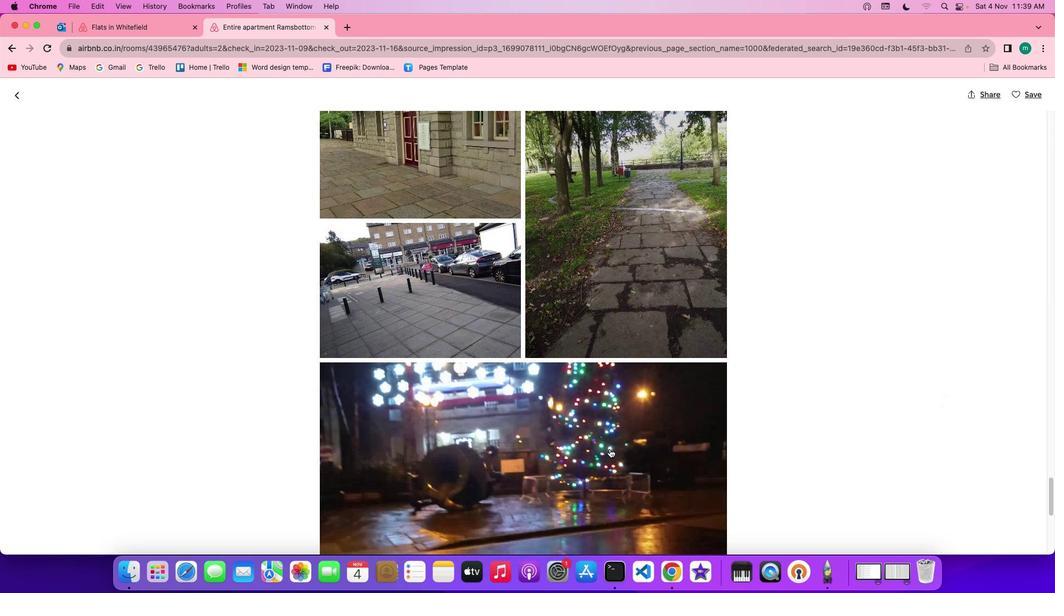 
Action: Mouse scrolled (609, 449) with delta (0, -2)
Screenshot: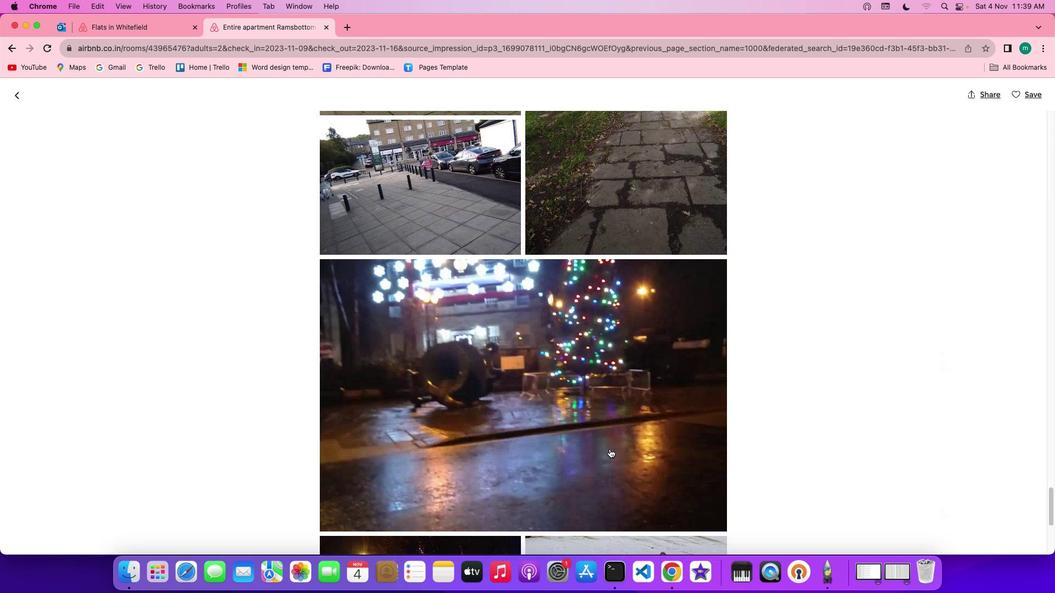 
Action: Mouse scrolled (609, 449) with delta (0, 0)
Screenshot: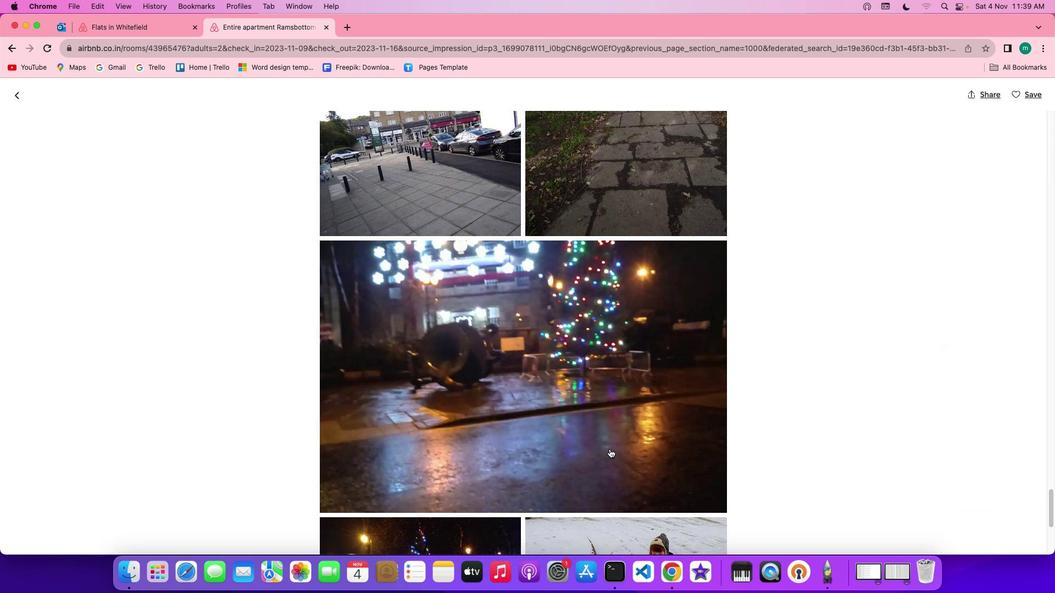 
Action: Mouse scrolled (609, 449) with delta (0, 0)
Screenshot: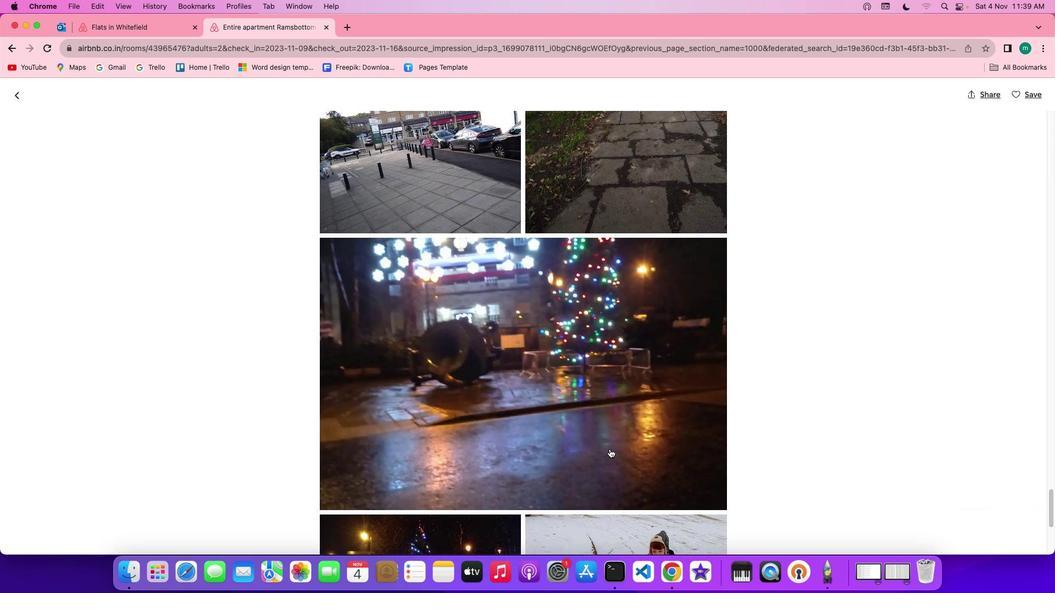 
Action: Mouse scrolled (609, 449) with delta (0, 0)
Screenshot: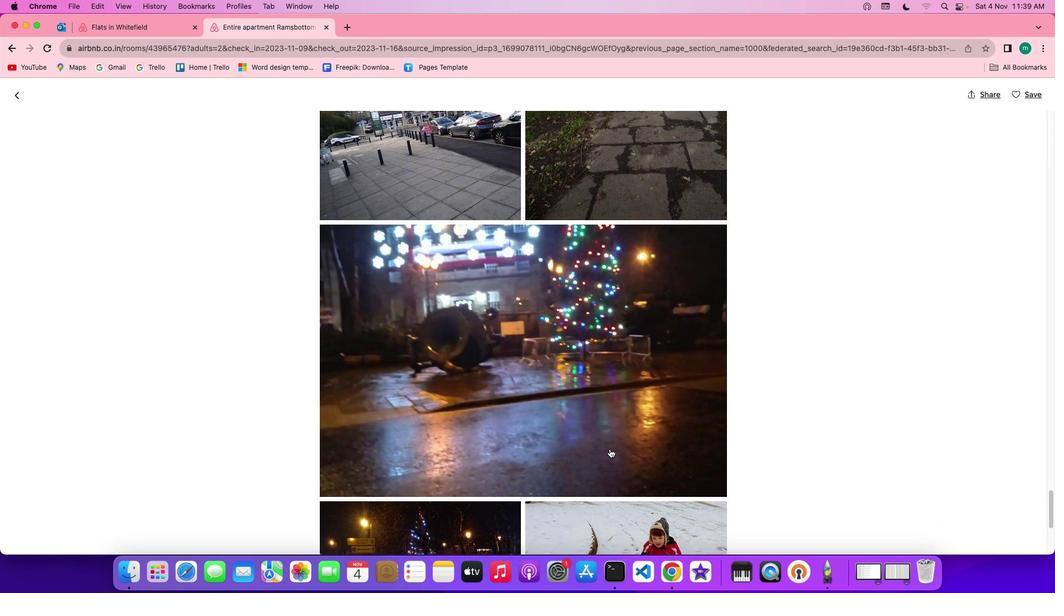 
Action: Mouse scrolled (609, 449) with delta (0, -1)
Screenshot: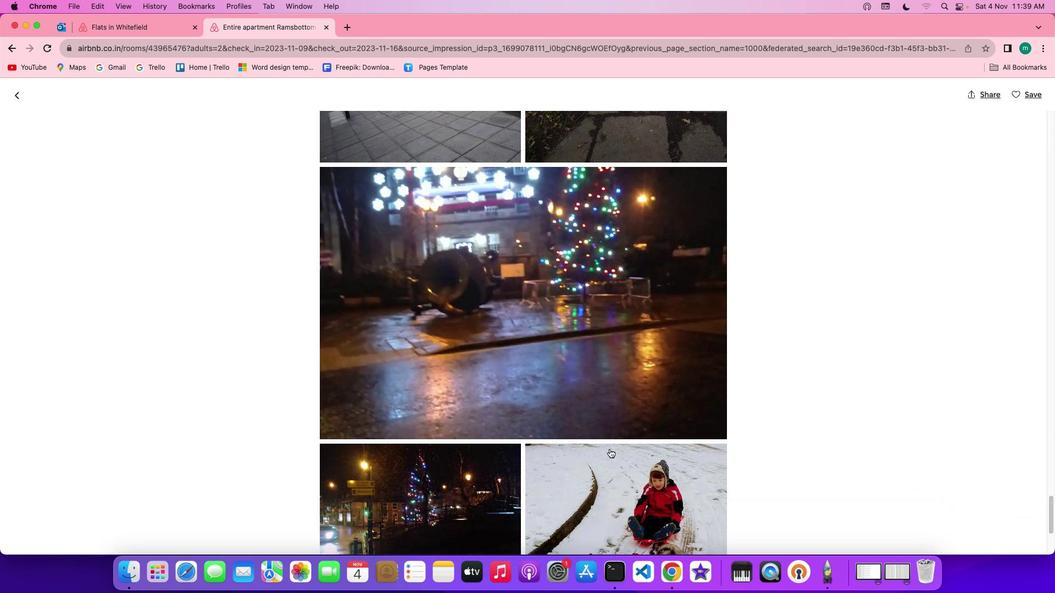 
Action: Mouse scrolled (609, 449) with delta (0, -1)
Screenshot: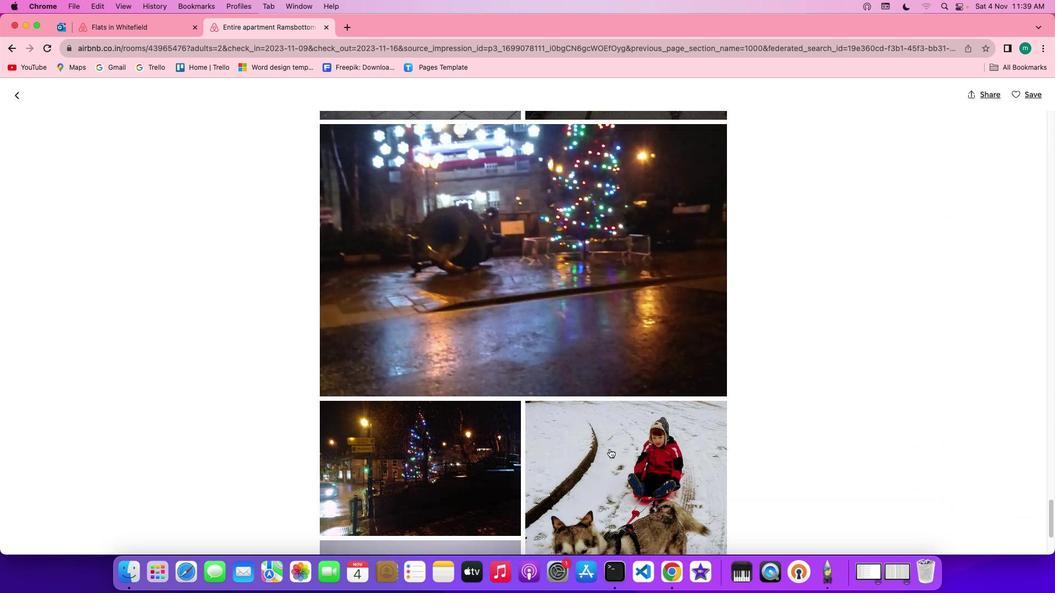 
Action: Mouse scrolled (609, 449) with delta (0, -2)
Screenshot: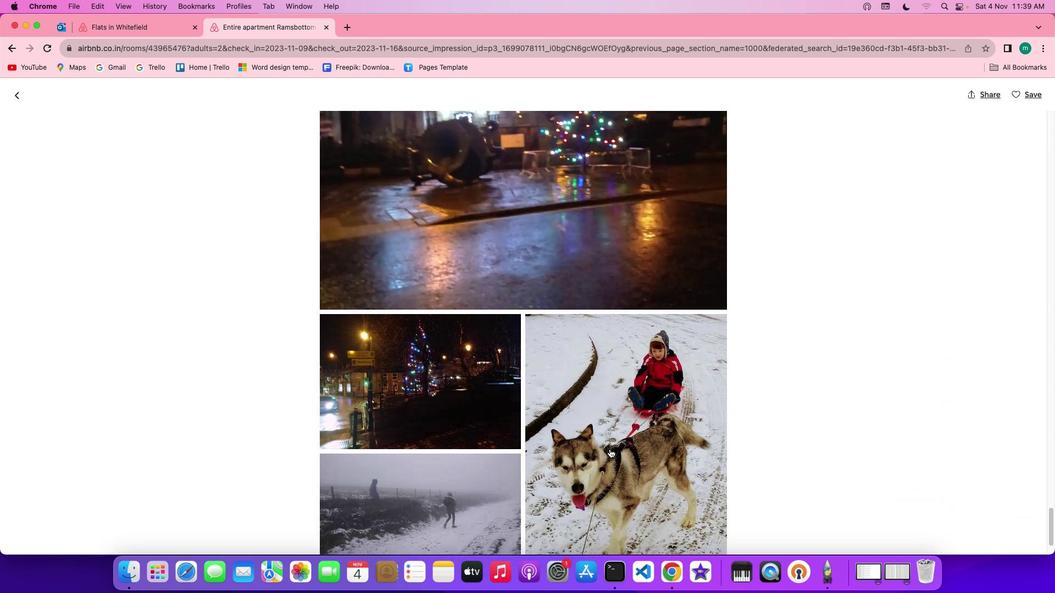 
Action: Mouse scrolled (609, 449) with delta (0, 0)
Screenshot: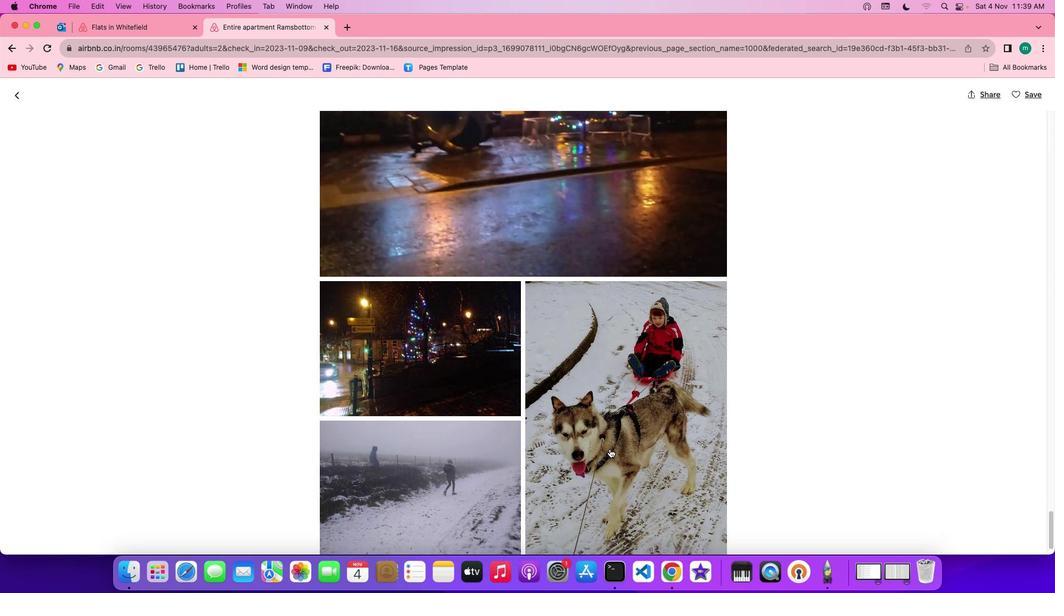 
Action: Mouse scrolled (609, 449) with delta (0, 0)
Screenshot: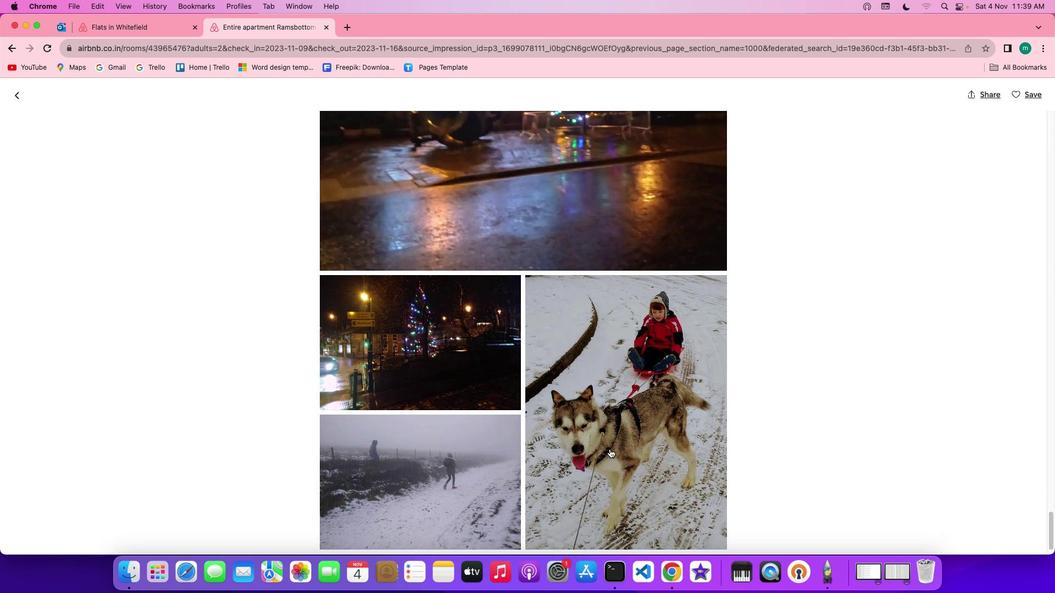 
Action: Mouse scrolled (609, 449) with delta (0, -1)
Screenshot: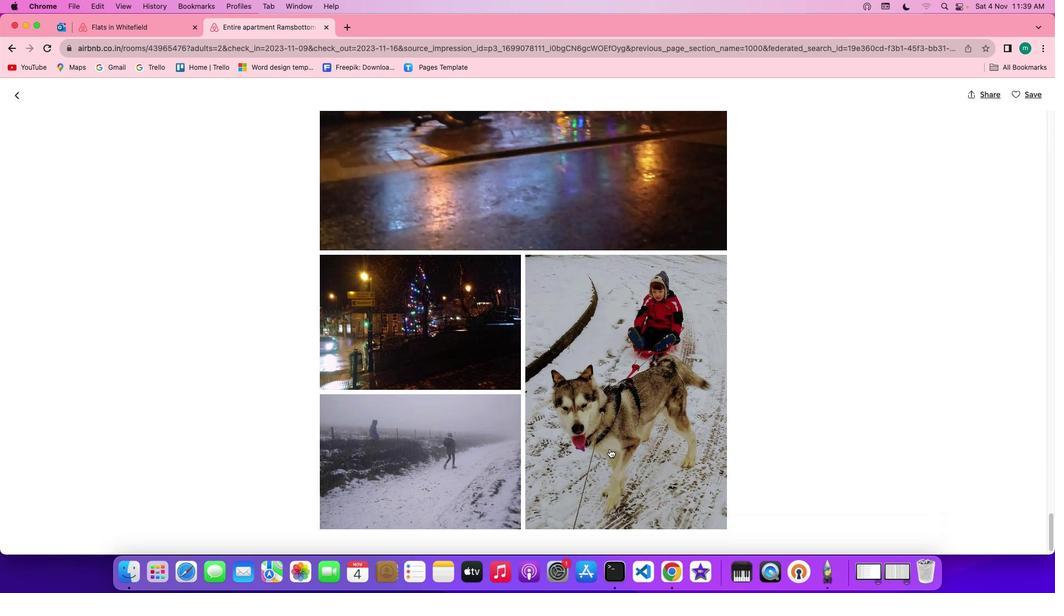 
Action: Mouse scrolled (609, 449) with delta (0, -1)
Screenshot: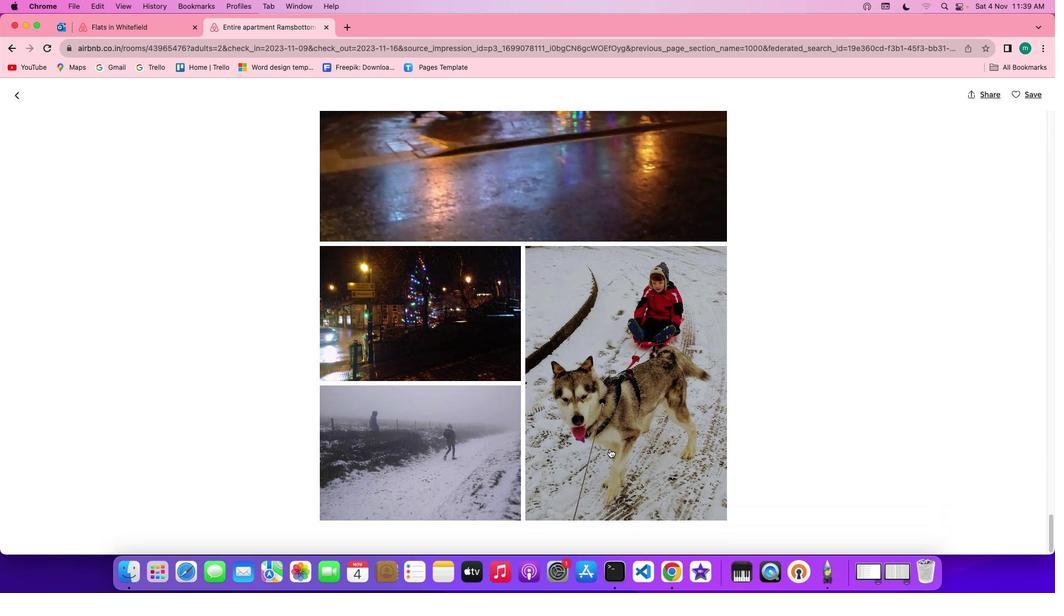 
Action: Mouse scrolled (609, 449) with delta (0, -1)
Screenshot: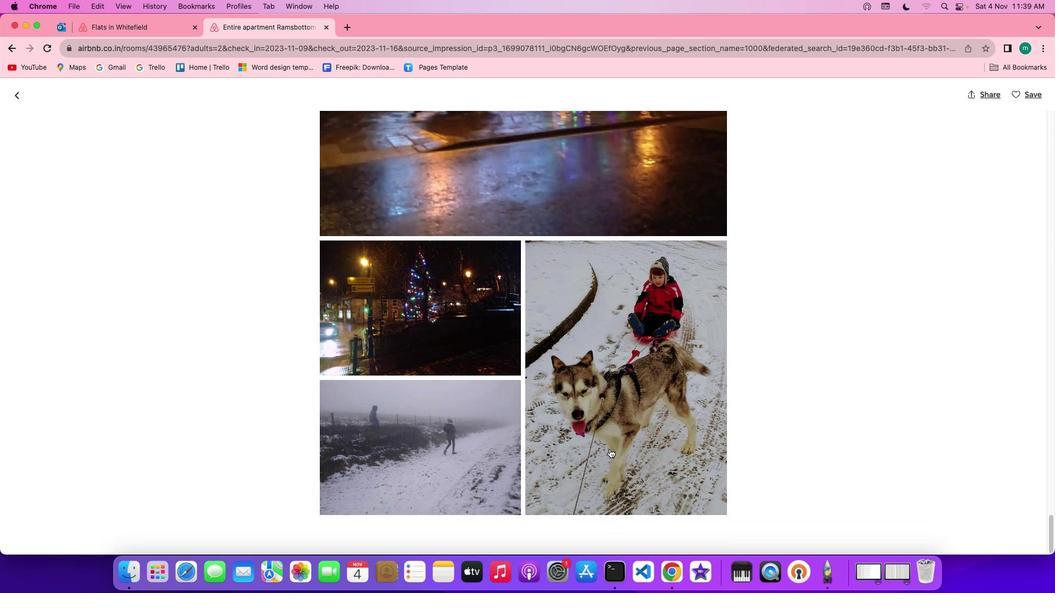 
Action: Mouse scrolled (609, 449) with delta (0, 0)
Screenshot: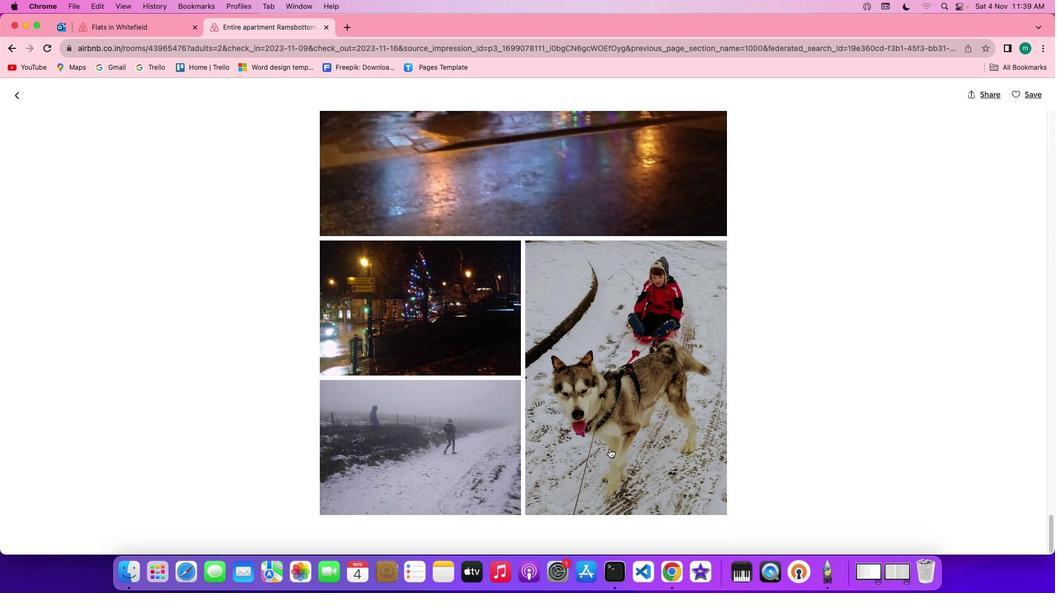 
Action: Mouse scrolled (609, 449) with delta (0, 0)
Screenshot: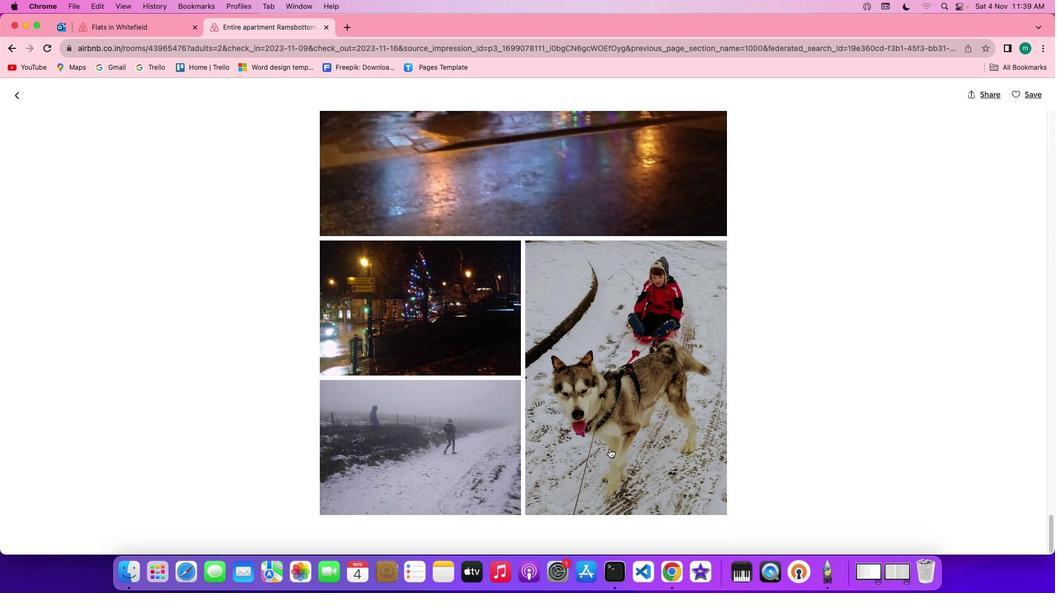 
Action: Mouse scrolled (609, 449) with delta (0, -1)
Screenshot: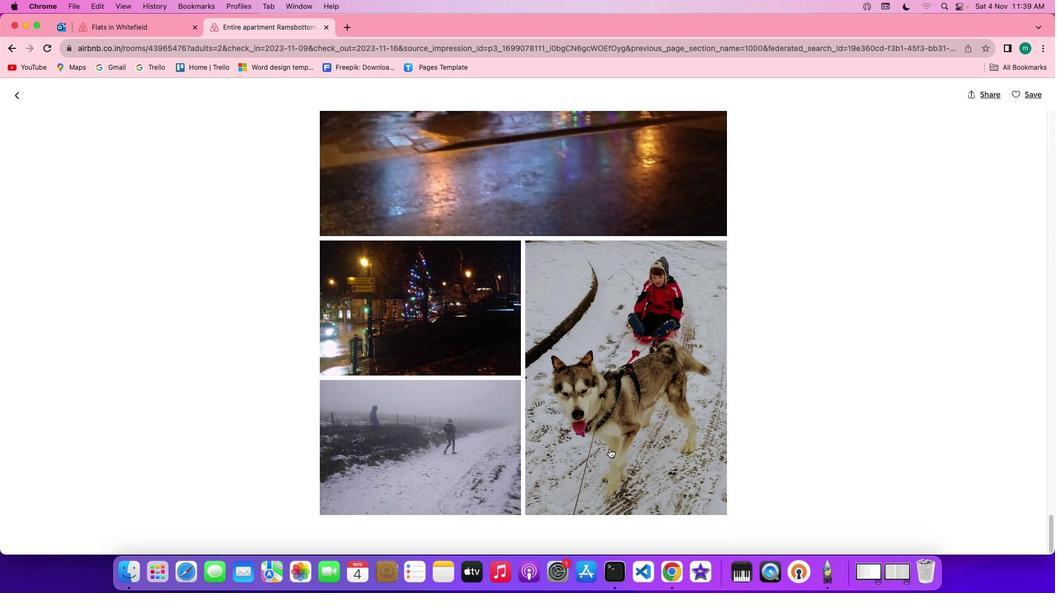 
Action: Mouse scrolled (609, 449) with delta (0, -2)
Screenshot: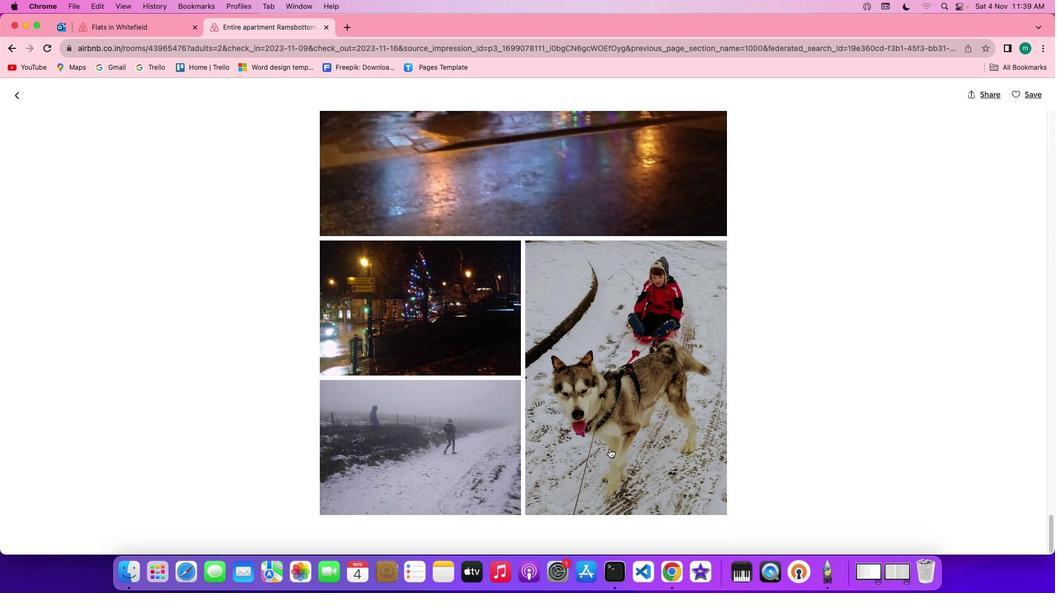 
Action: Mouse scrolled (609, 449) with delta (0, -2)
Screenshot: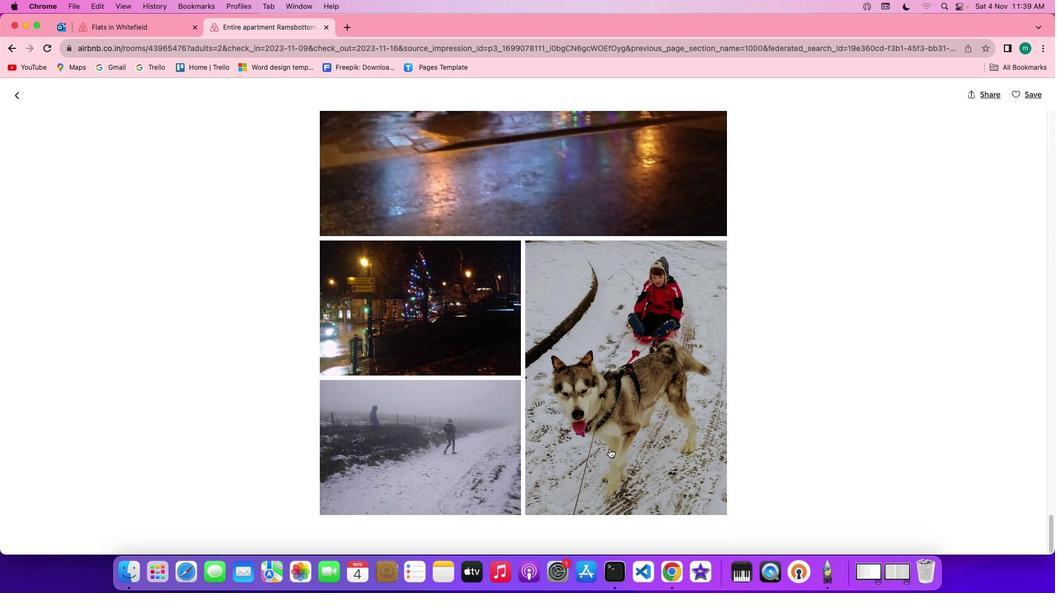 
Action: Mouse moved to (25, 100)
Screenshot: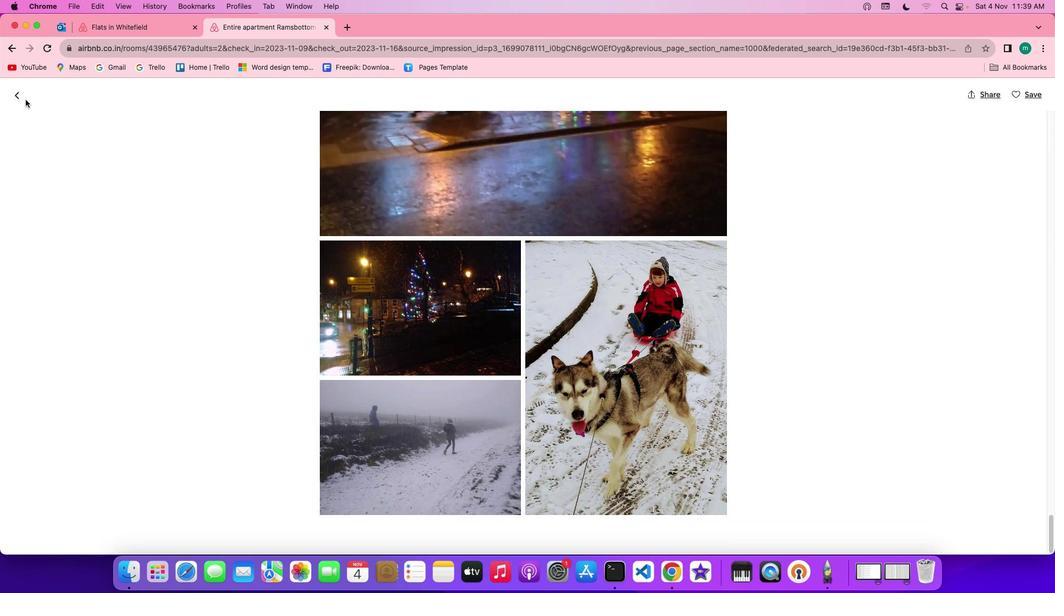 
Action: Mouse pressed left at (25, 100)
Screenshot: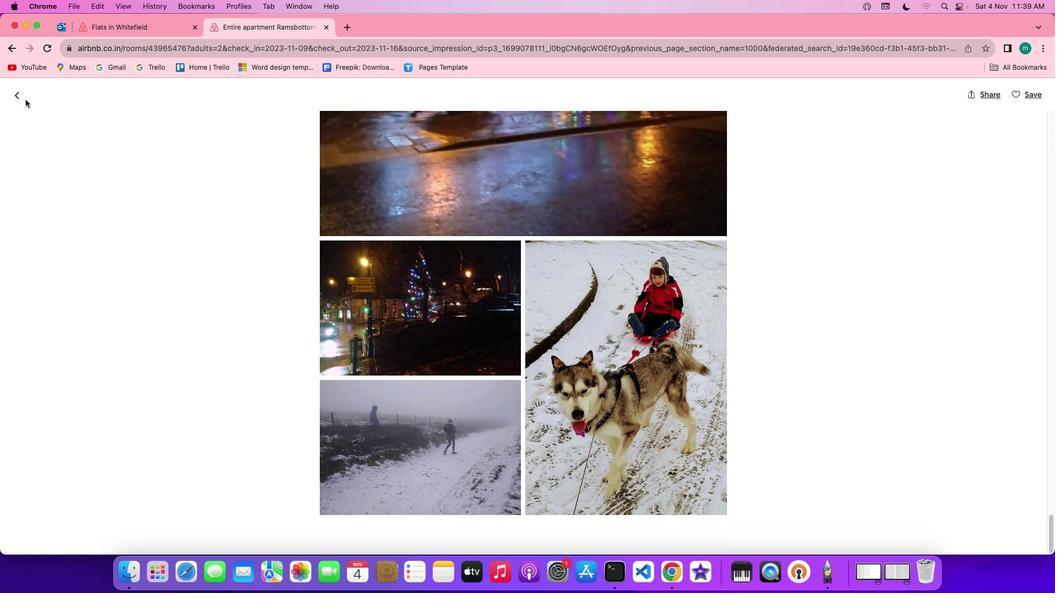 
Action: Mouse moved to (23, 98)
Screenshot: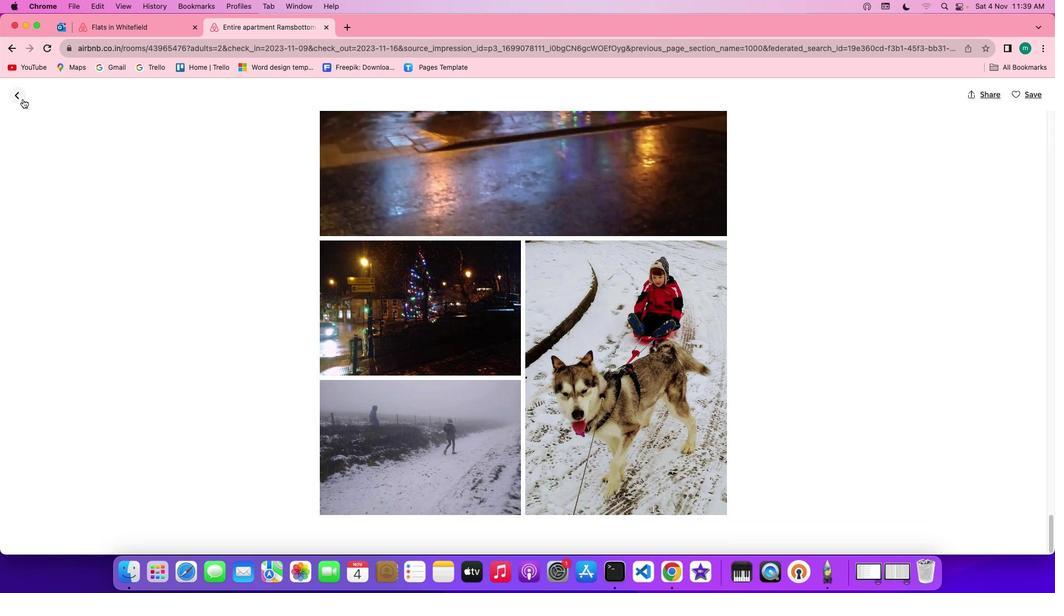 
Action: Mouse pressed left at (23, 98)
Screenshot: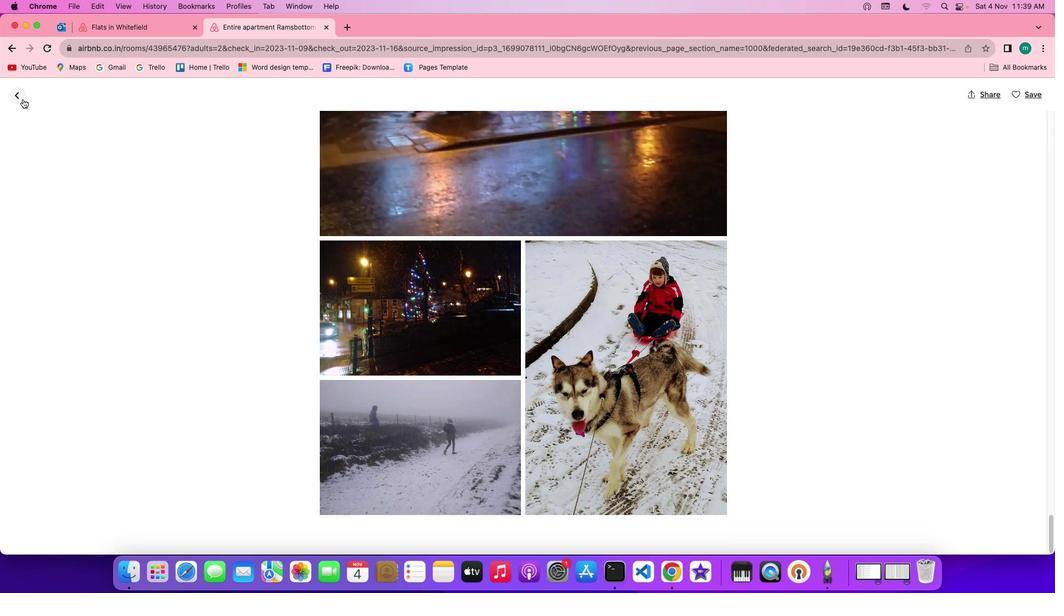 
Action: Mouse moved to (475, 459)
Screenshot: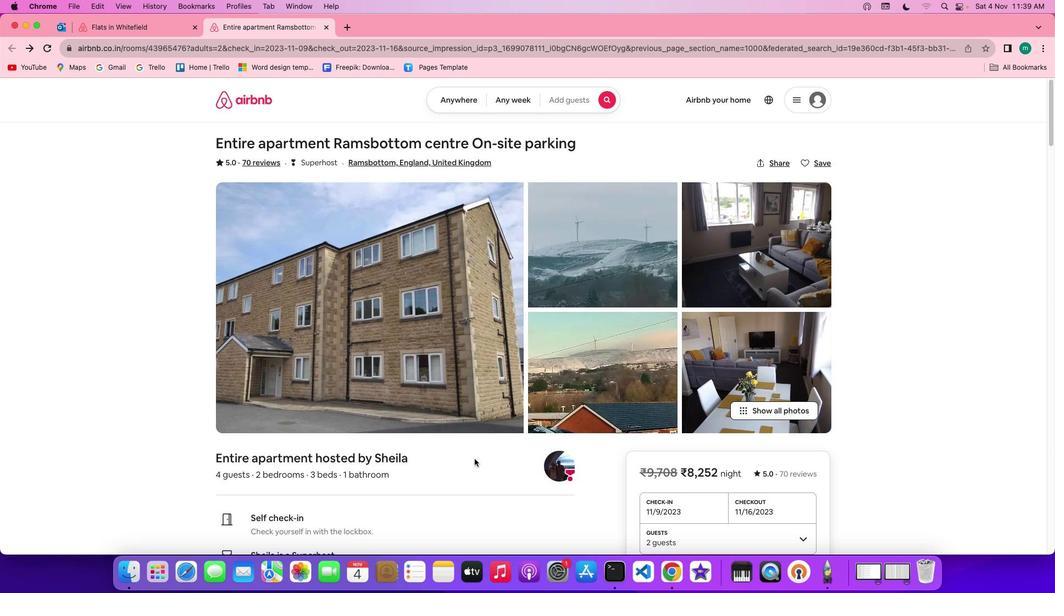 
Action: Mouse scrolled (475, 459) with delta (0, 0)
Screenshot: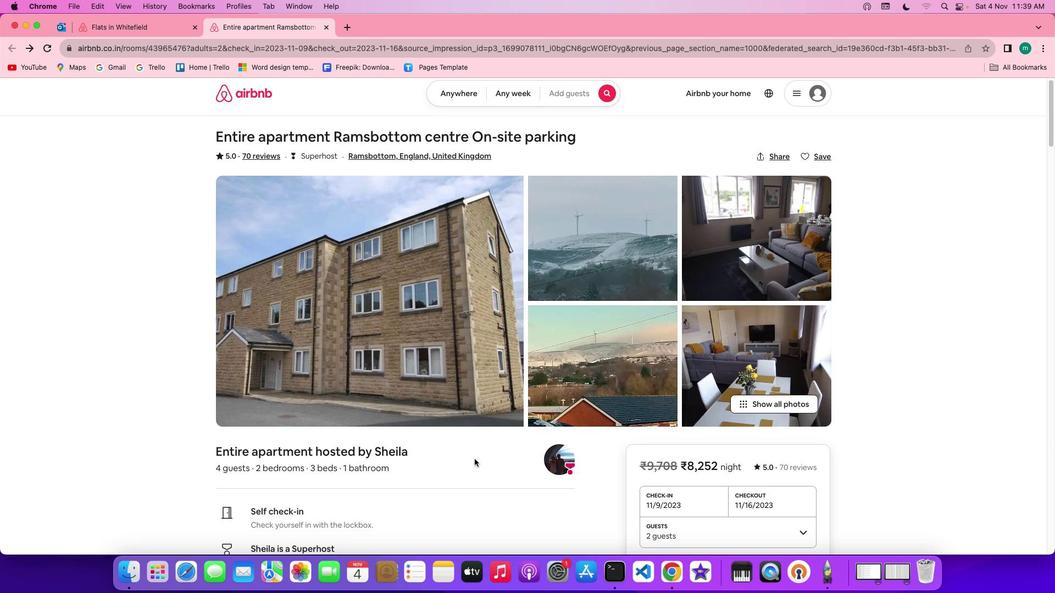 
Action: Mouse scrolled (475, 459) with delta (0, 0)
Screenshot: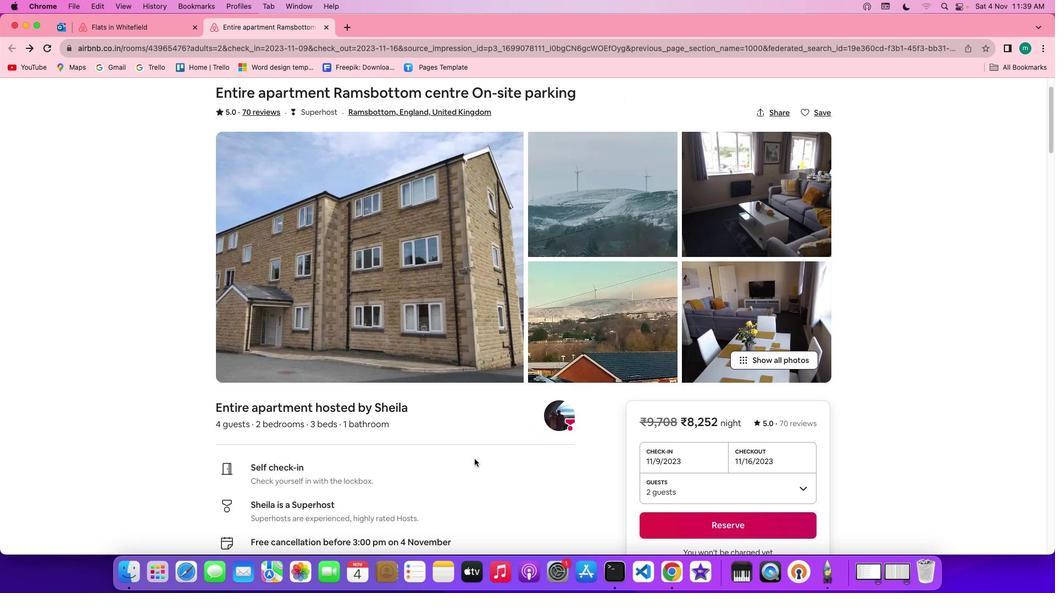 
Action: Mouse scrolled (475, 459) with delta (0, -1)
Screenshot: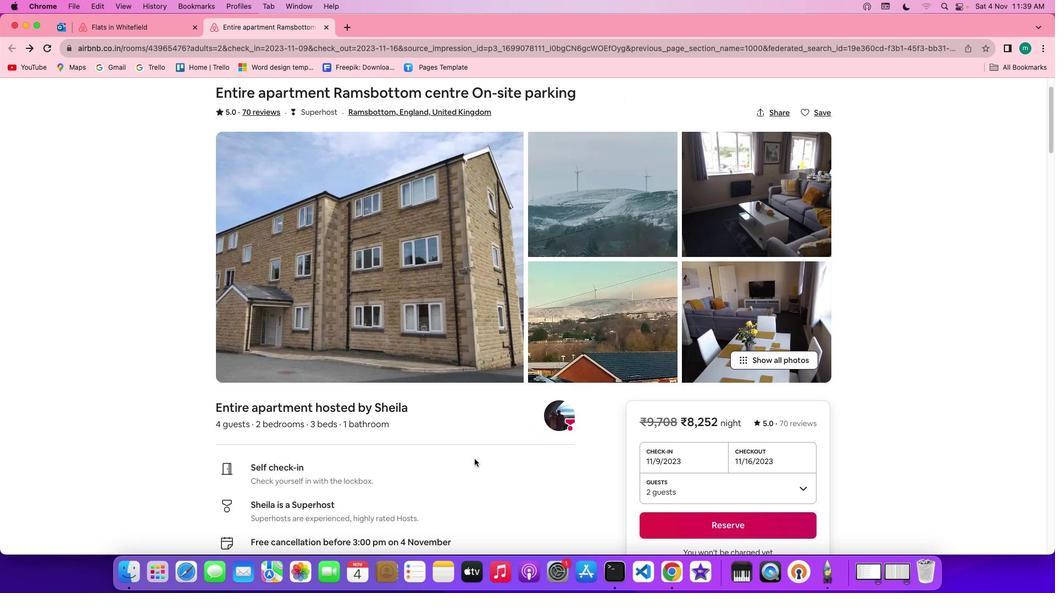 
Action: Mouse scrolled (475, 459) with delta (0, -2)
Screenshot: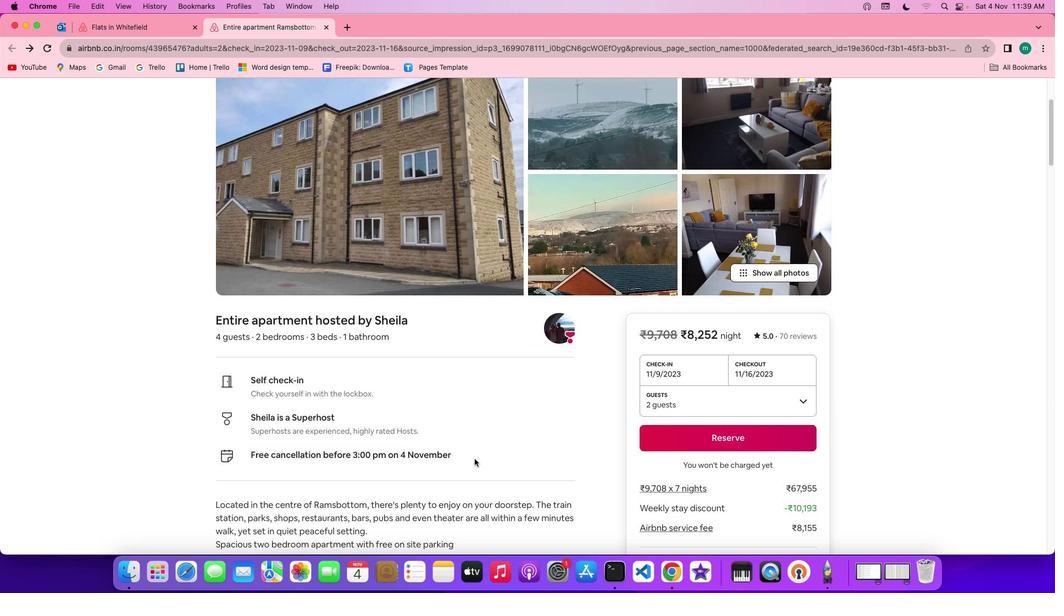 
Action: Mouse scrolled (475, 459) with delta (0, -2)
Screenshot: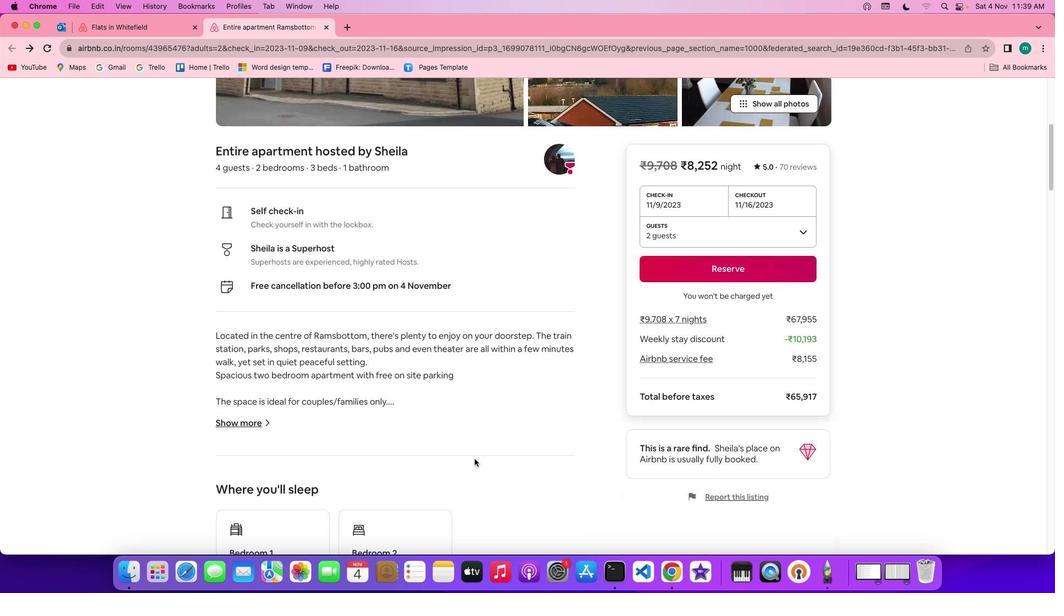 
Action: Mouse scrolled (475, 459) with delta (0, 0)
Screenshot: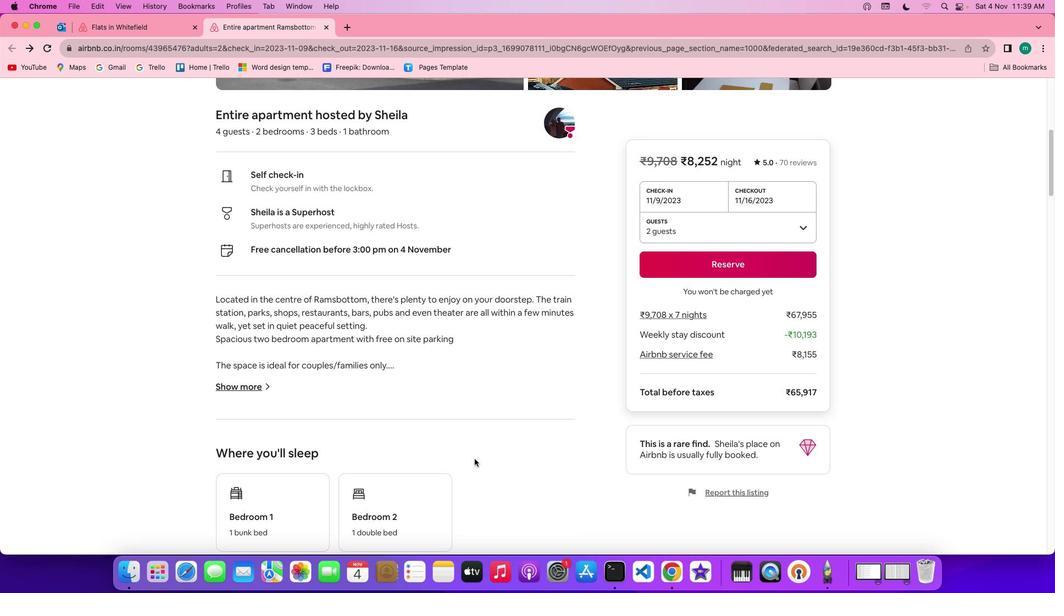 
Action: Mouse scrolled (475, 459) with delta (0, 0)
Screenshot: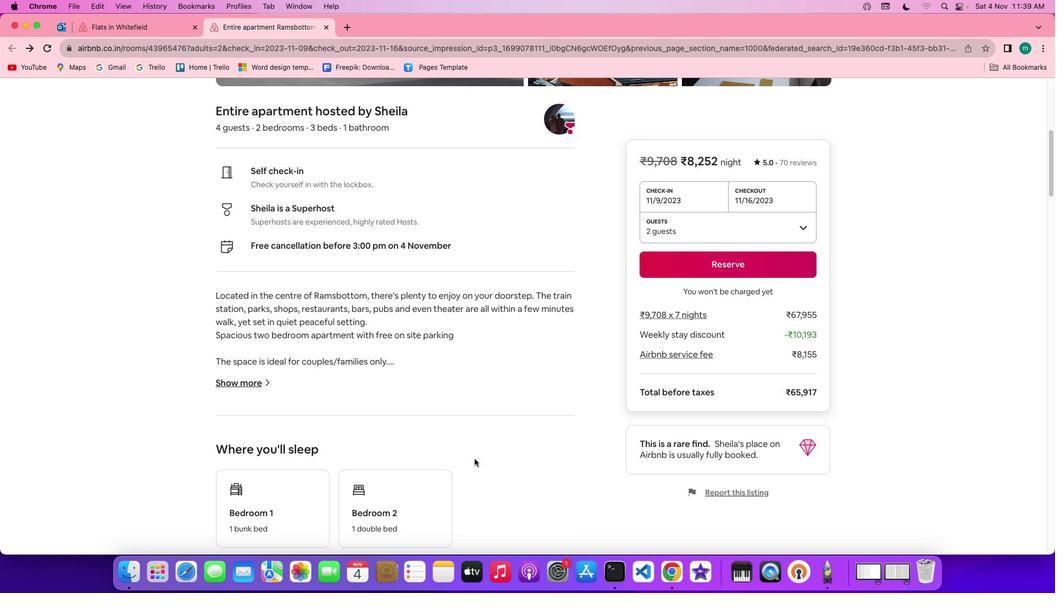 
Action: Mouse scrolled (475, 459) with delta (0, -1)
Screenshot: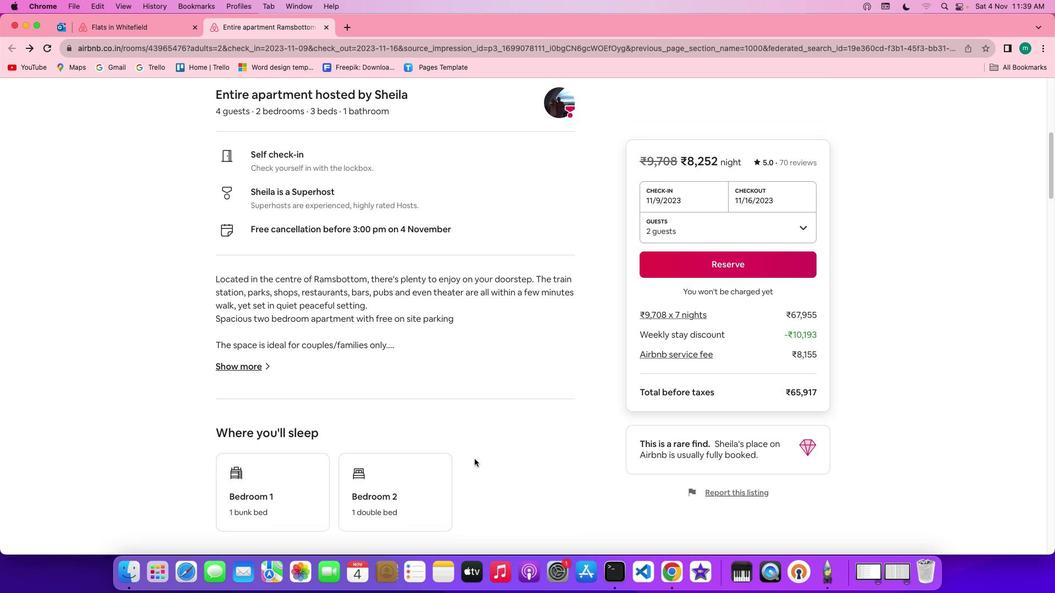 
Action: Mouse moved to (239, 317)
Screenshot: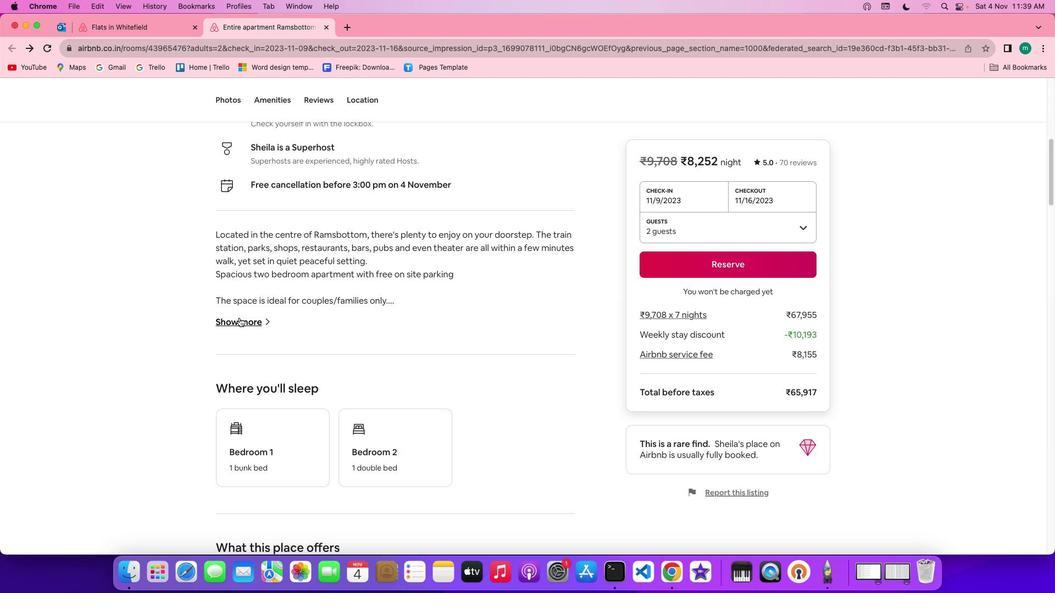
Action: Mouse pressed left at (239, 317)
Screenshot: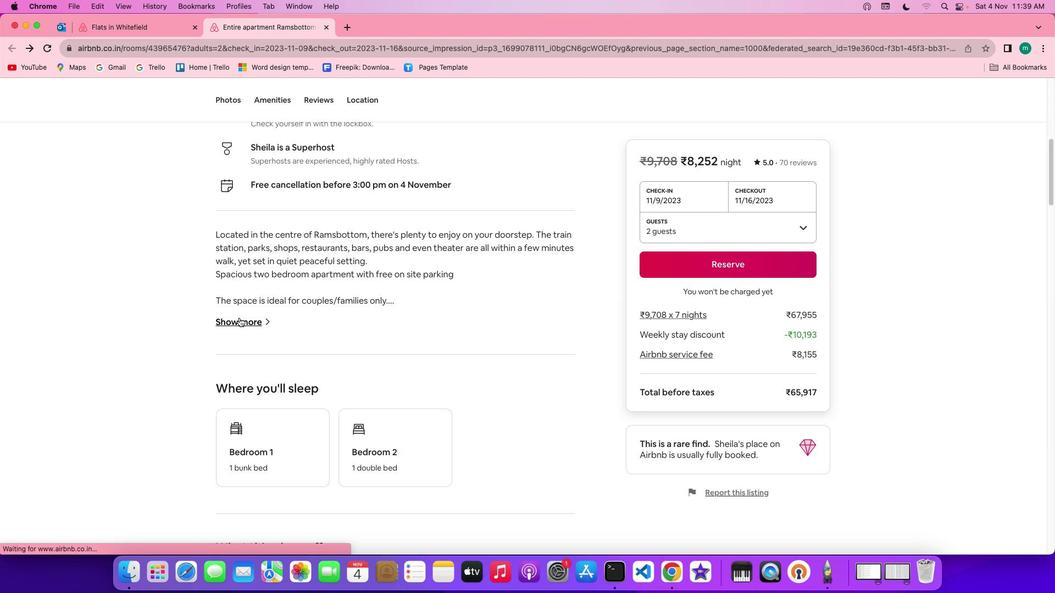 
Action: Mouse moved to (492, 393)
Screenshot: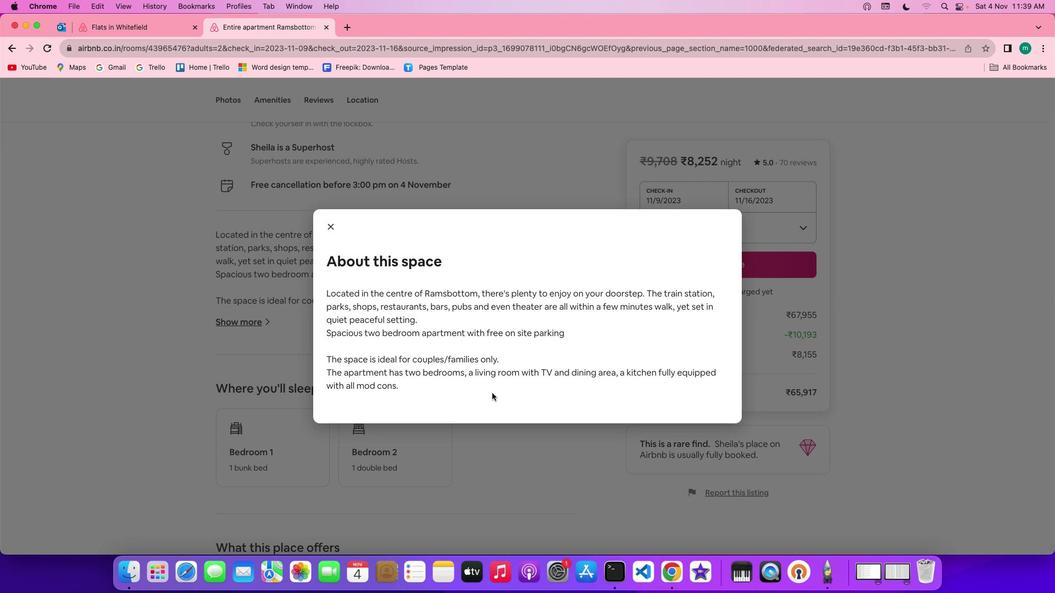 
Action: Mouse scrolled (492, 393) with delta (0, 0)
Screenshot: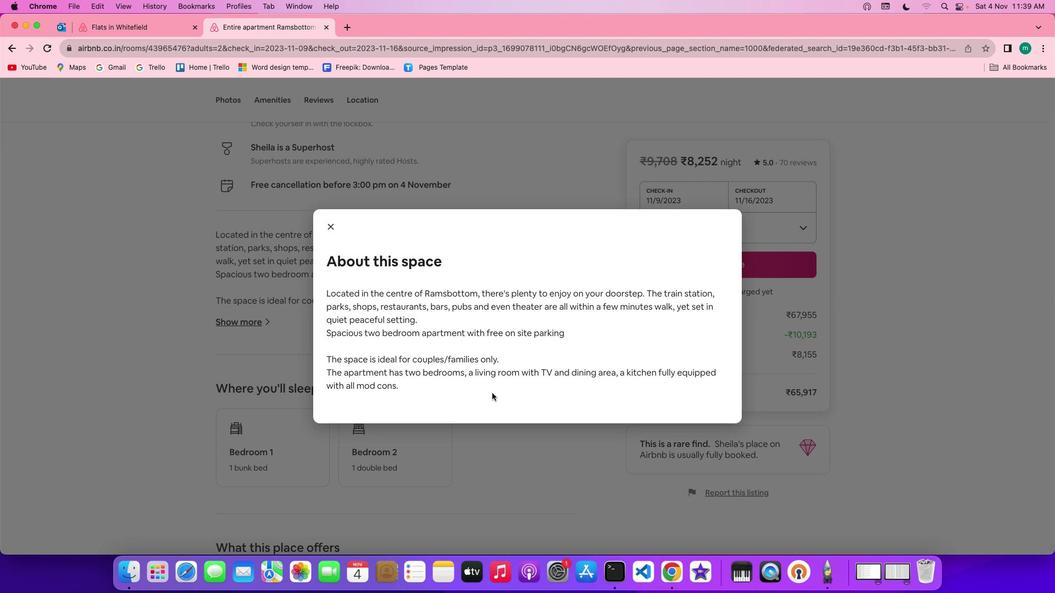 
Action: Mouse scrolled (492, 393) with delta (0, 0)
Screenshot: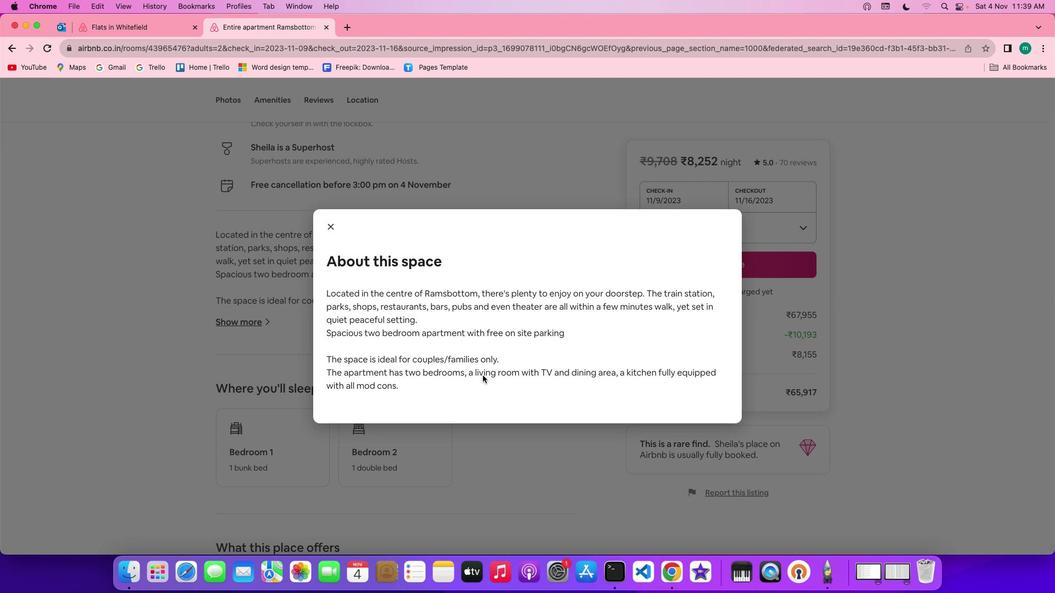 
Action: Mouse scrolled (492, 393) with delta (0, -1)
Screenshot: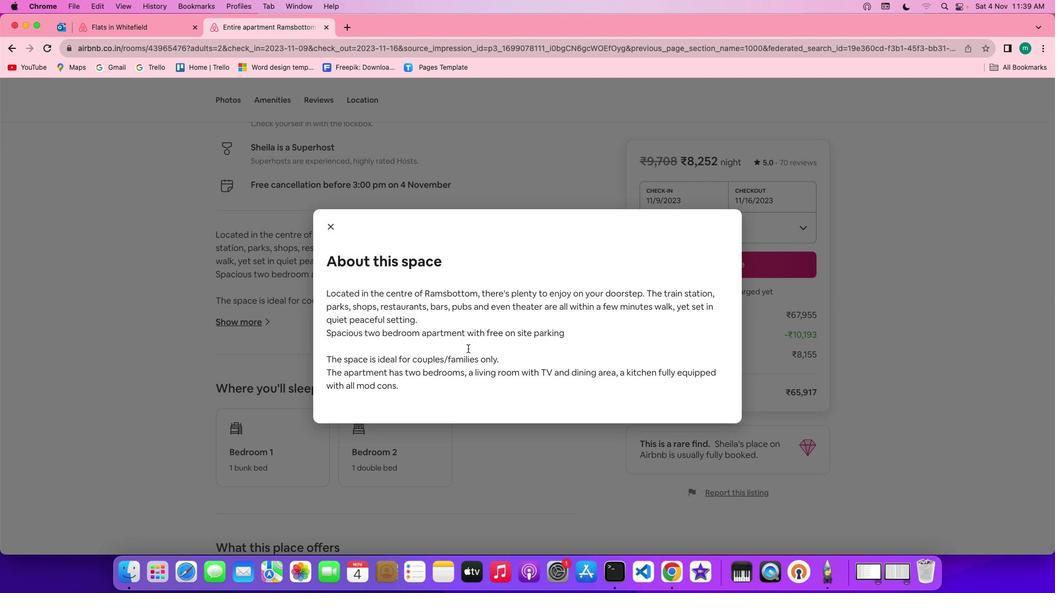 
Action: Mouse moved to (327, 227)
Screenshot: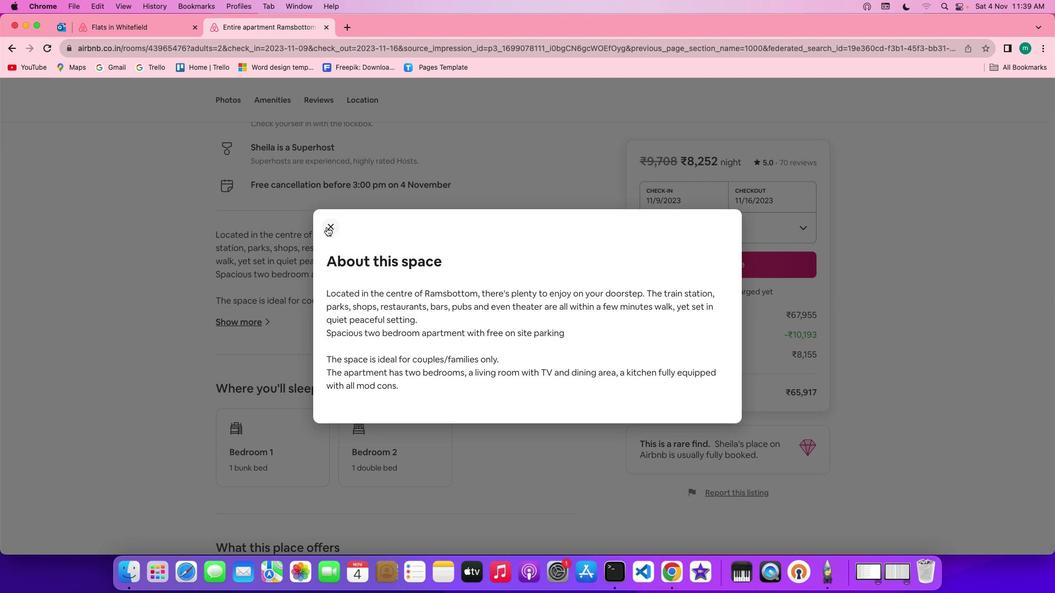 
Action: Mouse pressed left at (327, 227)
Screenshot: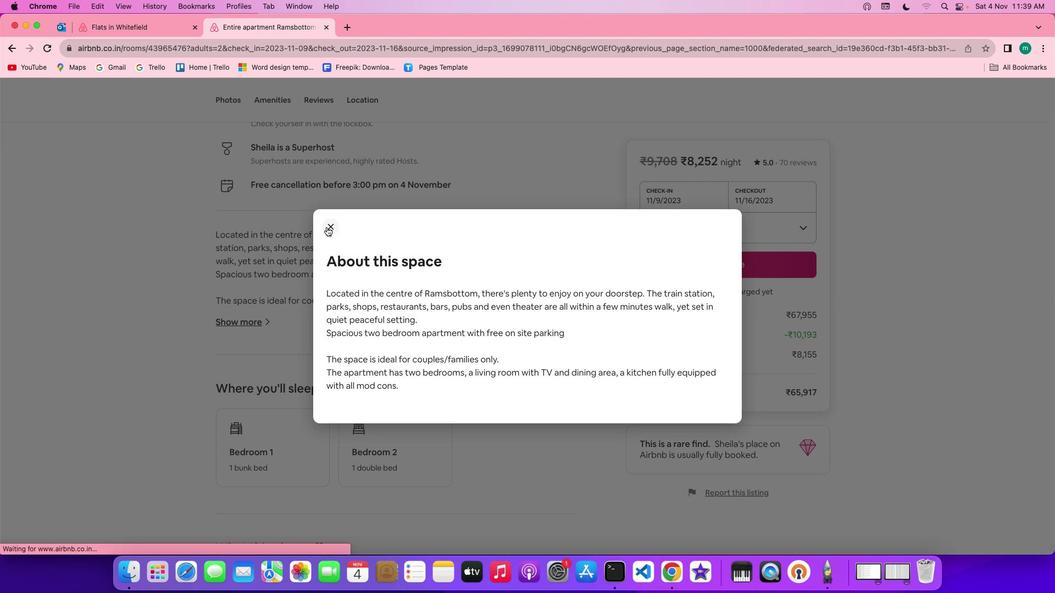 
Action: Mouse moved to (398, 349)
Screenshot: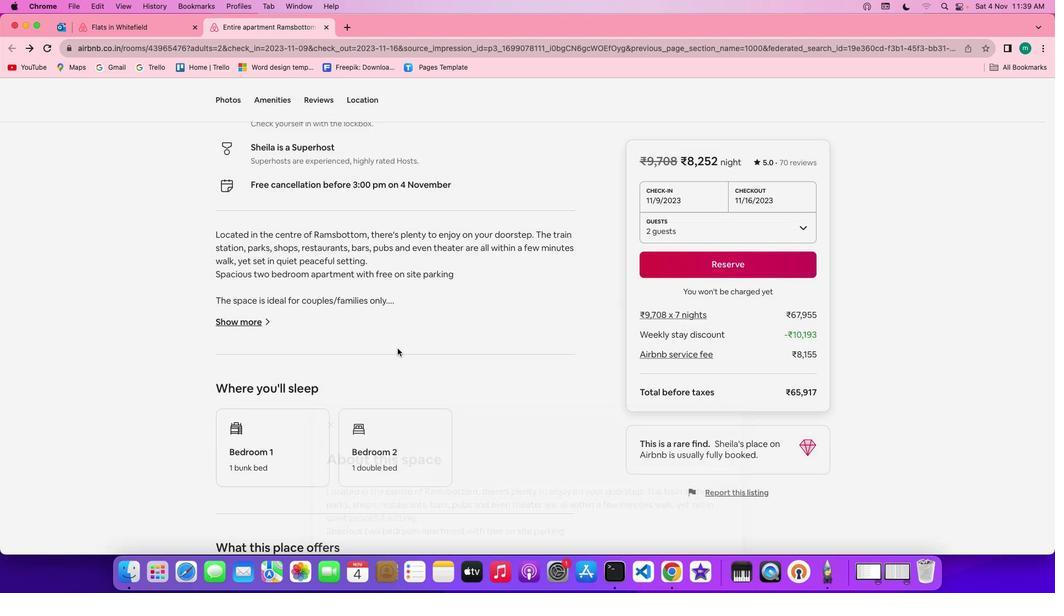 
Action: Mouse scrolled (398, 349) with delta (0, 0)
Screenshot: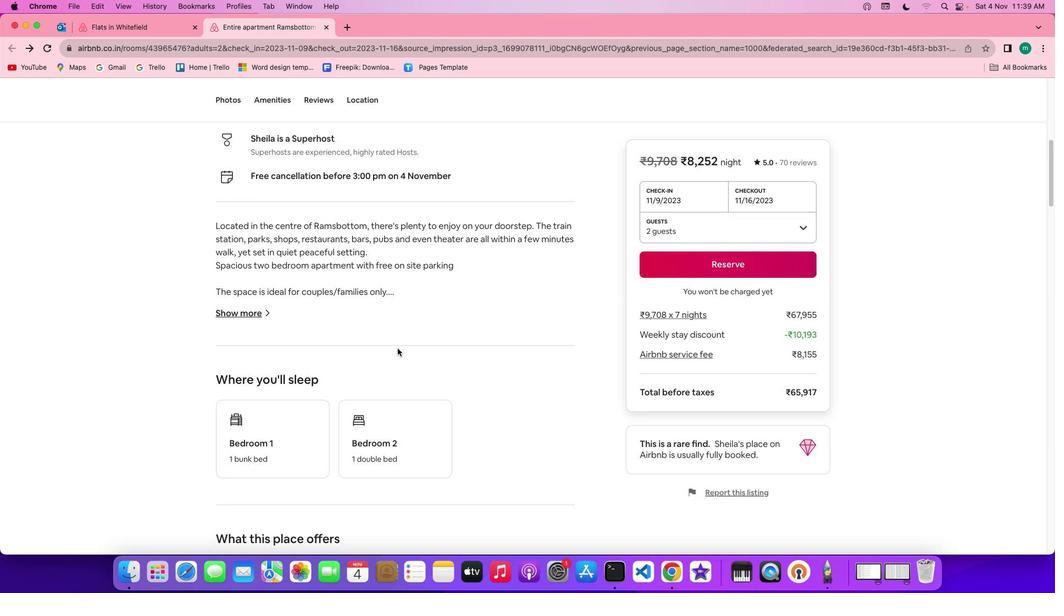 
Action: Mouse scrolled (398, 349) with delta (0, 0)
Screenshot: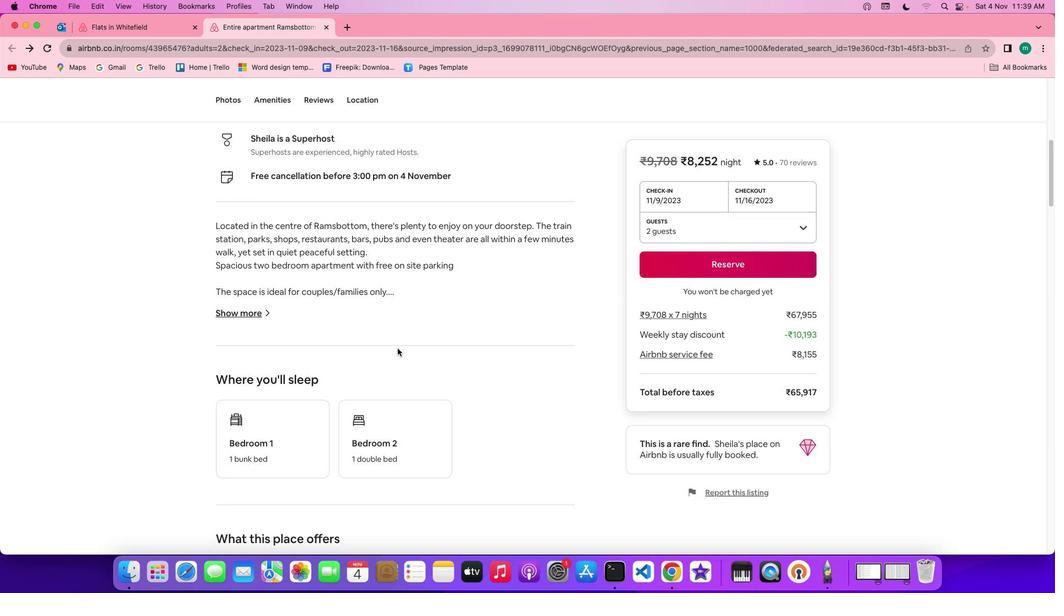 
Action: Mouse scrolled (398, 349) with delta (0, -1)
Screenshot: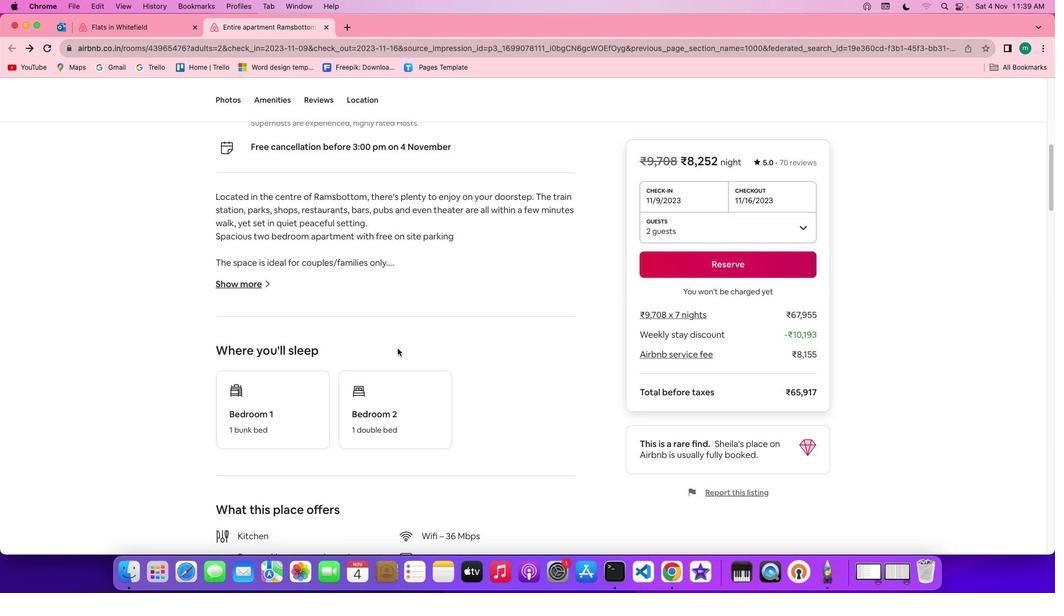 
Action: Mouse scrolled (398, 349) with delta (0, -2)
Screenshot: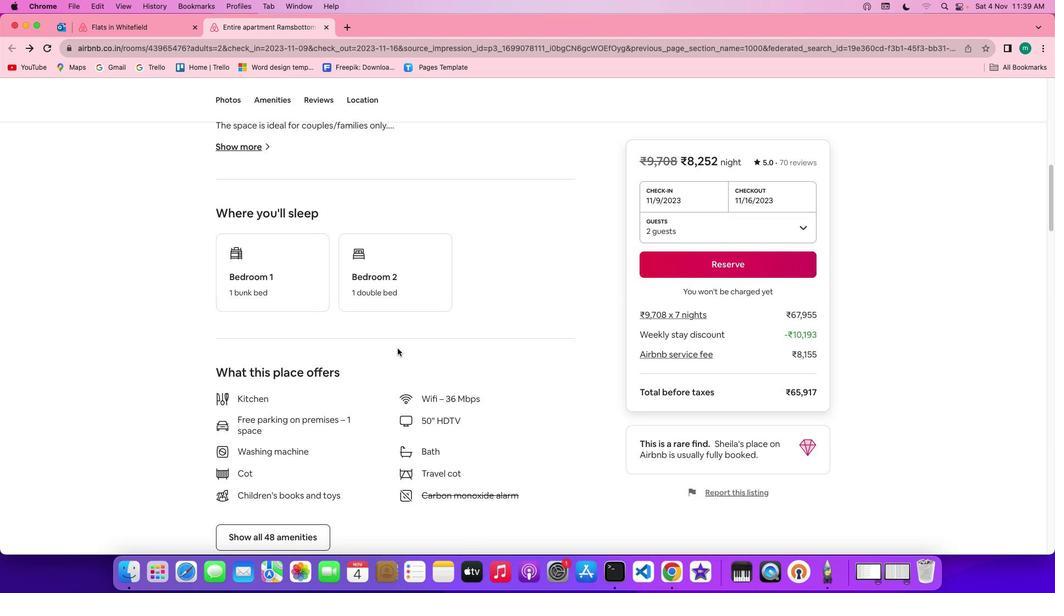 
Action: Mouse scrolled (398, 349) with delta (0, 0)
Screenshot: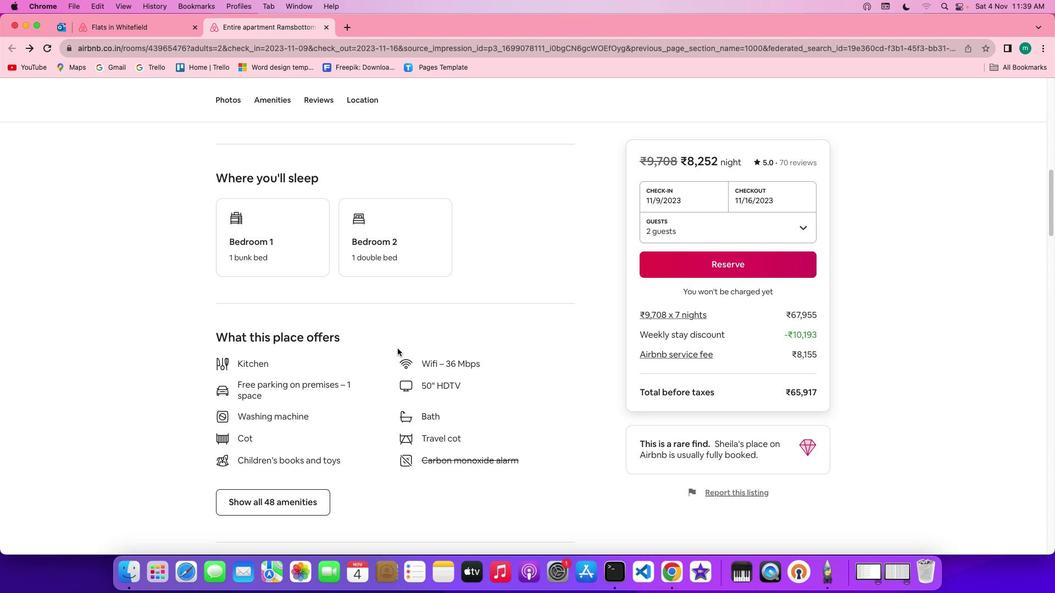 
Action: Mouse scrolled (398, 349) with delta (0, 0)
Screenshot: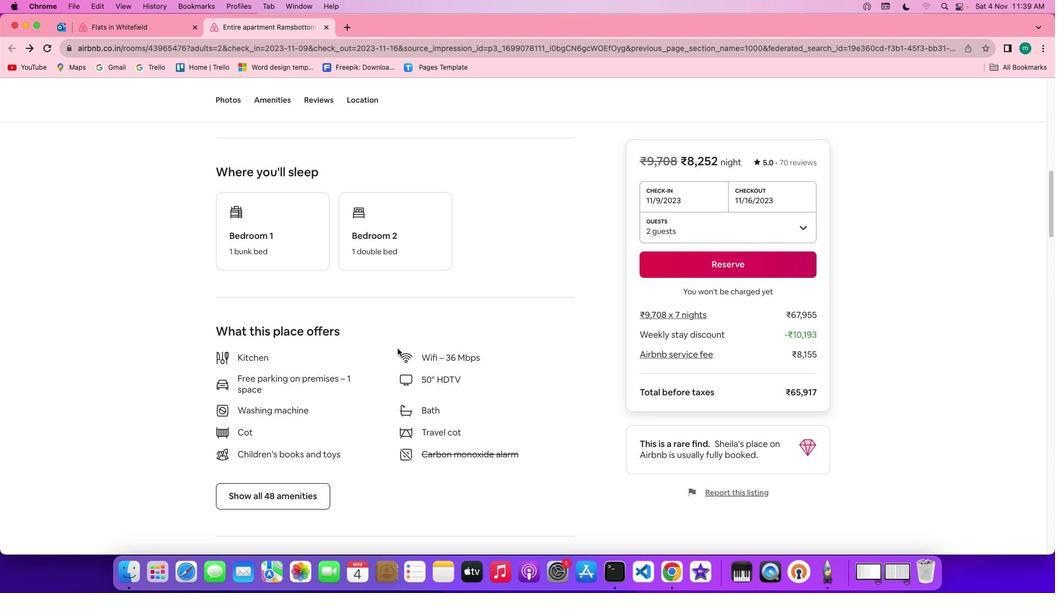 
Action: Mouse scrolled (398, 349) with delta (0, -1)
Screenshot: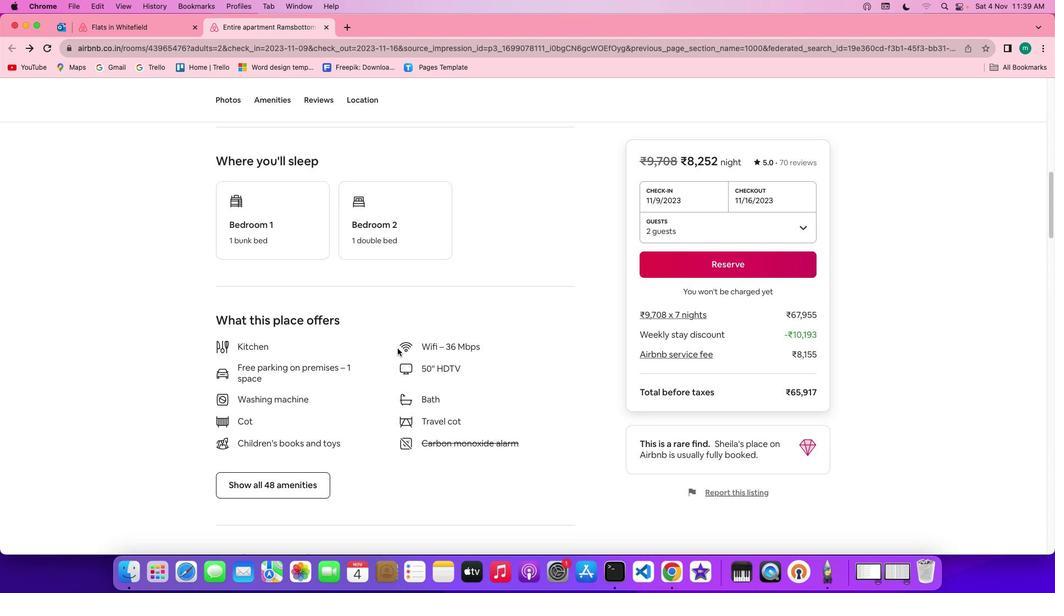
Action: Mouse scrolled (398, 349) with delta (0, -1)
Screenshot: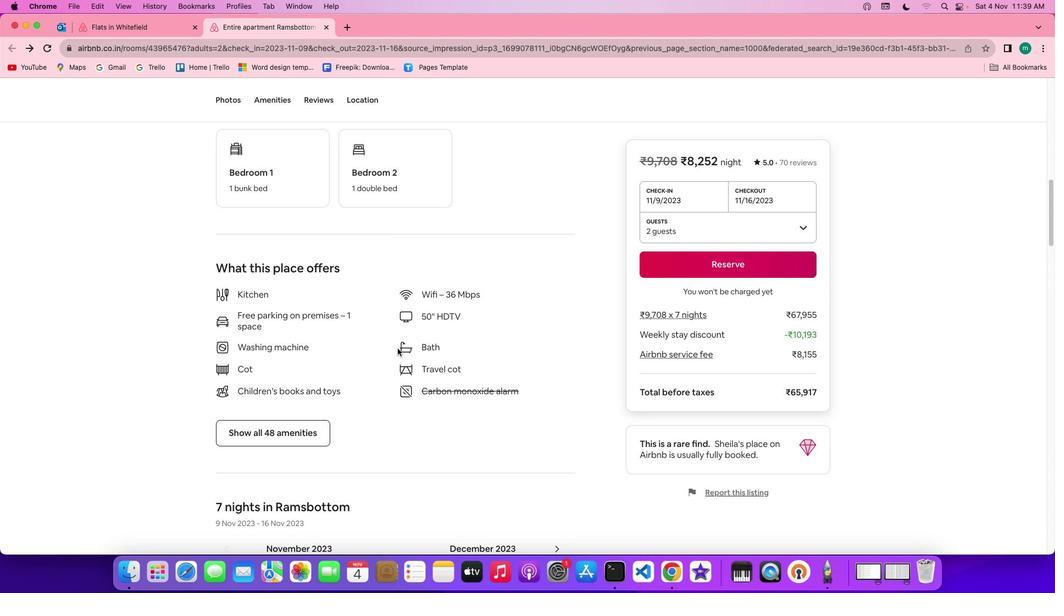 
Action: Mouse scrolled (398, 349) with delta (0, 0)
Screenshot: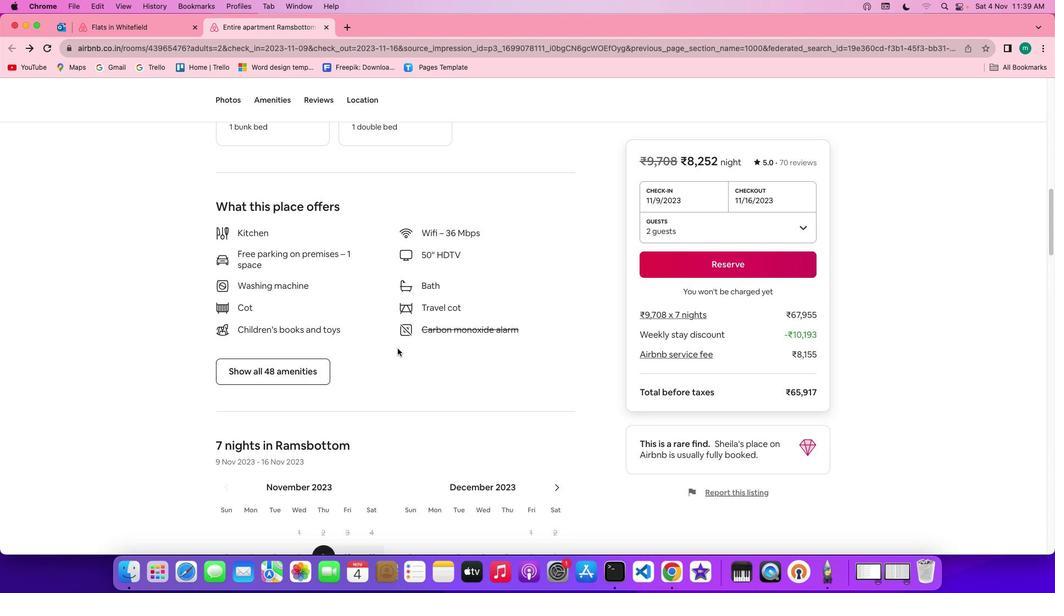 
Action: Mouse scrolled (398, 349) with delta (0, 0)
